 Task: Open Card Design Handoff Meeting in Board Product Roadmap Planning and Management to Workspace Creative Team and add a team member Softage.2@softage.net, a label Purple, a checklist Web Design, an attachment from your google drive, a color Purple and finally, add a card description 'Brainstorm new marketing campaign ideas' and a comment 'Given the potential impact of this task on our company revenue, let us ensure that we approach it with a focus on profitability and ROI.'. Add a start date 'Jan 06, 1900' with a due date 'Jan 13, 1900'
Action: Mouse moved to (92, 412)
Screenshot: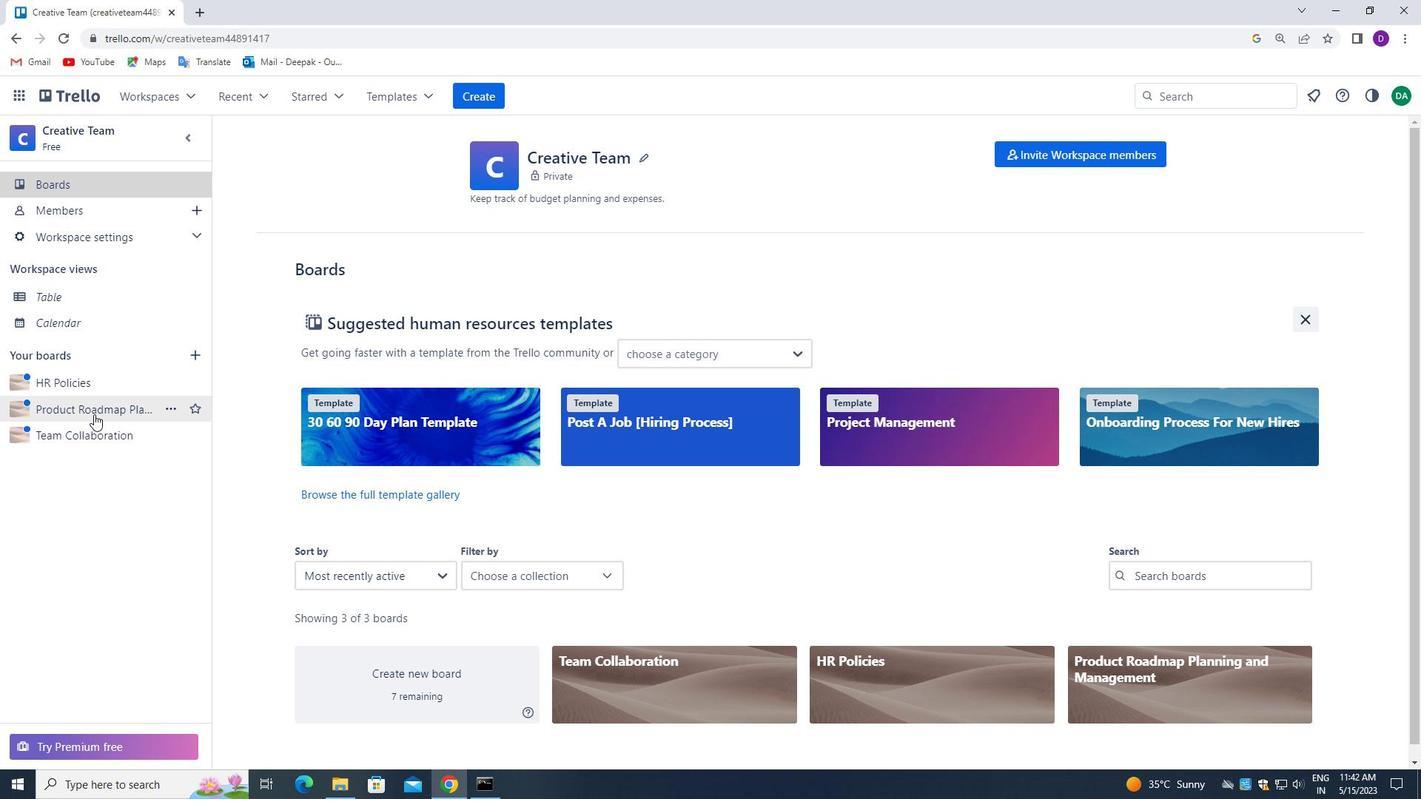 
Action: Mouse pressed left at (92, 412)
Screenshot: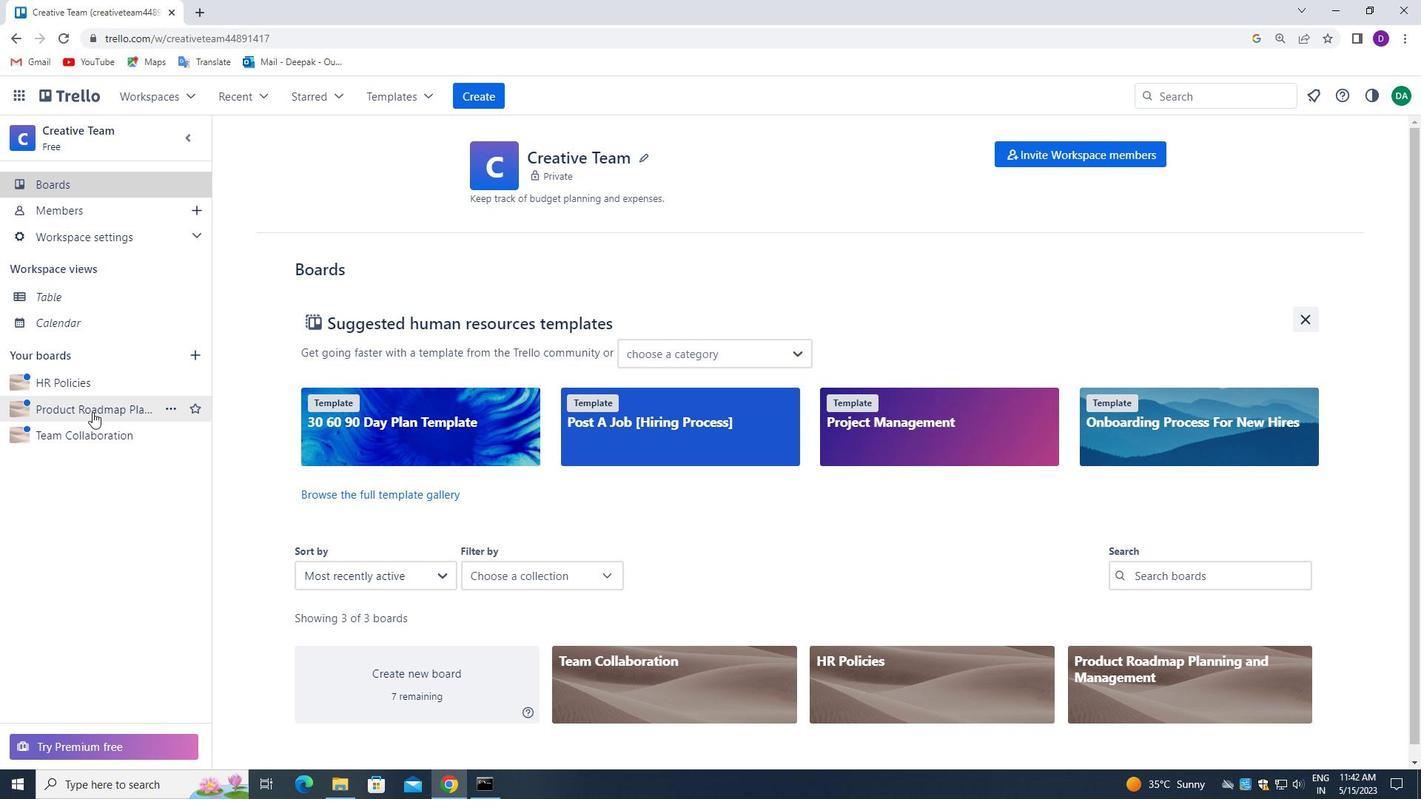 
Action: Mouse moved to (545, 227)
Screenshot: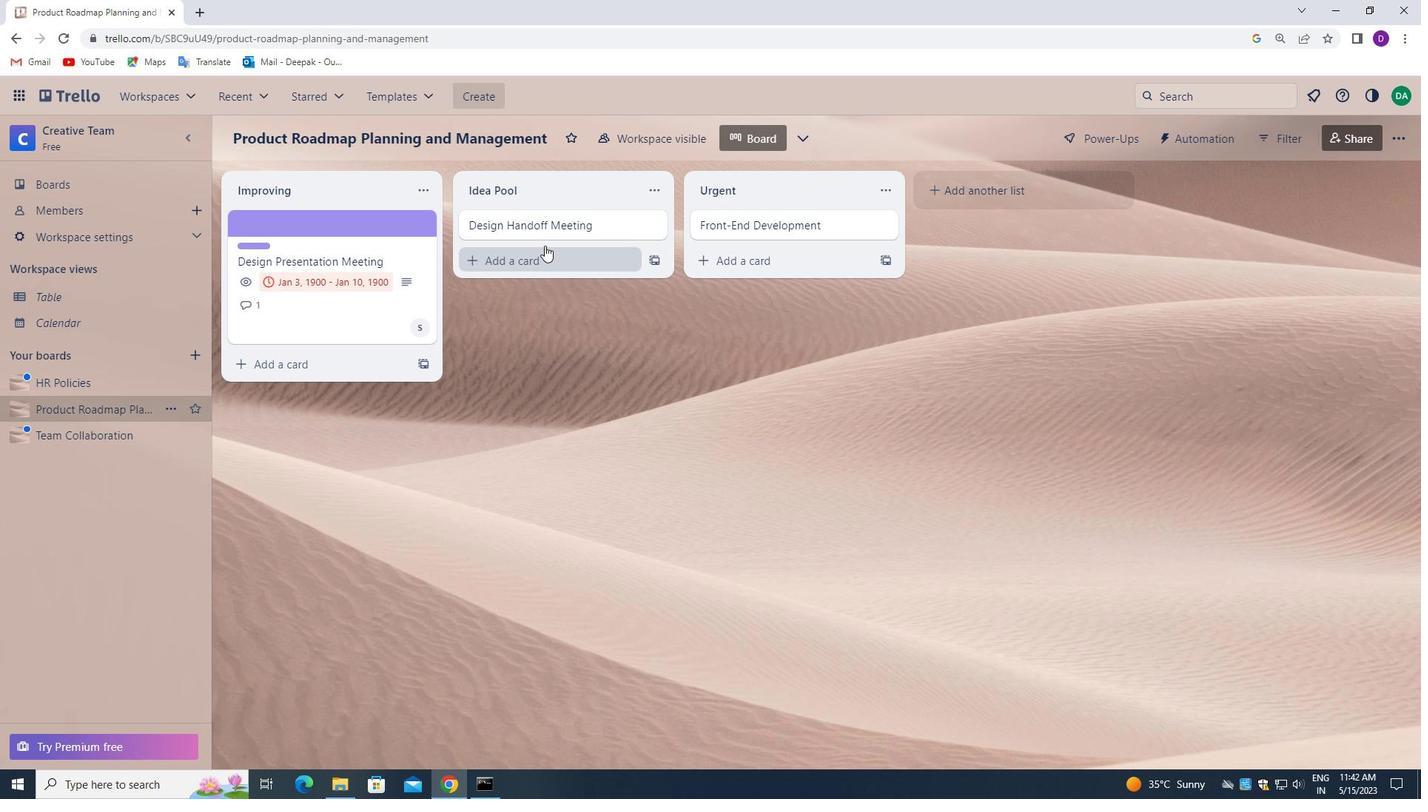 
Action: Mouse pressed left at (545, 227)
Screenshot: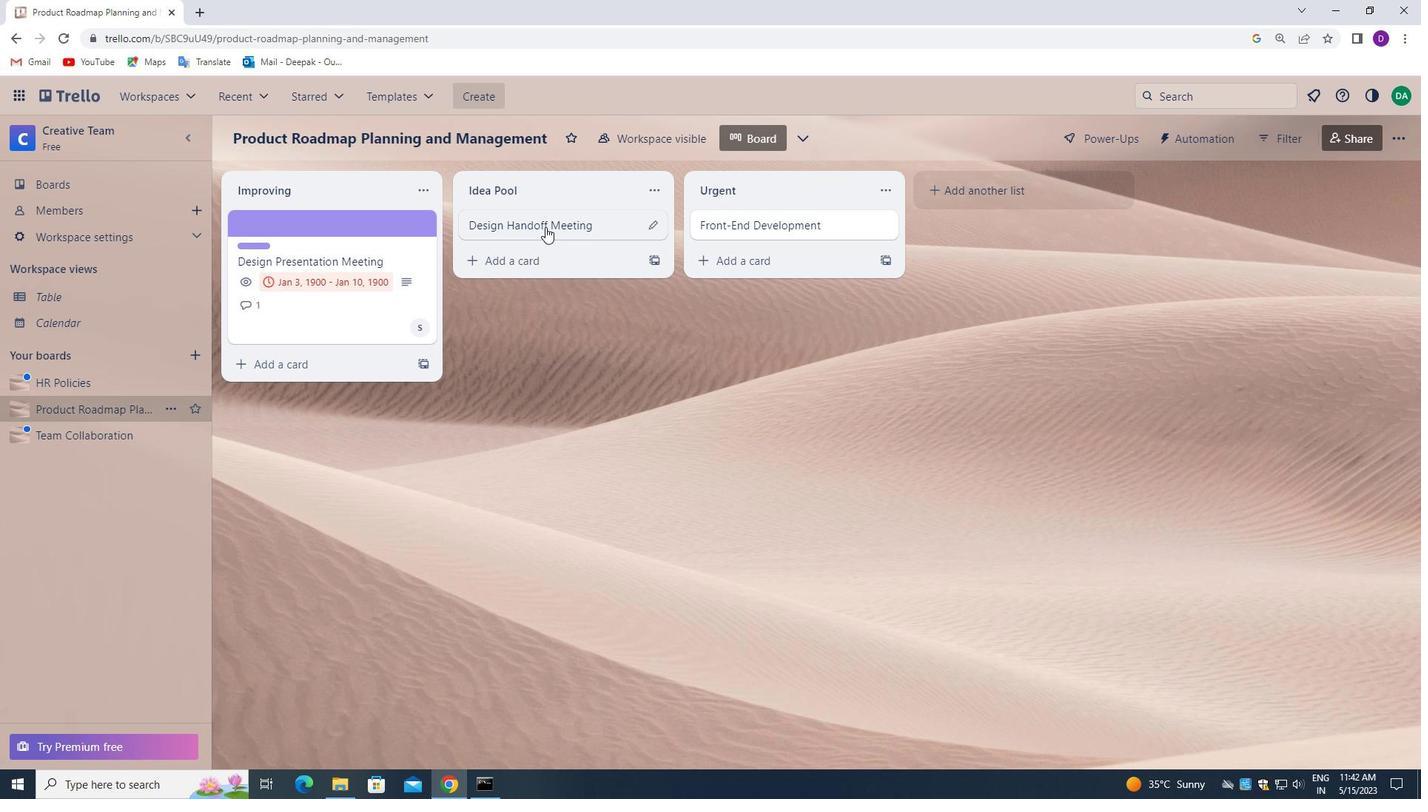 
Action: Mouse moved to (936, 281)
Screenshot: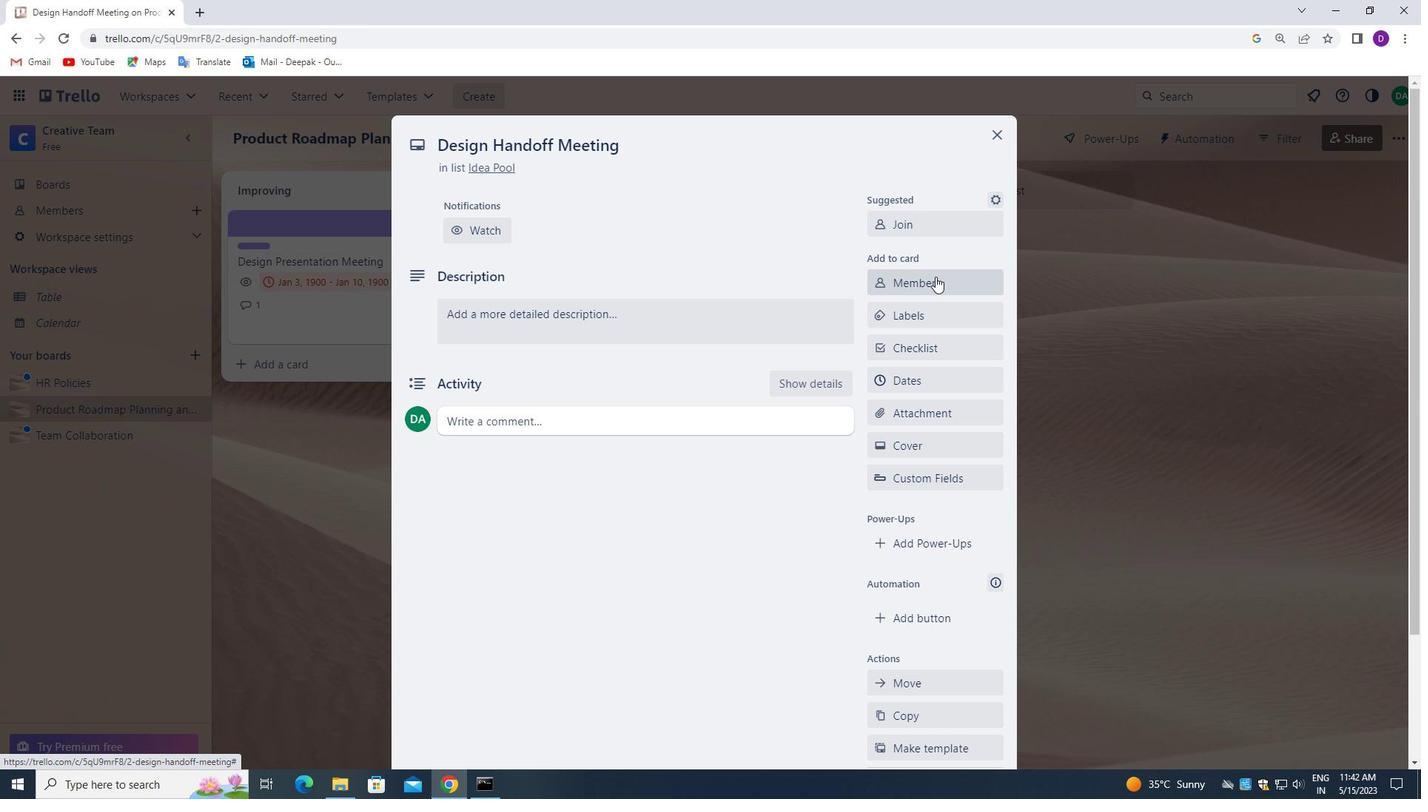 
Action: Mouse pressed left at (936, 281)
Screenshot: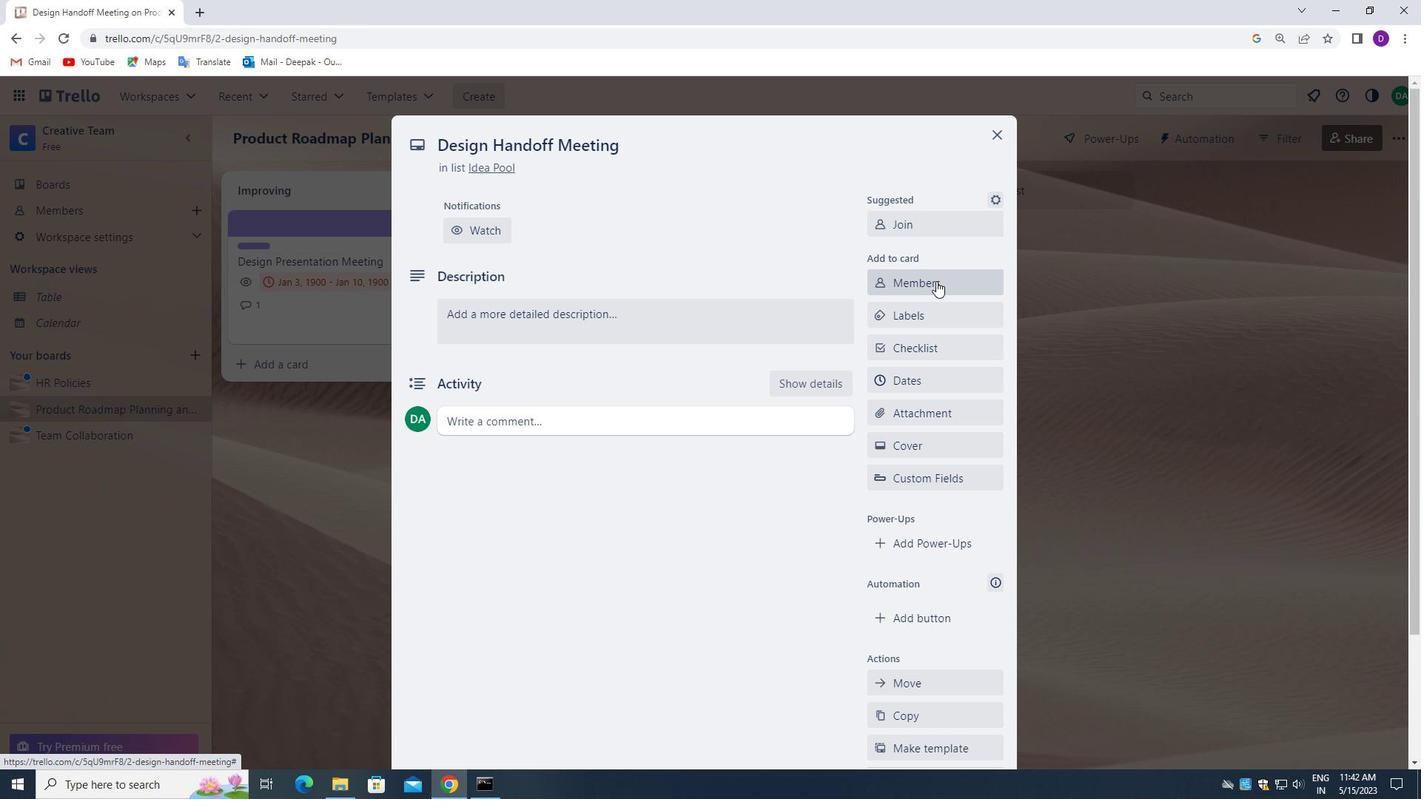 
Action: Mouse moved to (960, 359)
Screenshot: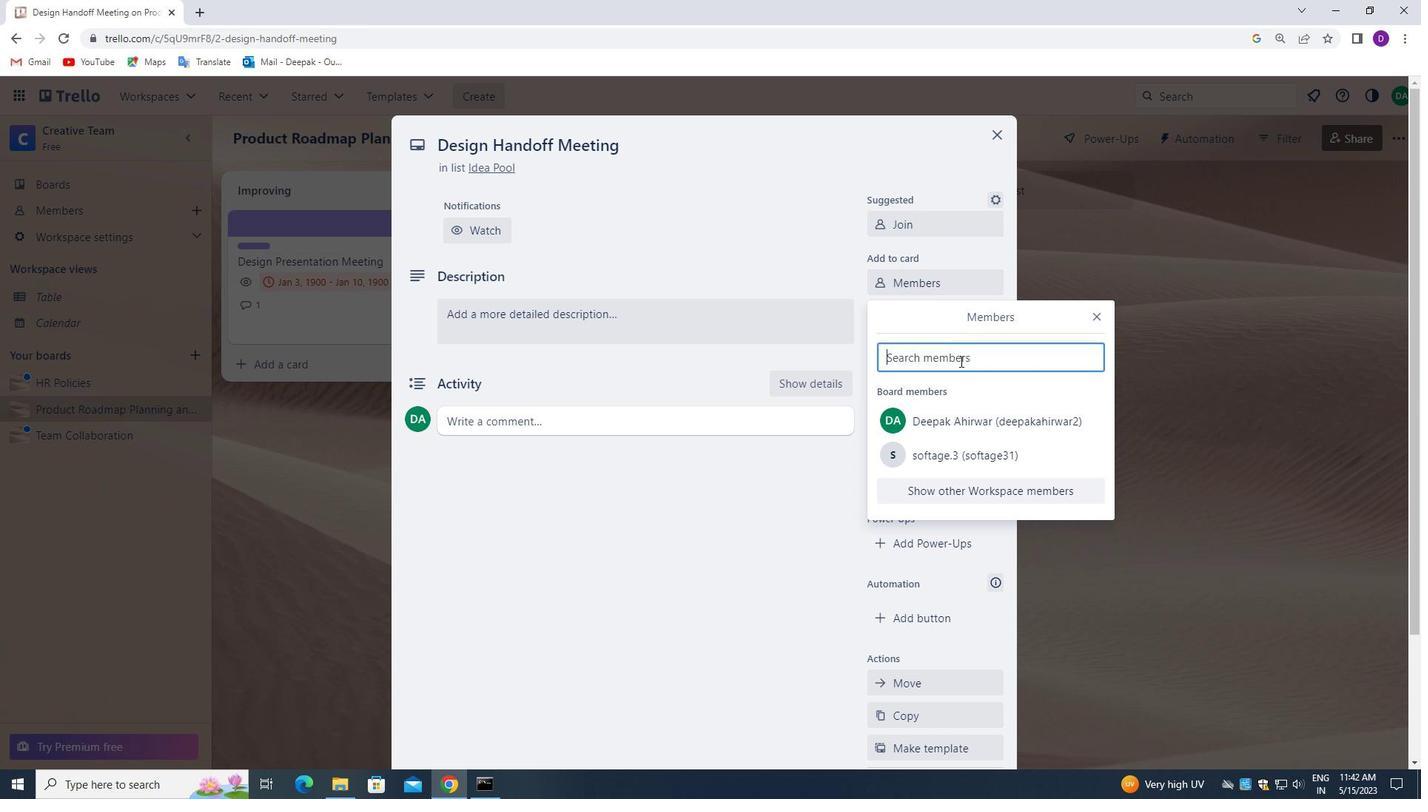 
Action: Mouse pressed left at (960, 359)
Screenshot: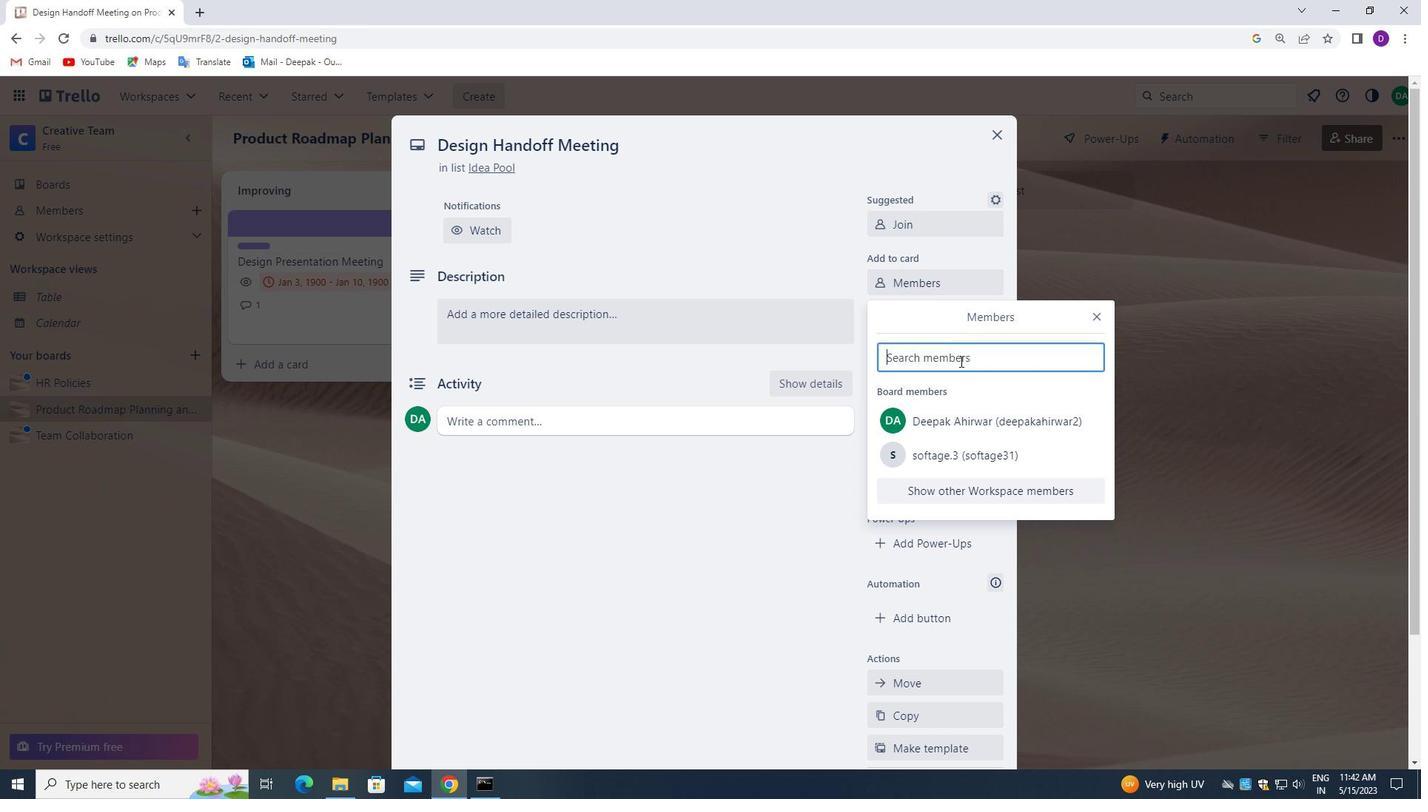 
Action: Mouse moved to (720, 510)
Screenshot: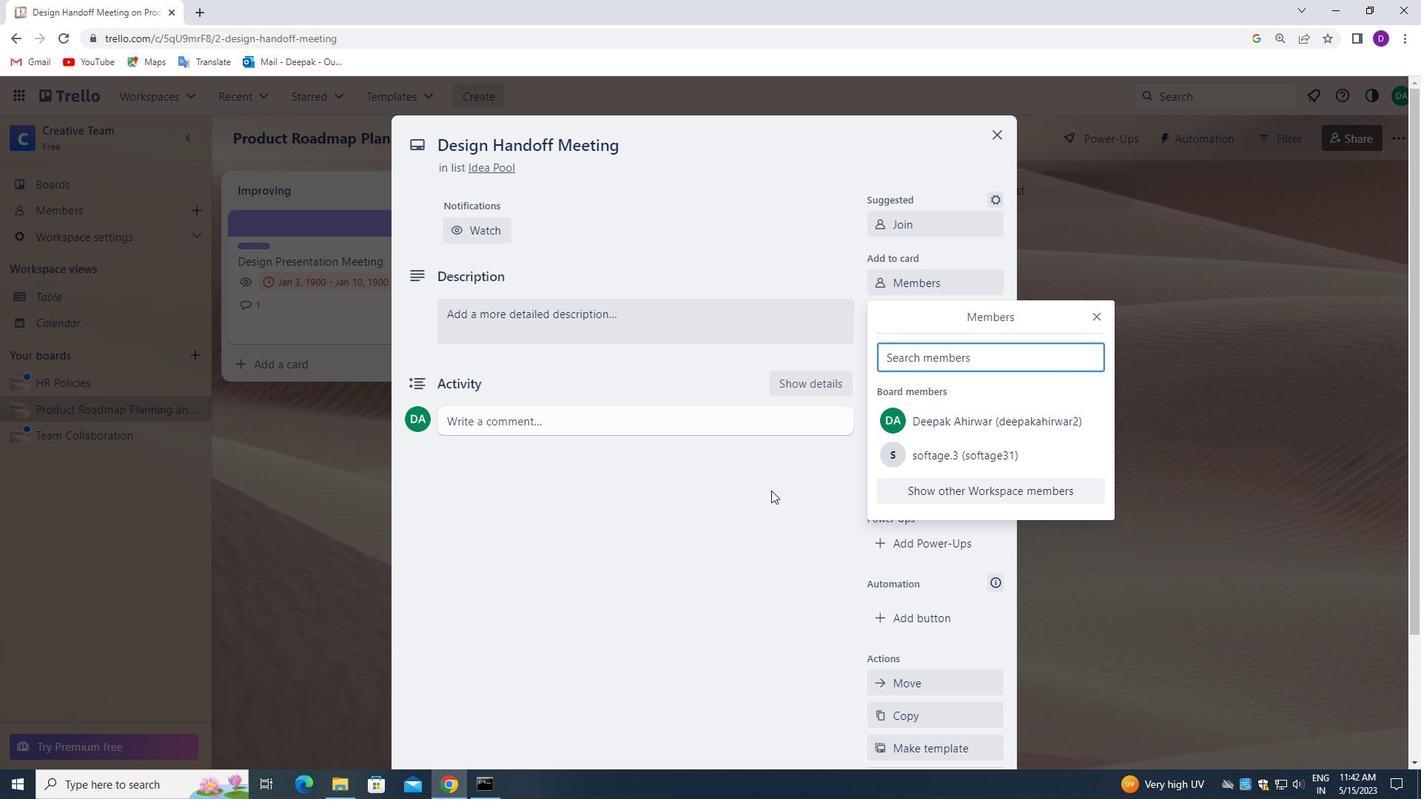 
Action: Key pressed softage.2<Key.shift>@SOFTAGE.NET
Screenshot: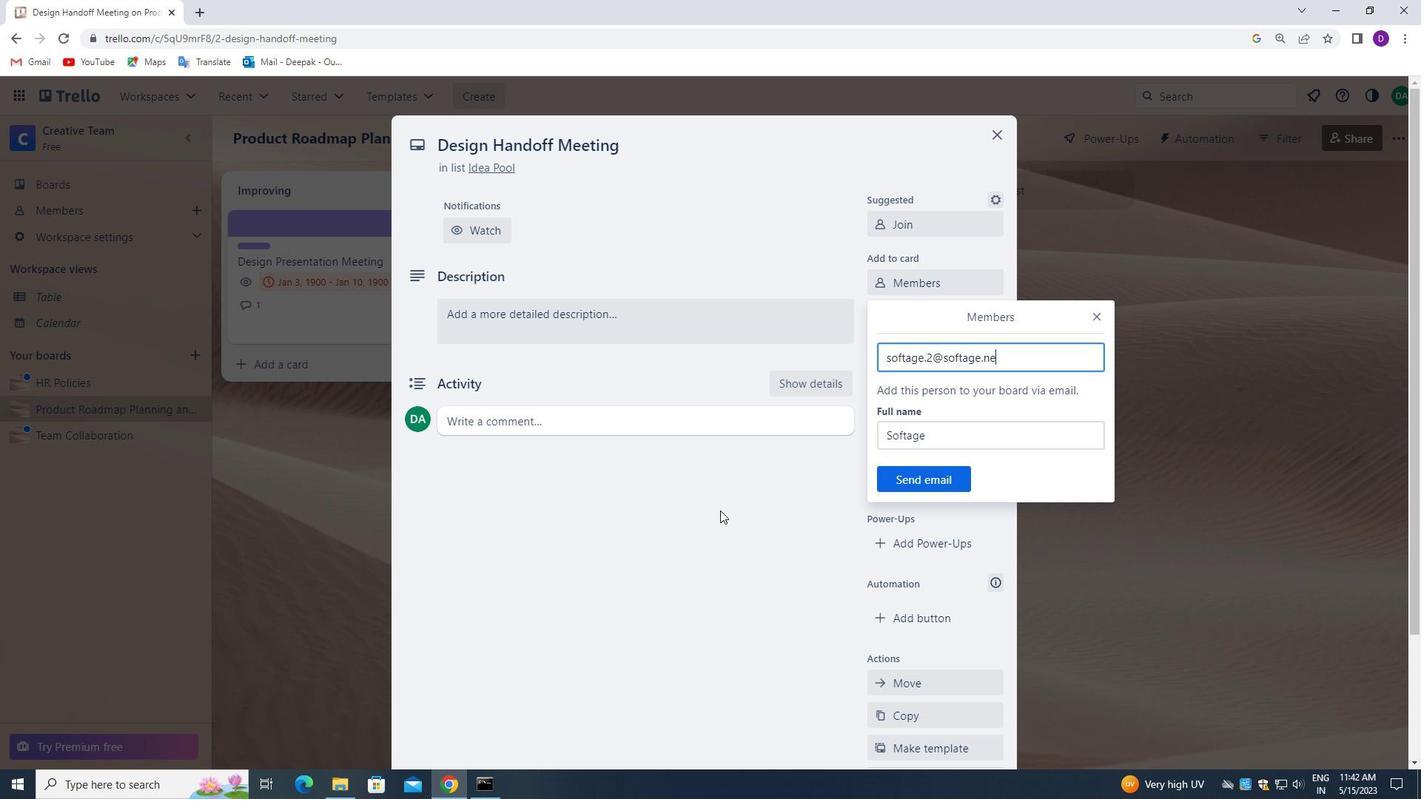 
Action: Mouse moved to (920, 481)
Screenshot: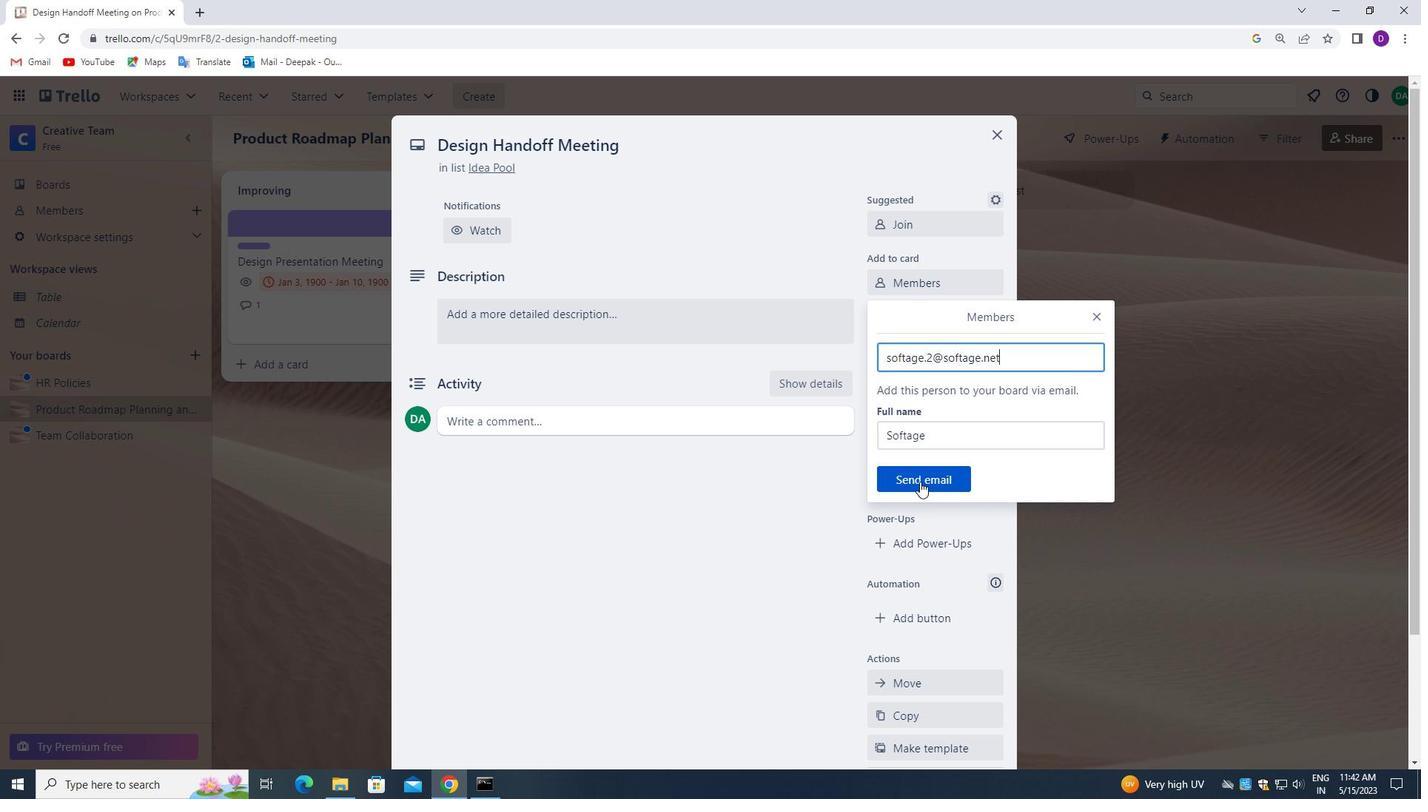 
Action: Mouse pressed left at (920, 481)
Screenshot: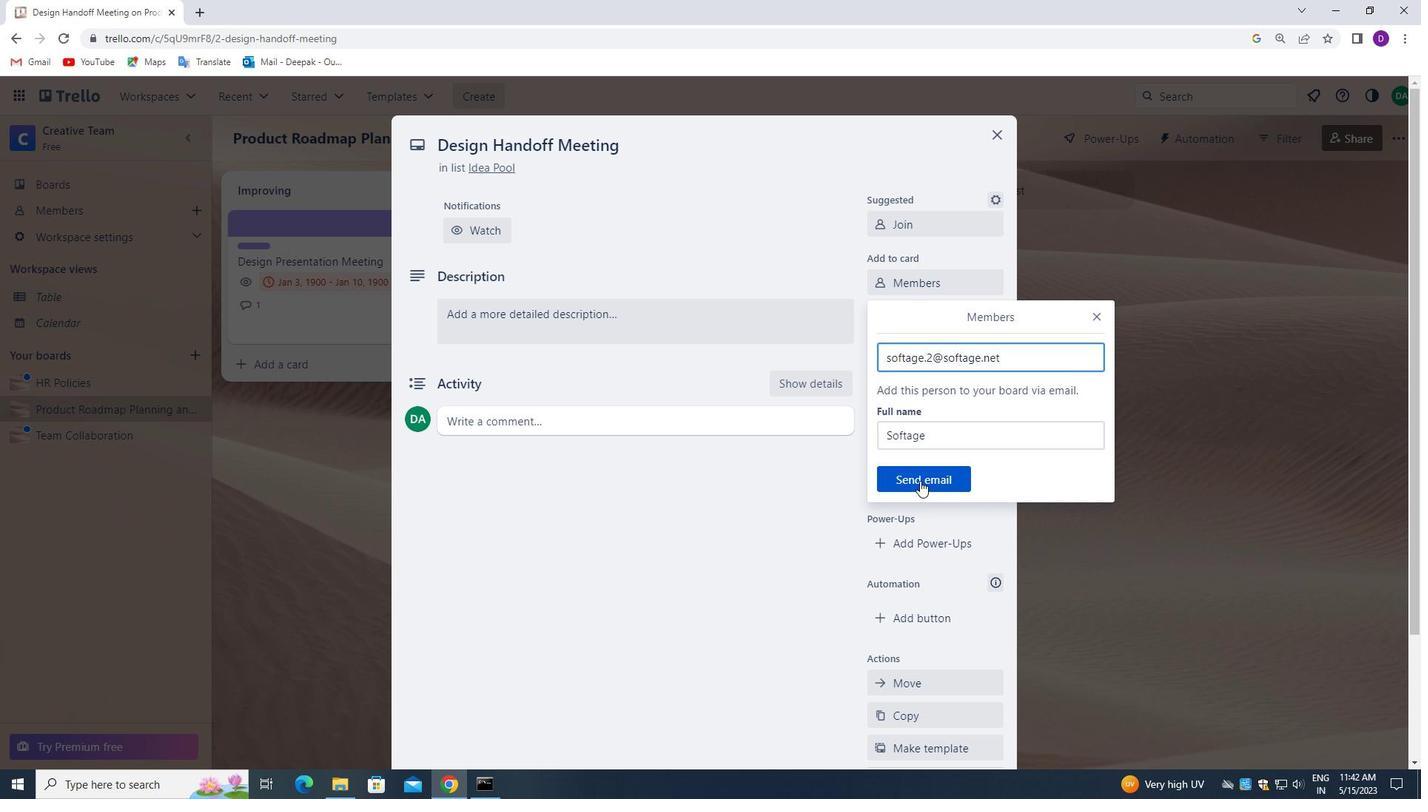 
Action: Mouse moved to (928, 312)
Screenshot: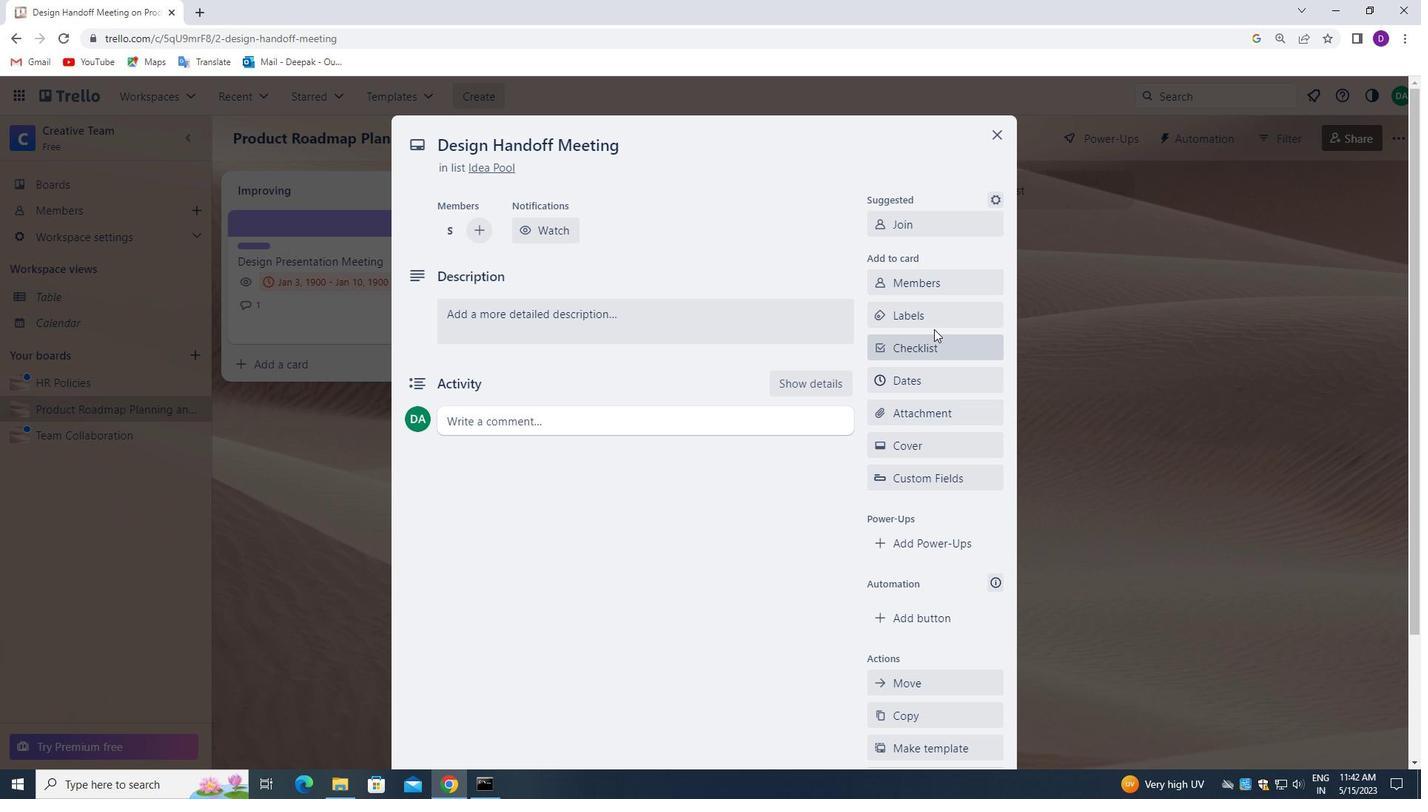 
Action: Mouse pressed left at (928, 312)
Screenshot: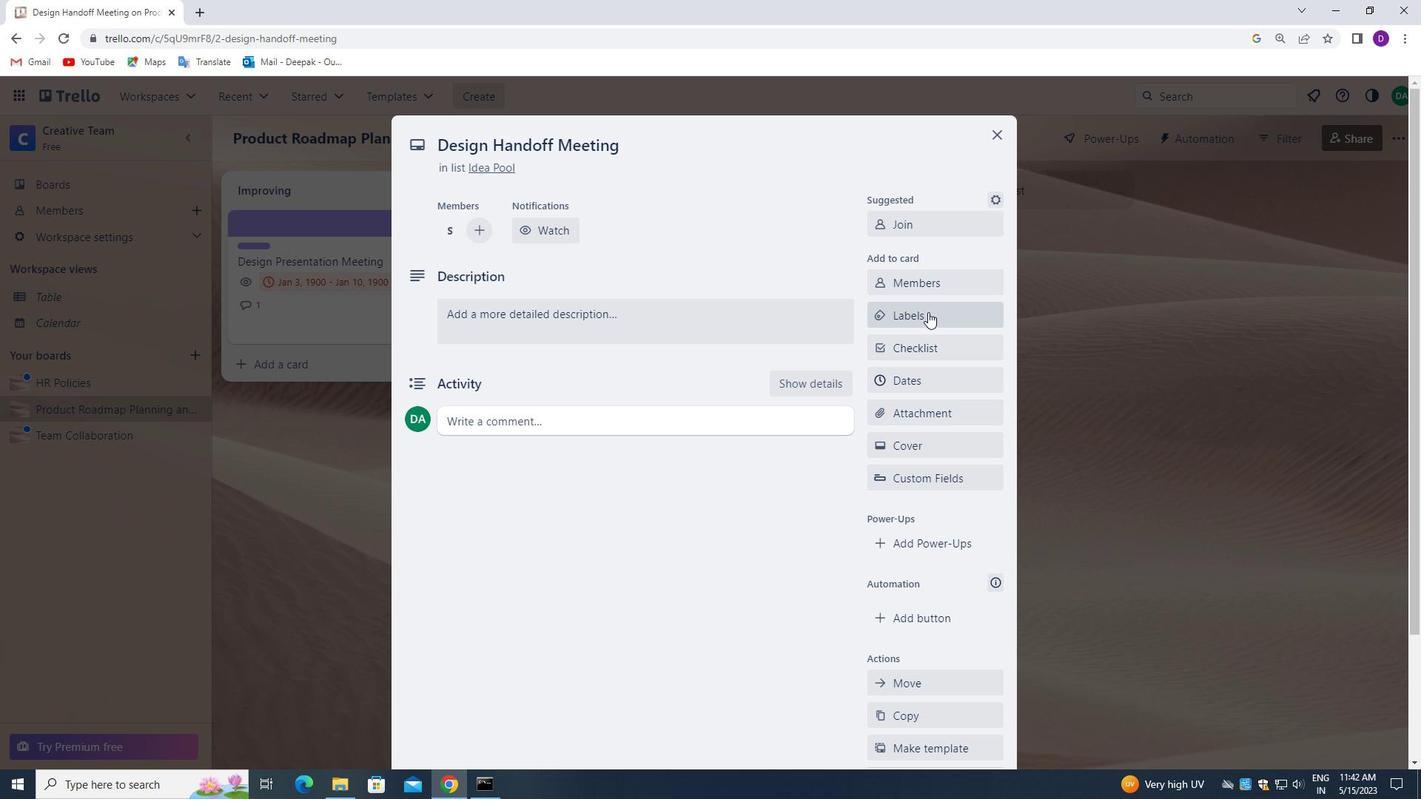 
Action: Mouse moved to (966, 554)
Screenshot: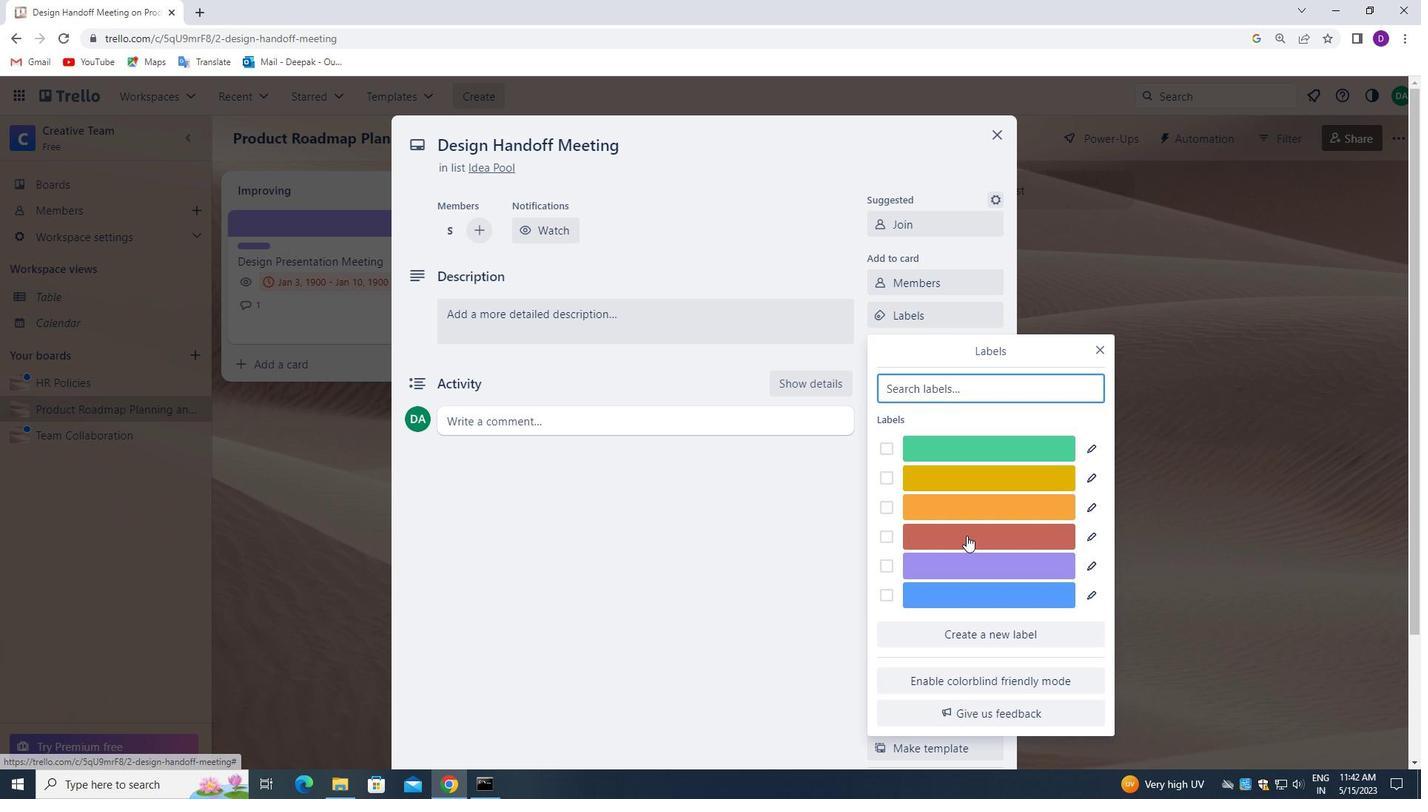 
Action: Mouse pressed left at (966, 554)
Screenshot: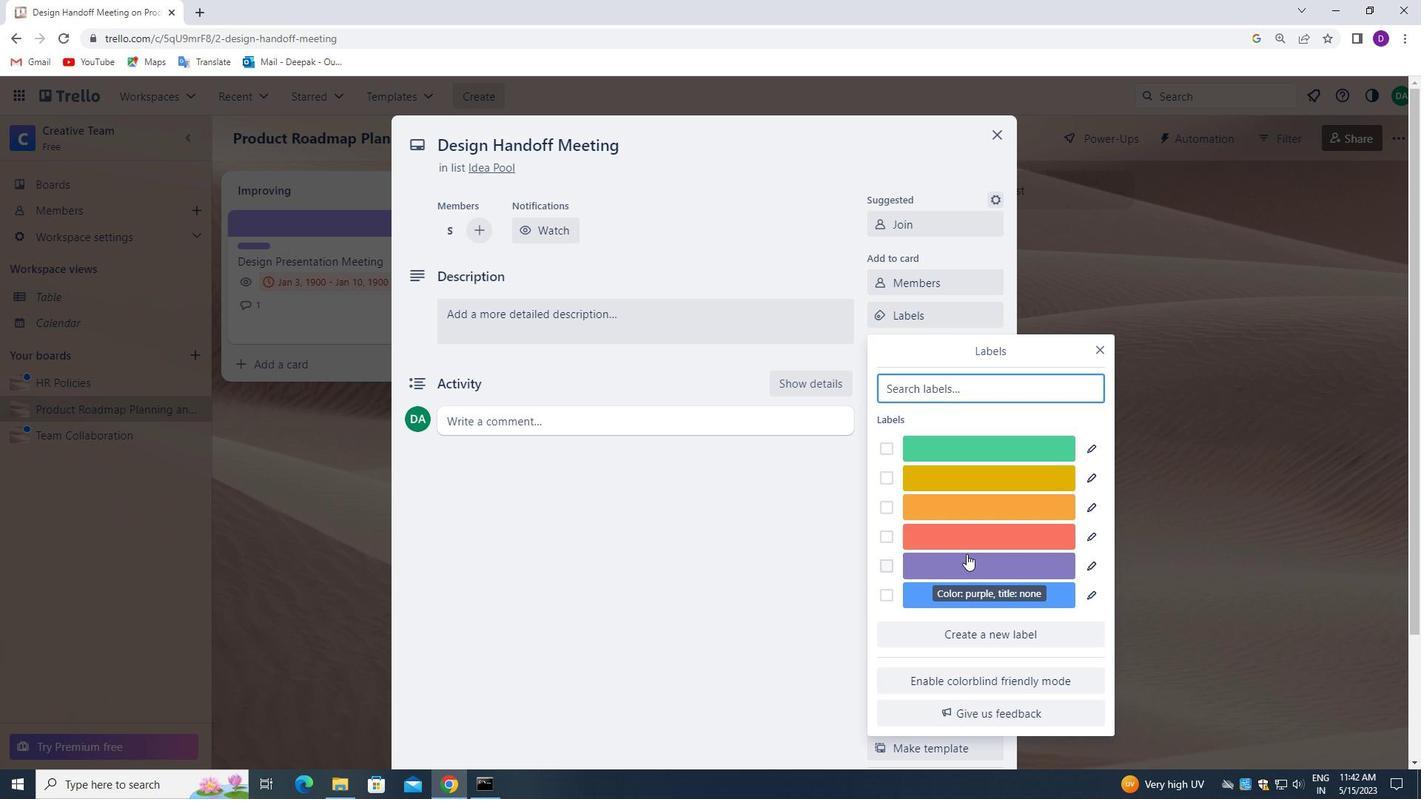 
Action: Mouse moved to (1097, 346)
Screenshot: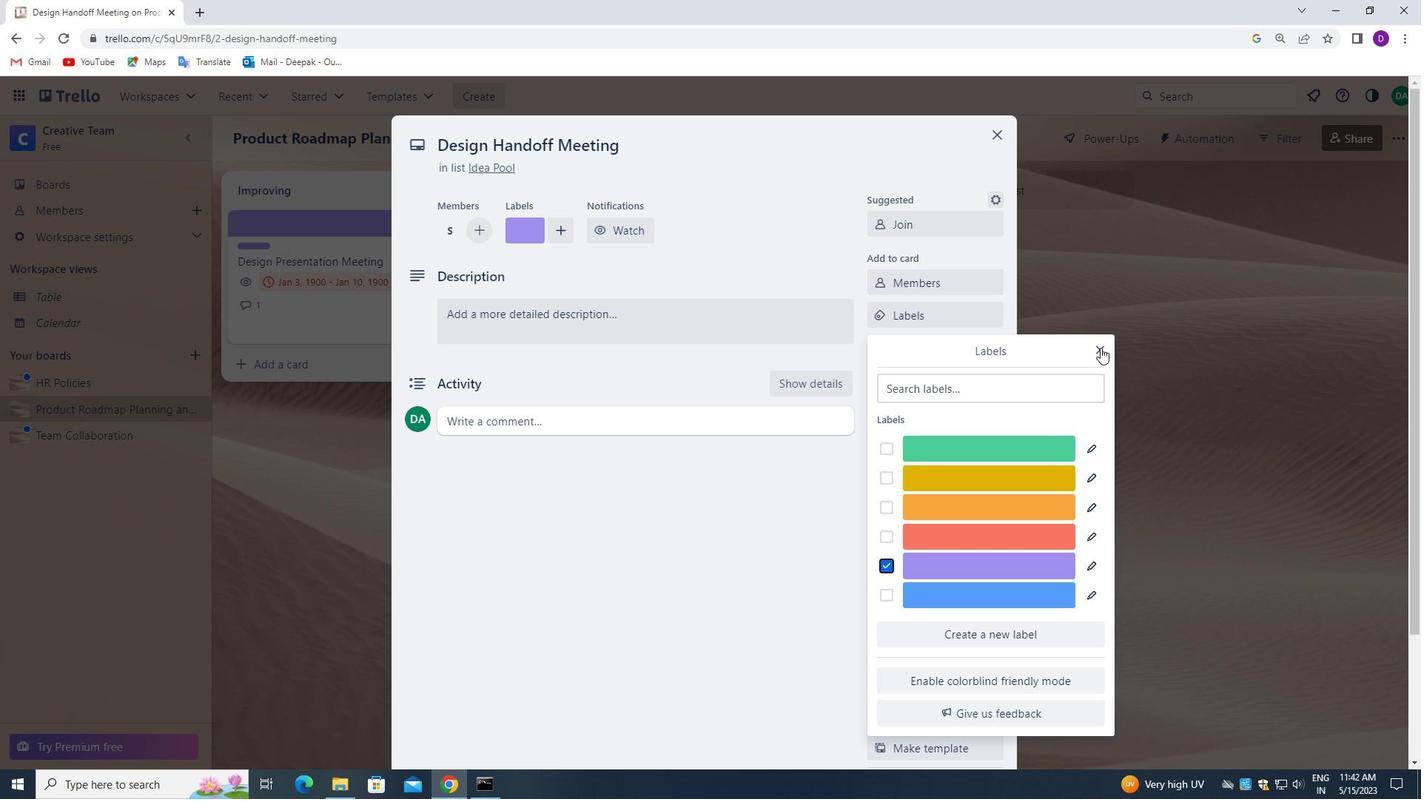 
Action: Mouse pressed left at (1097, 346)
Screenshot: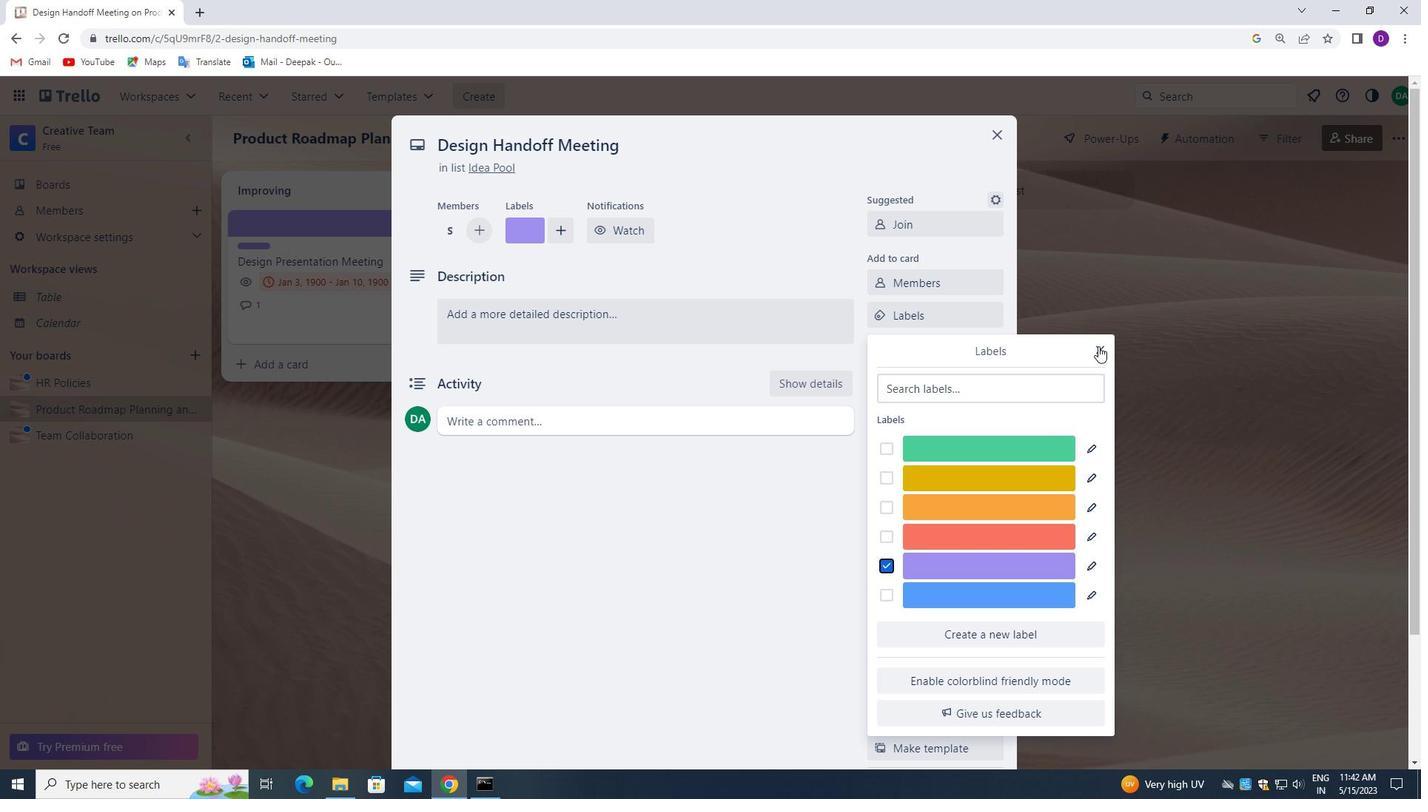 
Action: Mouse moved to (931, 342)
Screenshot: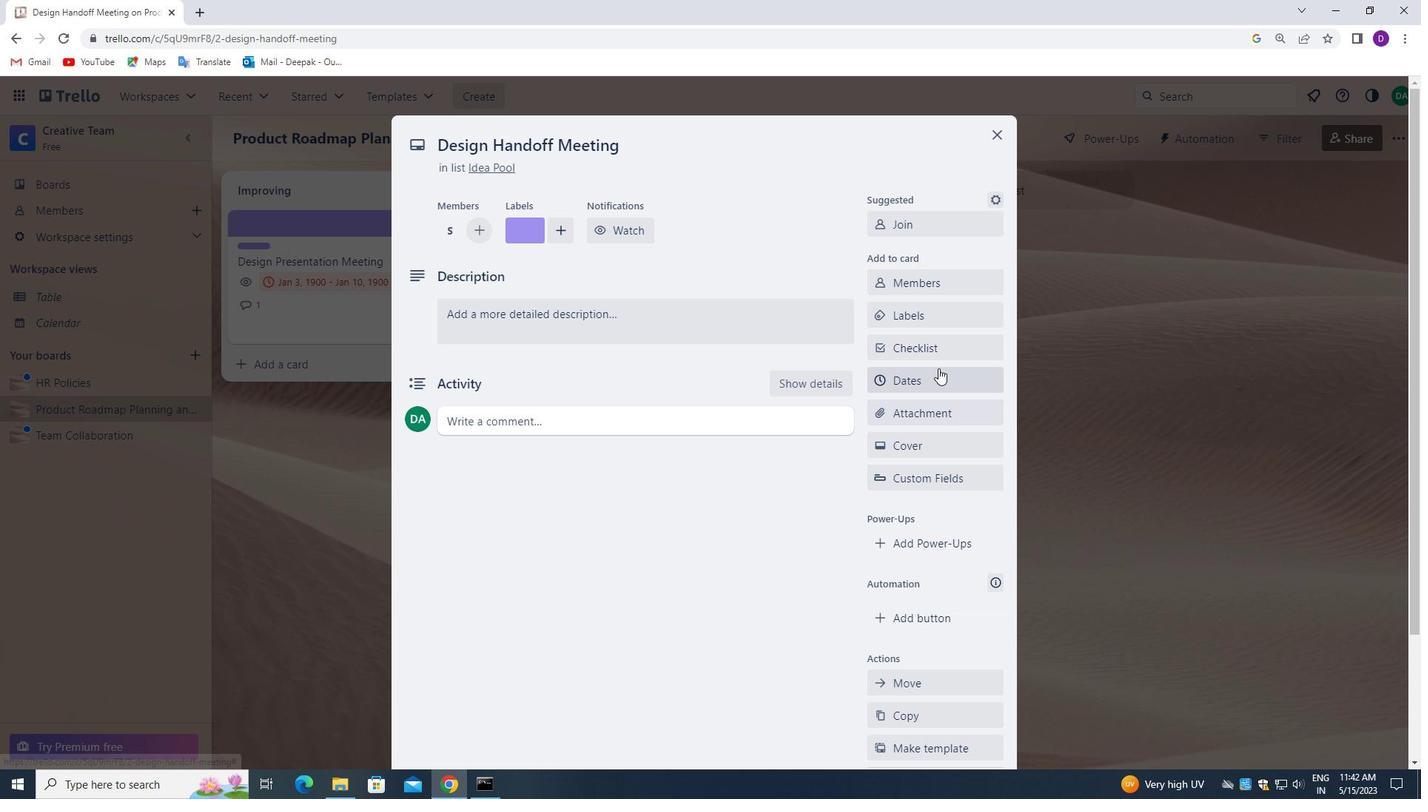 
Action: Mouse pressed left at (931, 342)
Screenshot: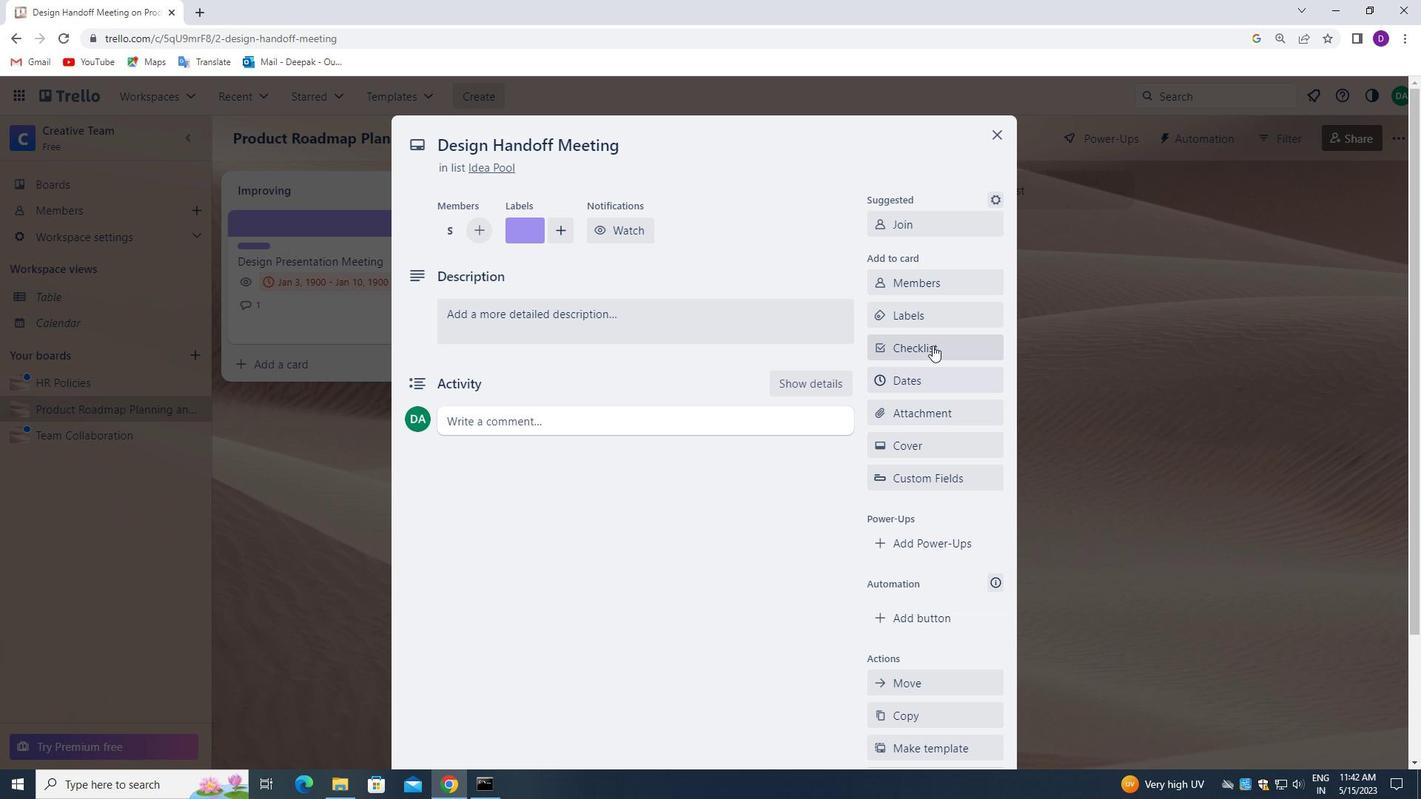 
Action: Mouse moved to (981, 433)
Screenshot: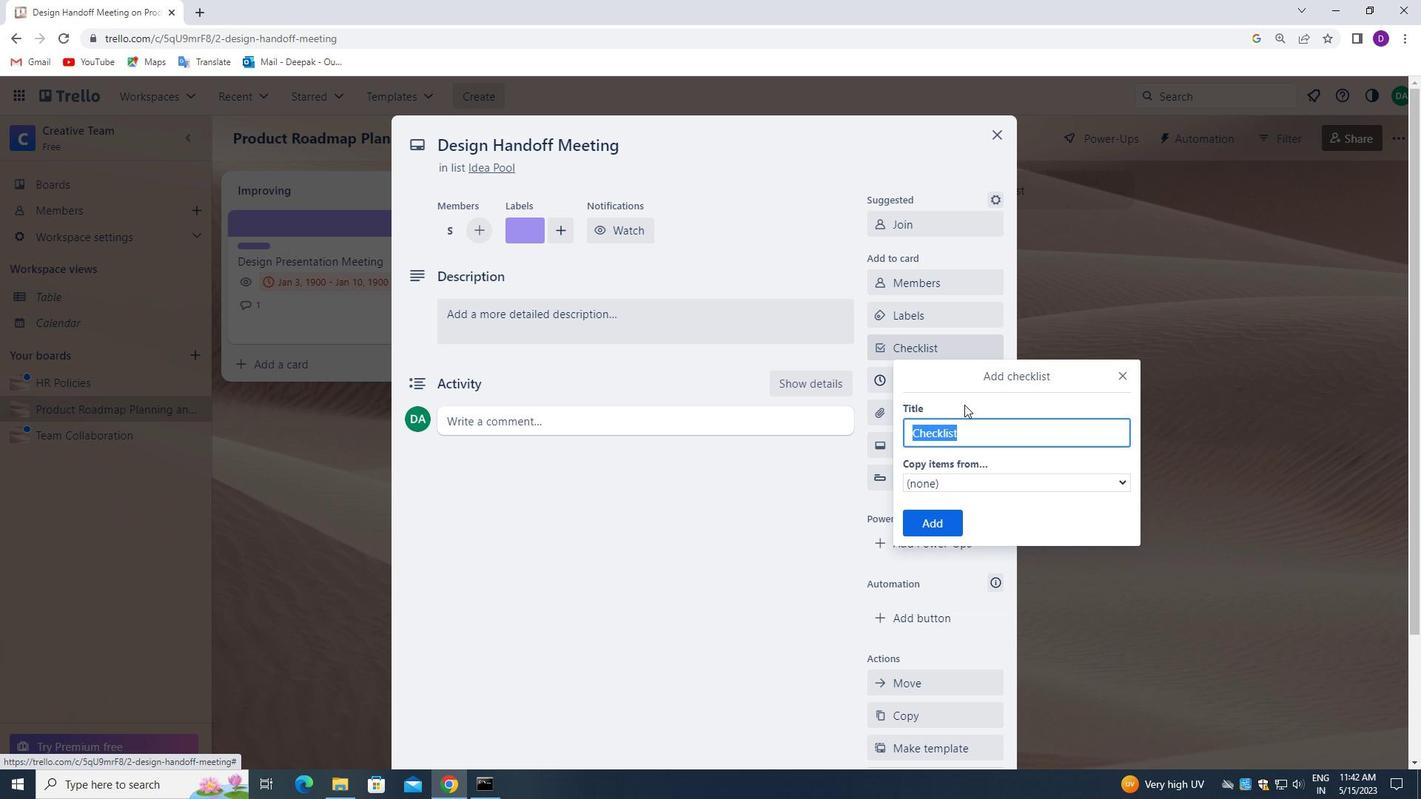 
Action: Key pressed <Key.backspace><Key.shift_r>WEC<Key.backspace>B<Key.space><Key.shift_r>DESIGN<Key.space>
Screenshot: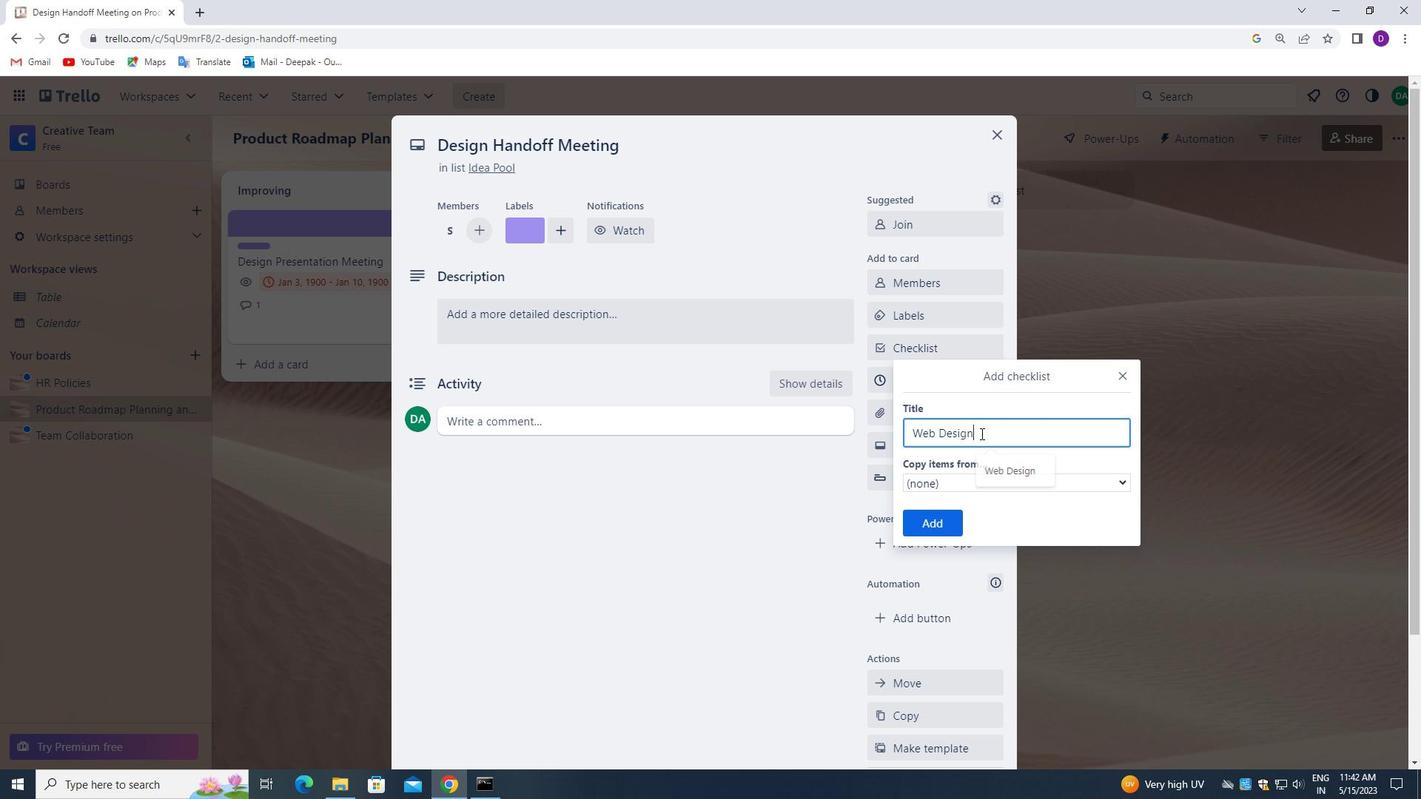 
Action: Mouse moved to (924, 525)
Screenshot: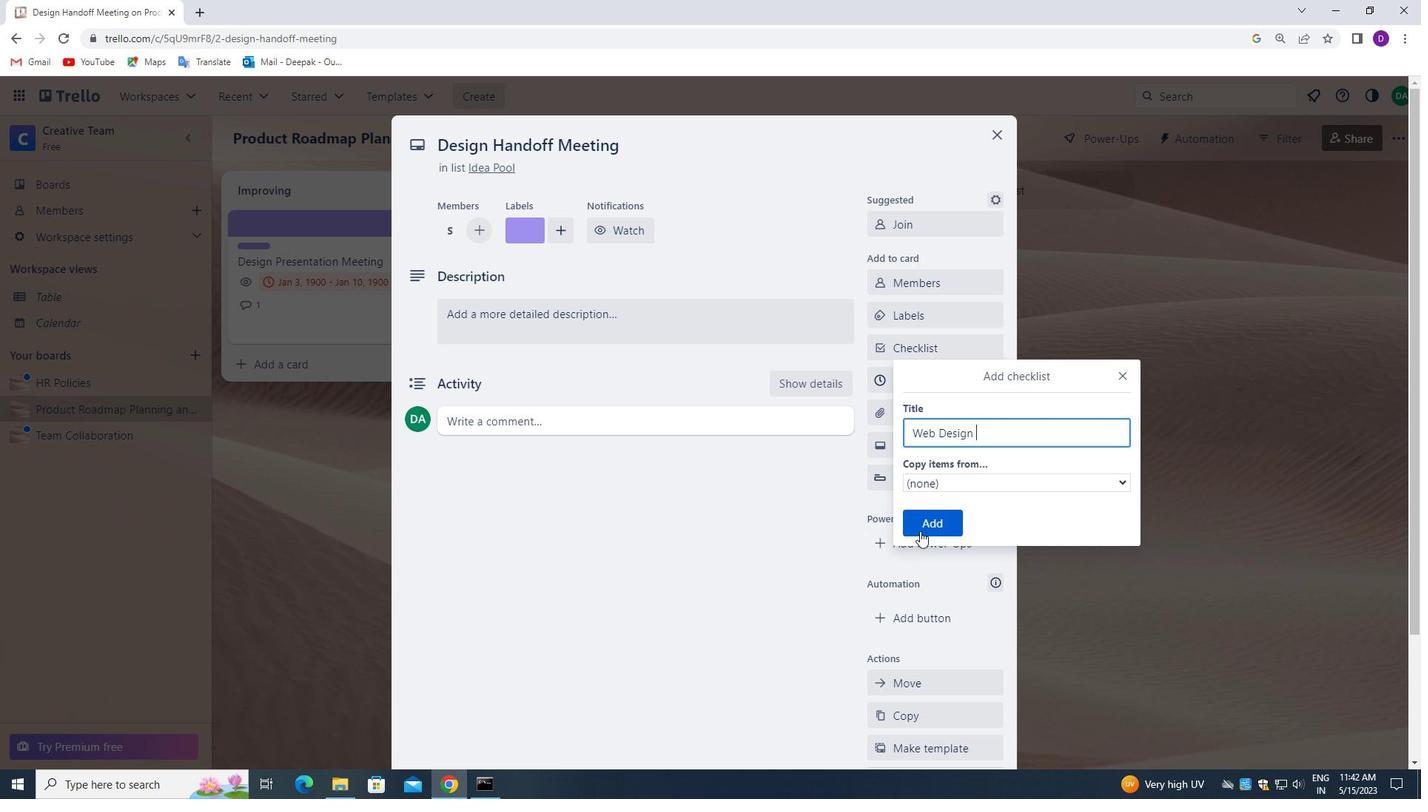 
Action: Mouse pressed left at (924, 525)
Screenshot: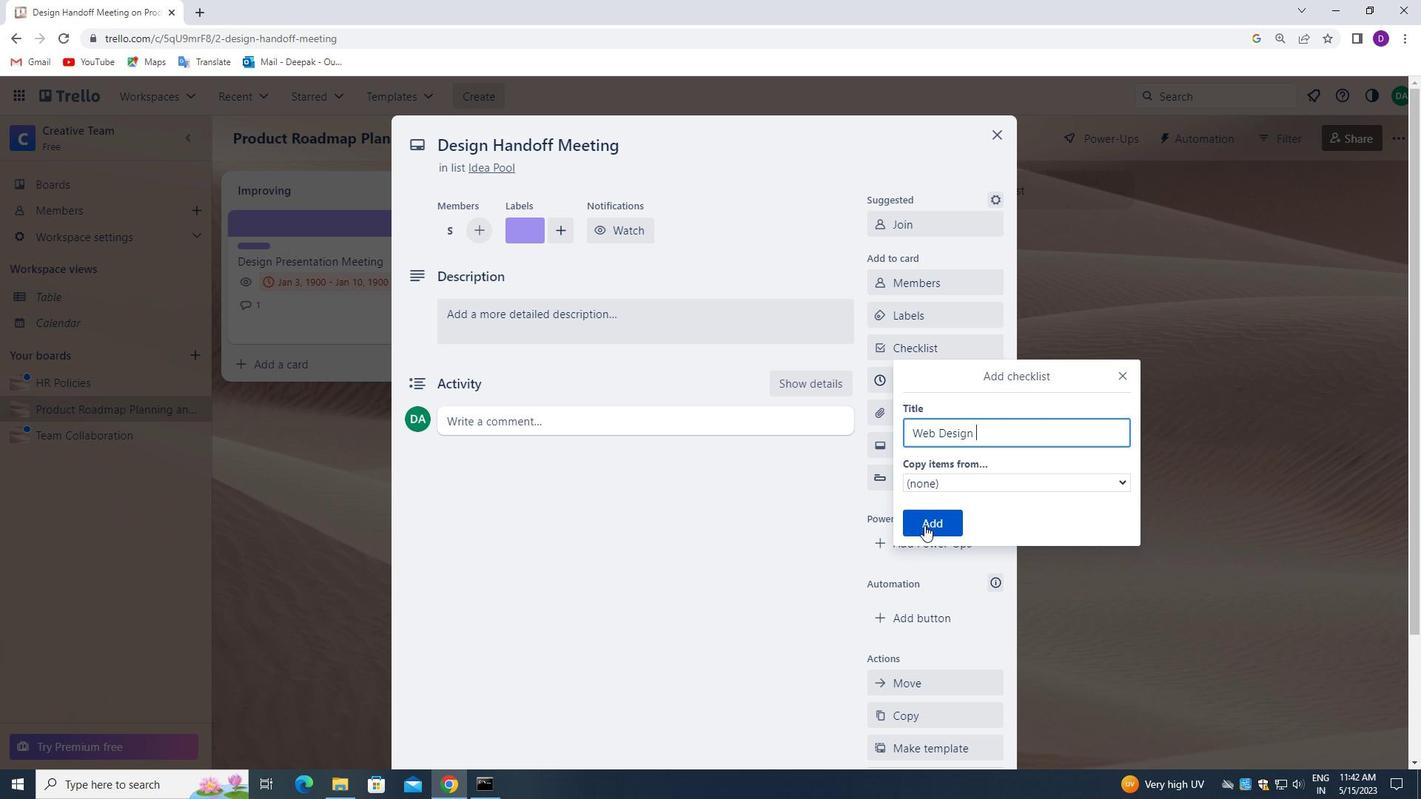 
Action: Mouse moved to (913, 419)
Screenshot: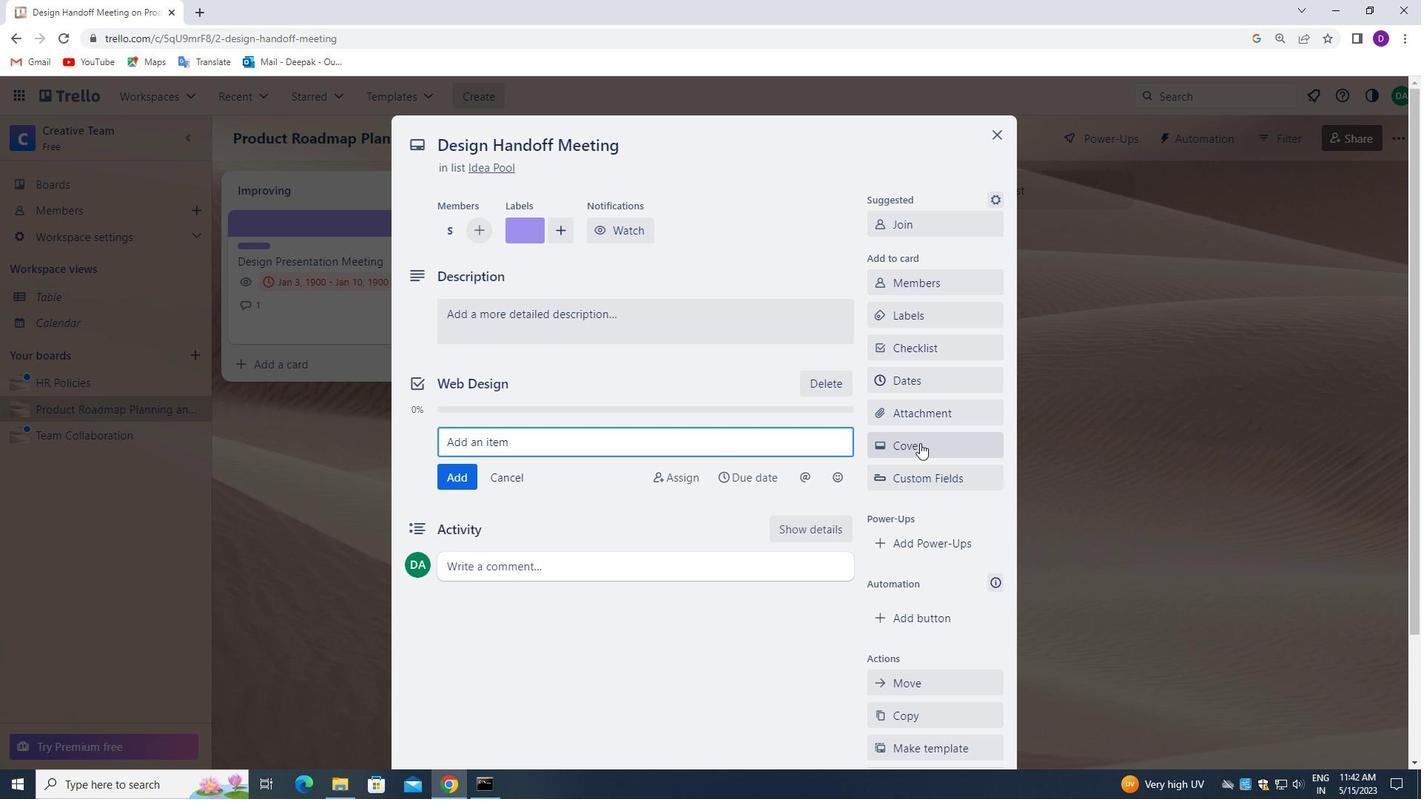 
Action: Mouse pressed left at (913, 419)
Screenshot: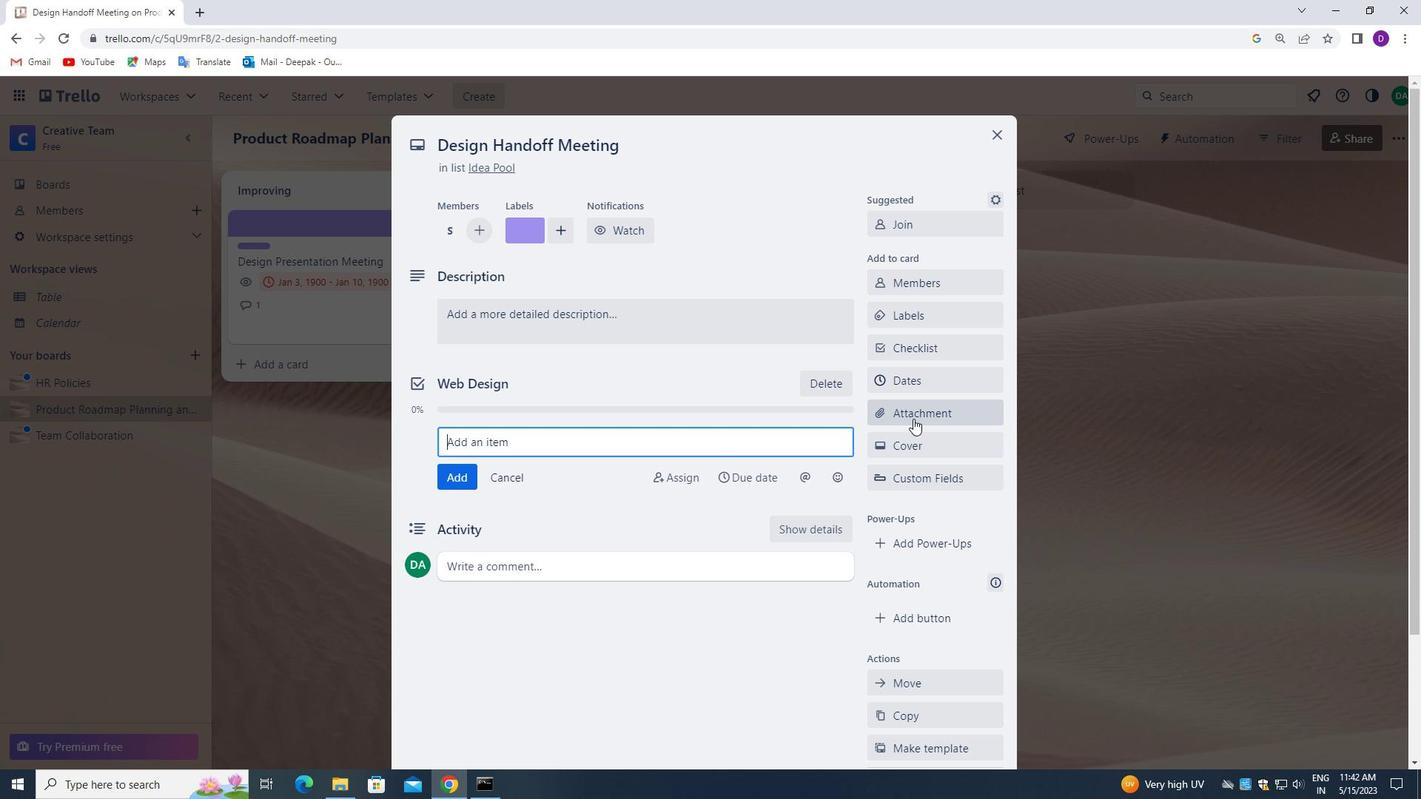 
Action: Mouse moved to (908, 222)
Screenshot: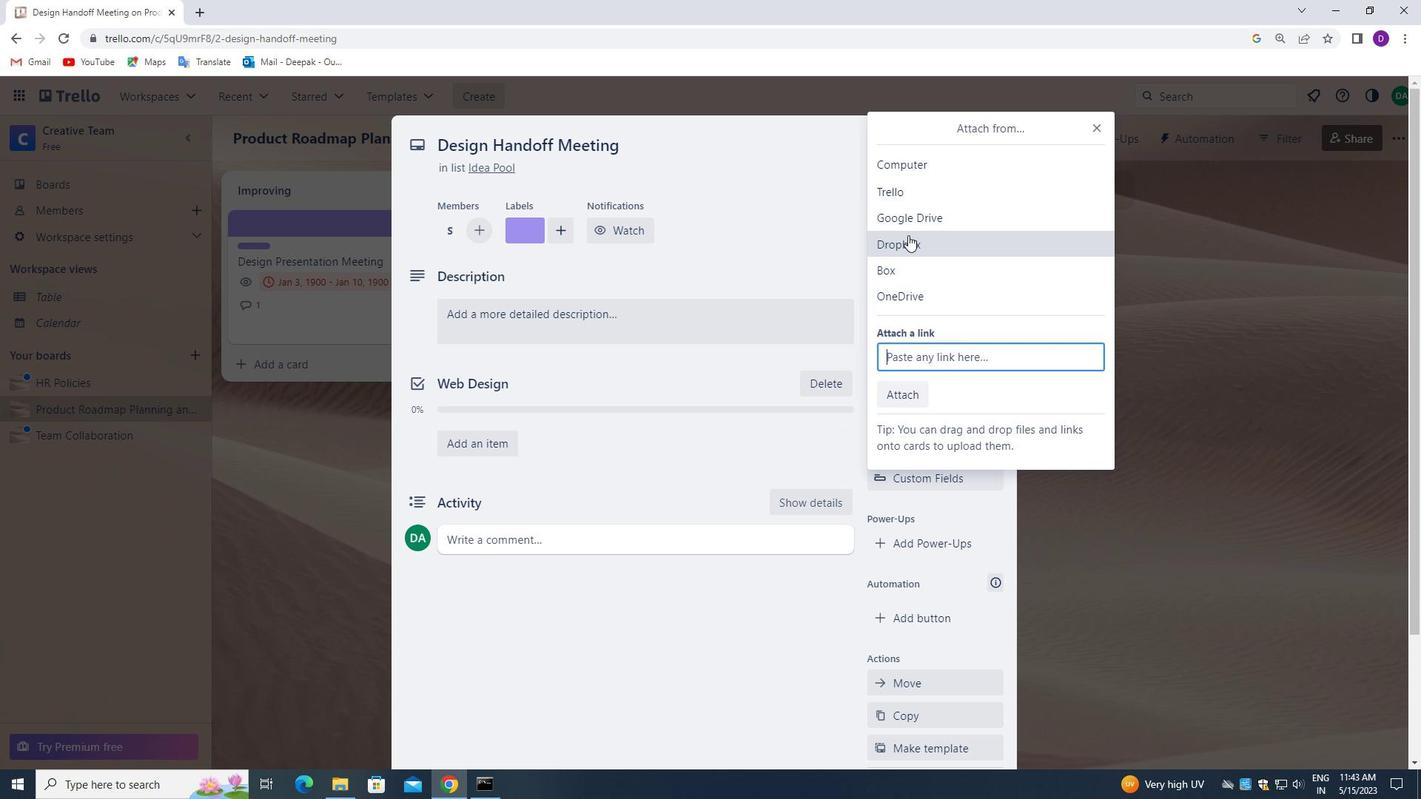 
Action: Mouse pressed left at (908, 222)
Screenshot: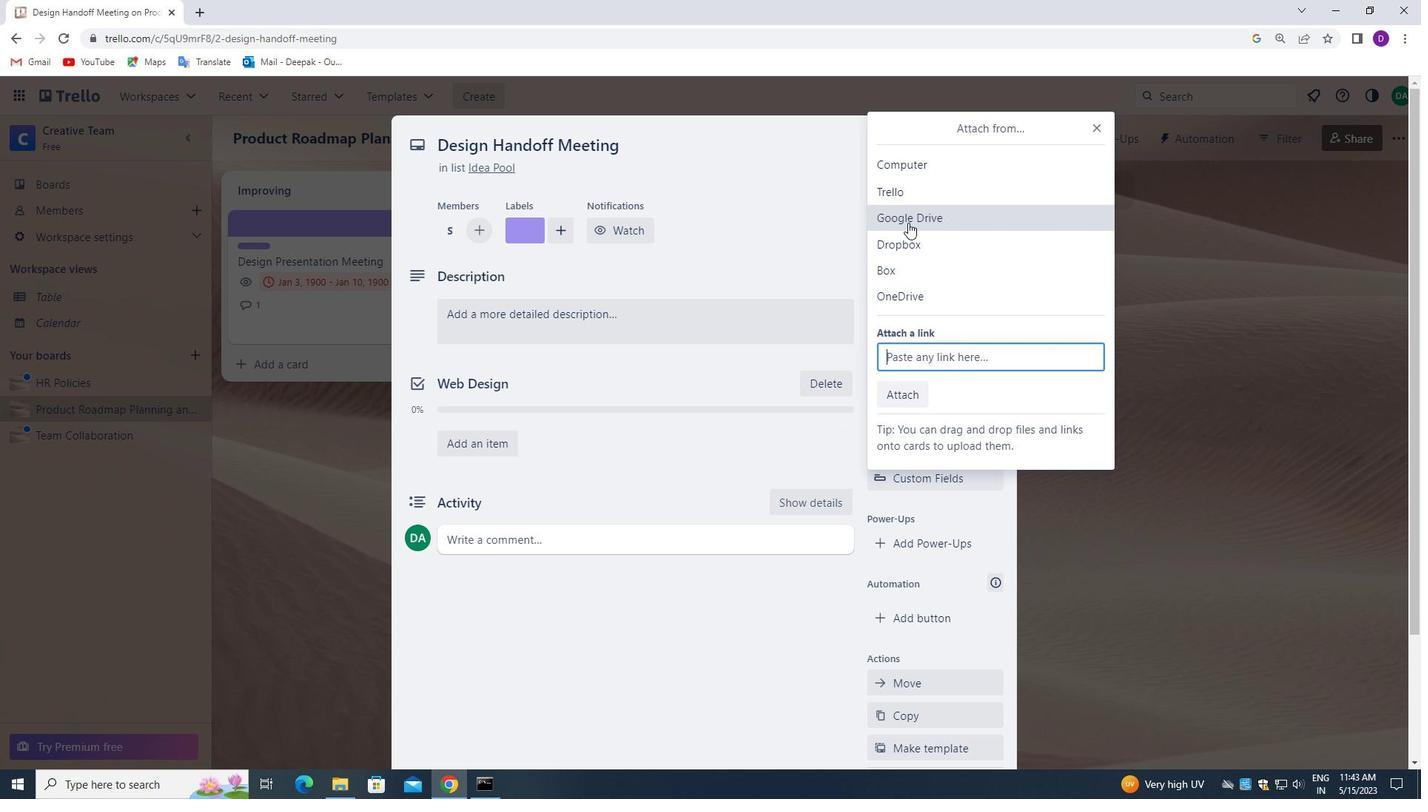 
Action: Mouse moved to (910, 399)
Screenshot: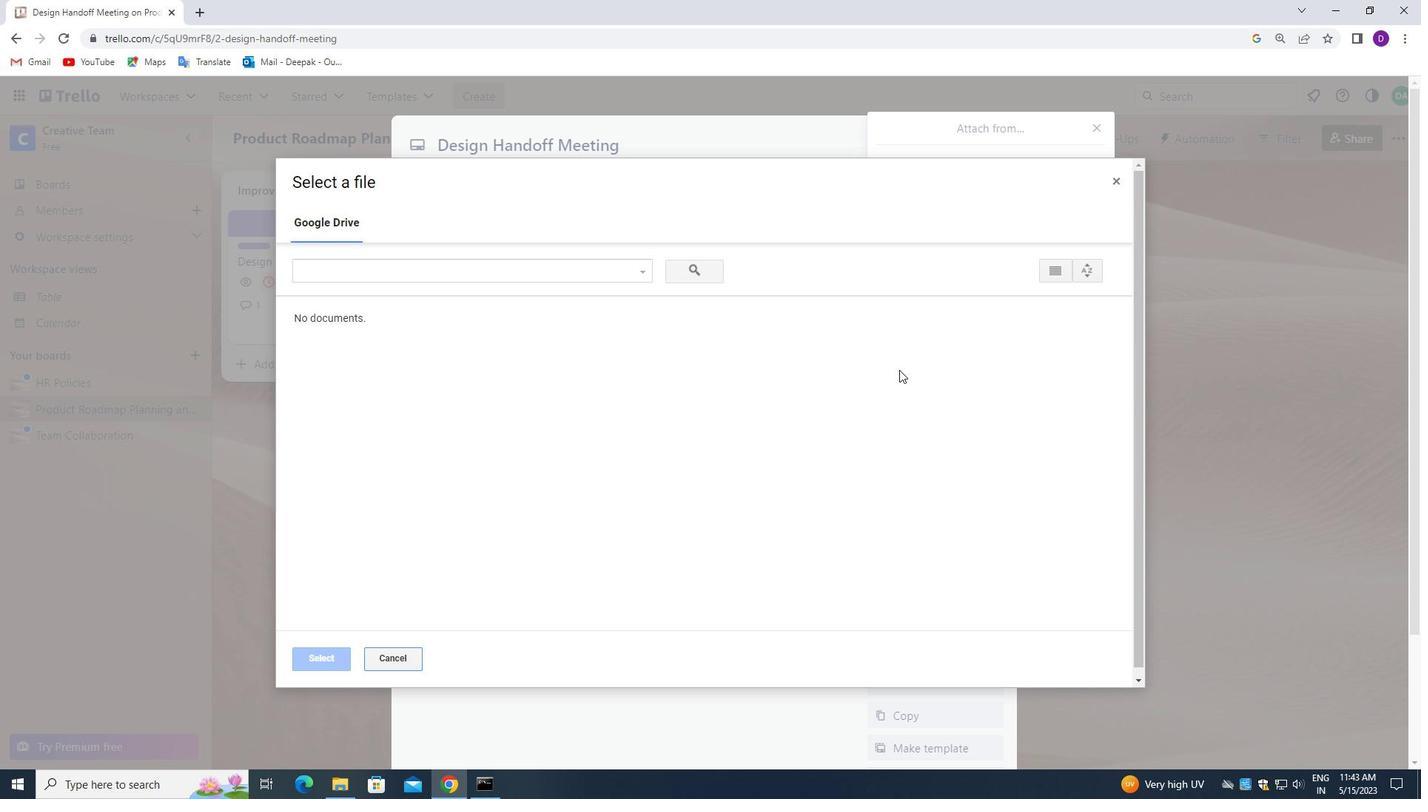 
Action: Mouse scrolled (910, 399) with delta (0, 0)
Screenshot: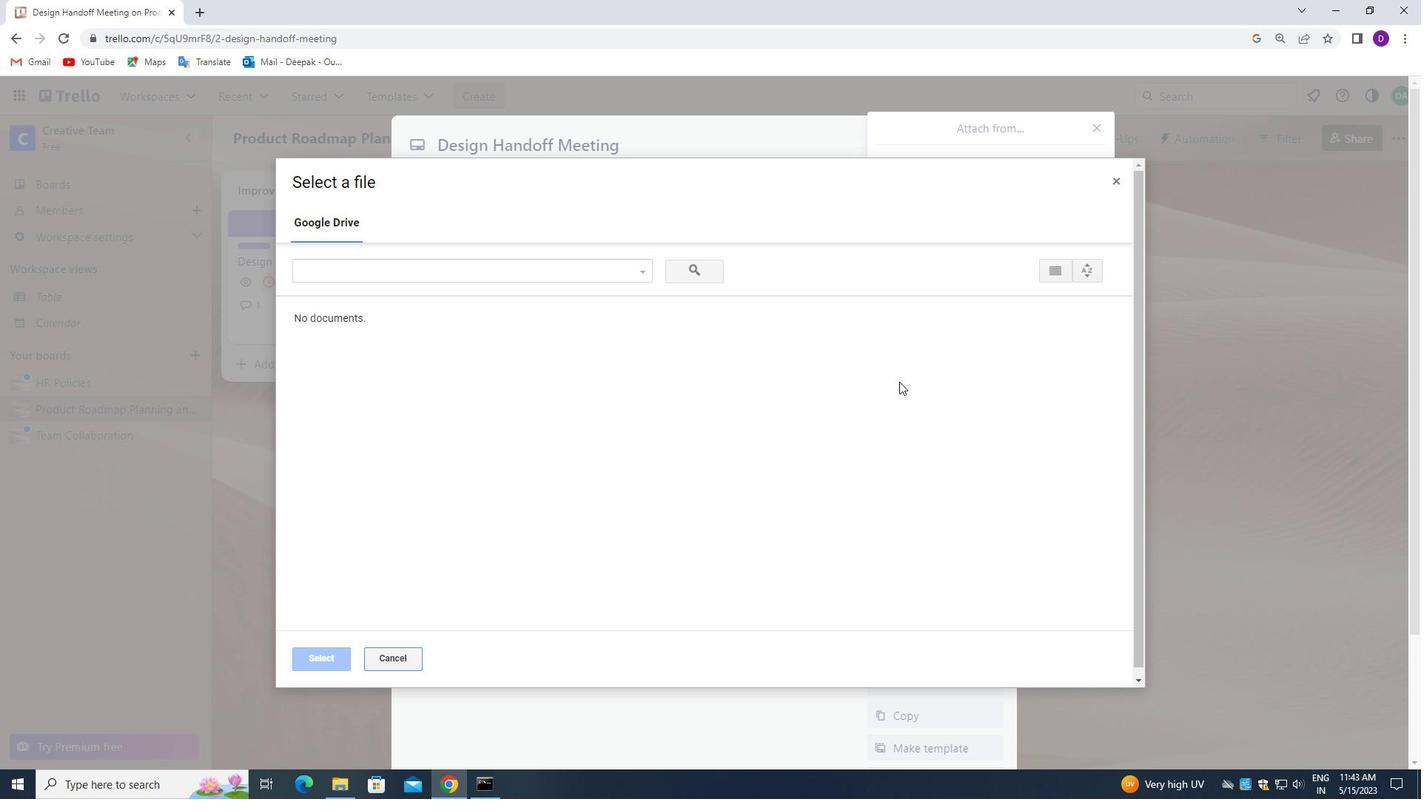 
Action: Mouse scrolled (910, 399) with delta (0, 0)
Screenshot: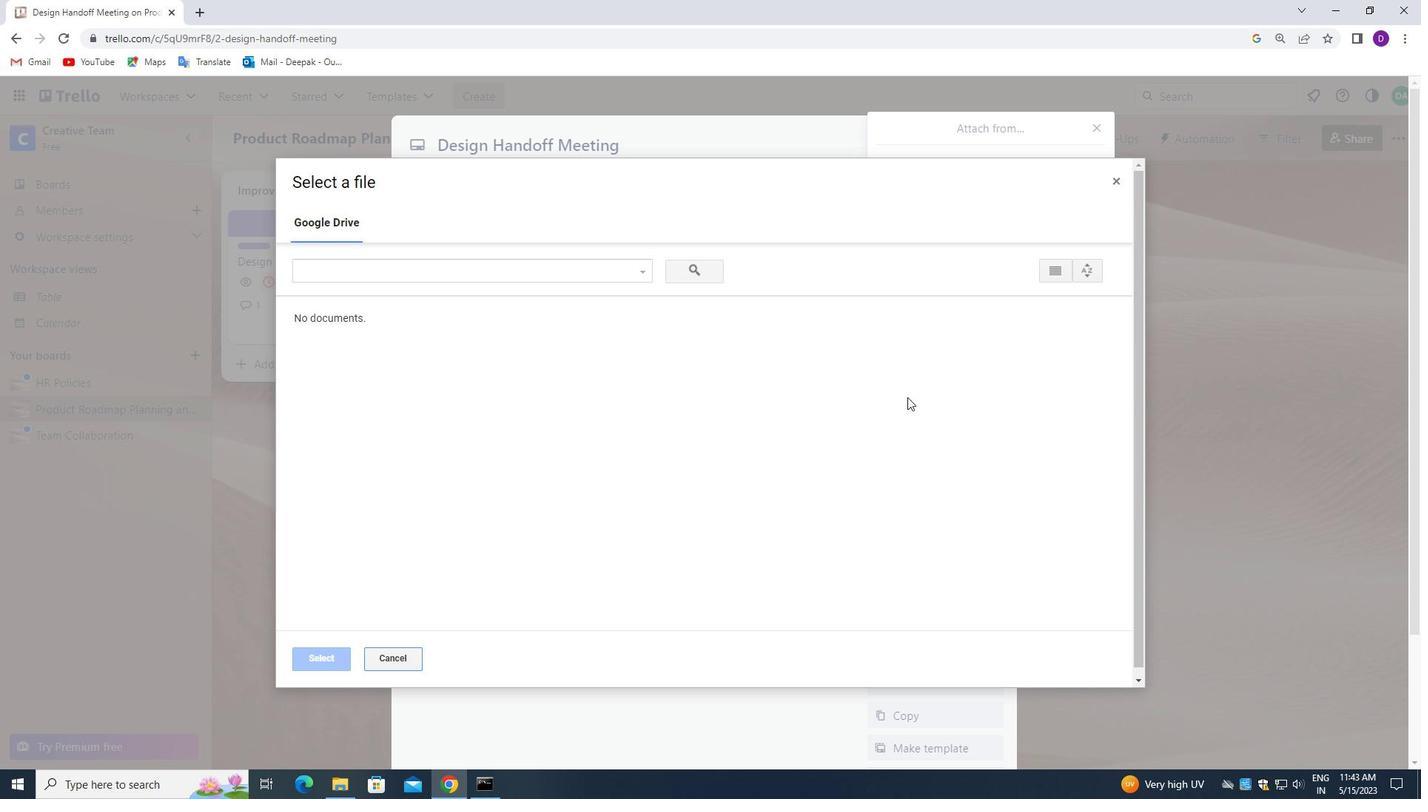 
Action: Mouse scrolled (910, 399) with delta (0, 0)
Screenshot: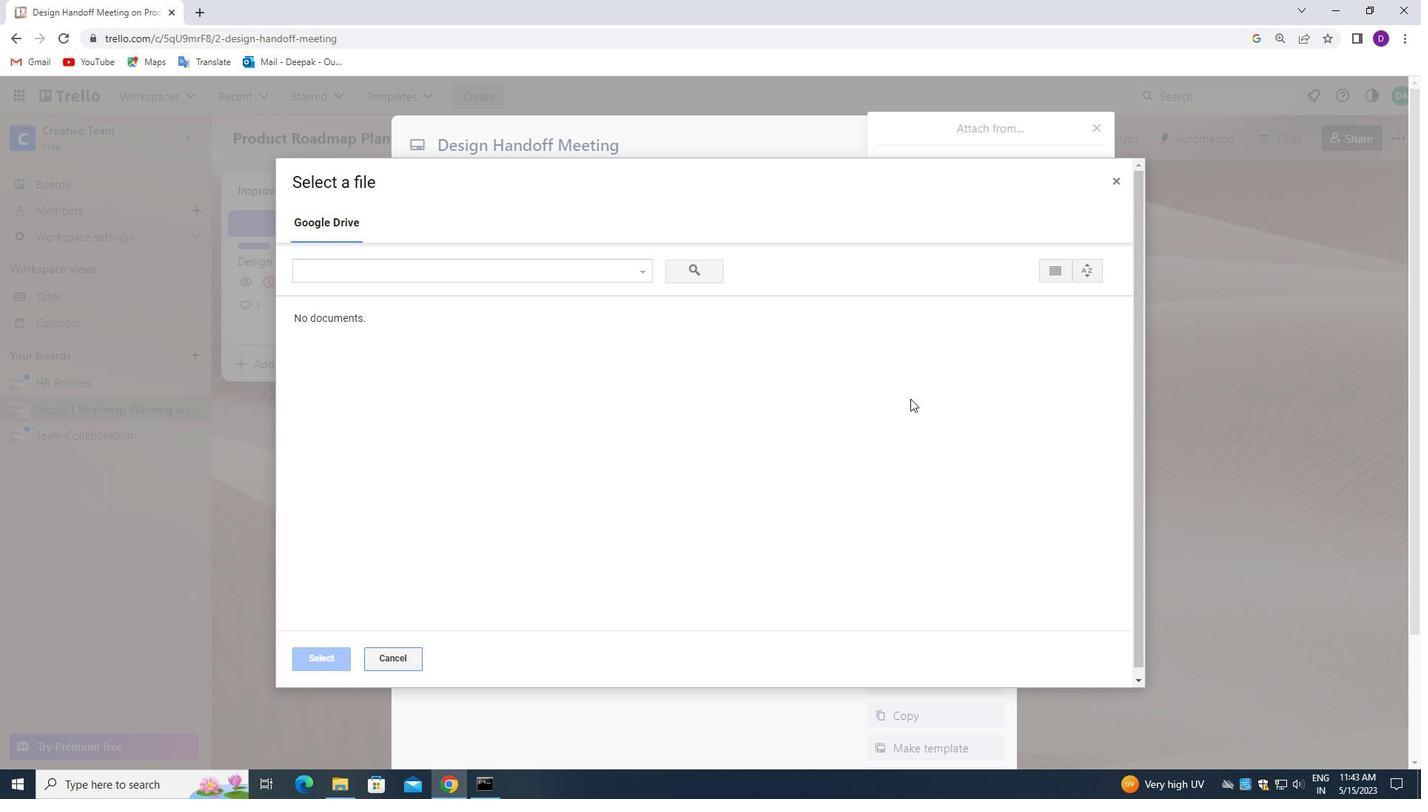 
Action: Mouse scrolled (910, 399) with delta (0, 0)
Screenshot: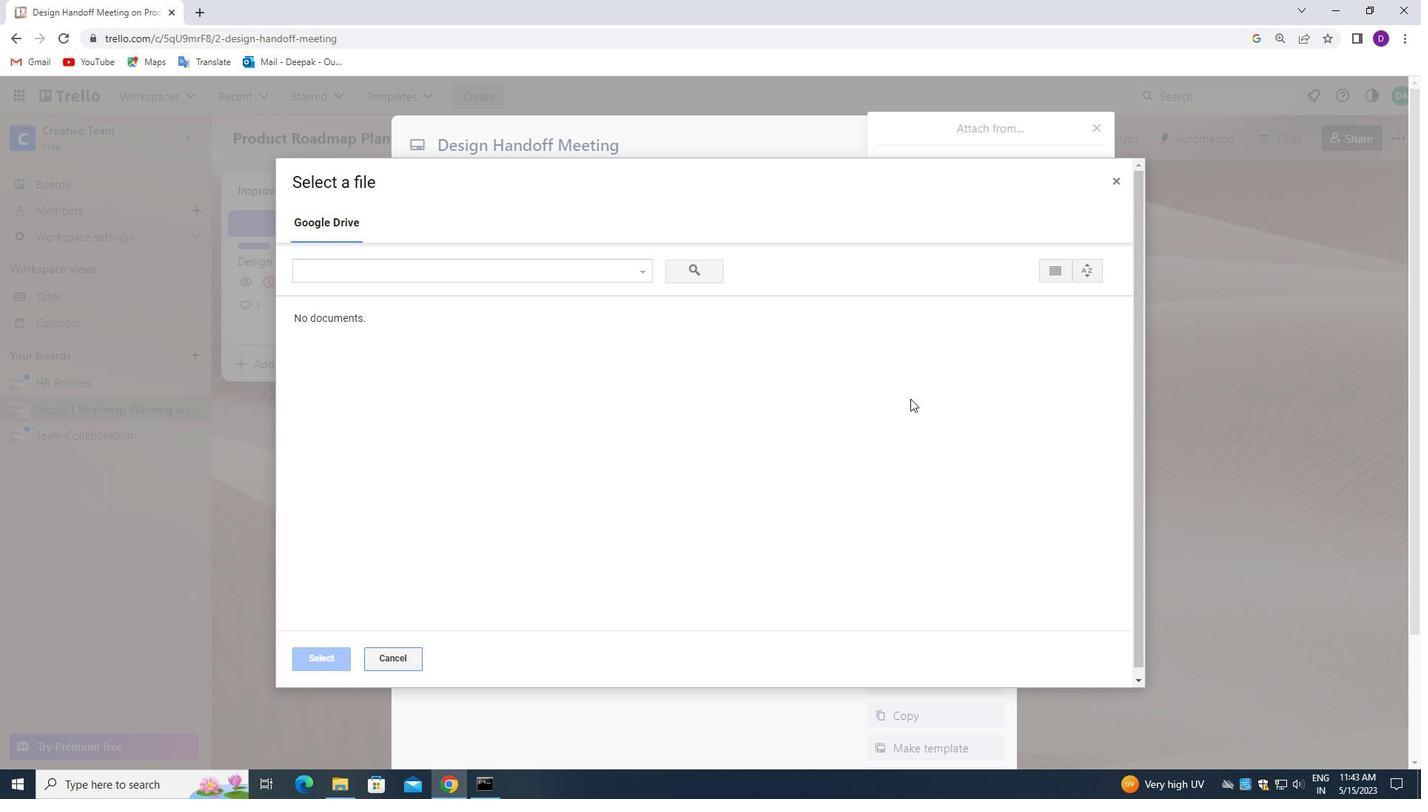 
Action: Mouse moved to (852, 394)
Screenshot: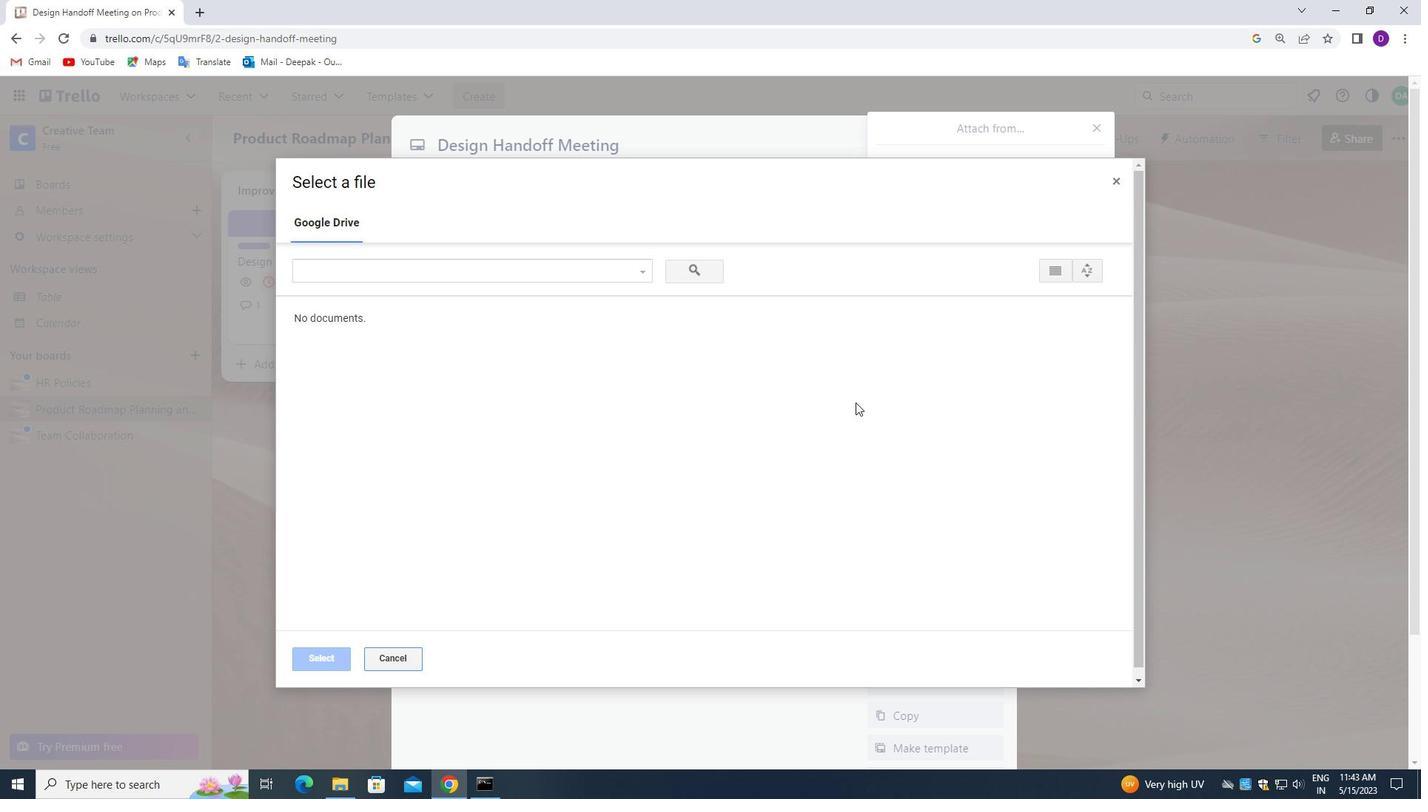 
Action: Mouse scrolled (852, 395) with delta (0, 0)
Screenshot: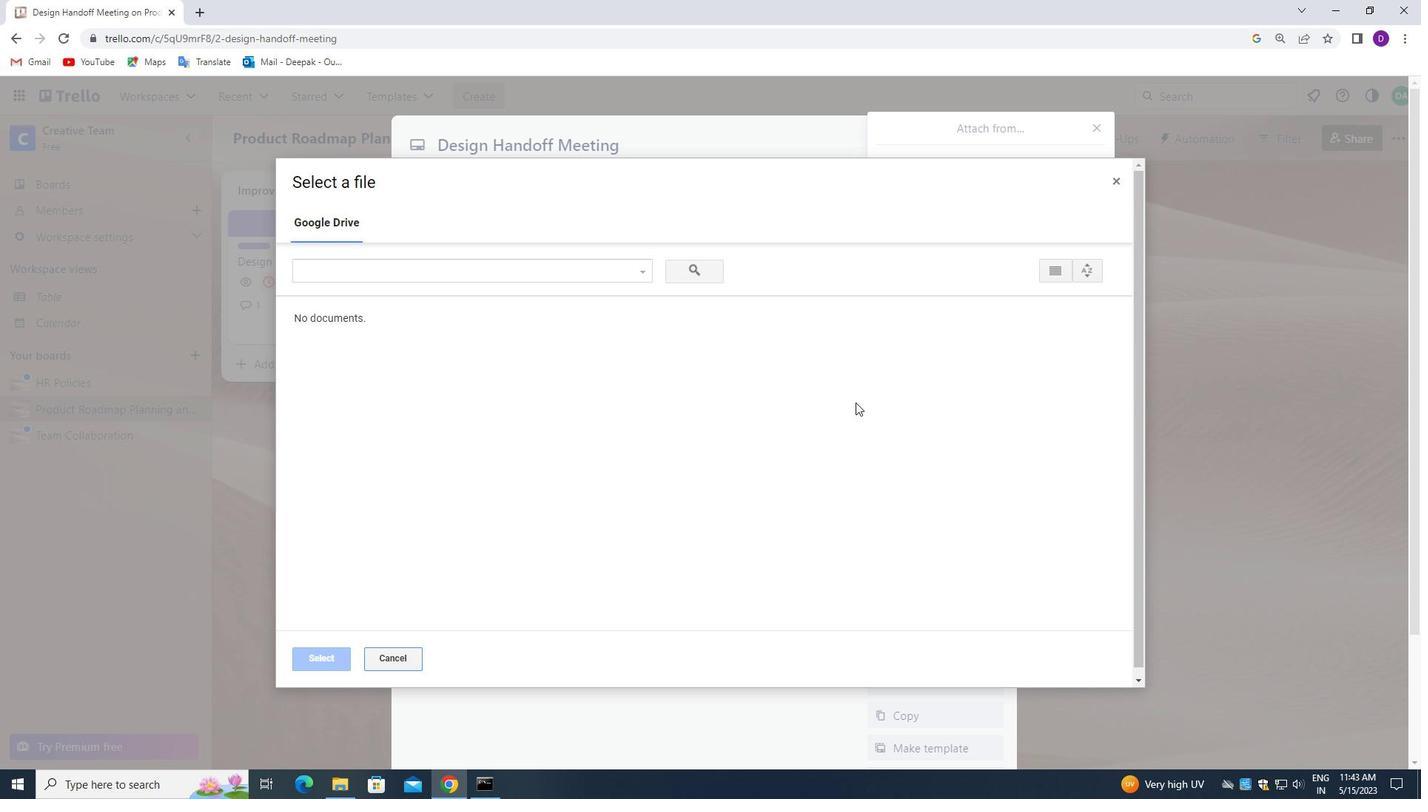 
Action: Mouse scrolled (852, 395) with delta (0, 0)
Screenshot: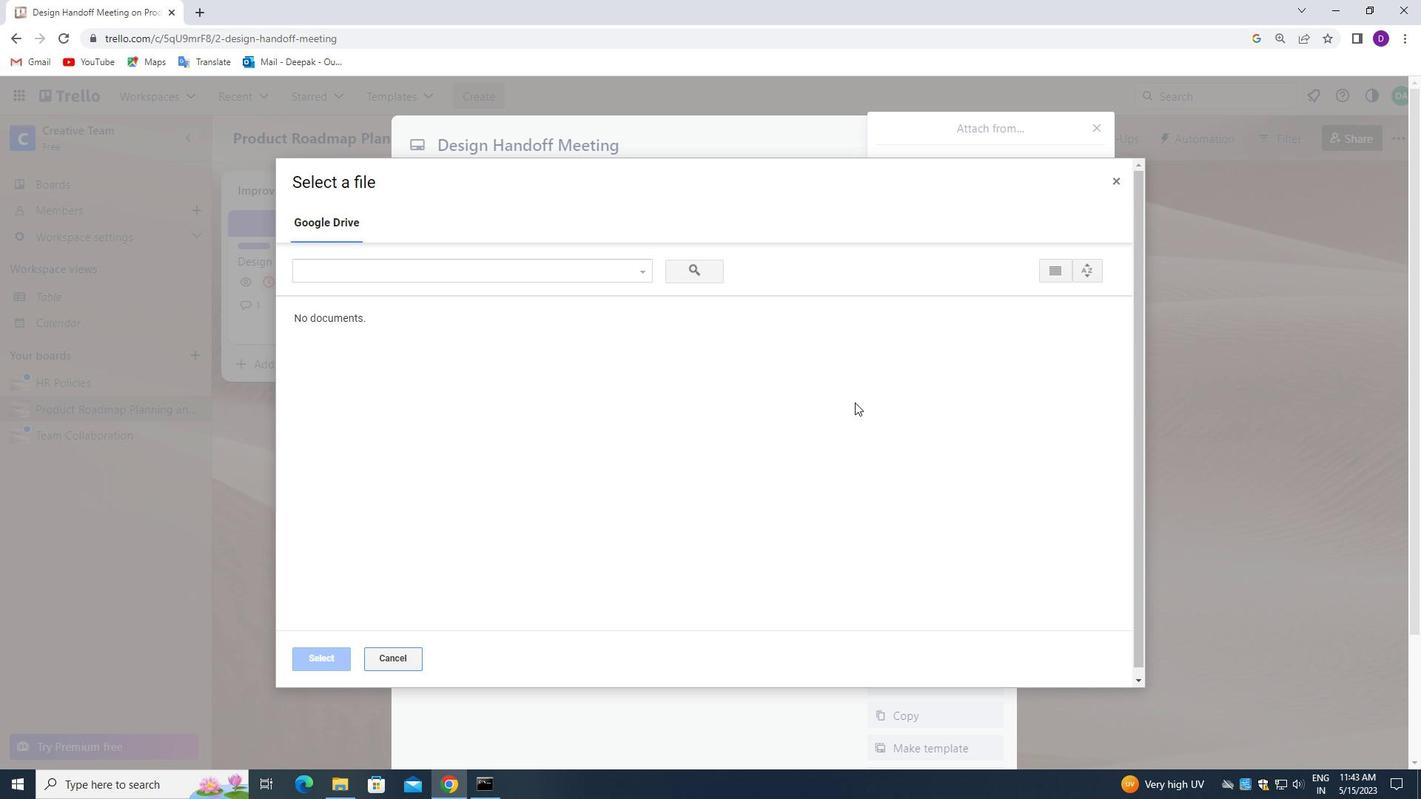 
Action: Mouse scrolled (852, 395) with delta (0, 0)
Screenshot: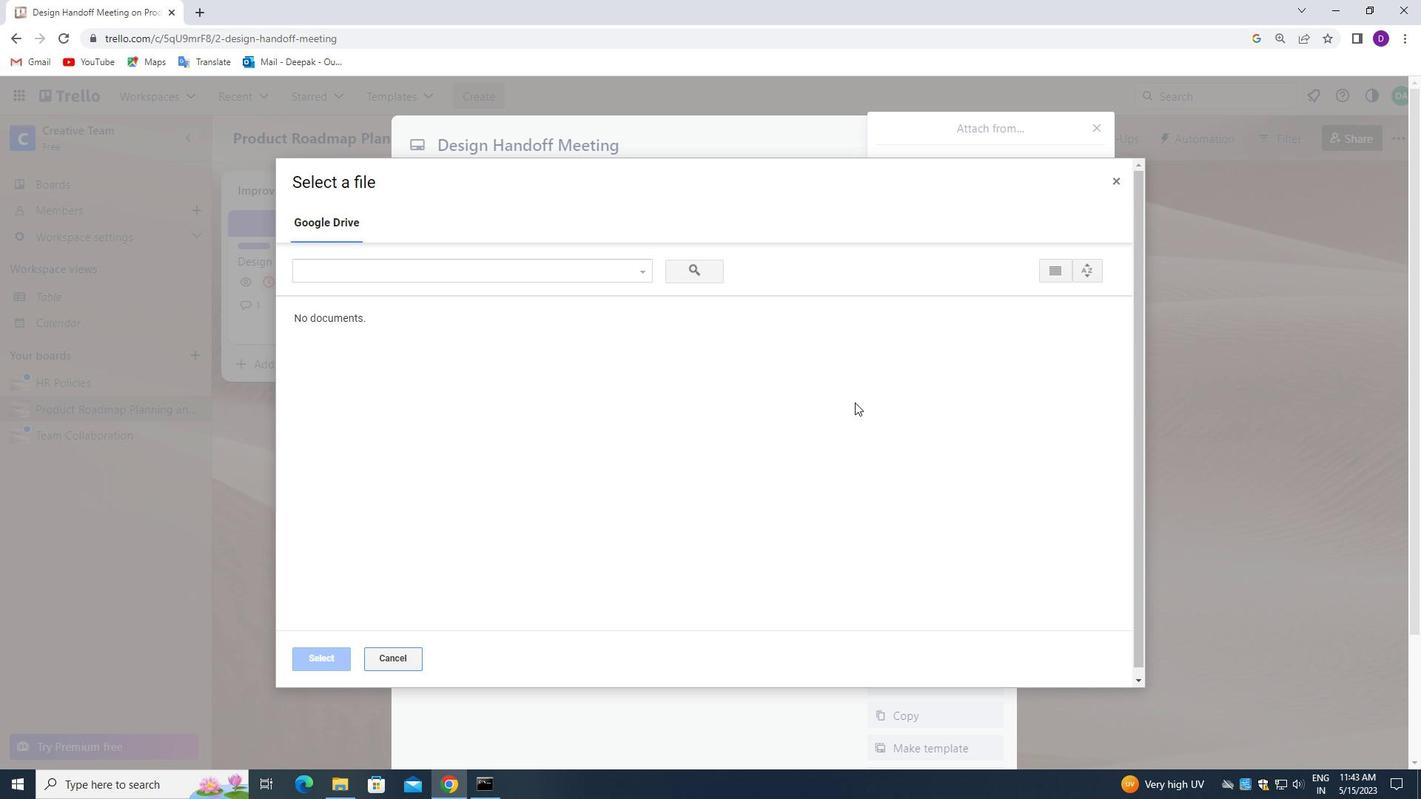 
Action: Mouse scrolled (852, 395) with delta (0, 0)
Screenshot: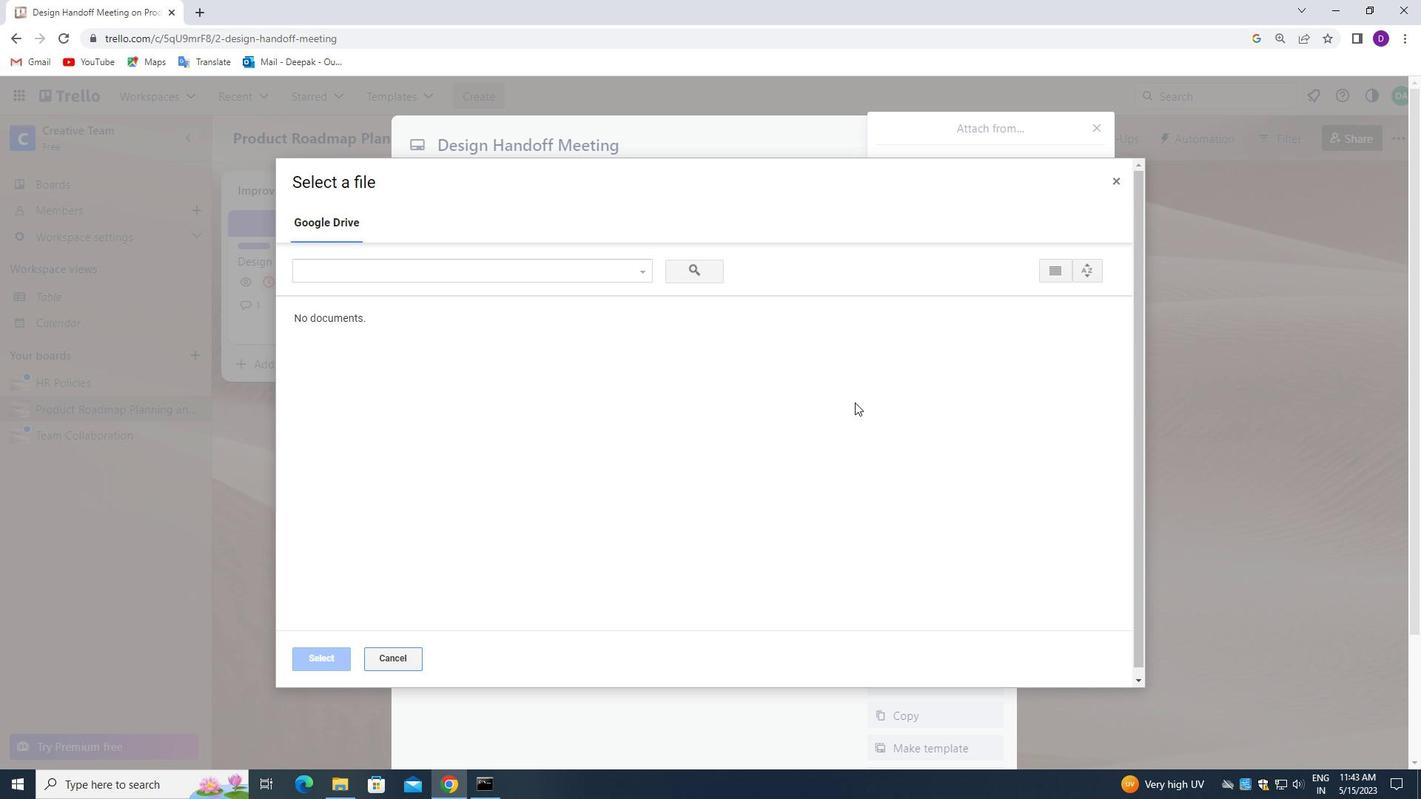 
Action: Mouse scrolled (852, 395) with delta (0, 0)
Screenshot: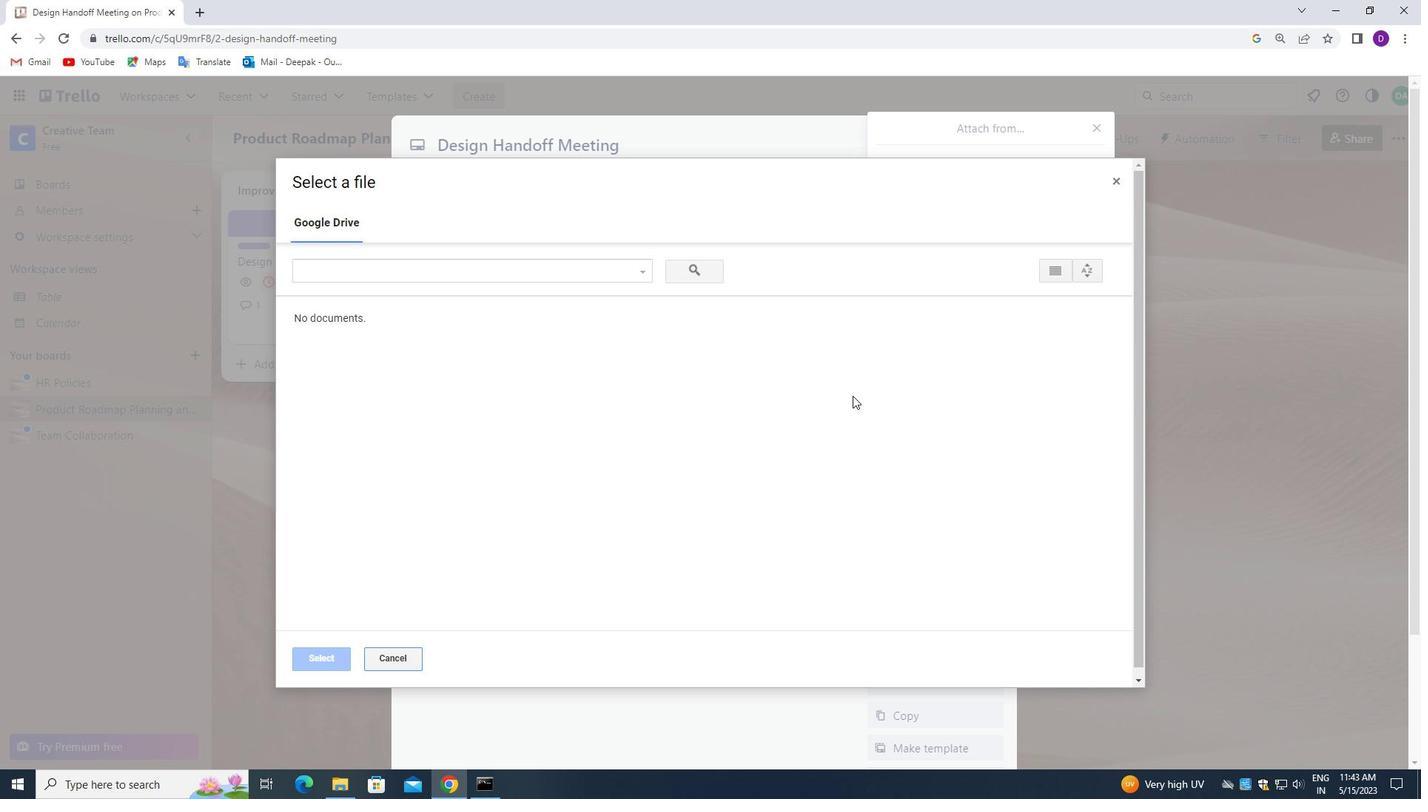 
Action: Mouse moved to (847, 379)
Screenshot: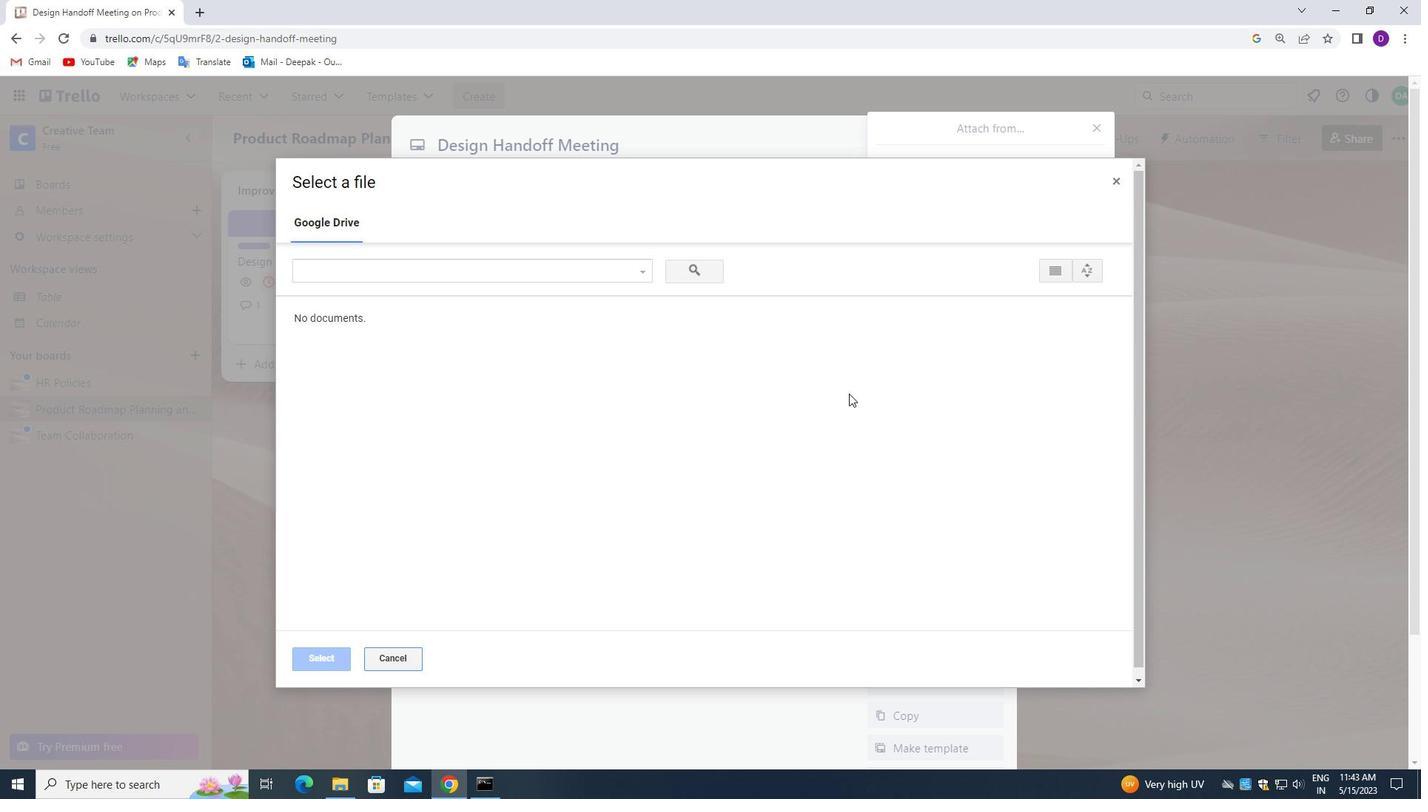 
Action: Mouse scrolled (847, 378) with delta (0, 0)
Screenshot: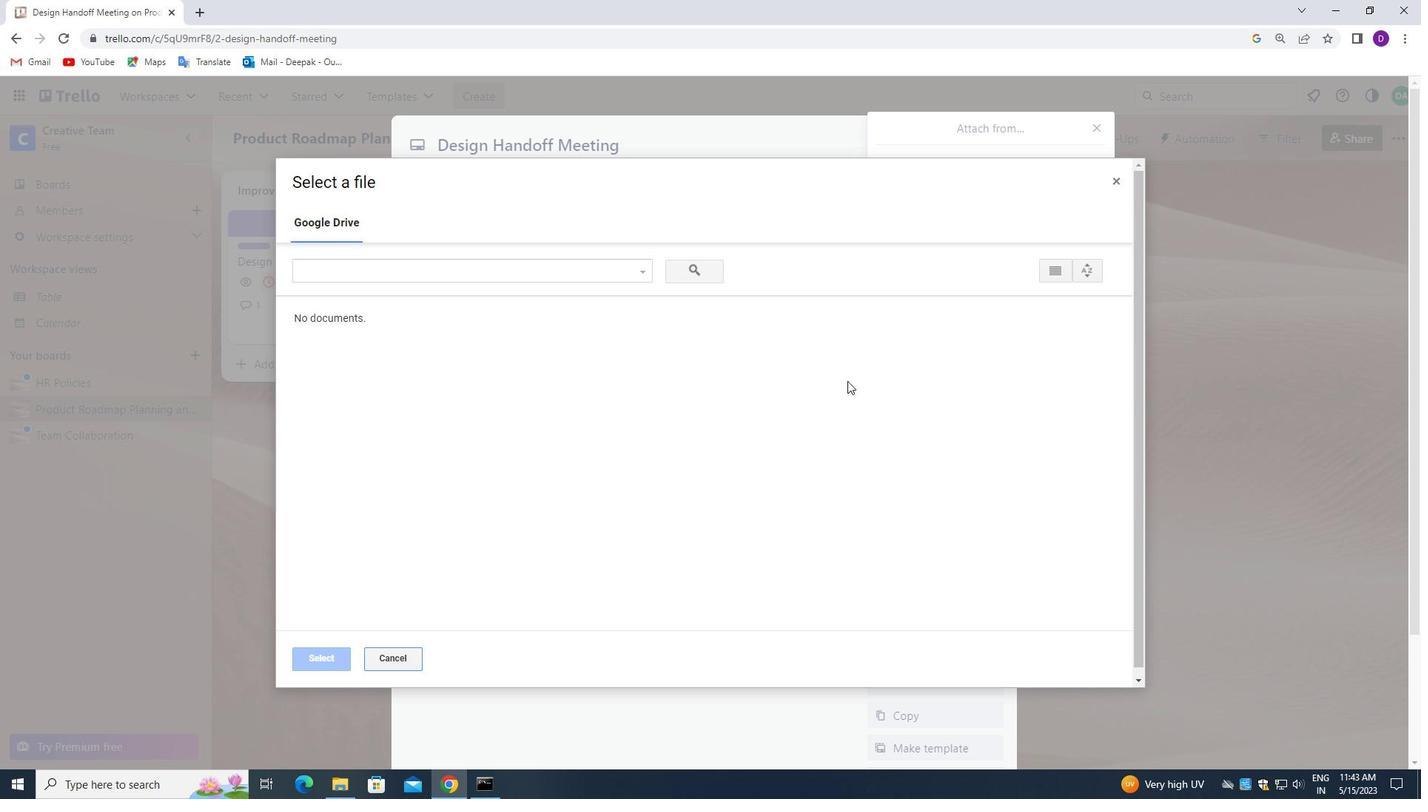 
Action: Mouse moved to (847, 376)
Screenshot: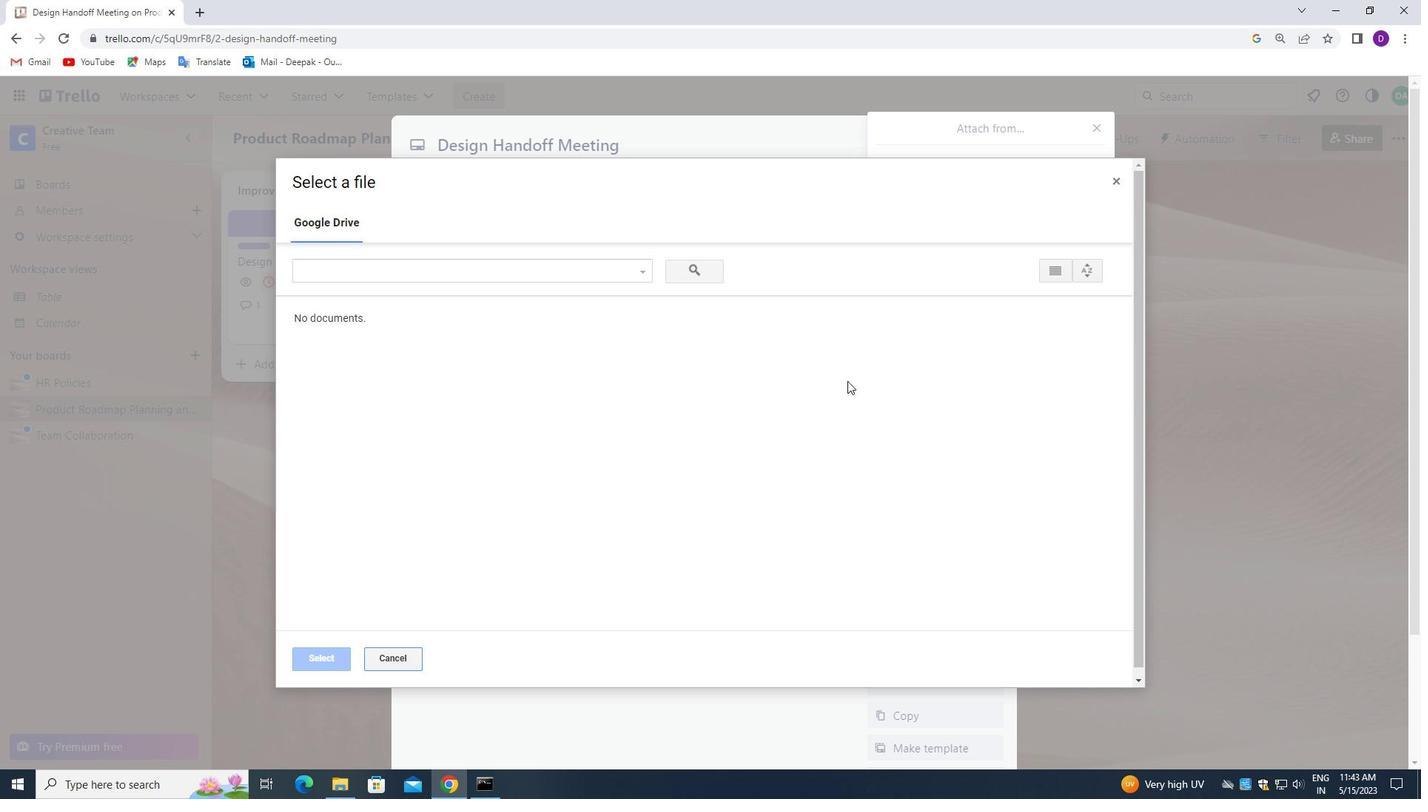 
Action: Mouse scrolled (847, 376) with delta (0, 0)
Screenshot: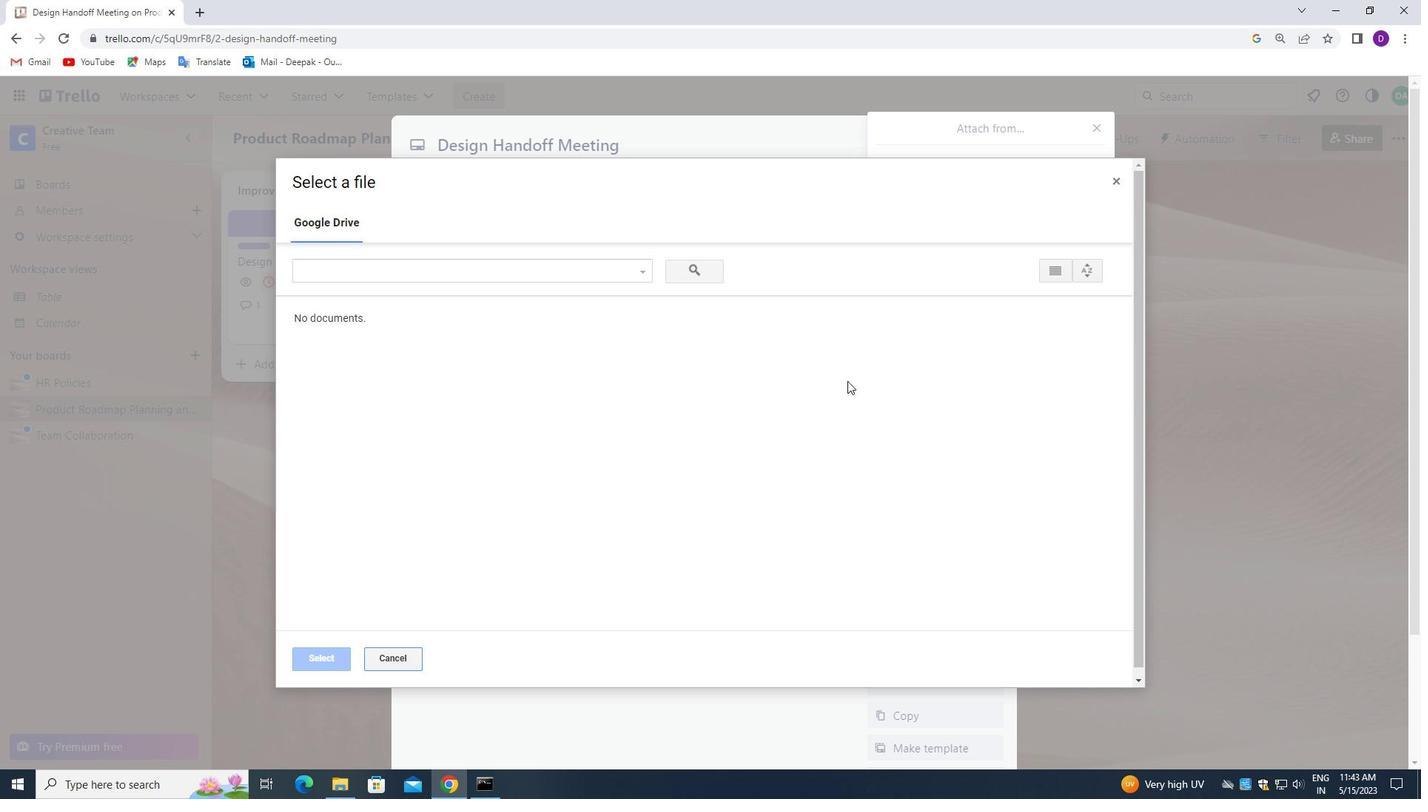 
Action: Mouse moved to (847, 373)
Screenshot: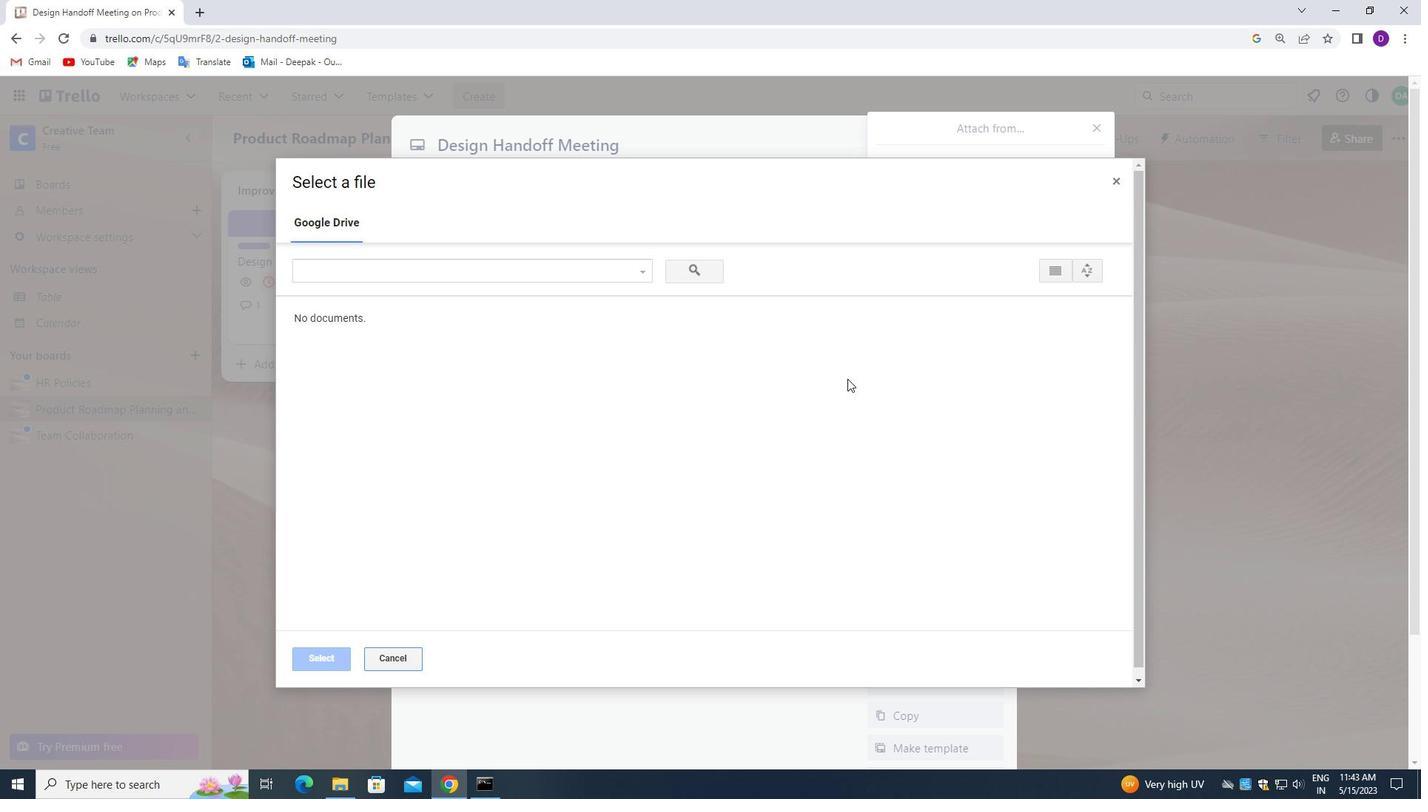 
Action: Mouse scrolled (847, 373) with delta (0, 0)
Screenshot: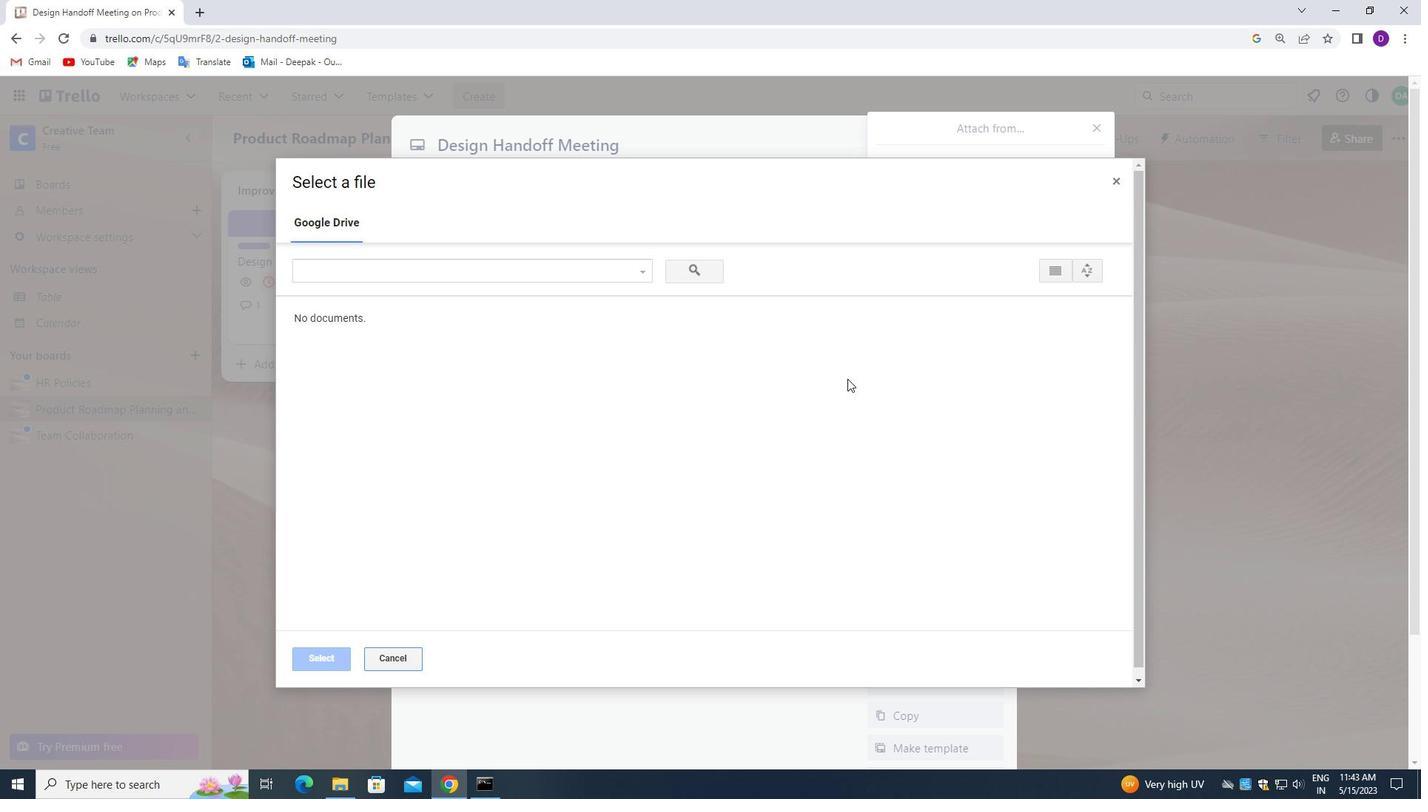 
Action: Mouse moved to (847, 373)
Screenshot: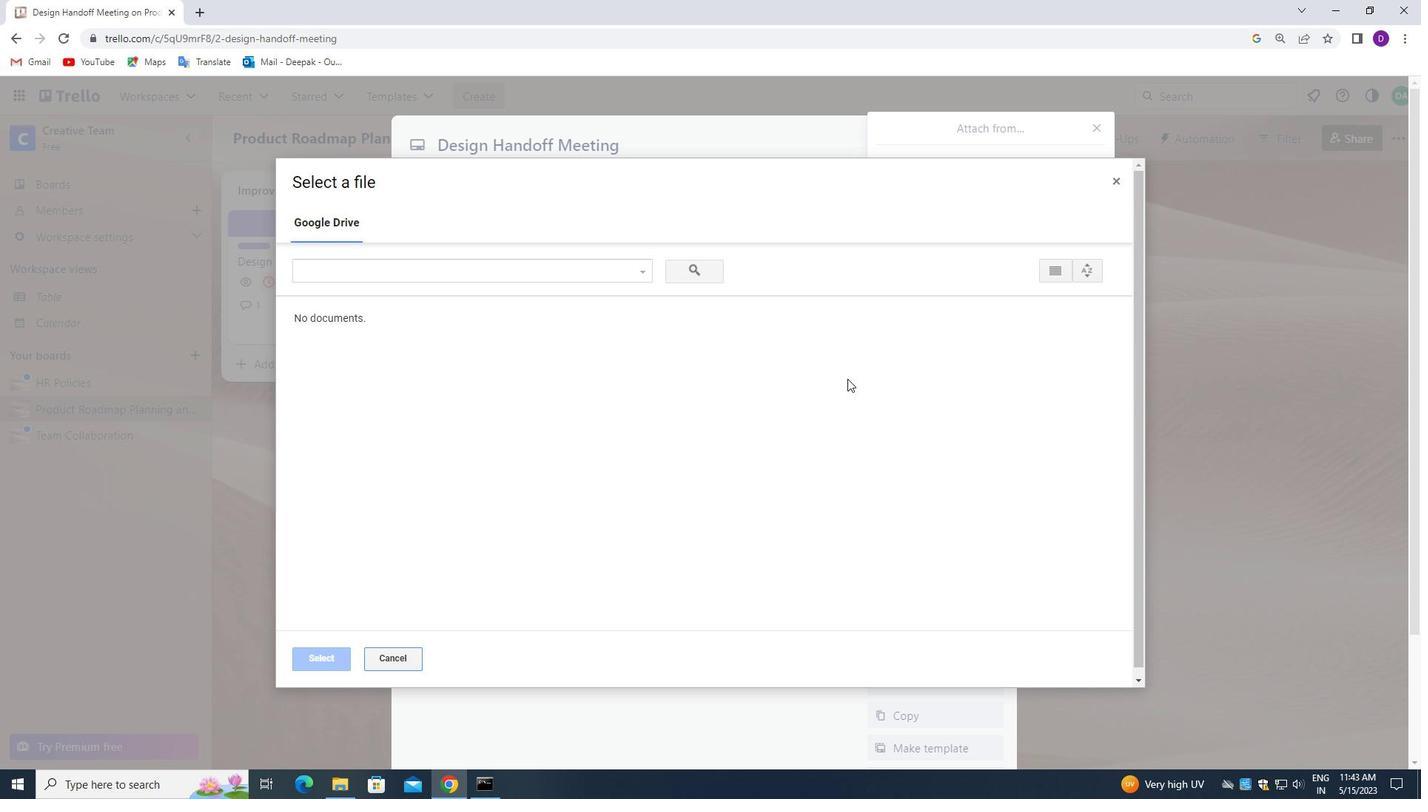 
Action: Mouse scrolled (847, 372) with delta (0, 0)
Screenshot: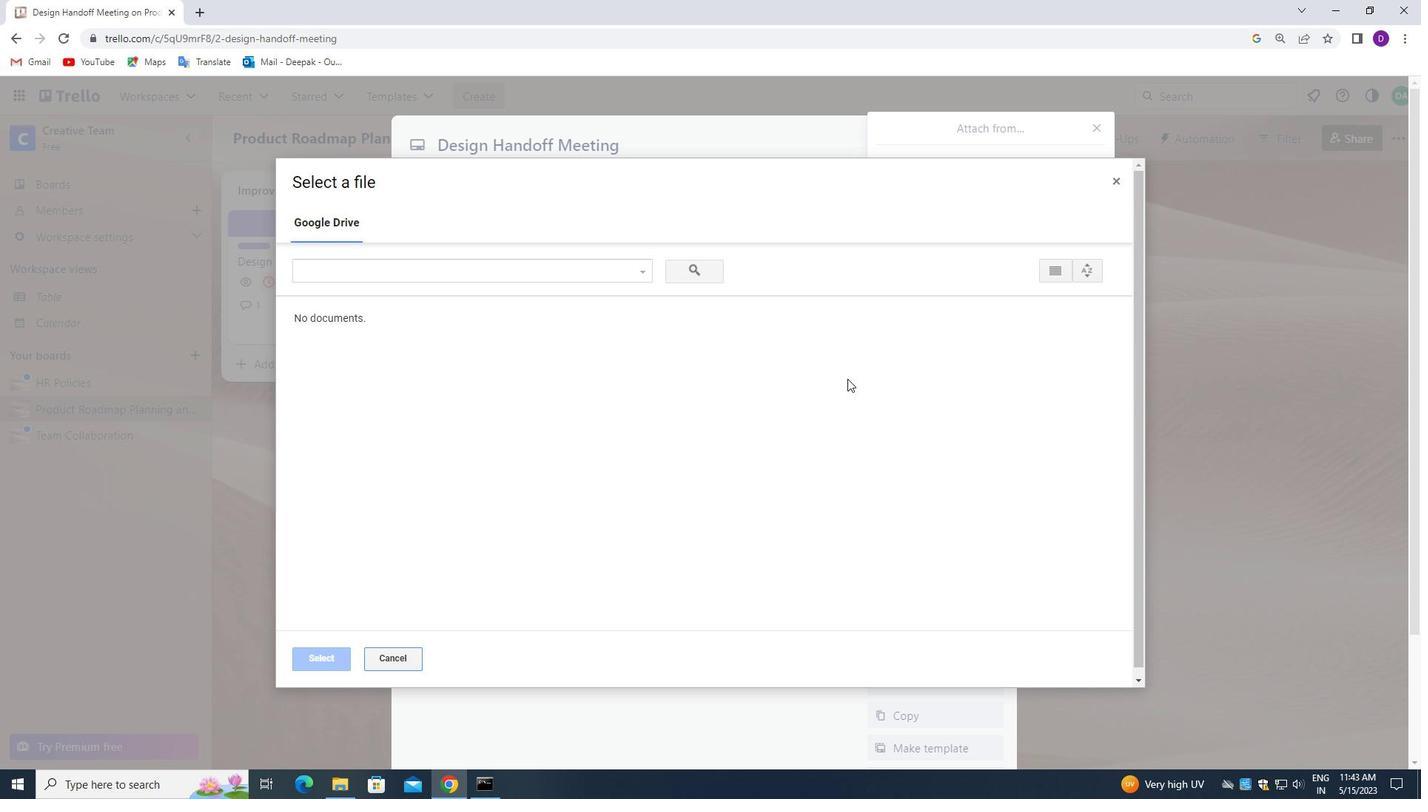 
Action: Mouse moved to (842, 354)
Screenshot: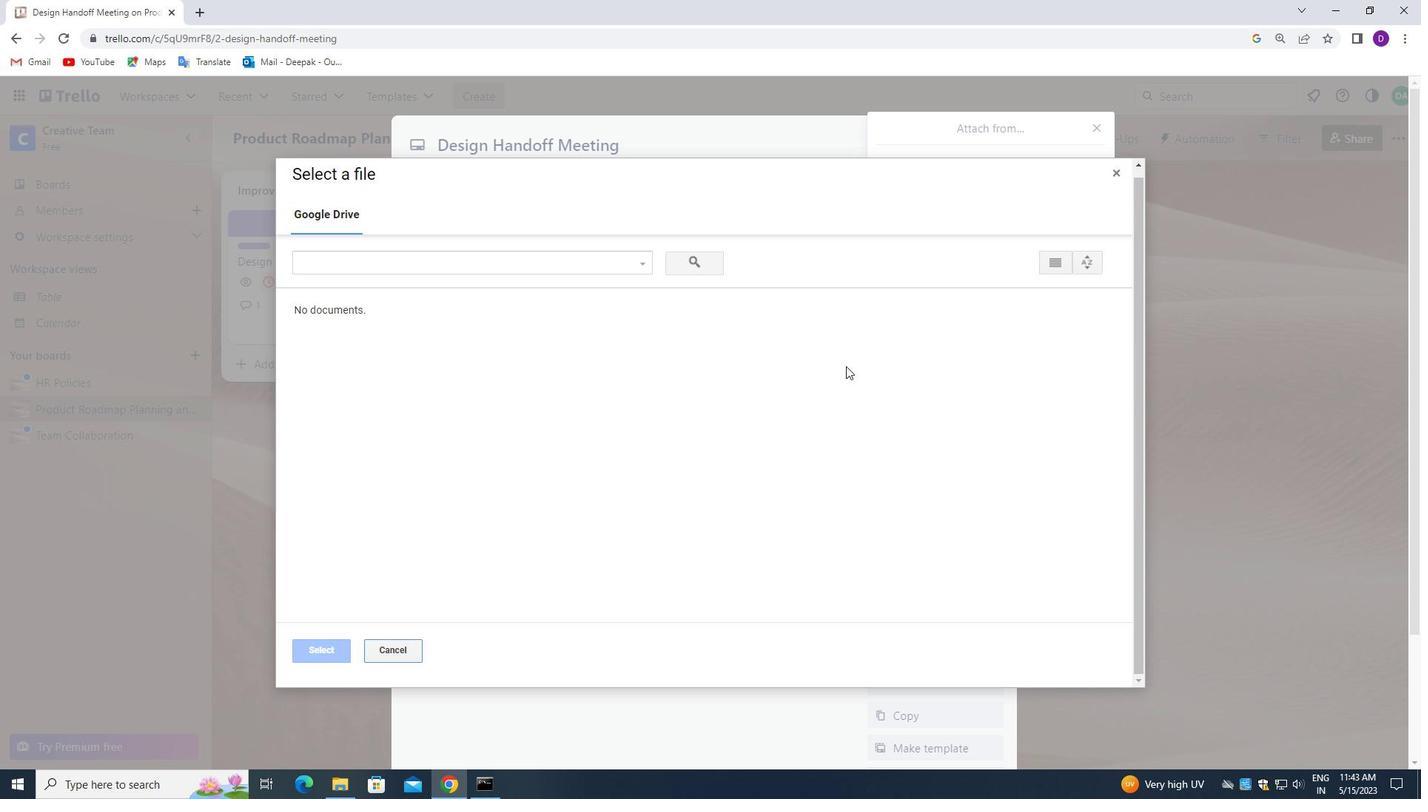 
Action: Mouse scrolled (842, 355) with delta (0, 0)
Screenshot: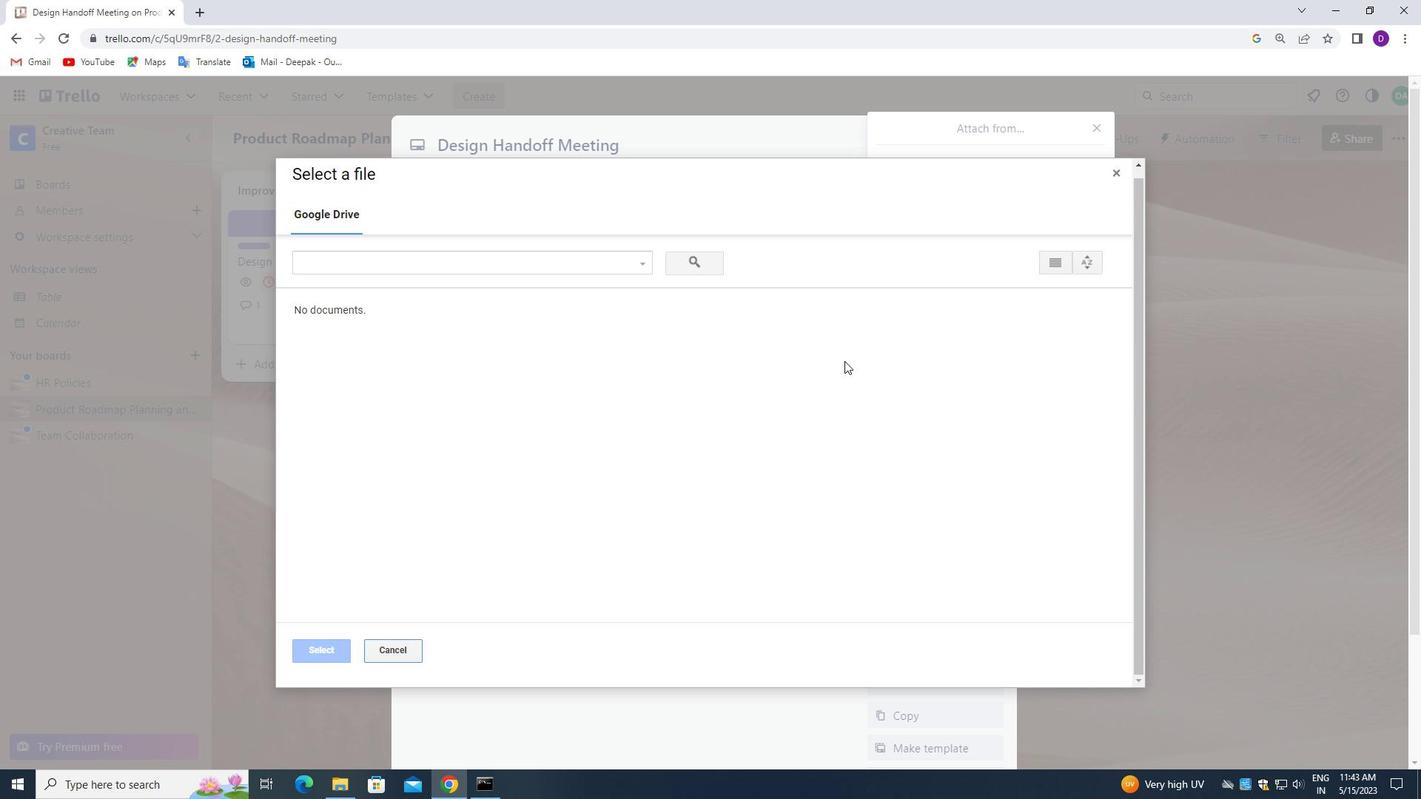 
Action: Mouse scrolled (842, 355) with delta (0, 0)
Screenshot: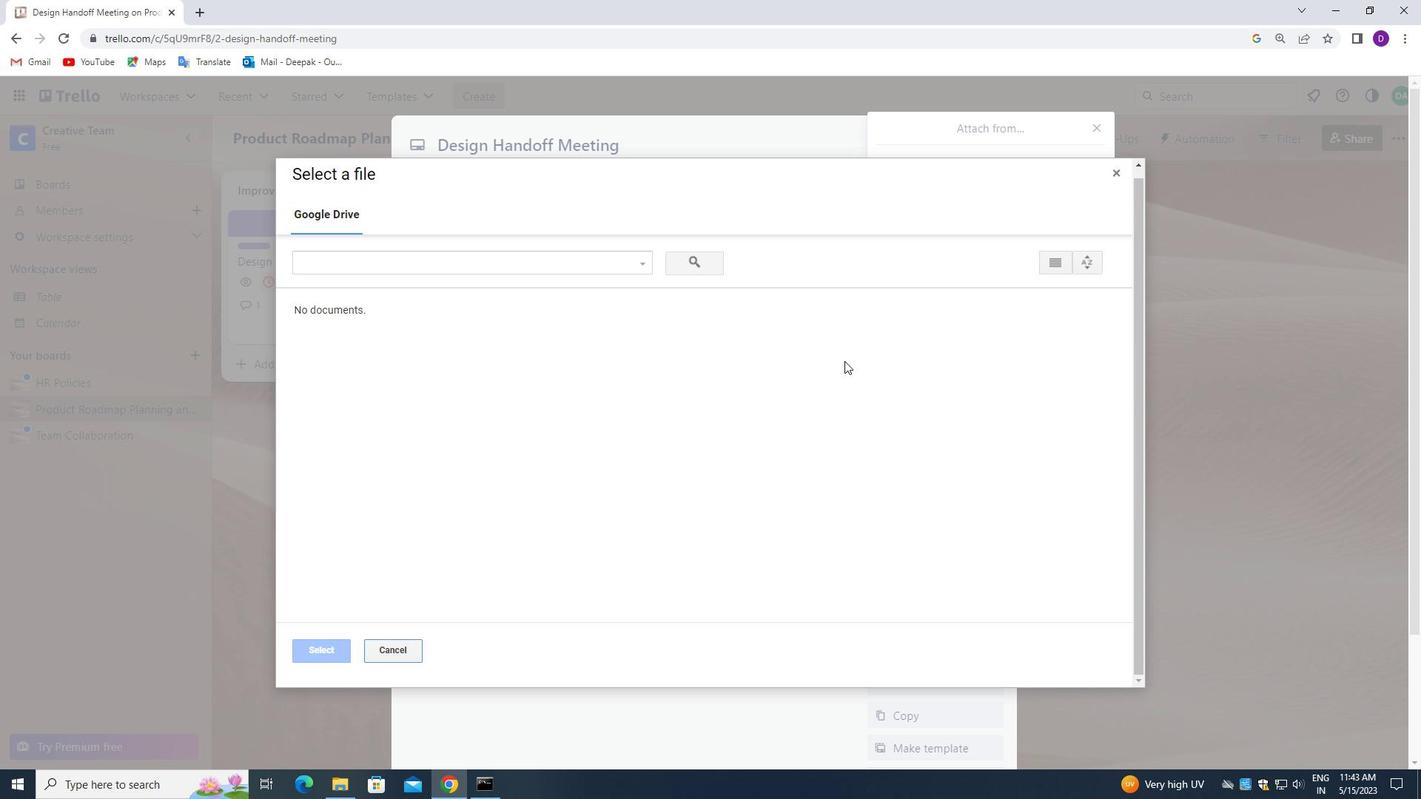 
Action: Mouse scrolled (842, 355) with delta (0, 0)
Screenshot: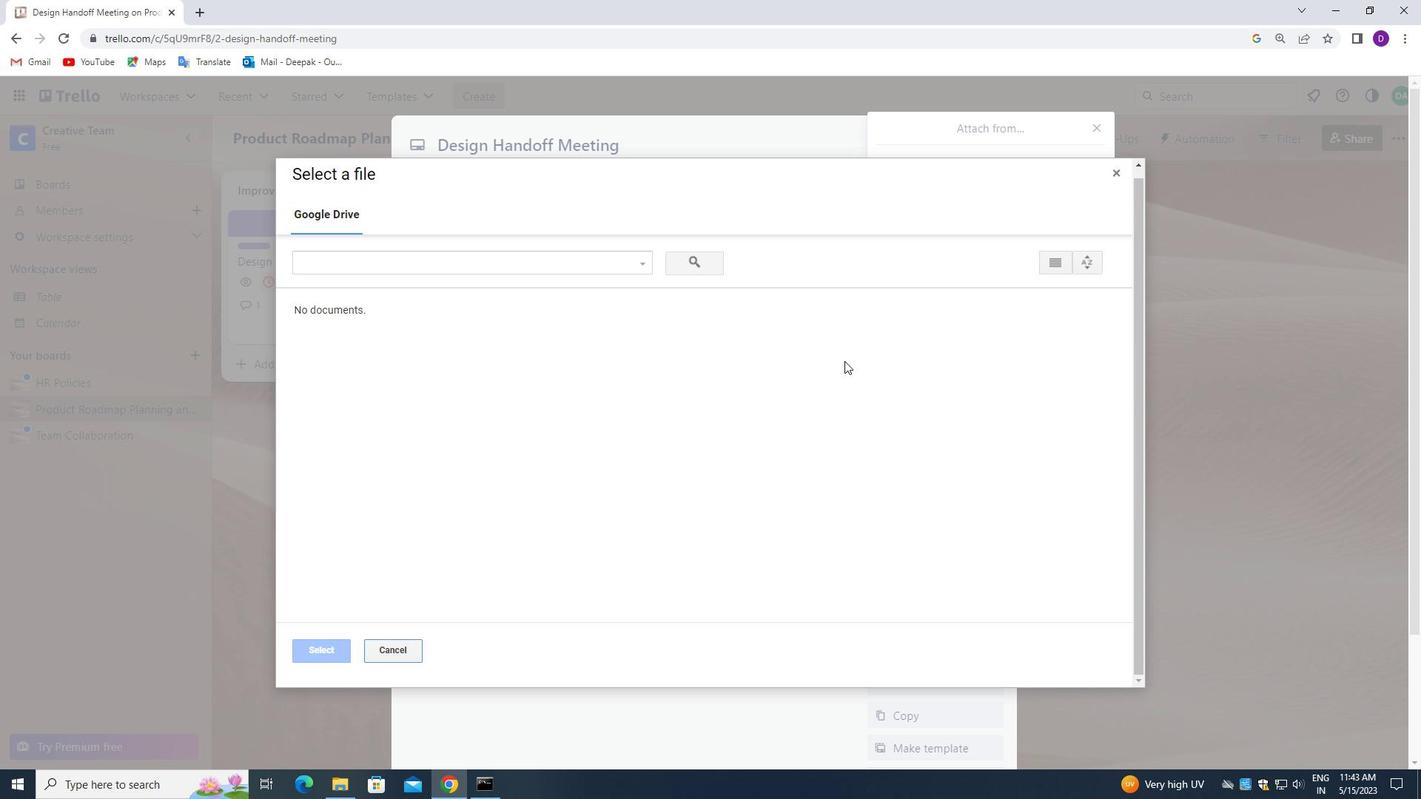 
Action: Mouse scrolled (842, 355) with delta (0, 0)
Screenshot: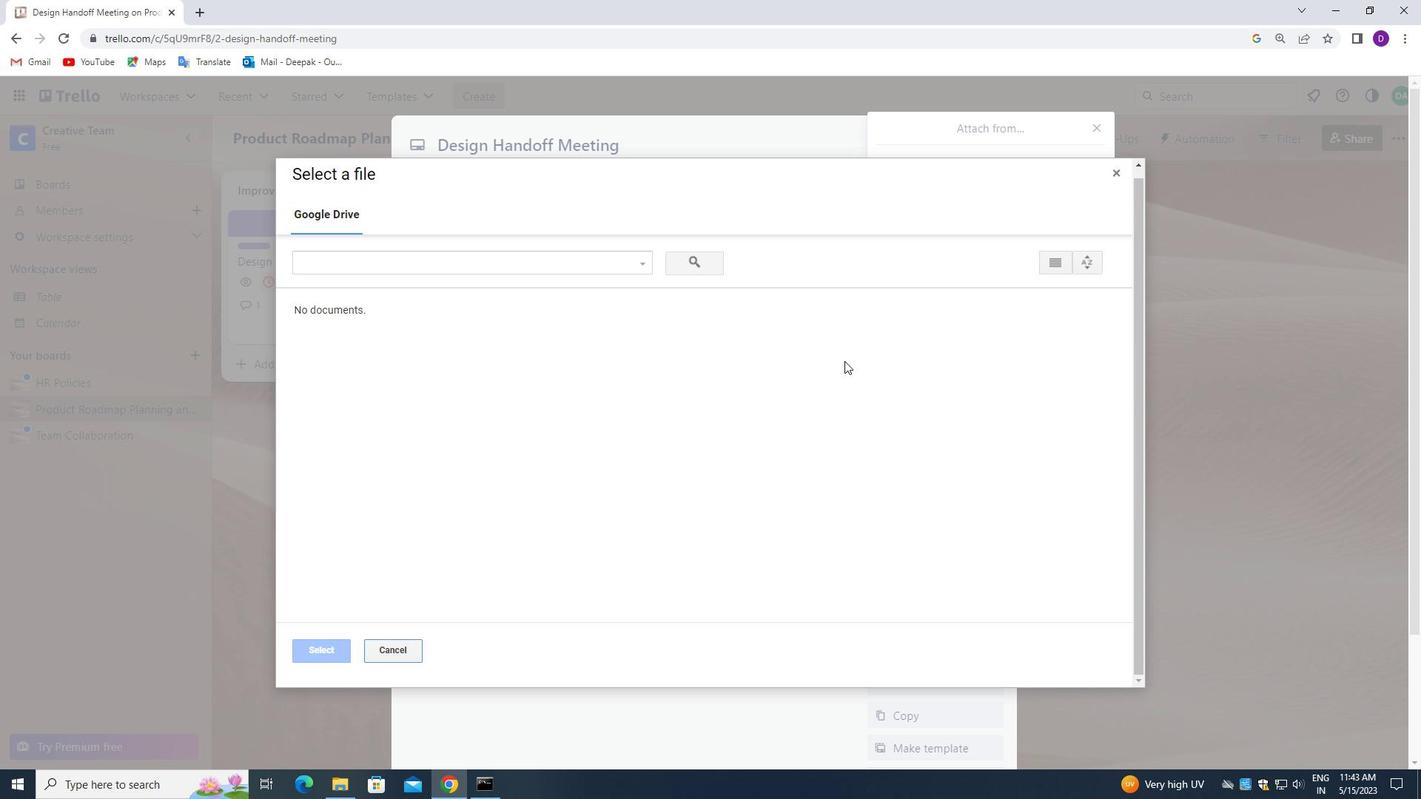 
Action: Mouse scrolled (842, 355) with delta (0, 0)
Screenshot: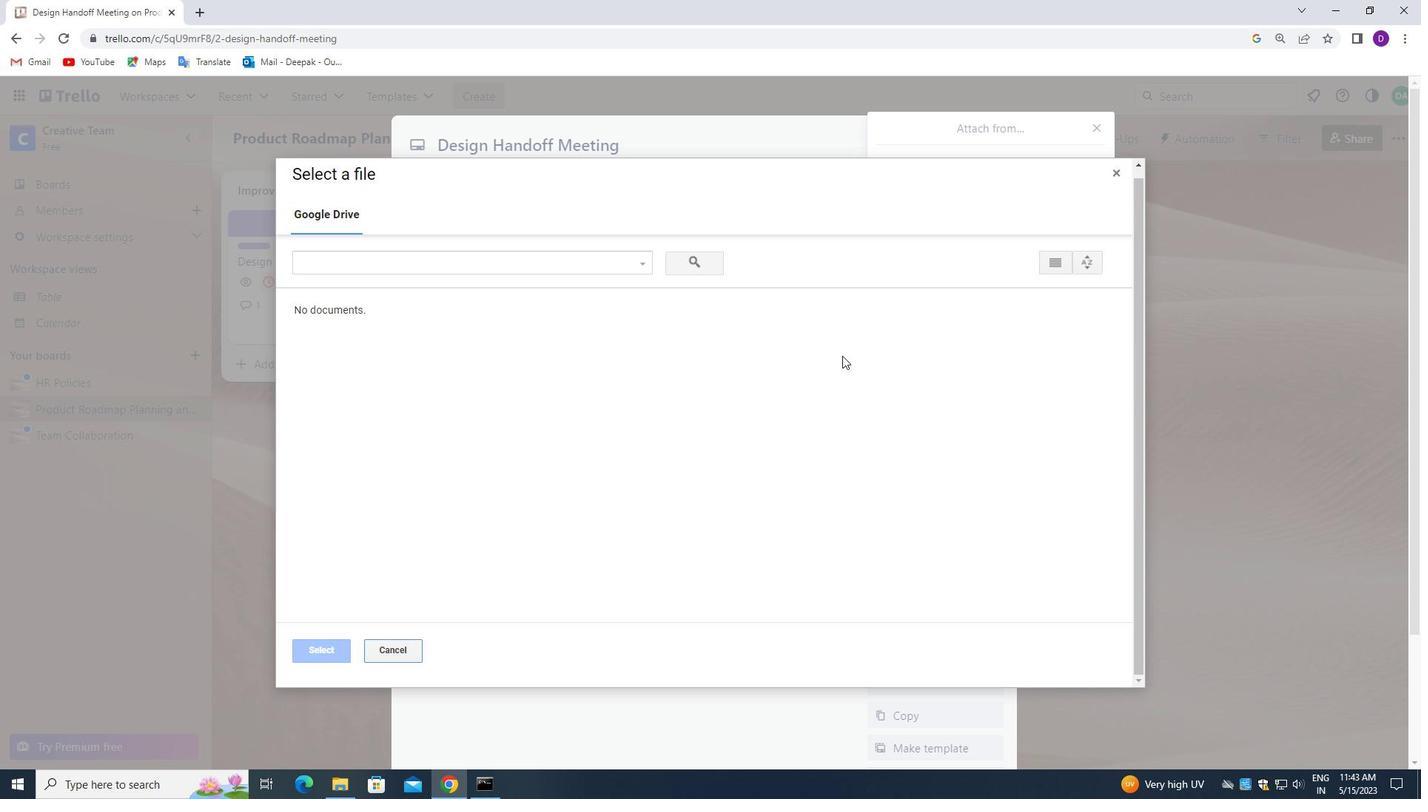 
Action: Mouse moved to (1117, 180)
Screenshot: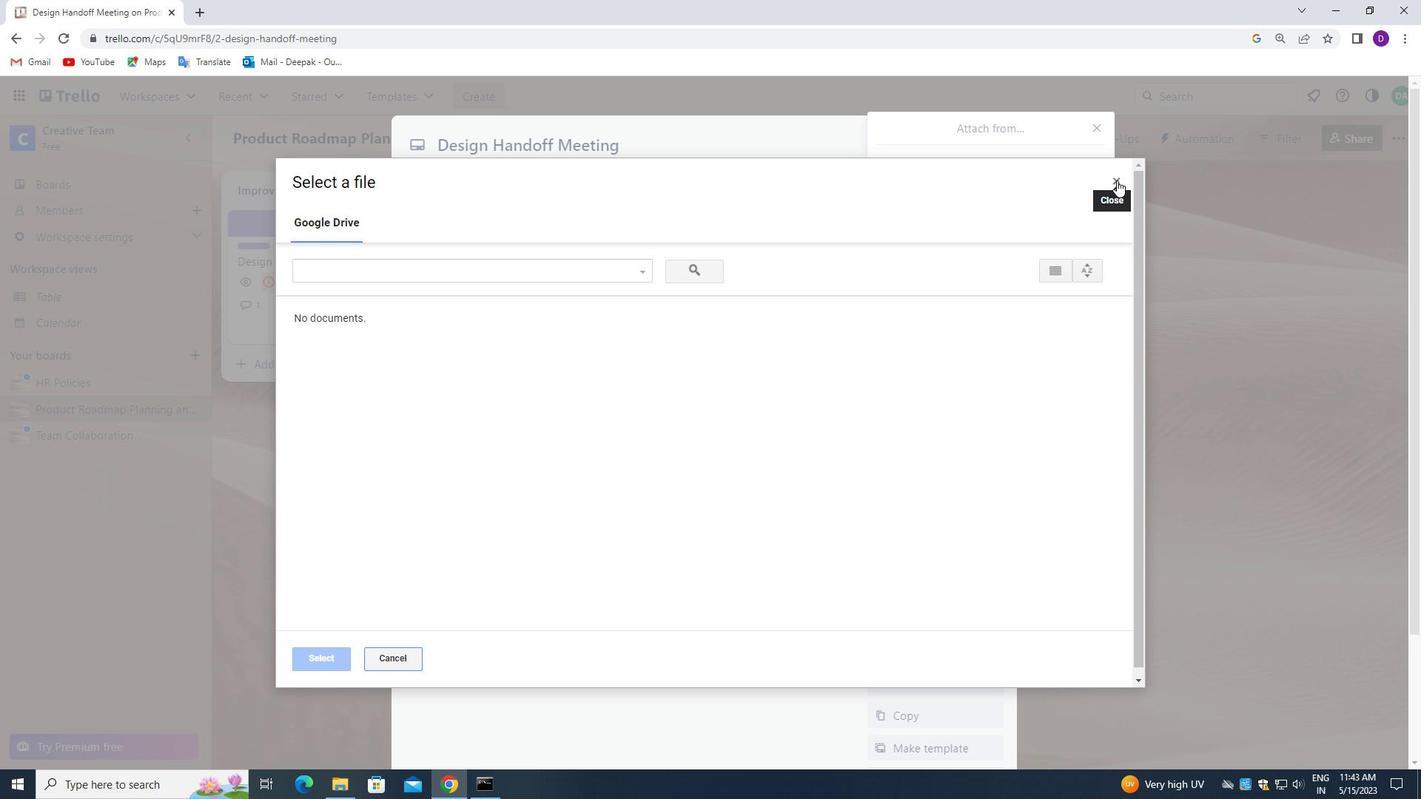 
Action: Mouse pressed left at (1117, 180)
Screenshot: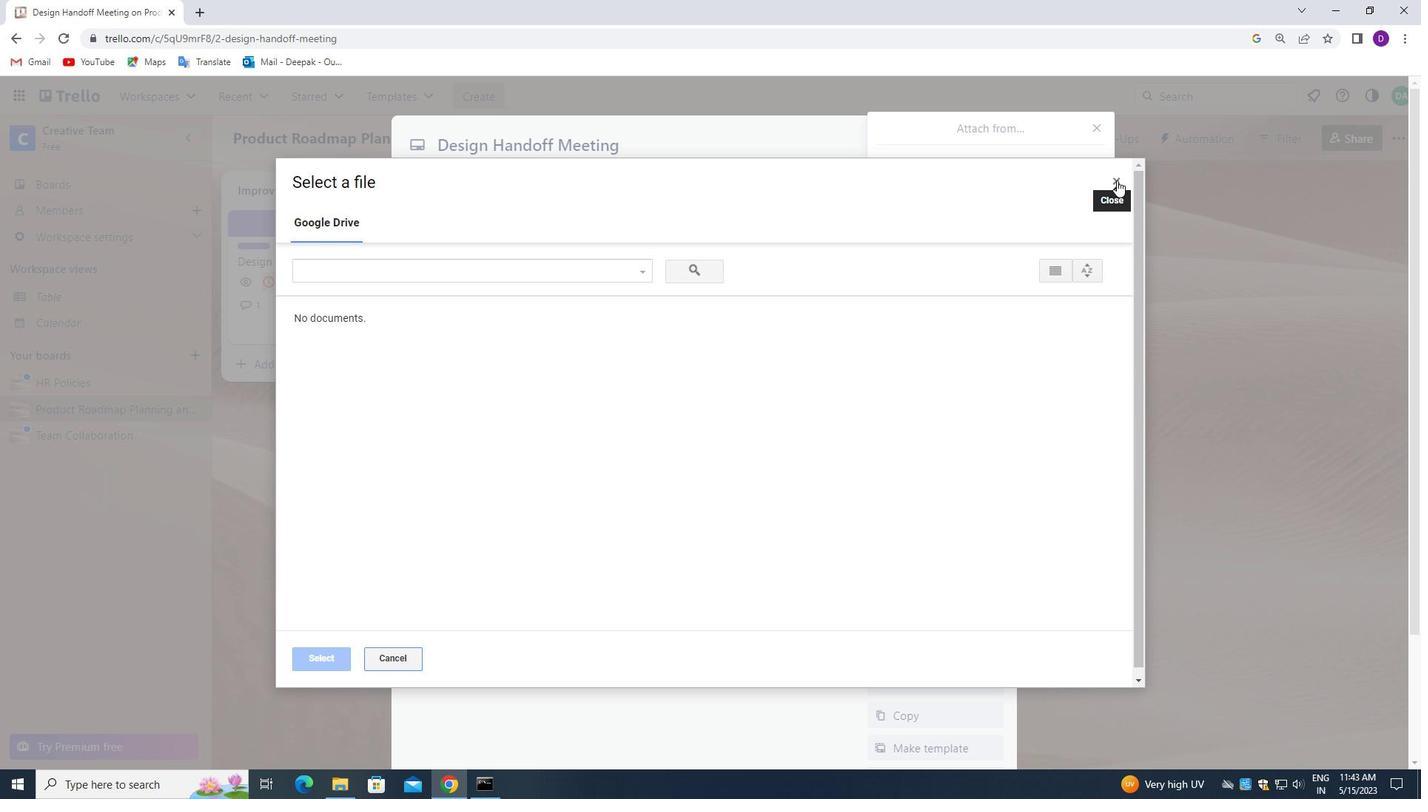 
Action: Mouse moved to (1097, 125)
Screenshot: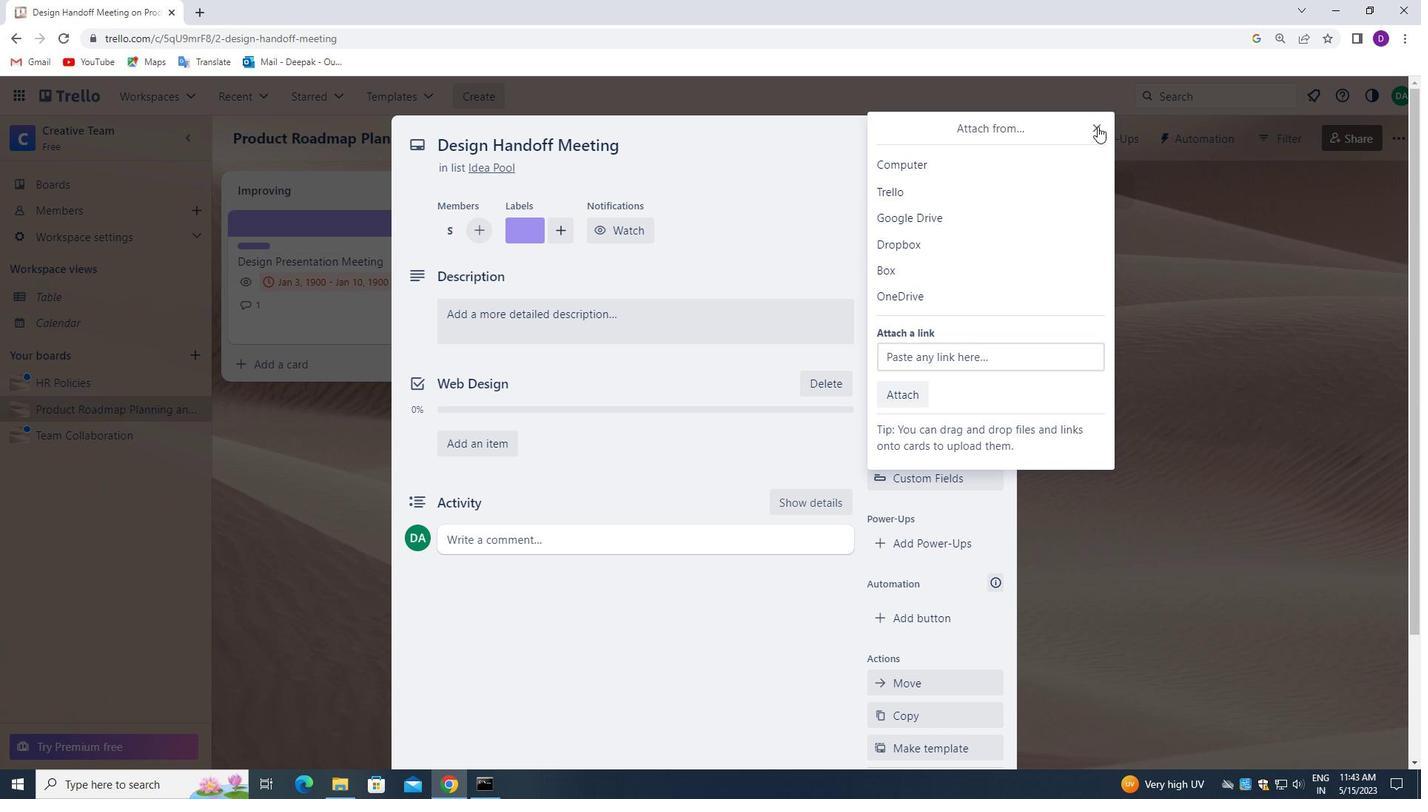 
Action: Mouse pressed left at (1097, 125)
Screenshot: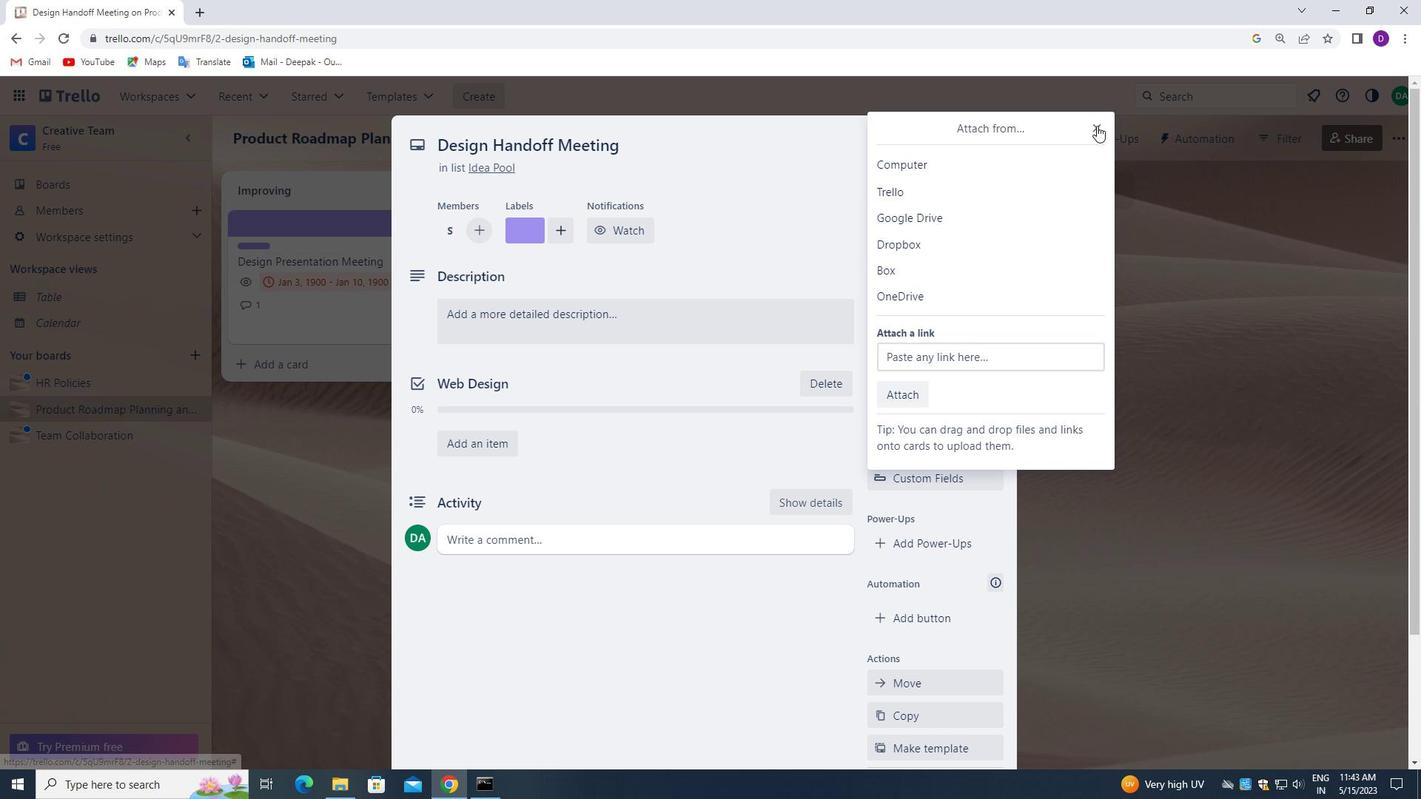 
Action: Mouse moved to (953, 445)
Screenshot: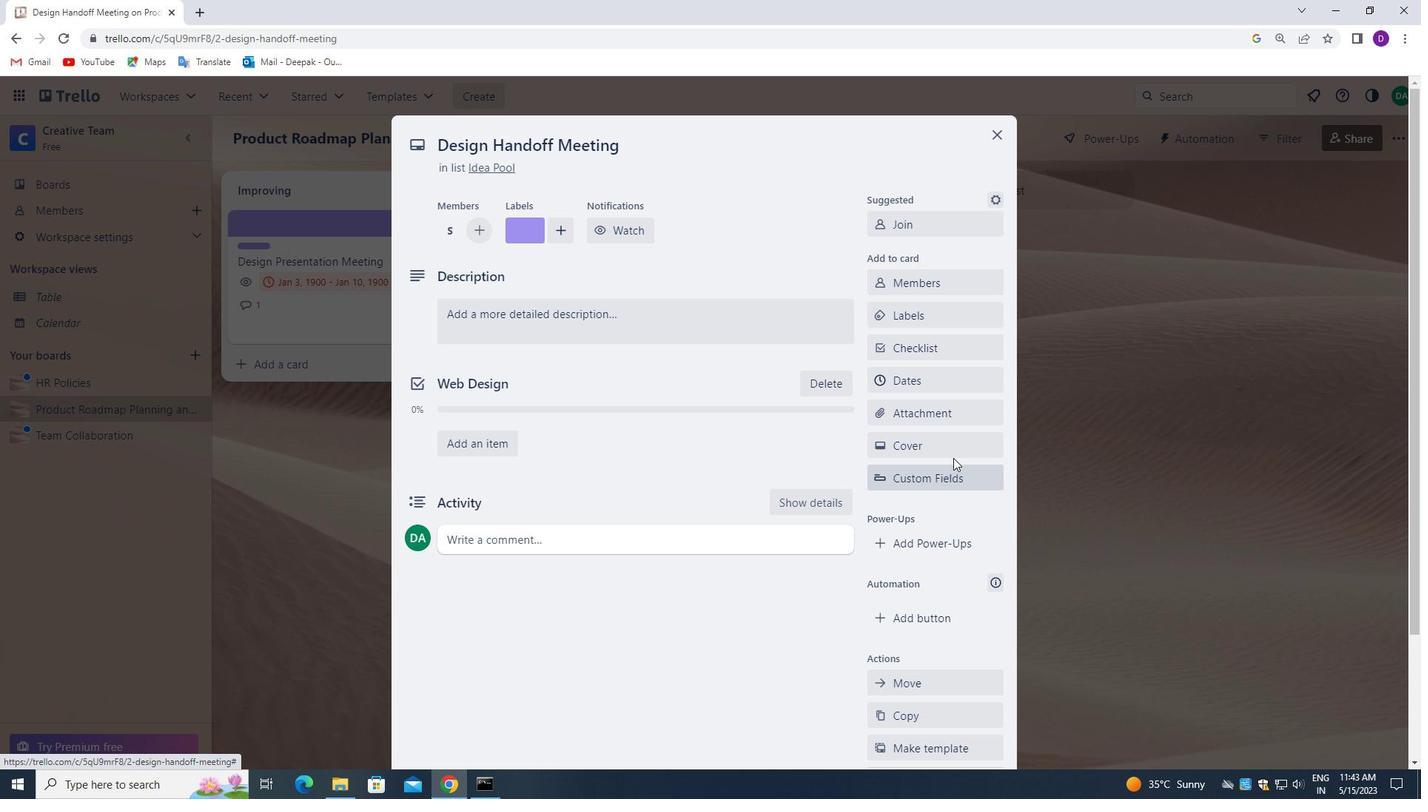 
Action: Mouse pressed left at (953, 445)
Screenshot: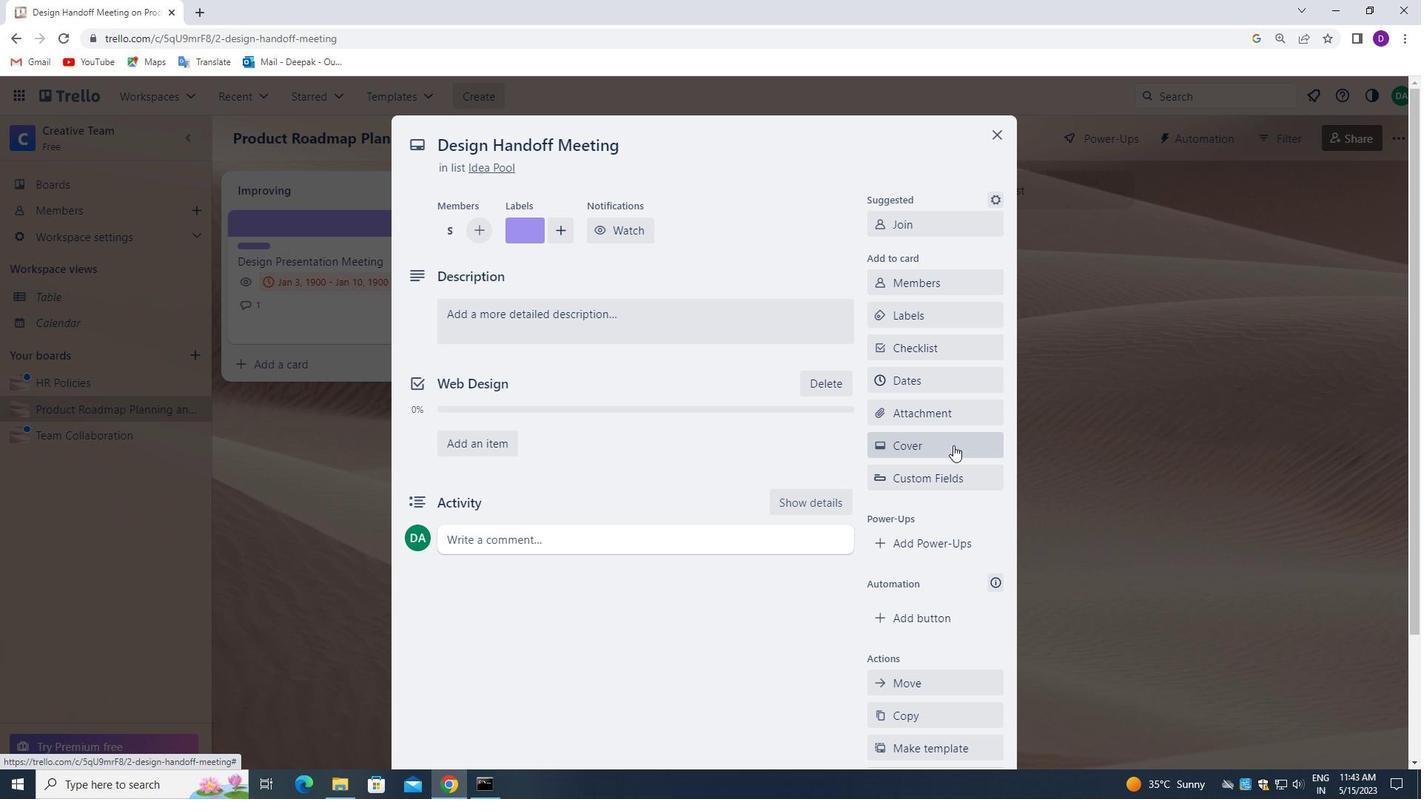 
Action: Mouse moved to (1080, 446)
Screenshot: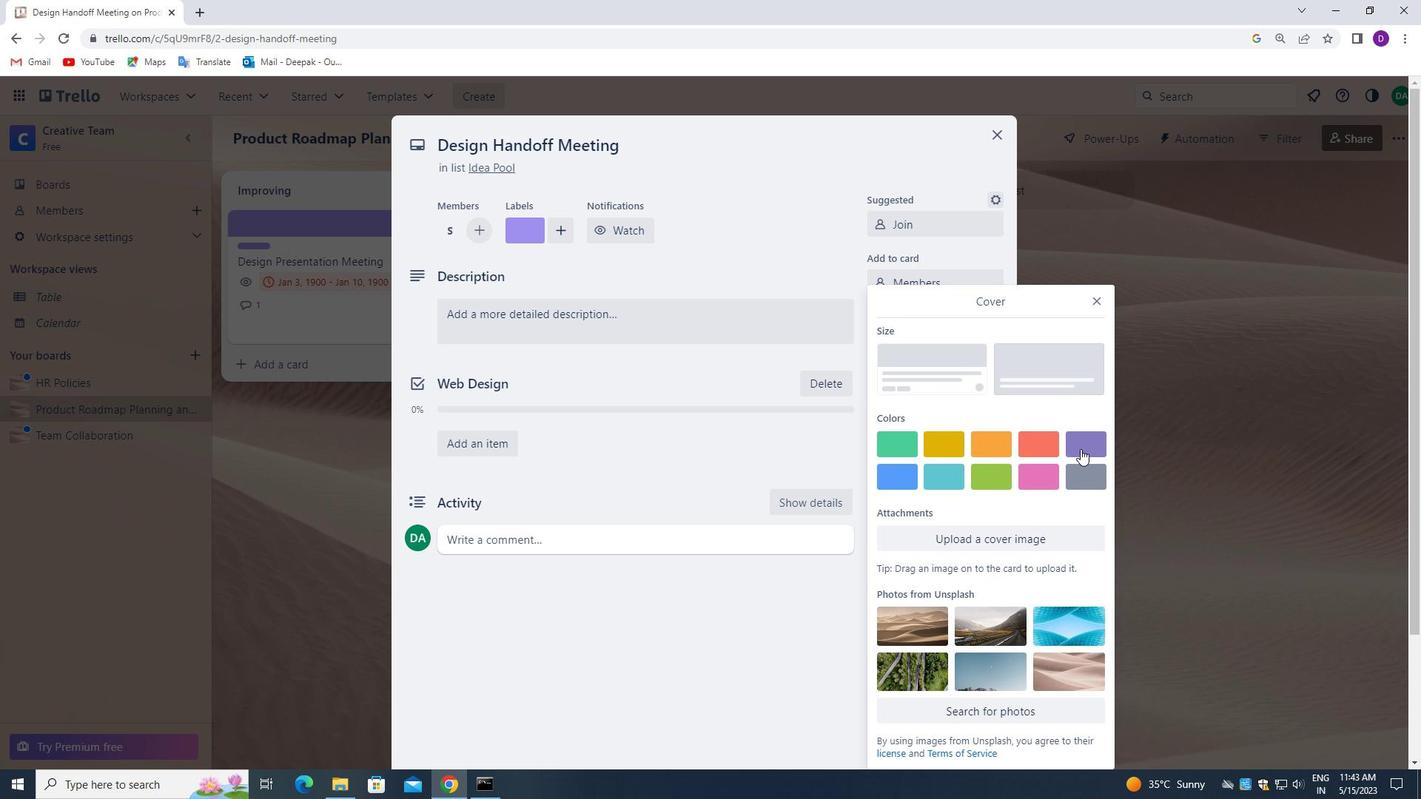 
Action: Mouse pressed left at (1080, 446)
Screenshot: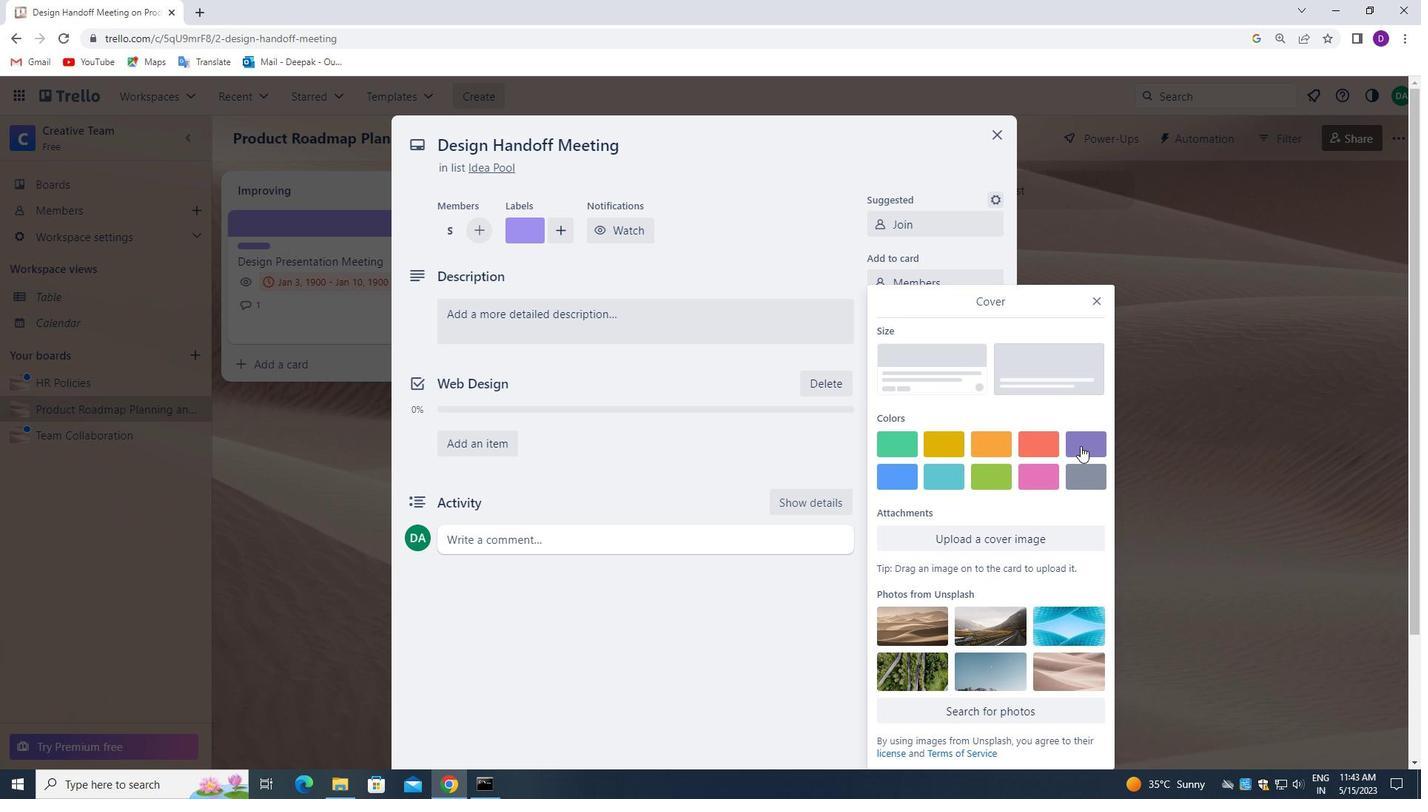 
Action: Mouse moved to (982, 470)
Screenshot: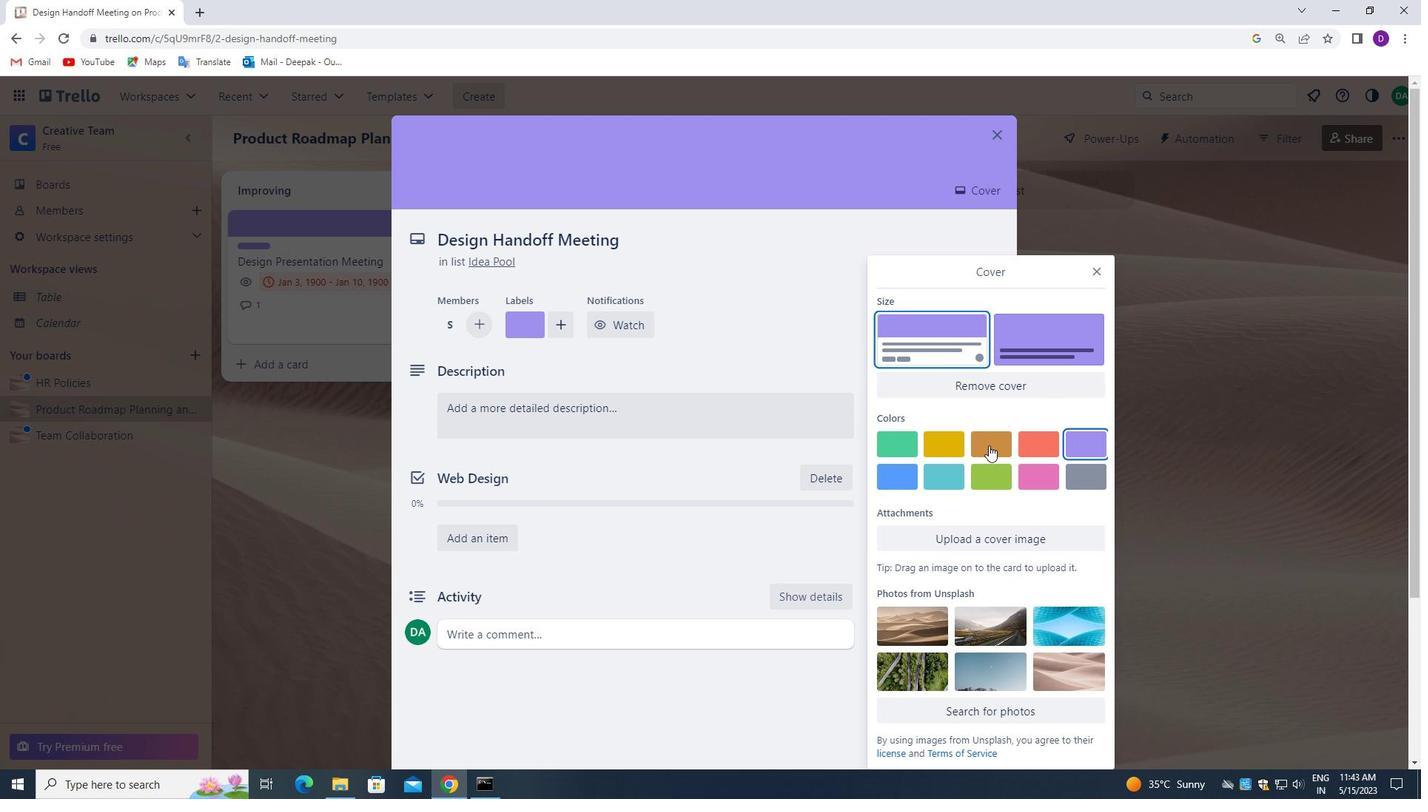 
Action: Mouse scrolled (982, 470) with delta (0, 0)
Screenshot: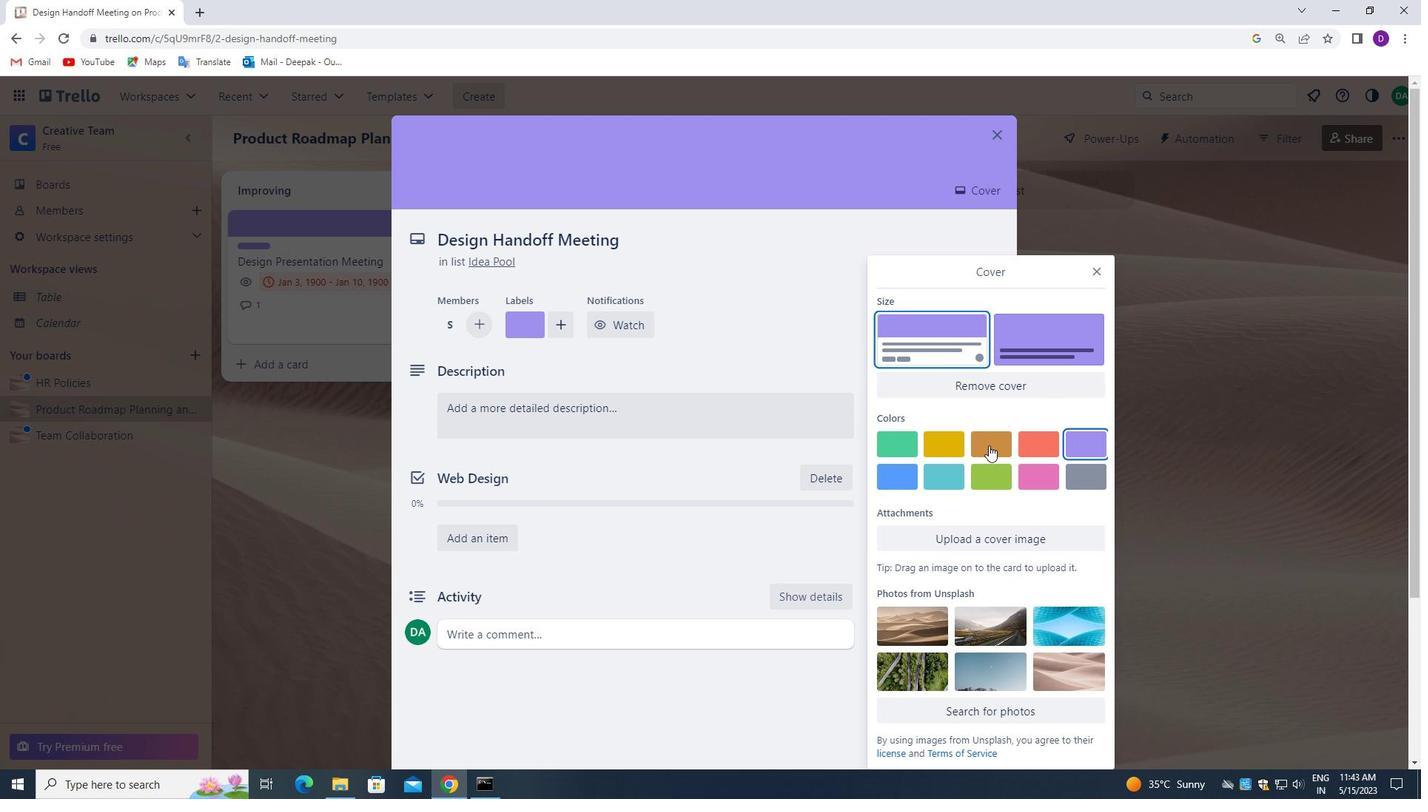 
Action: Mouse moved to (982, 474)
Screenshot: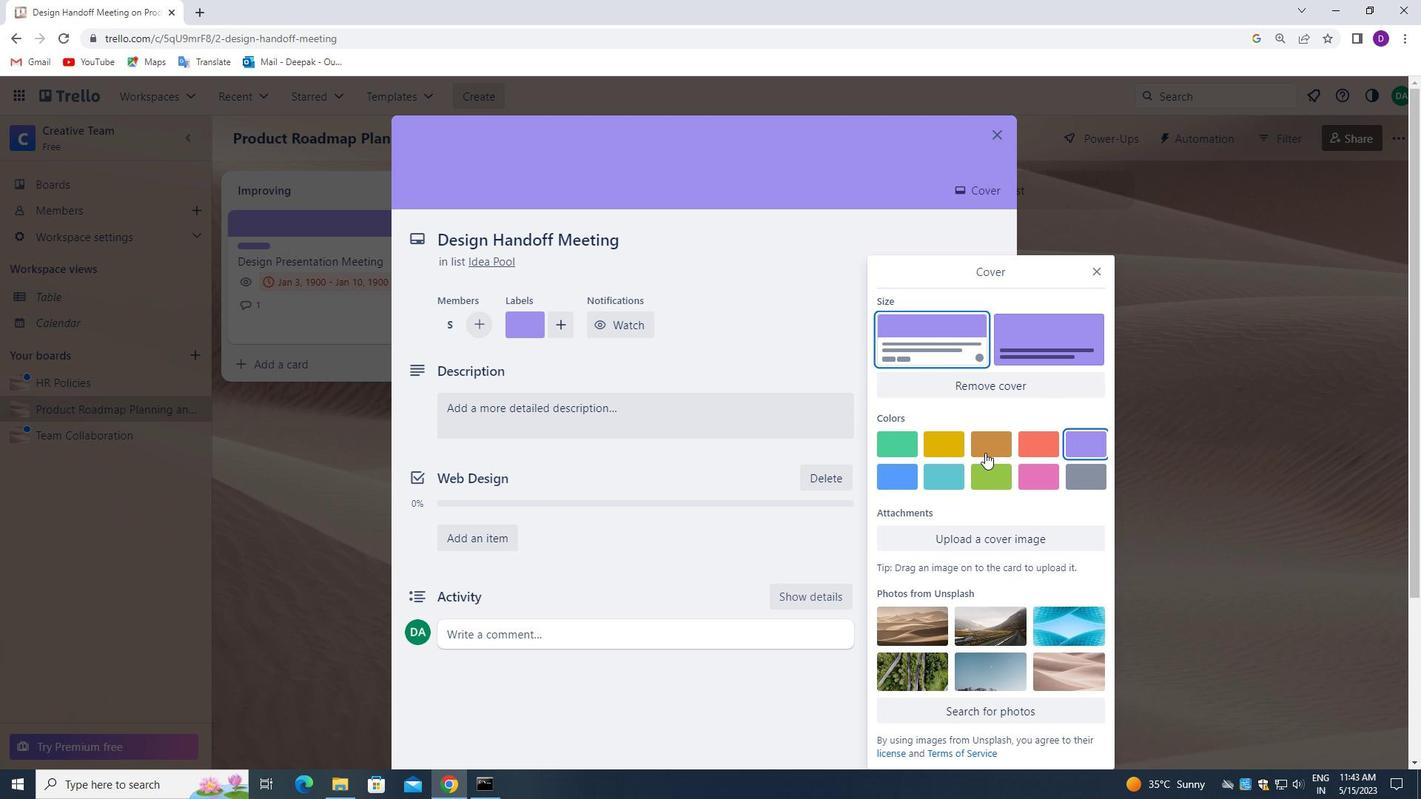 
Action: Mouse scrolled (982, 473) with delta (0, 0)
Screenshot: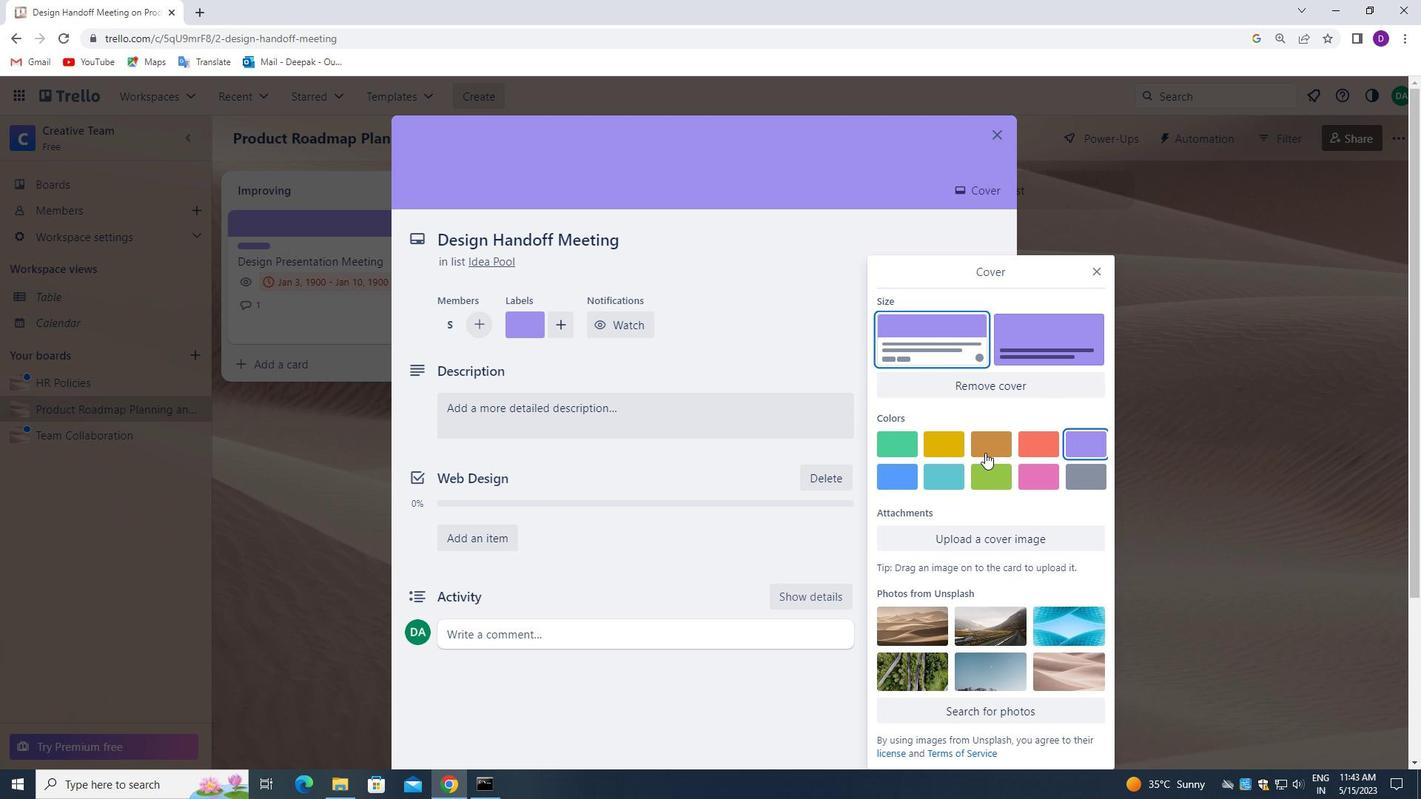 
Action: Mouse scrolled (982, 473) with delta (0, 0)
Screenshot: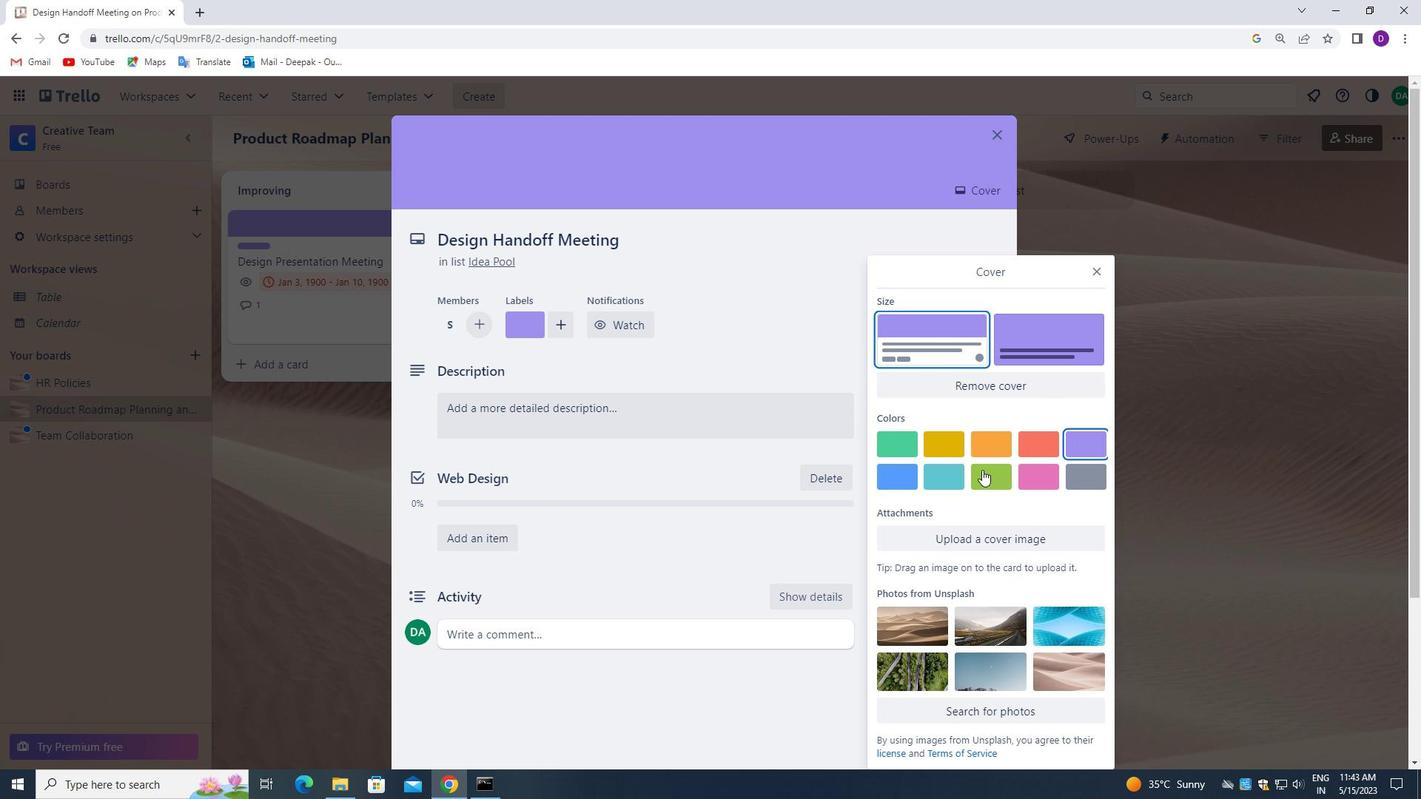 
Action: Mouse moved to (988, 466)
Screenshot: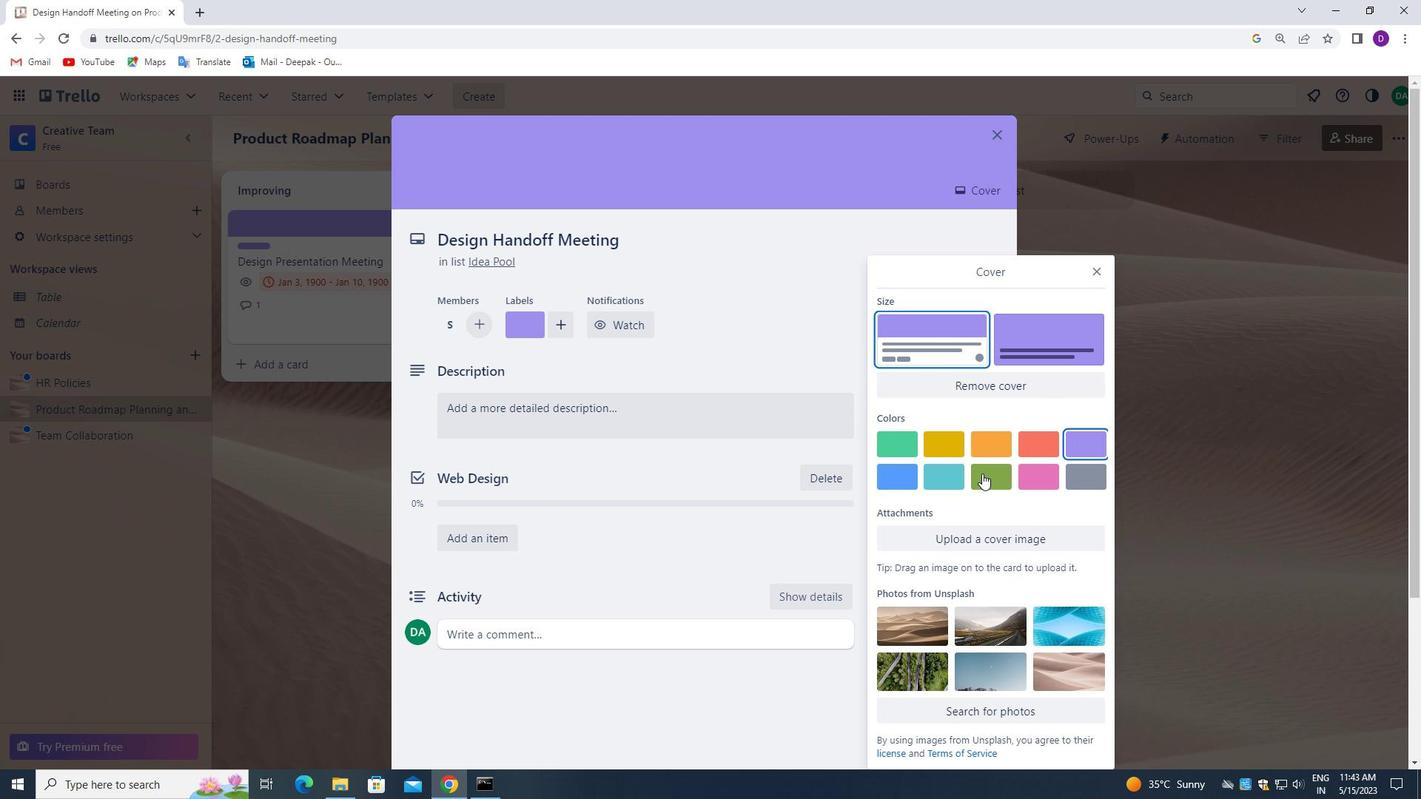 
Action: Mouse scrolled (988, 467) with delta (0, 0)
Screenshot: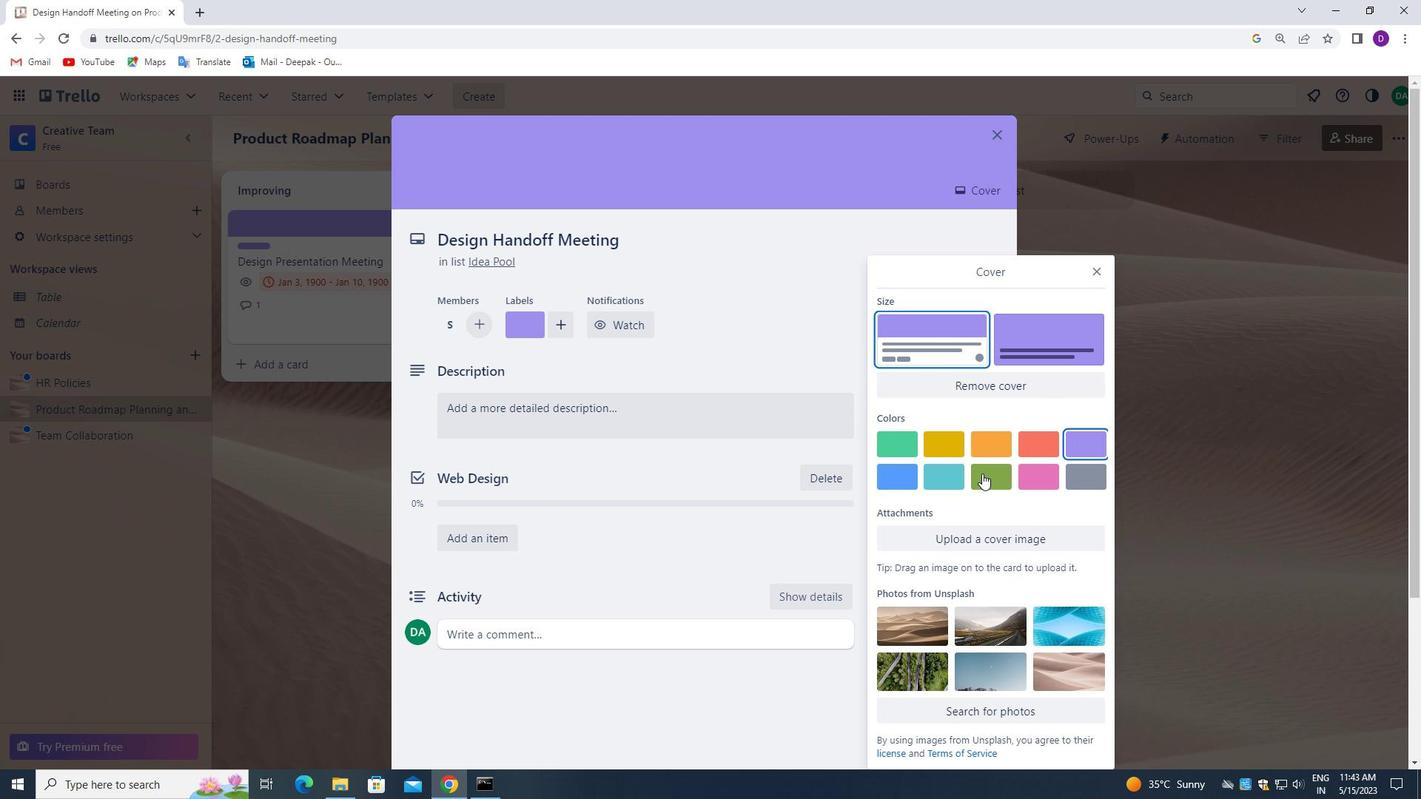 
Action: Mouse moved to (991, 462)
Screenshot: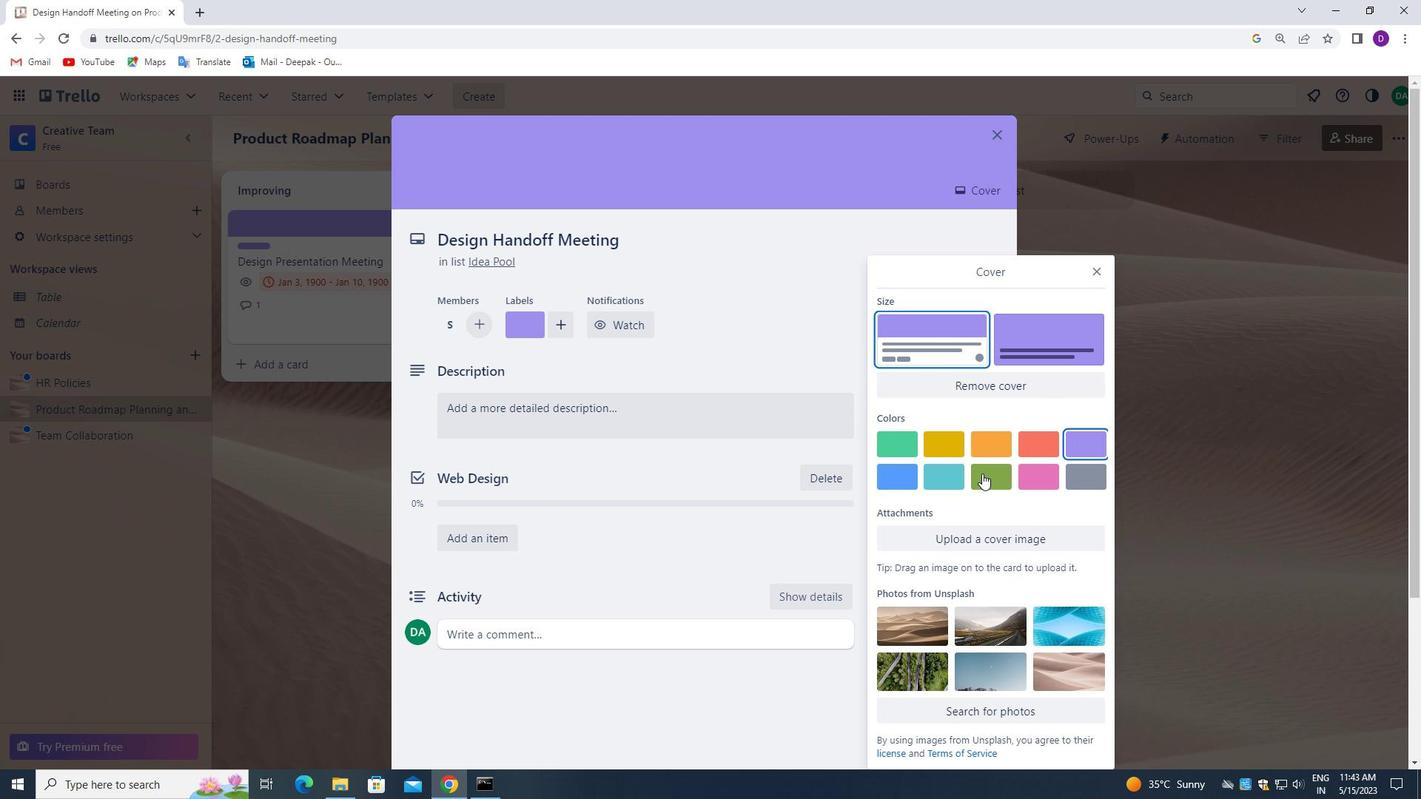 
Action: Mouse scrolled (991, 463) with delta (0, 0)
Screenshot: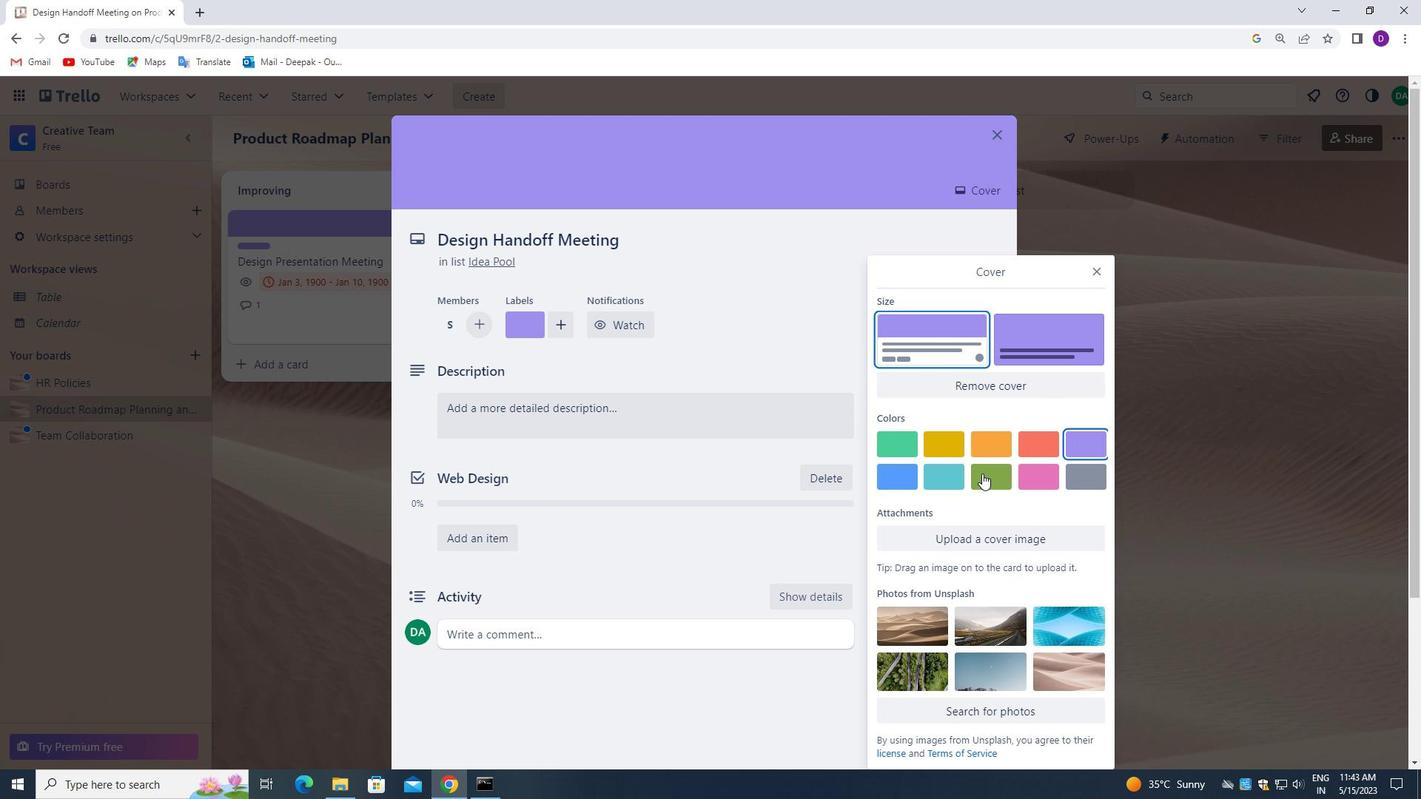 
Action: Mouse moved to (996, 455)
Screenshot: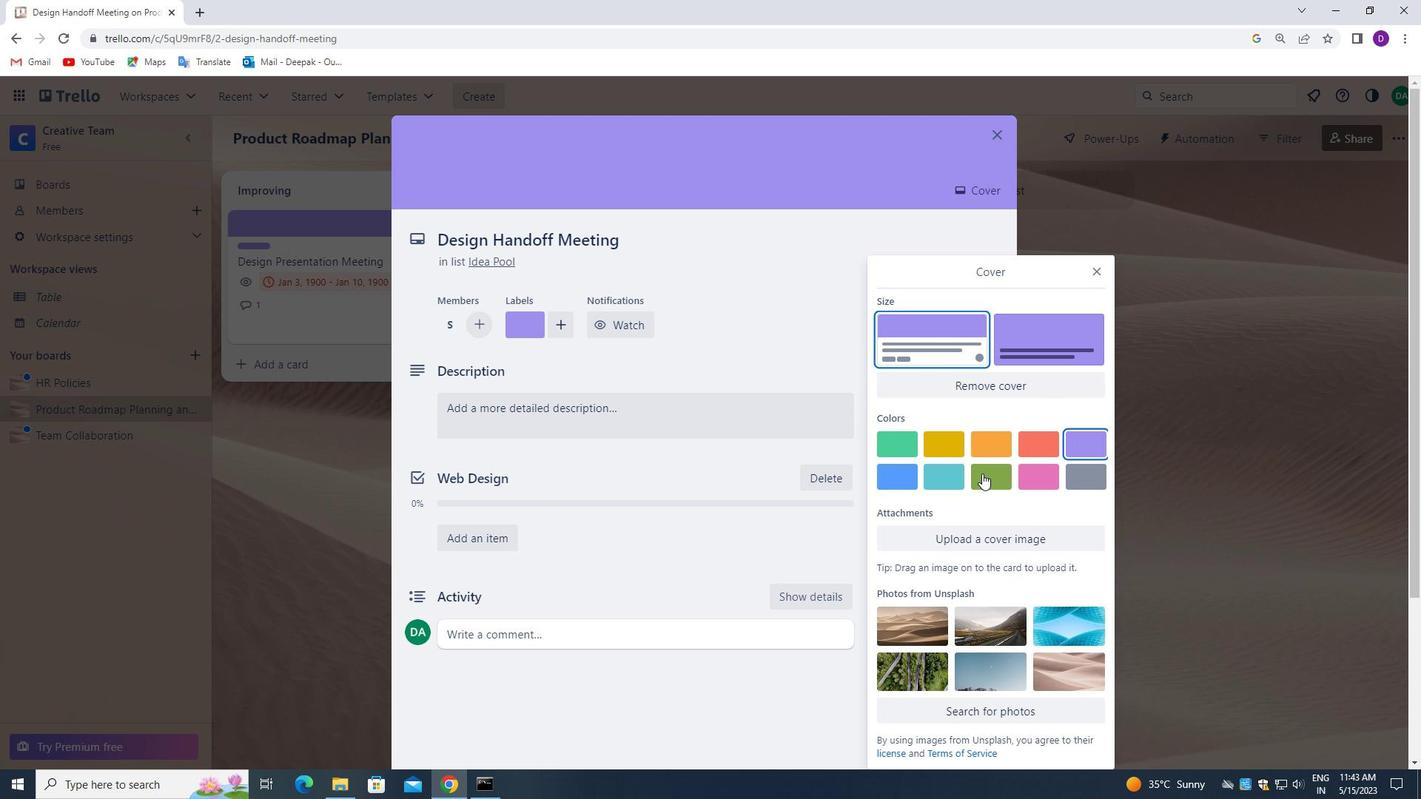 
Action: Mouse scrolled (996, 456) with delta (0, 0)
Screenshot: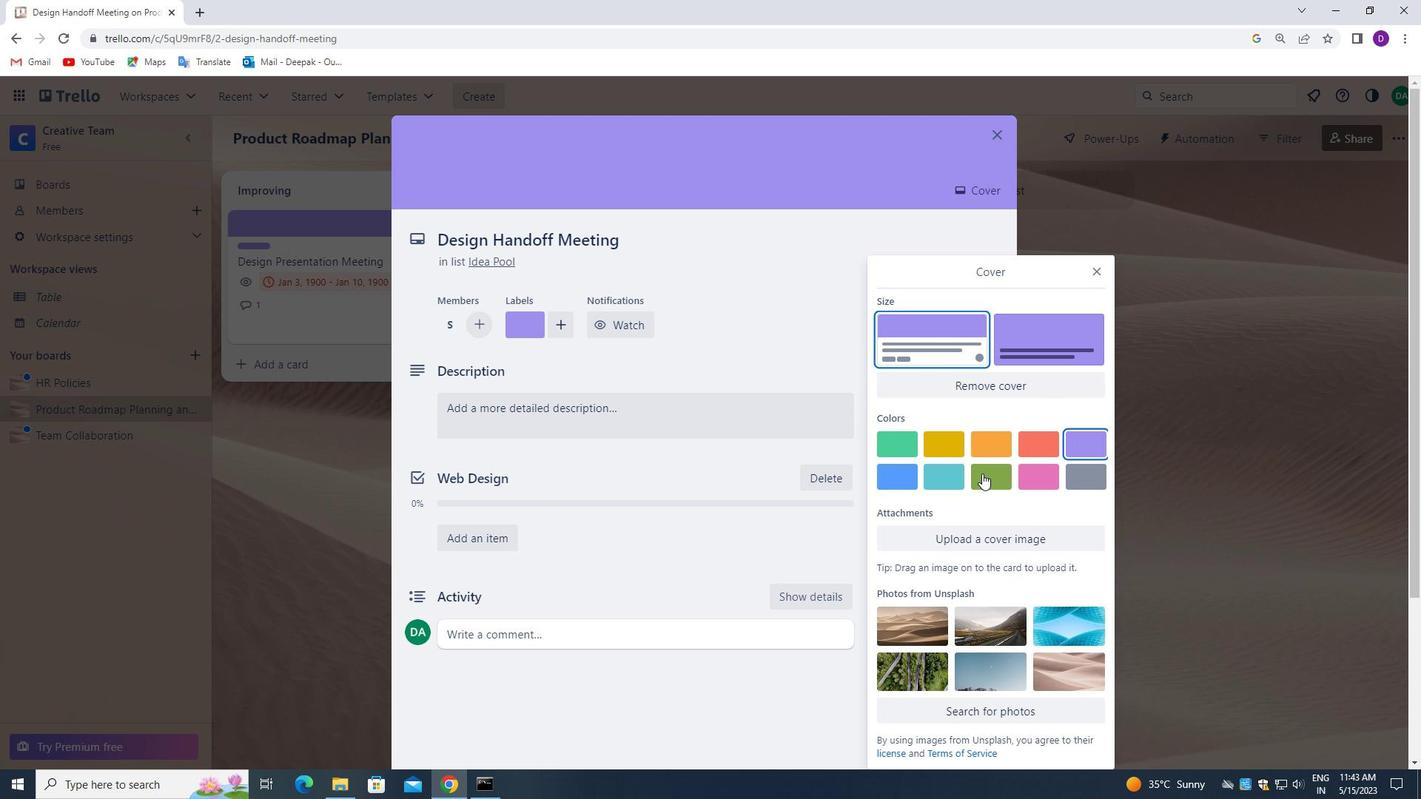 
Action: Mouse moved to (999, 450)
Screenshot: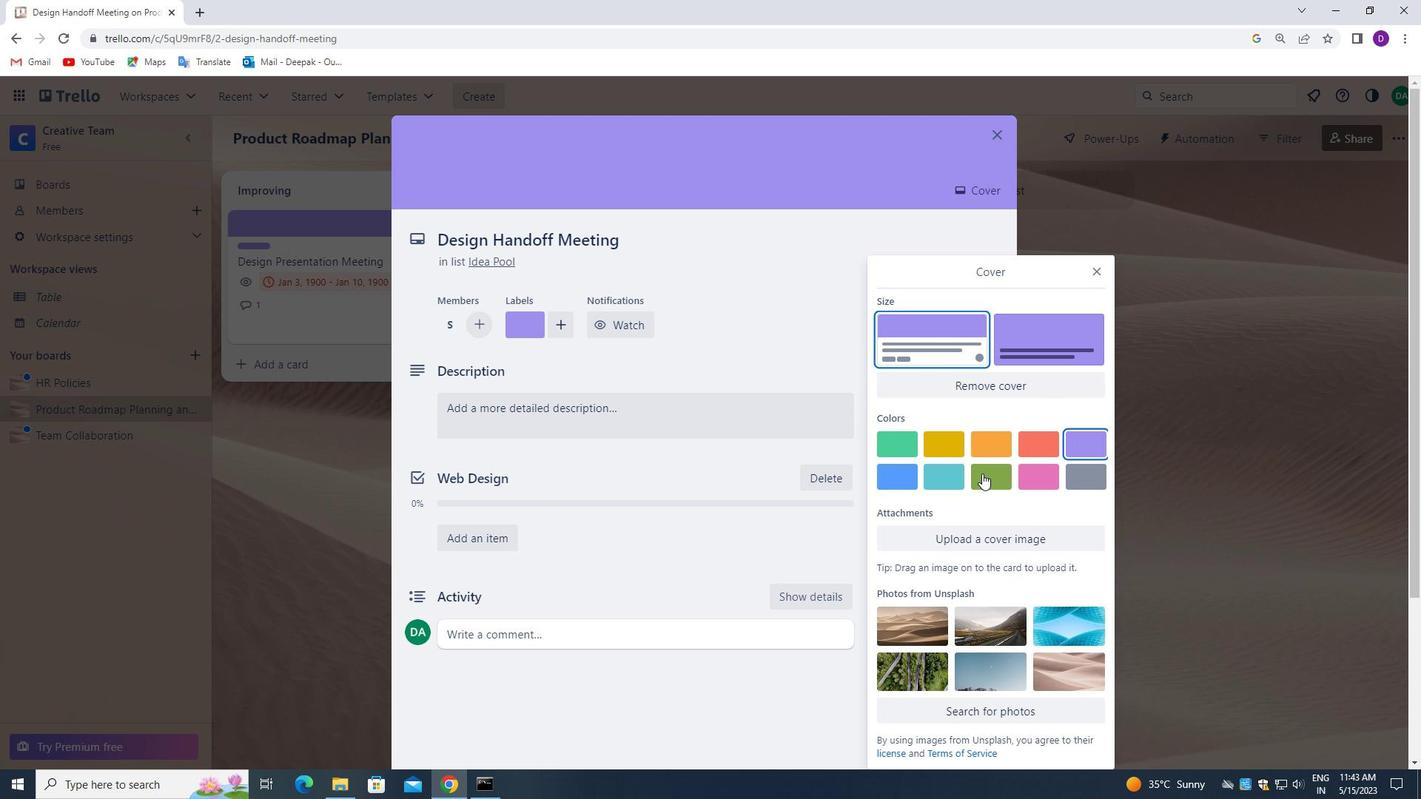 
Action: Mouse scrolled (999, 451) with delta (0, 0)
Screenshot: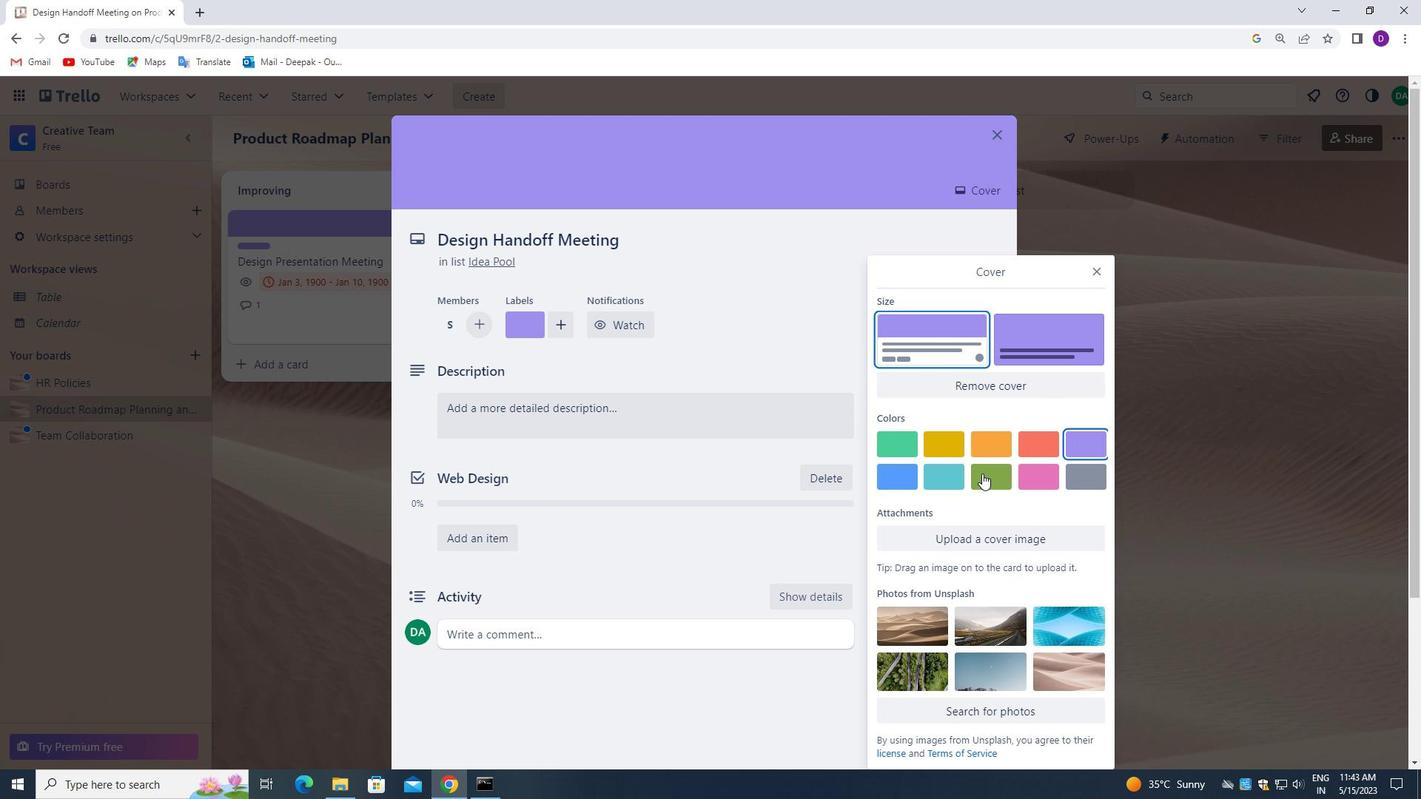 
Action: Mouse moved to (1097, 270)
Screenshot: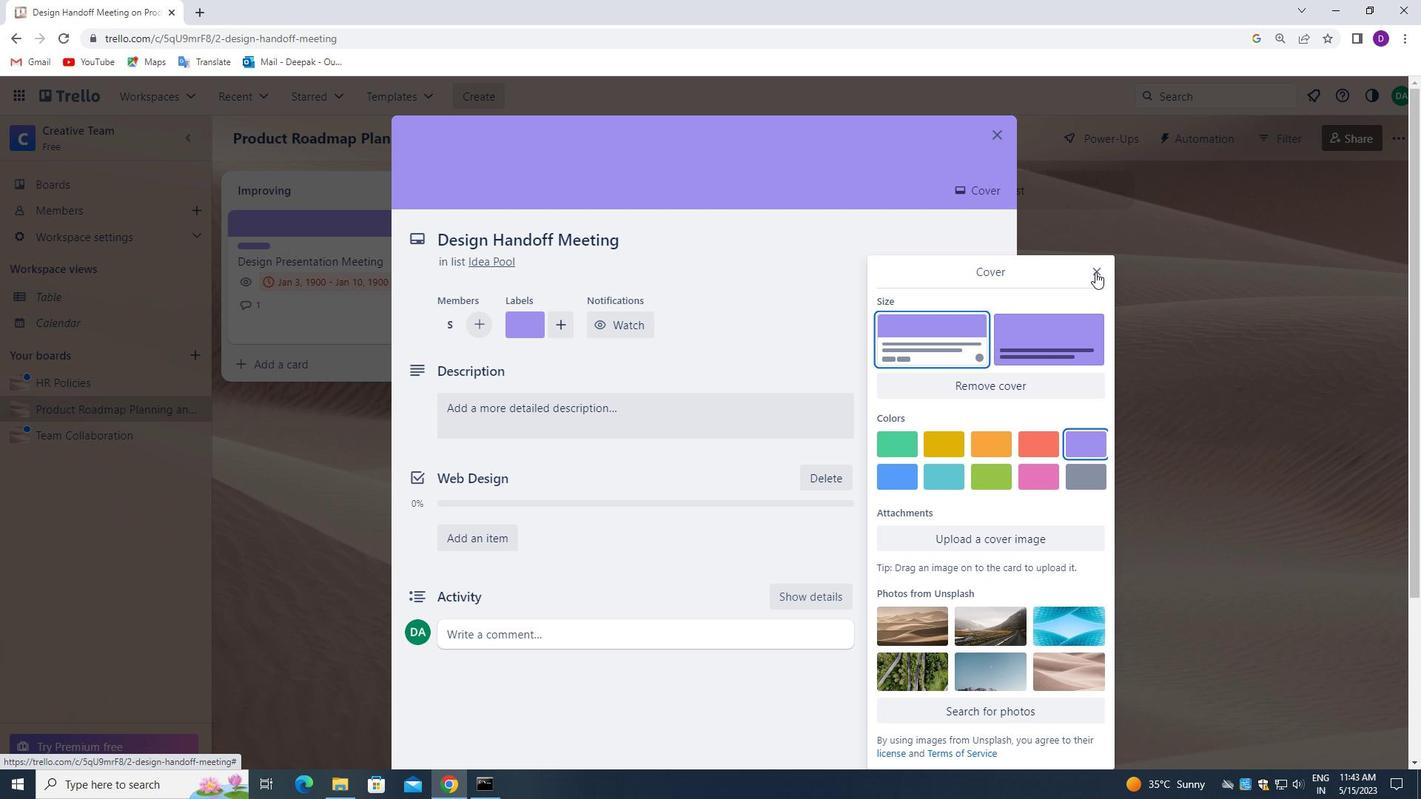 
Action: Mouse pressed left at (1097, 270)
Screenshot: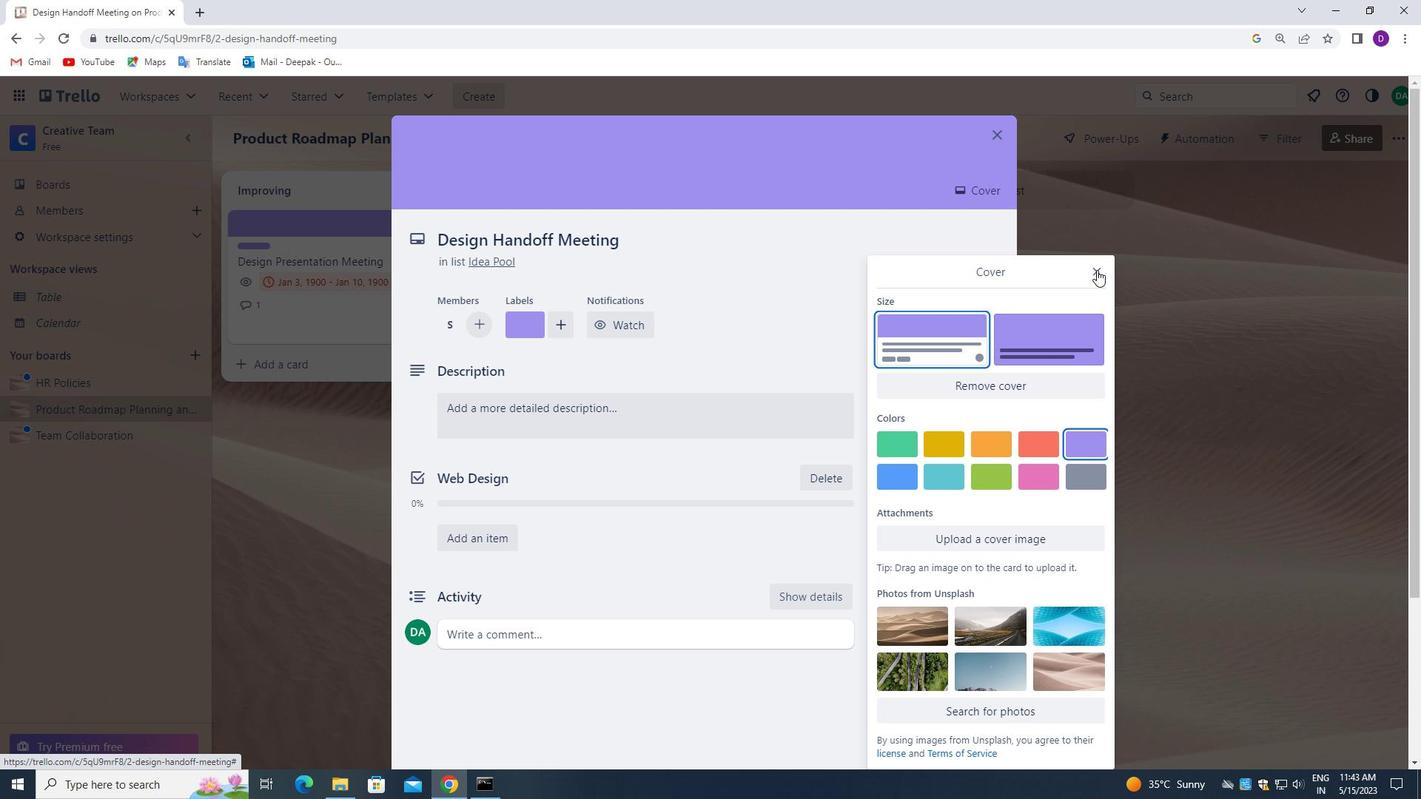 
Action: Mouse moved to (527, 415)
Screenshot: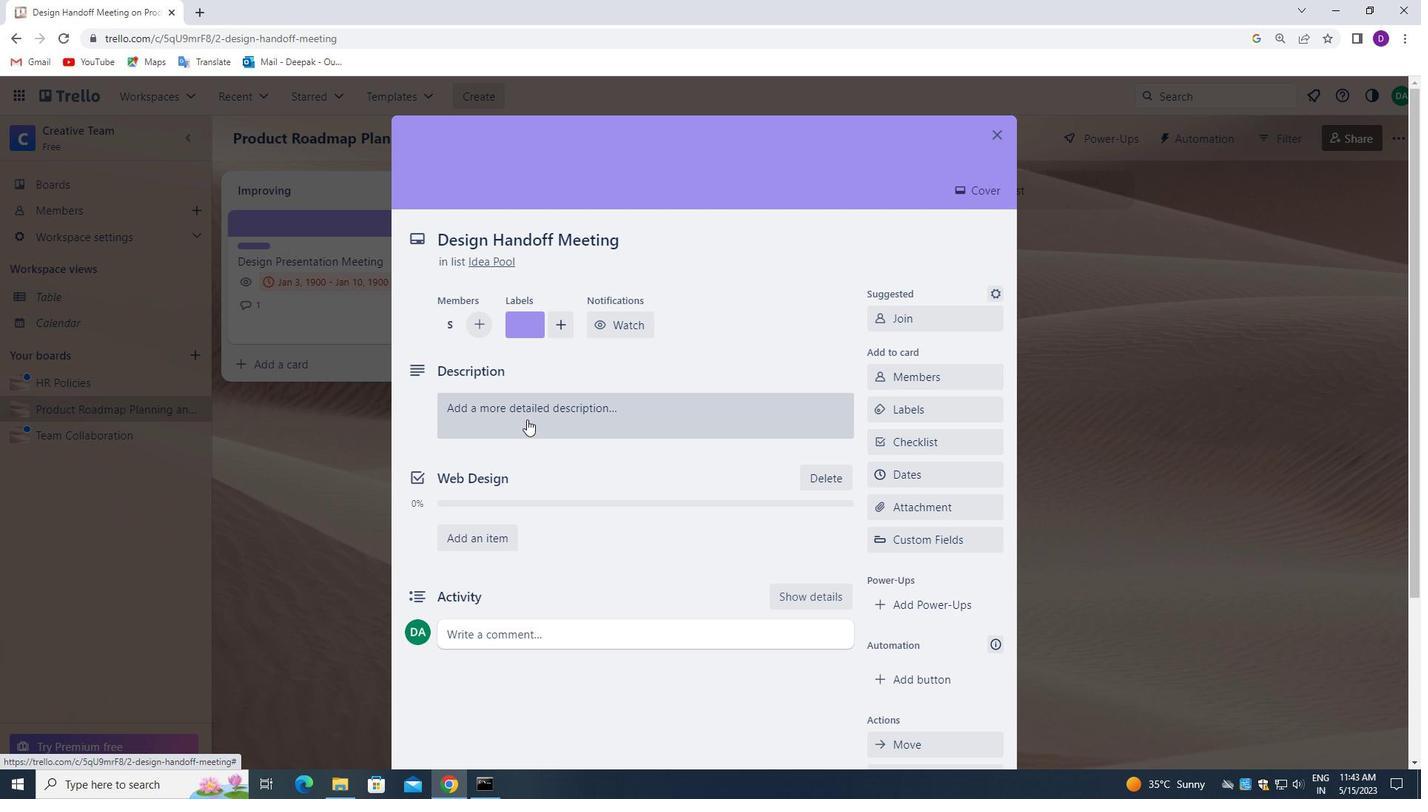 
Action: Mouse pressed left at (527, 415)
Screenshot: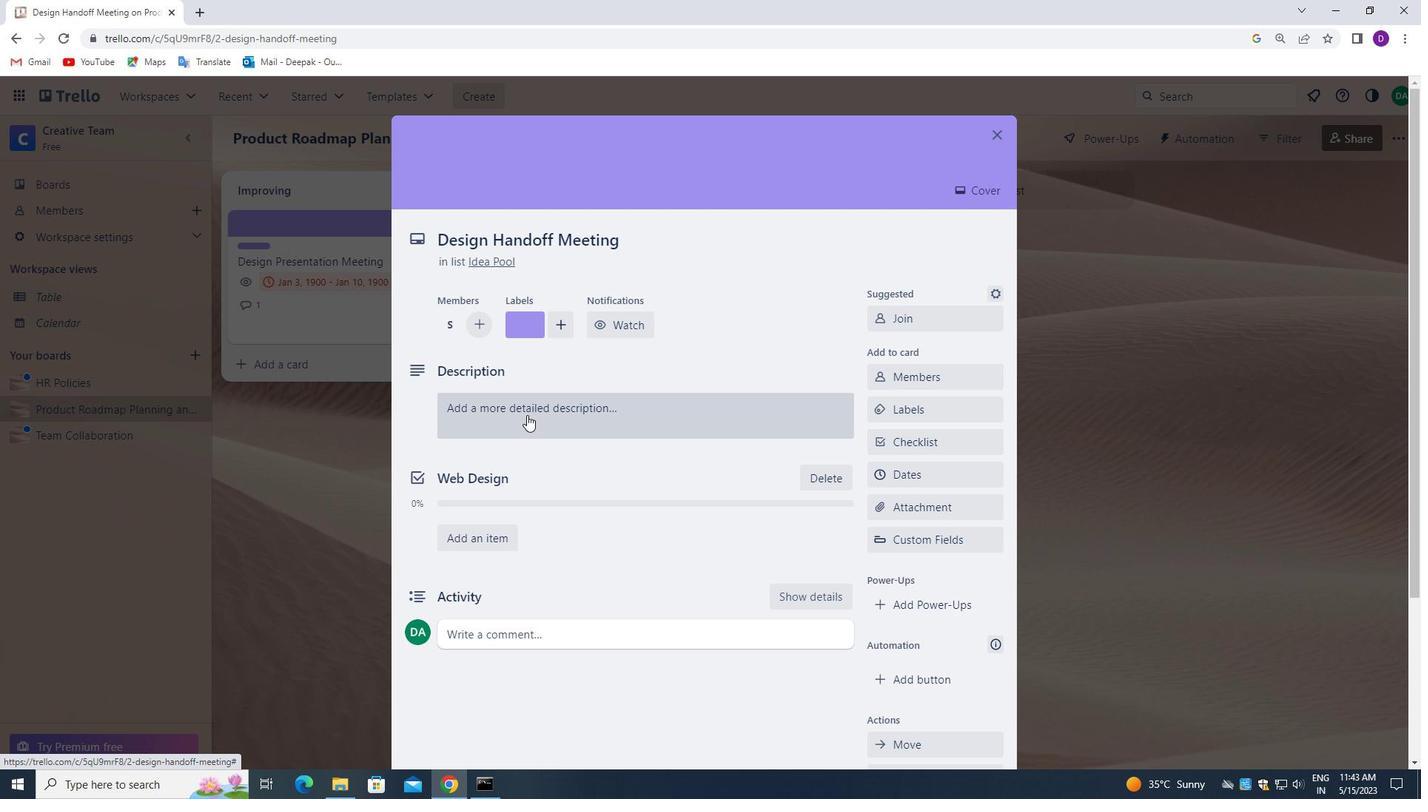 
Action: Mouse moved to (500, 472)
Screenshot: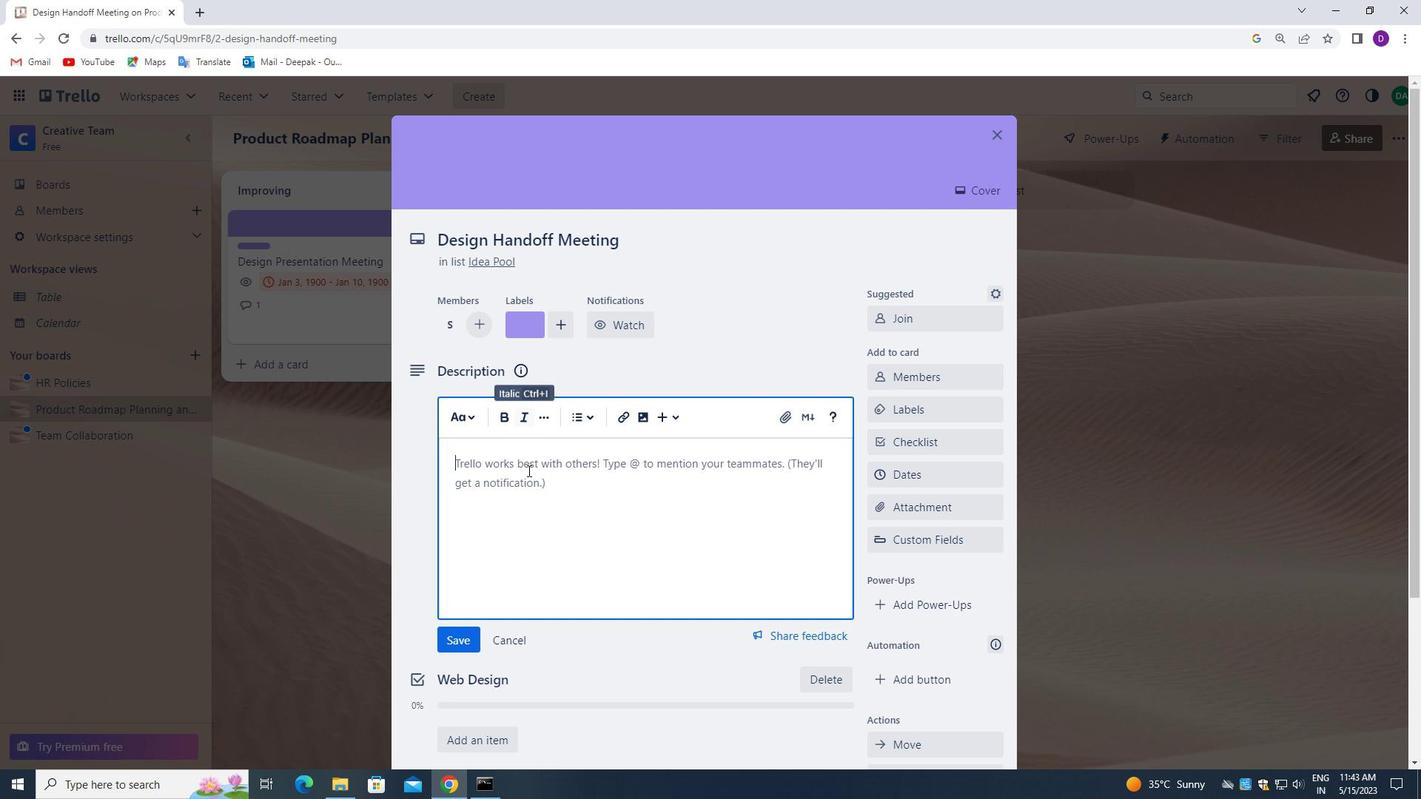 
Action: Mouse pressed left at (500, 472)
Screenshot: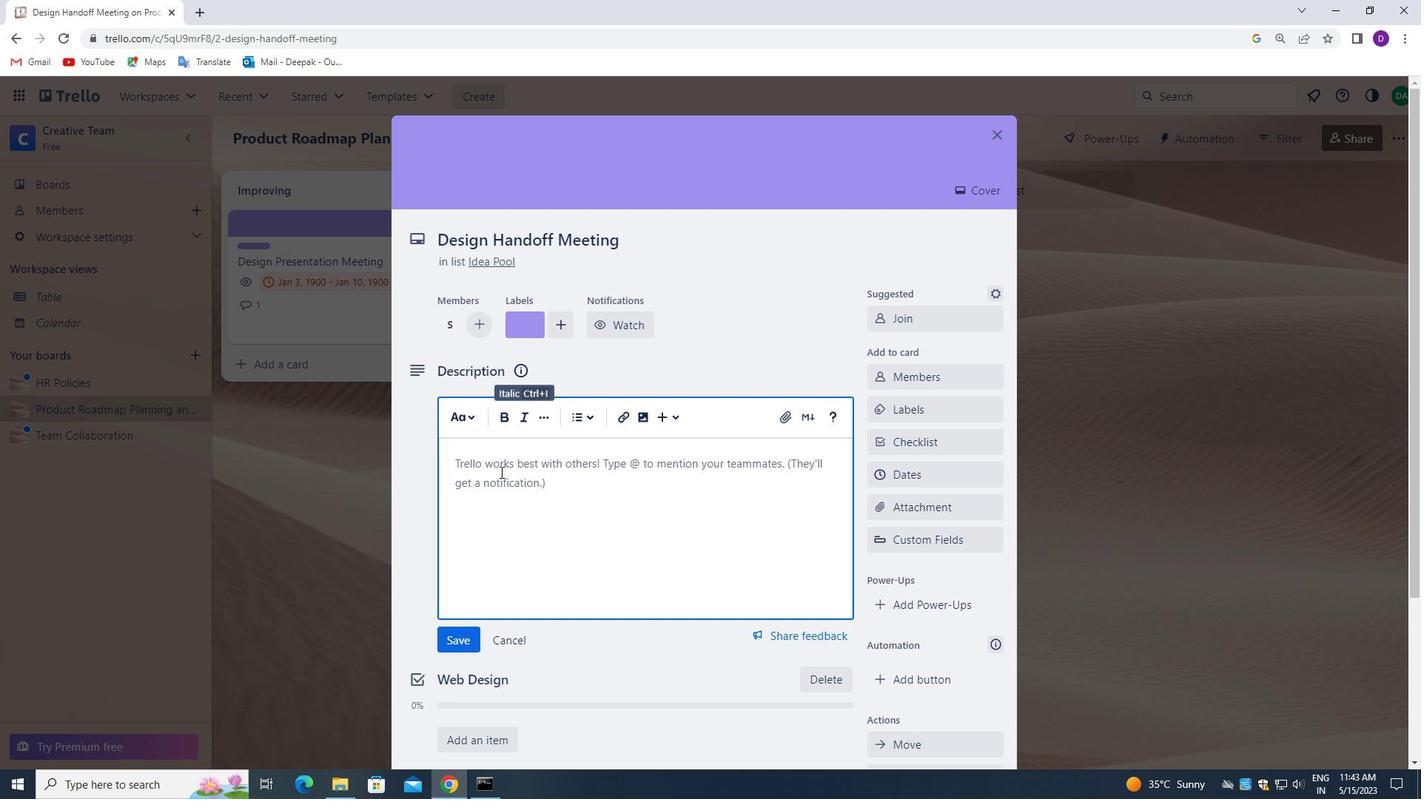 
Action: Mouse moved to (250, 433)
Screenshot: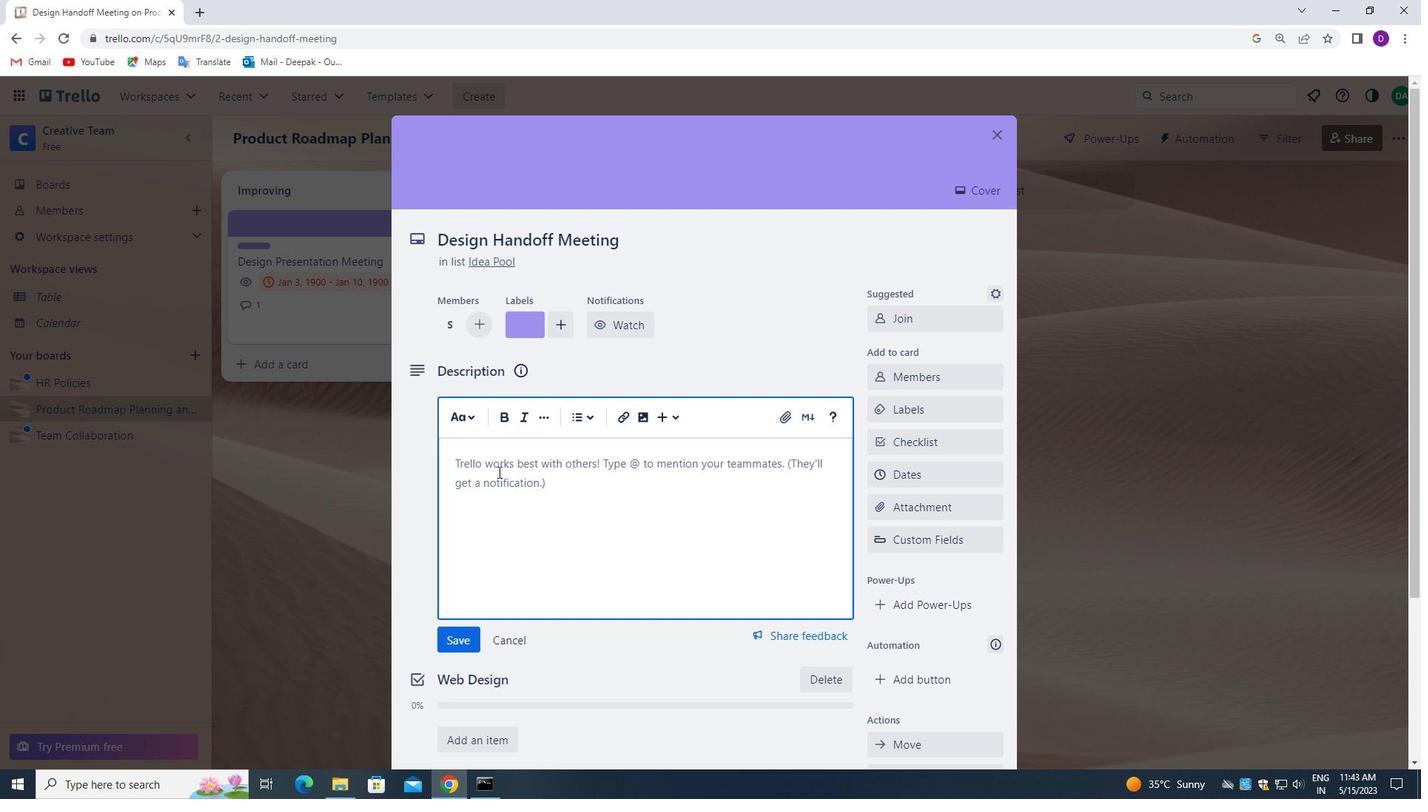 
Action: Key pressed <Key.shift_r>BRAINSTORM<Key.space>NEW<Key.space>MARKETING<Key.space>CAMPAIGN<Key.space>IDEAS.
Screenshot: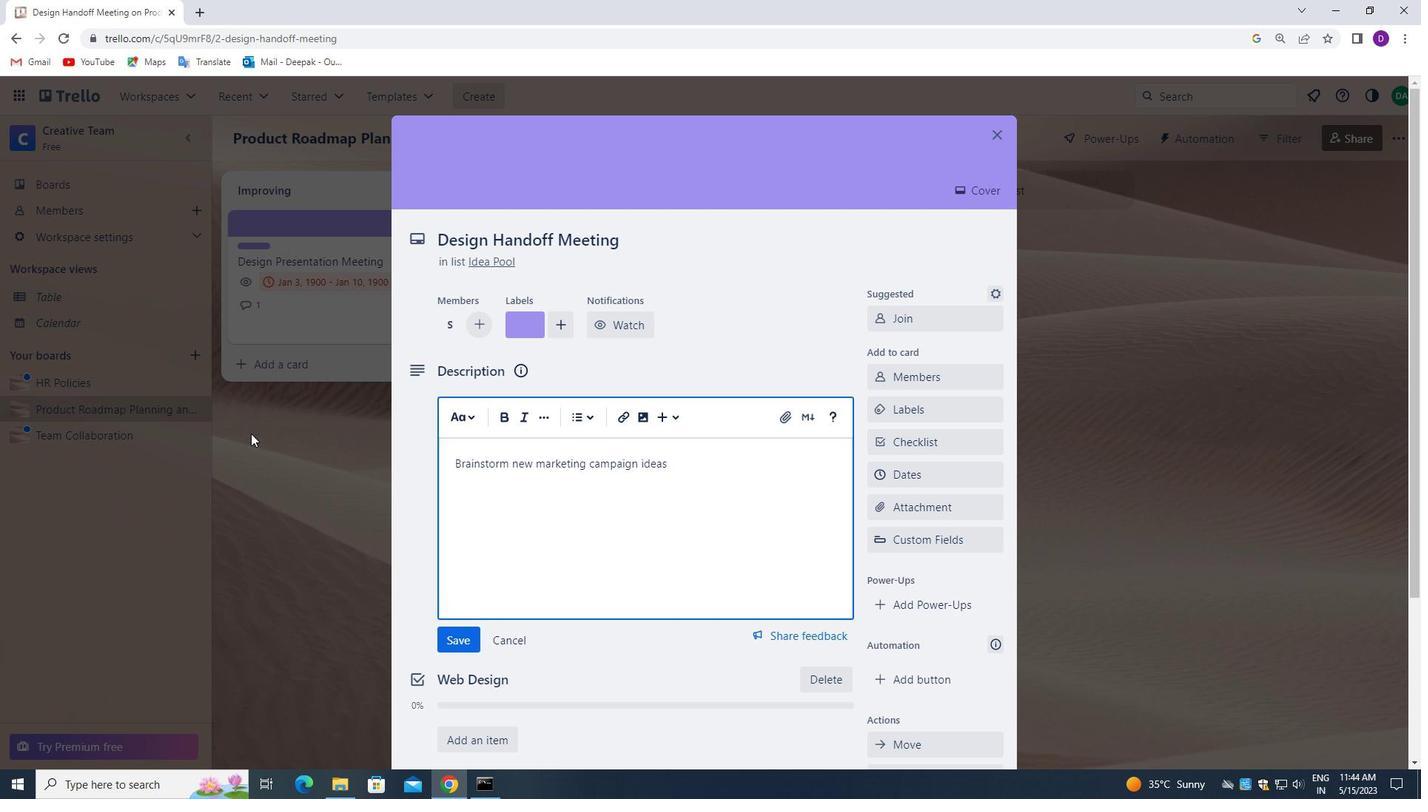 
Action: Mouse moved to (459, 641)
Screenshot: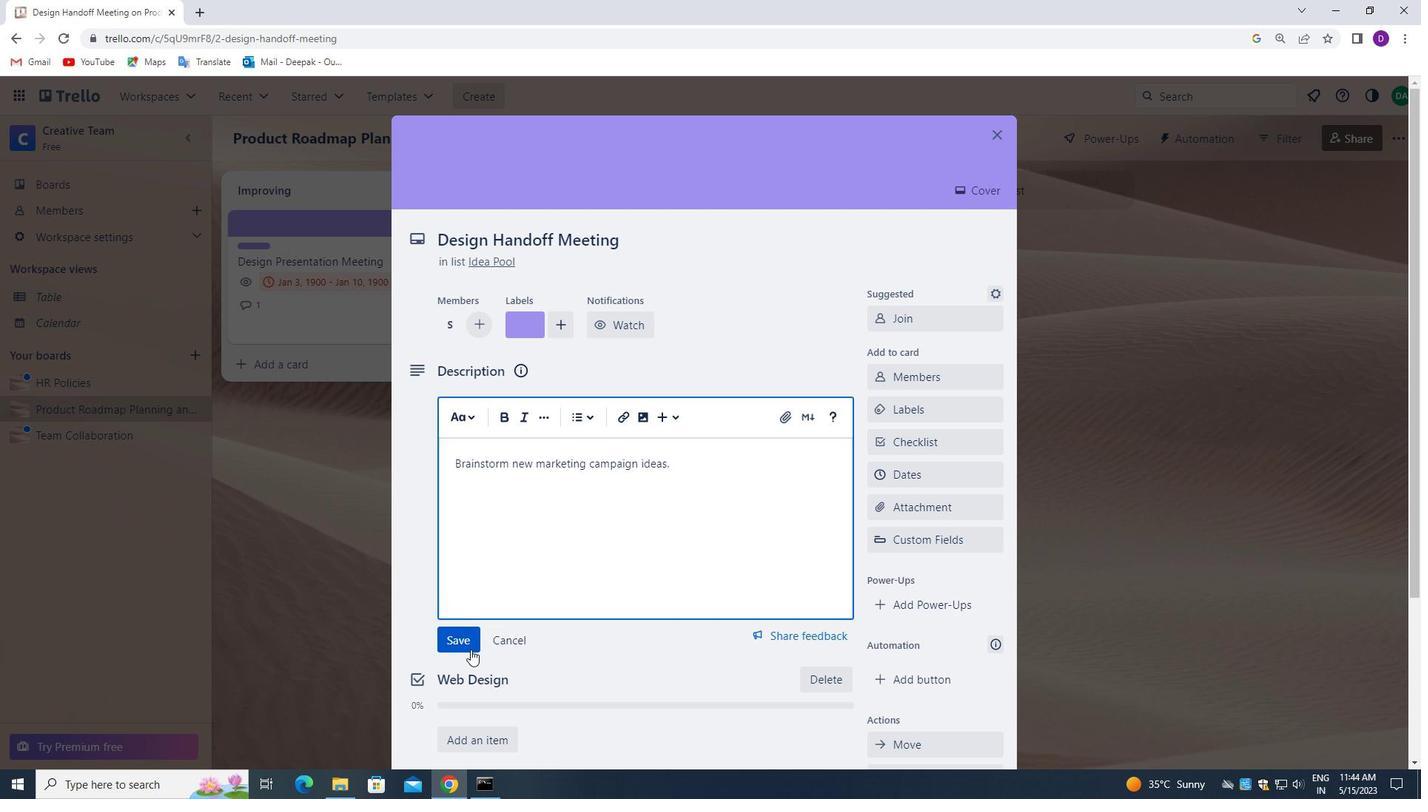 
Action: Mouse pressed left at (459, 641)
Screenshot: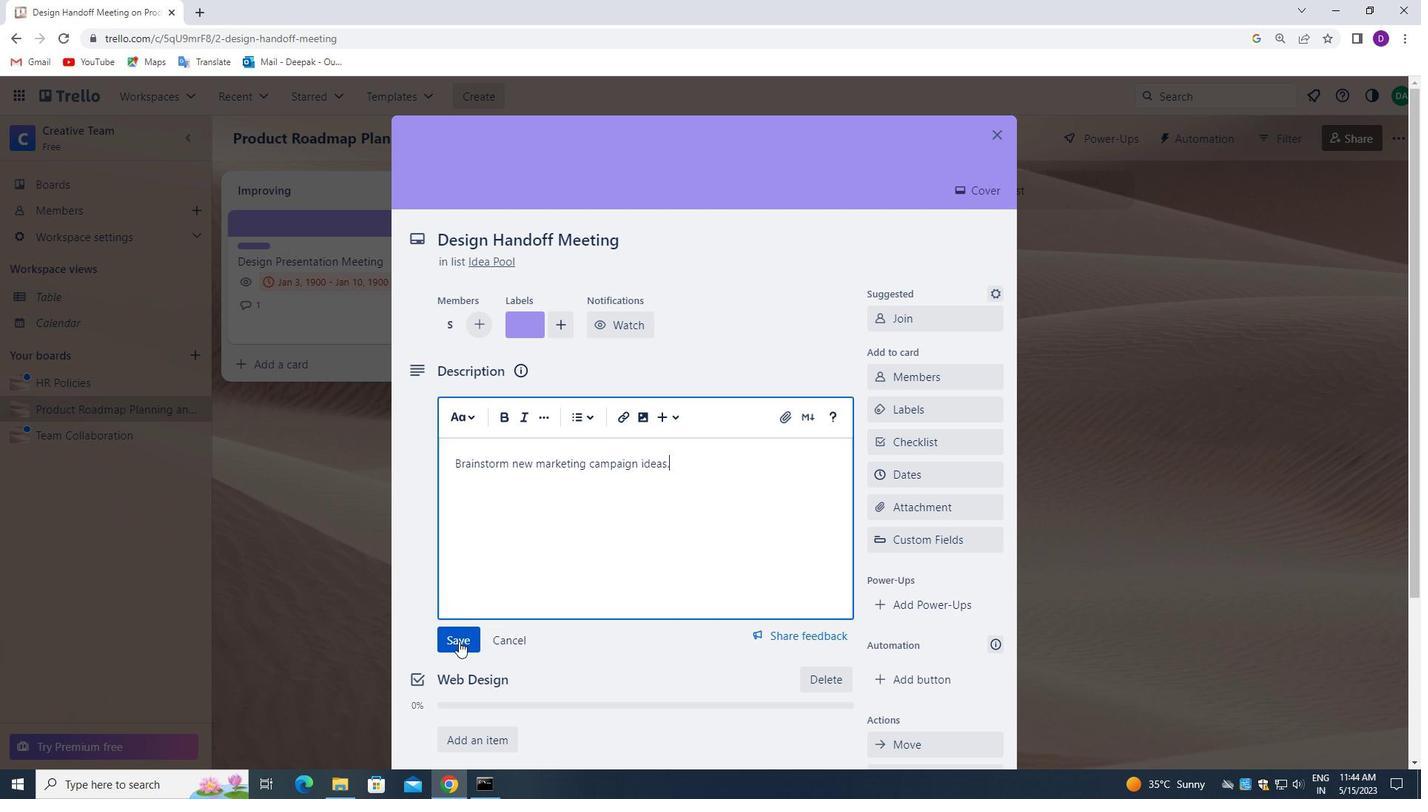
Action: Mouse moved to (582, 521)
Screenshot: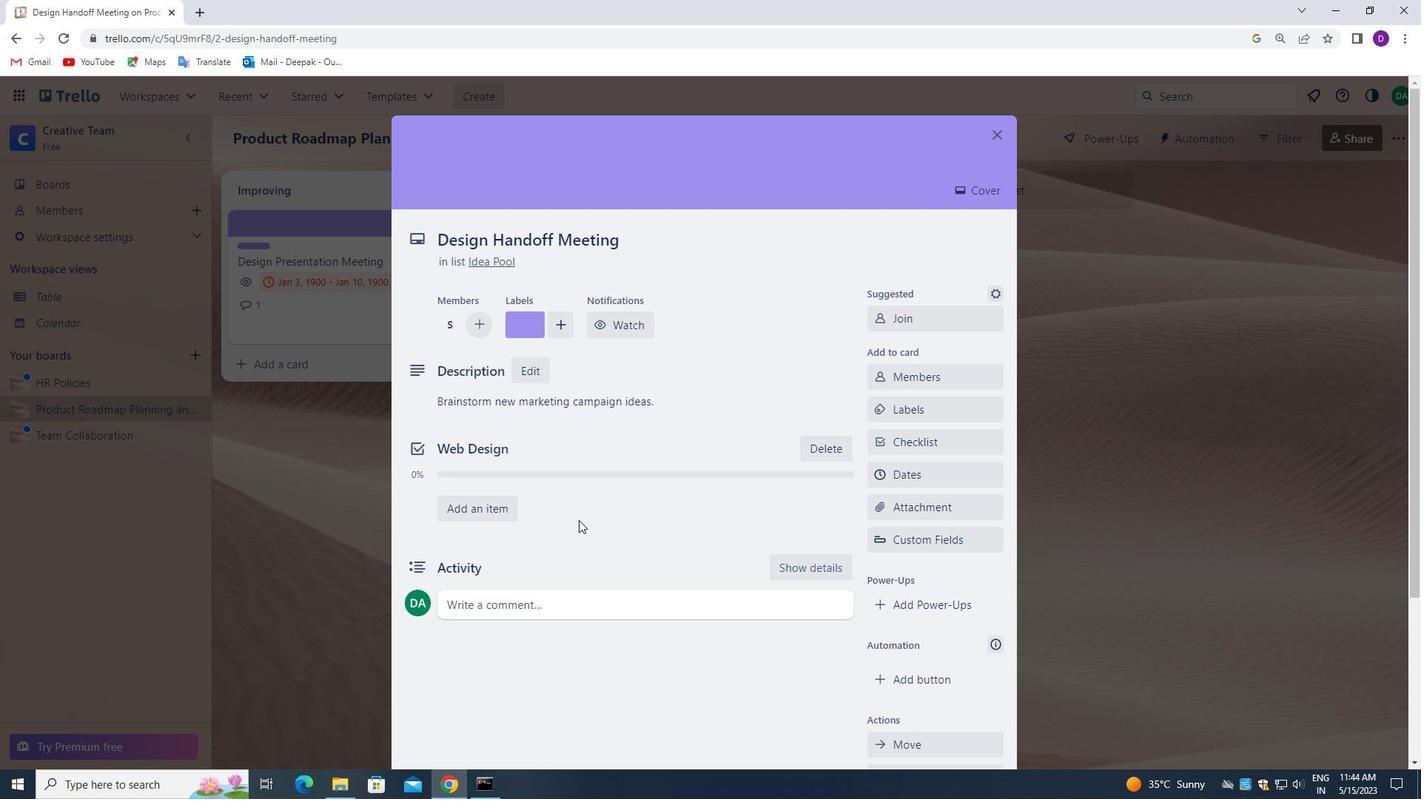 
Action: Mouse scrolled (582, 520) with delta (0, 0)
Screenshot: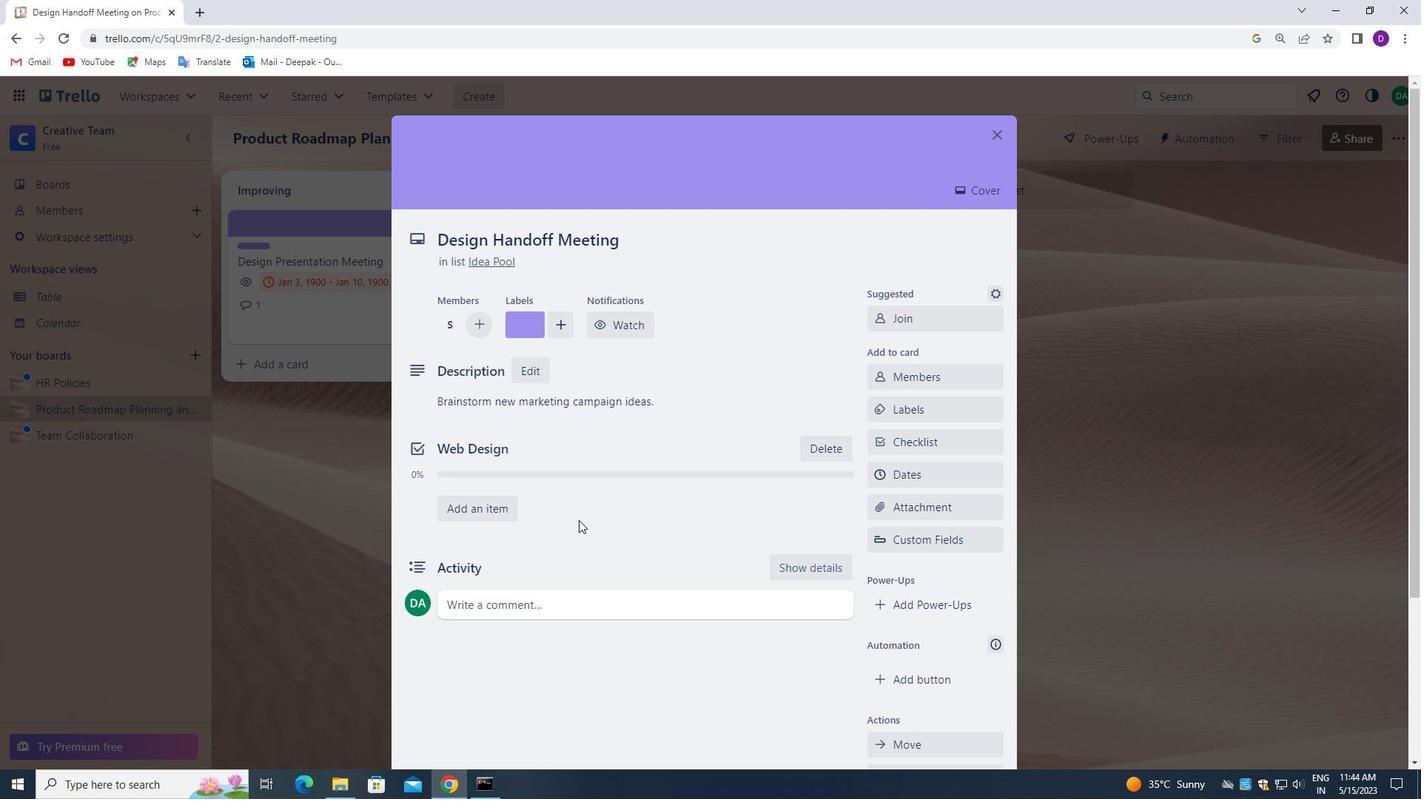 
Action: Mouse moved to (548, 530)
Screenshot: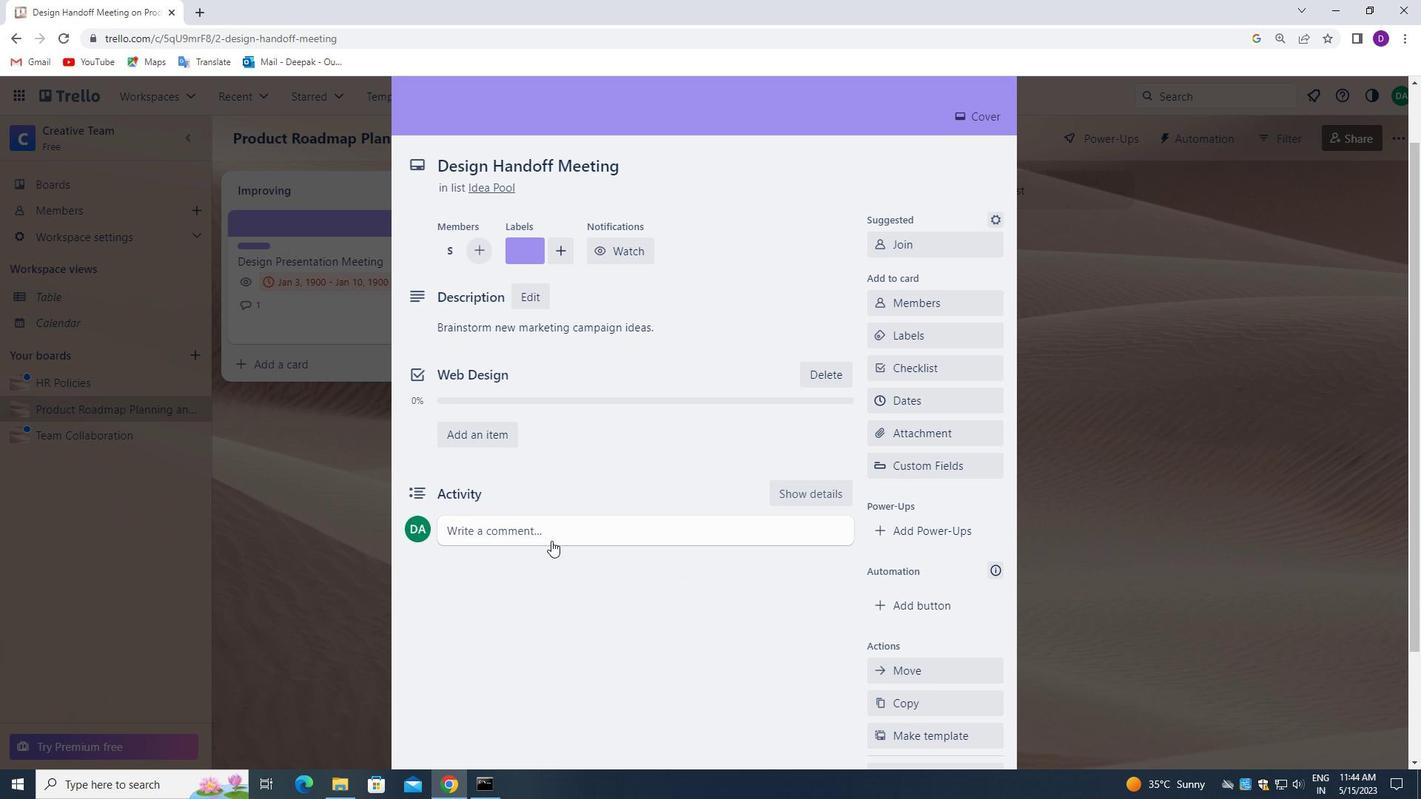 
Action: Mouse pressed left at (548, 530)
Screenshot: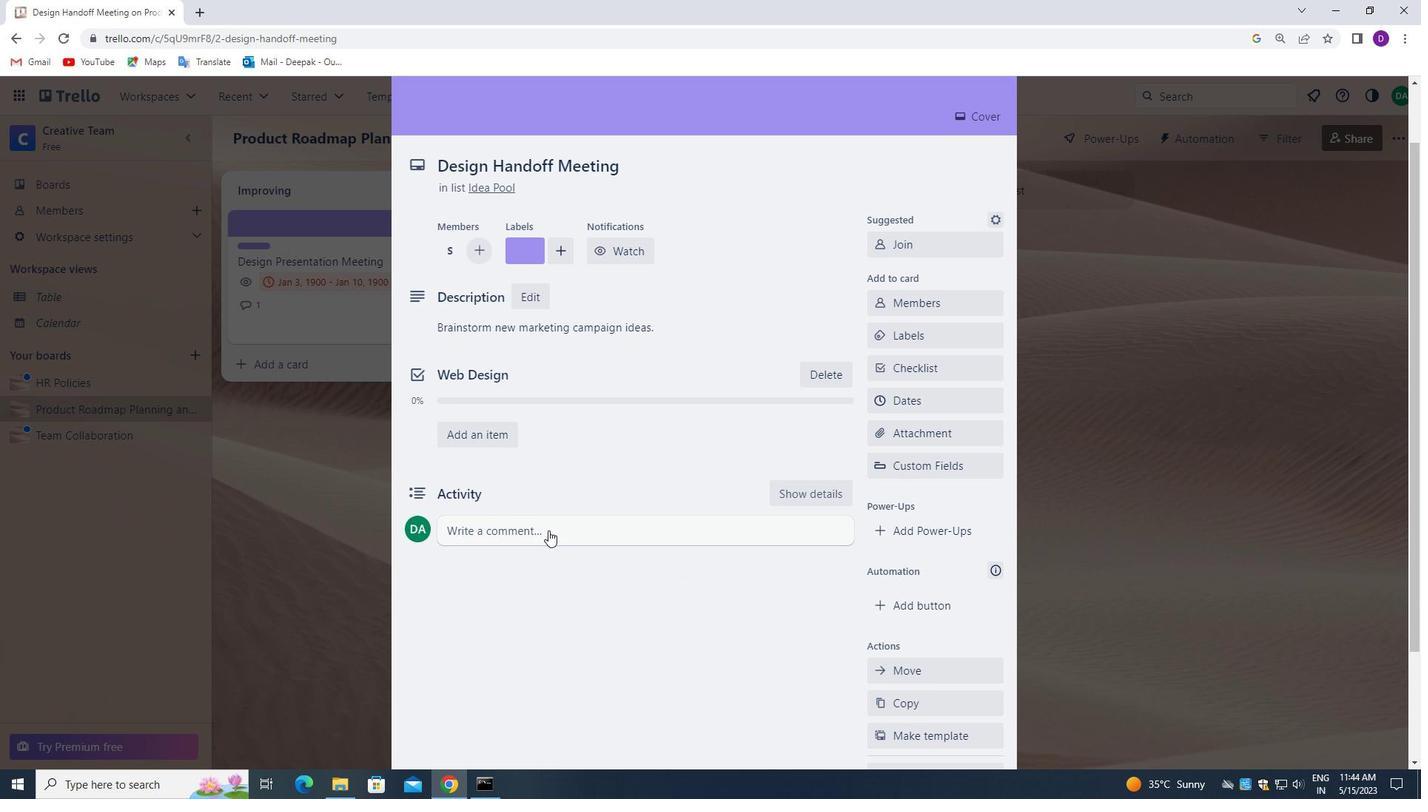 
Action: Mouse moved to (483, 582)
Screenshot: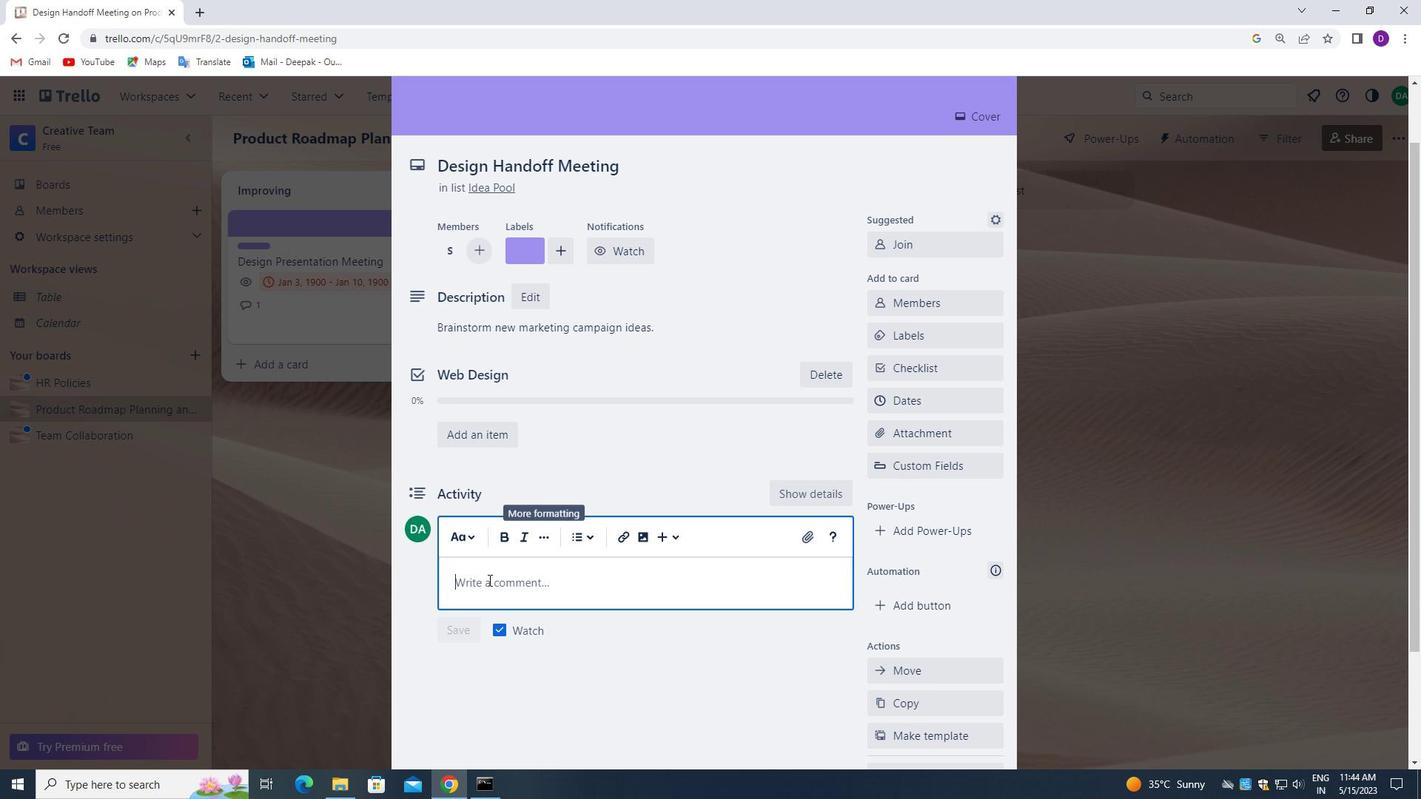 
Action: Mouse pressed left at (483, 582)
Screenshot: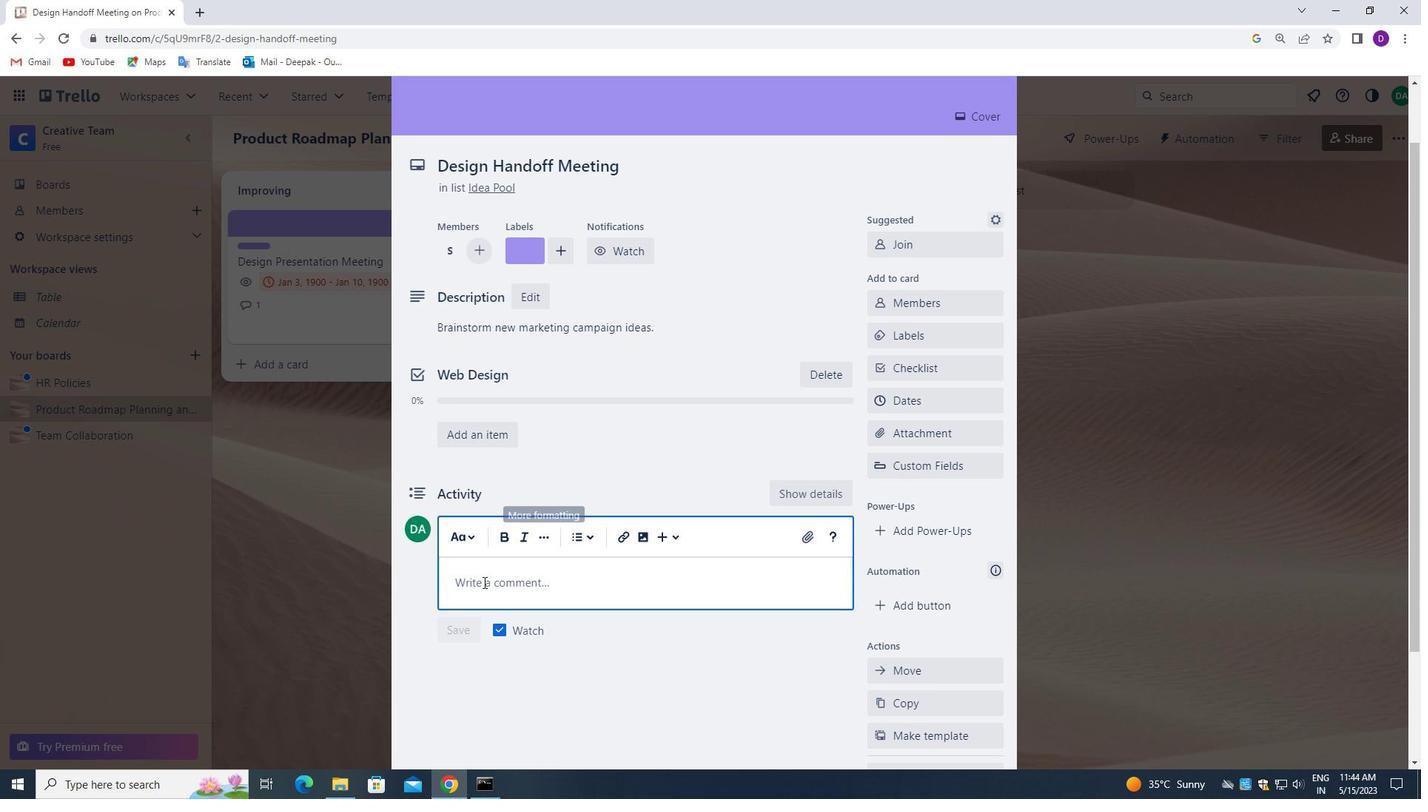 
Action: Mouse moved to (383, 589)
Screenshot: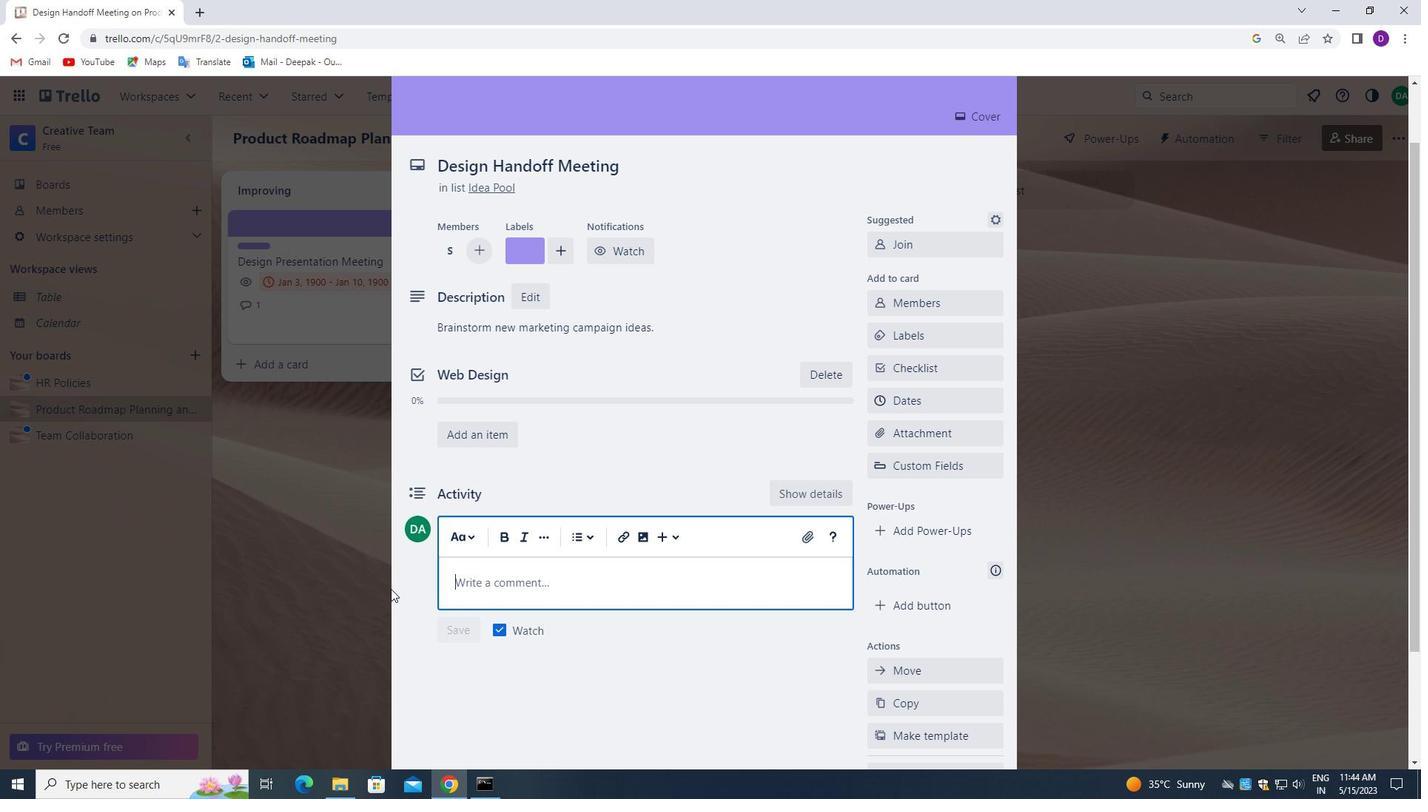 
Action: Key pressed <Key.shift_r>C<Key.backspace><Key.shift_r>GIVEN<Key.space>THE<Key.space>POTENTIAL<Key.space>IMPAC<Key.space><Key.backspace>T<Key.space>O<Key.space>THIS<Key.space>
Screenshot: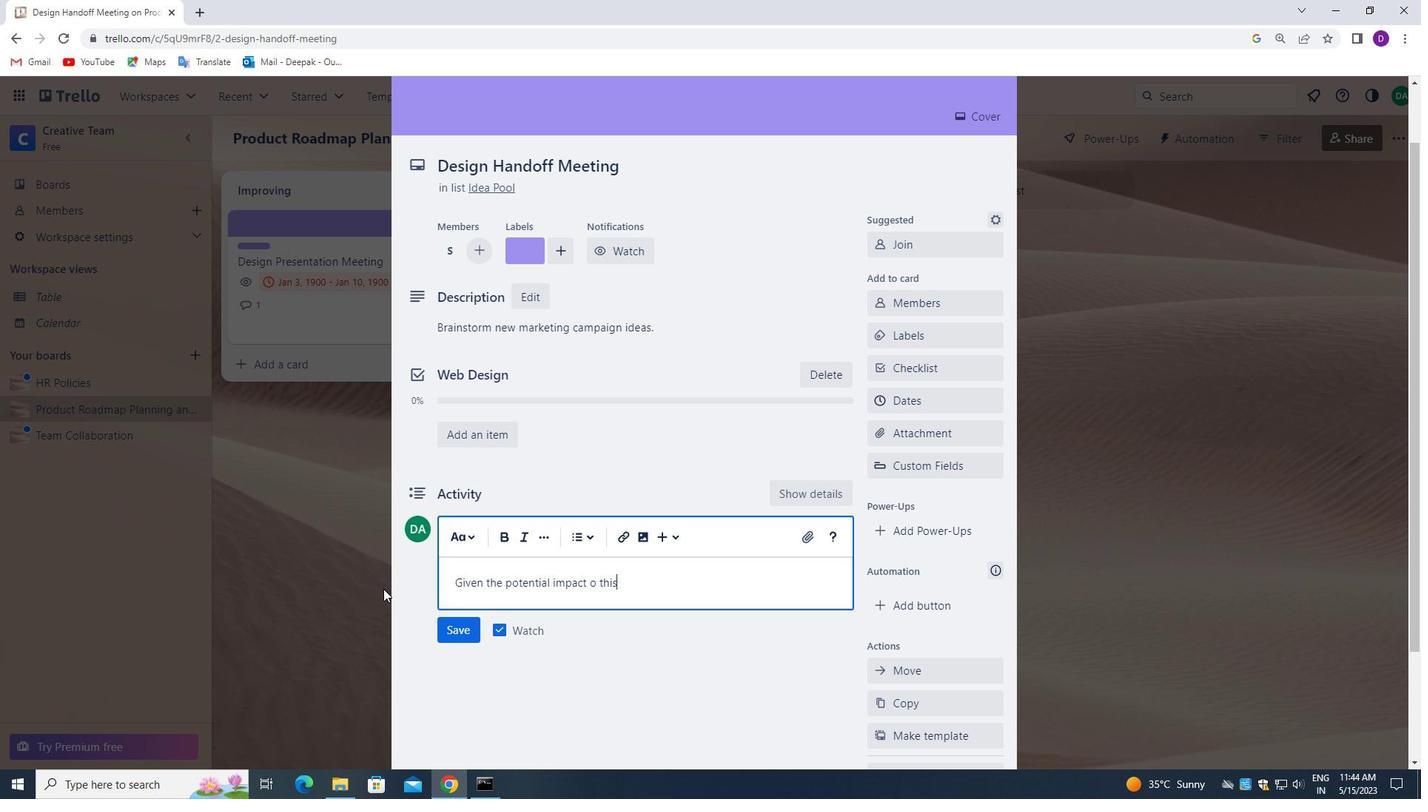 
Action: Mouse moved to (382, 588)
Screenshot: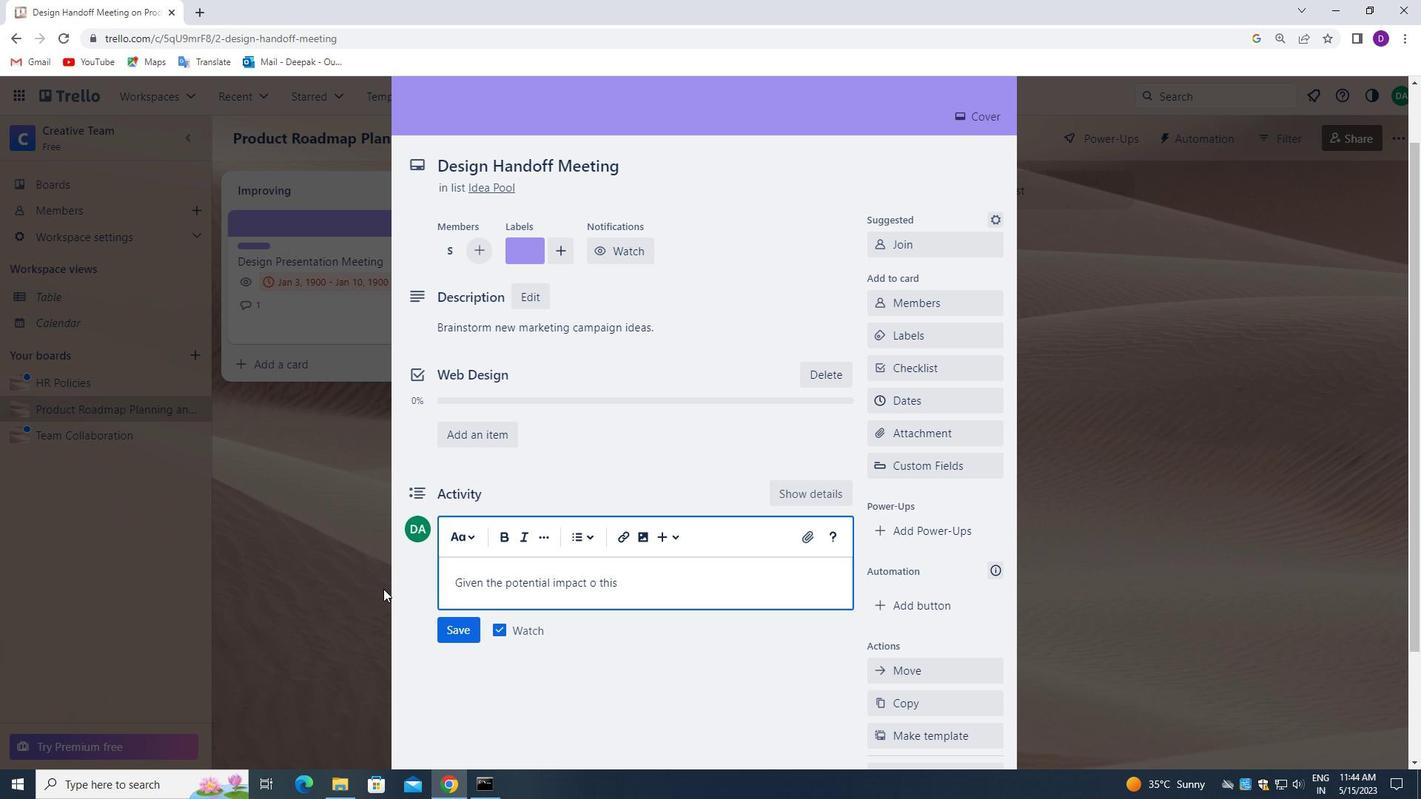 
Action: Key pressed TASK<Key.space>ON<Key.space>OUR<Key.space>COMPANY<Key.space>REVENUE<Key.space><Key.backspace>,<Key.space>LET<Key.space>US<Key.space>ENSURE<Key.space>THAT<Key.space>WE<Key.space>APPROACH<Key.space>IT<Key.space>WITH<Key.space>A<Key.space>FOCUS<Key.space>ON<Key.space>PROFITABILITY<Key.space>AND<Key.space><Key.shift_r>R<Key.shift>OI.
Screenshot: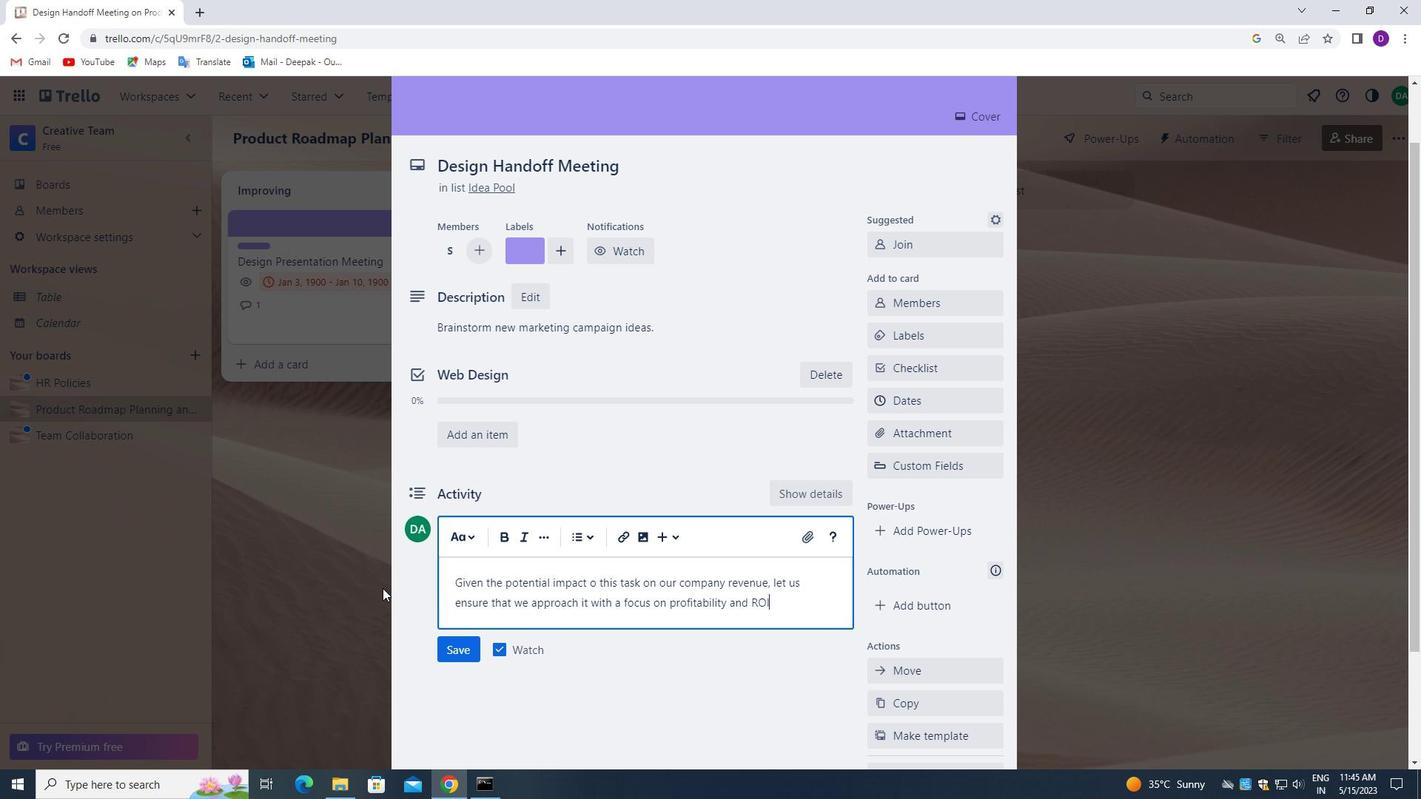
Action: Mouse moved to (457, 646)
Screenshot: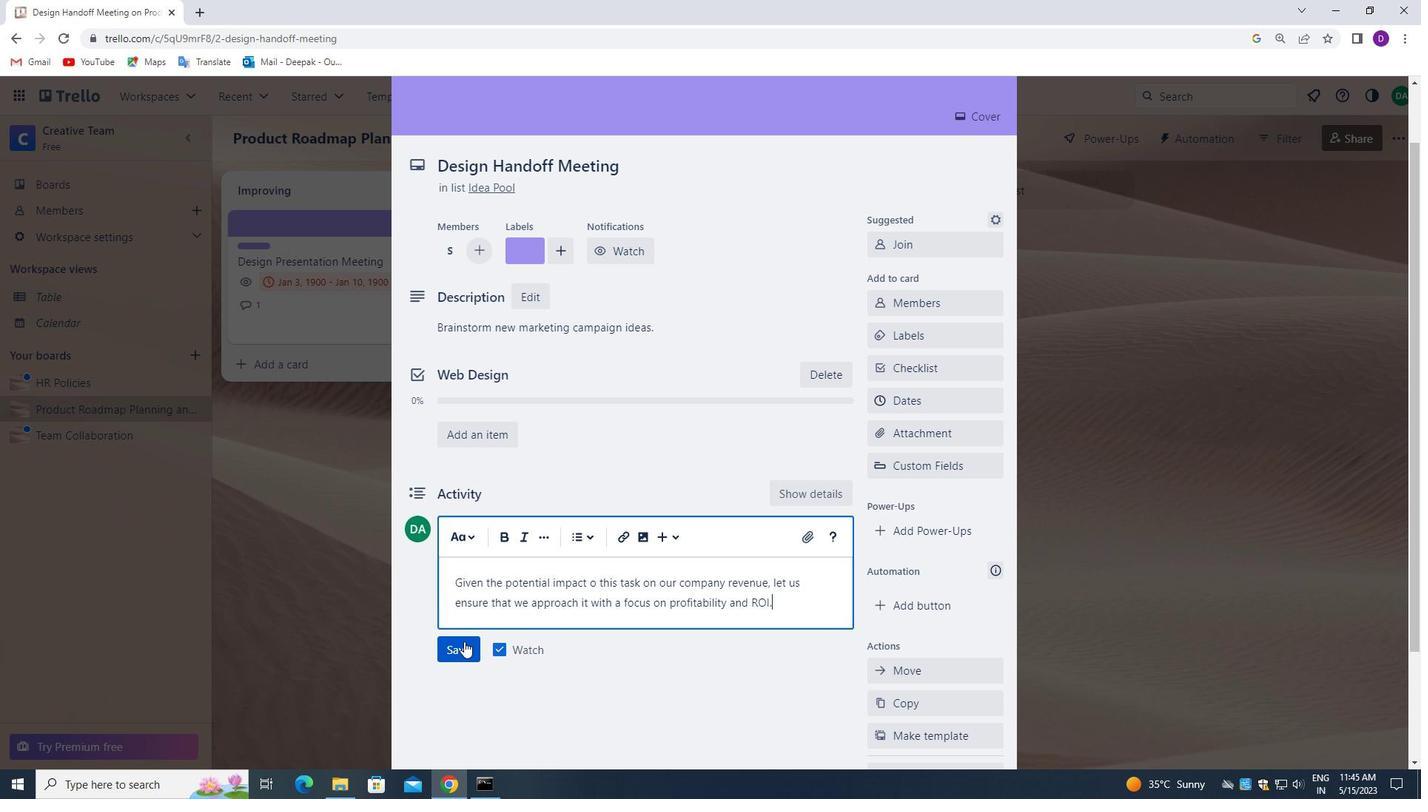 
Action: Mouse pressed left at (457, 646)
Screenshot: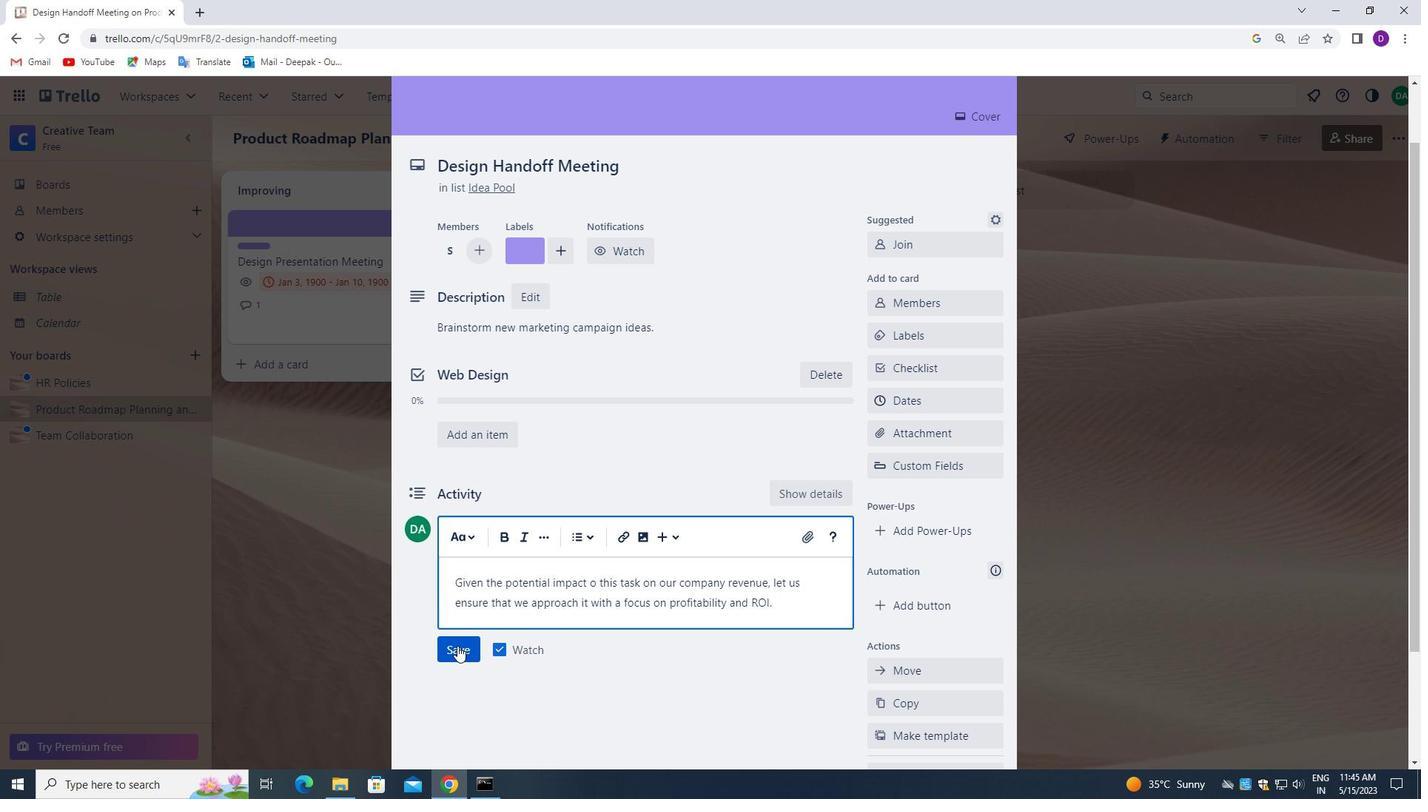 
Action: Mouse moved to (750, 447)
Screenshot: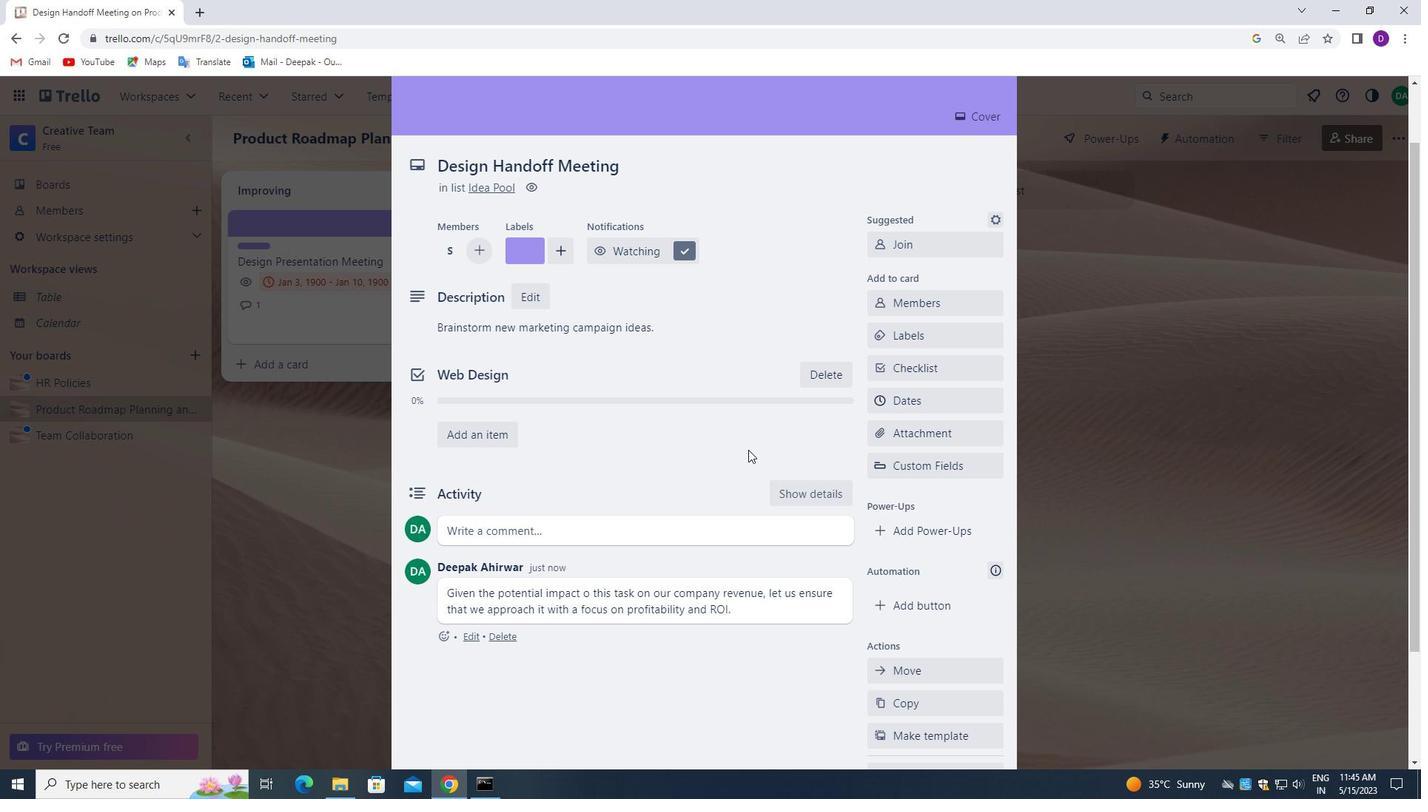 
Action: Mouse scrolled (750, 448) with delta (0, 0)
Screenshot: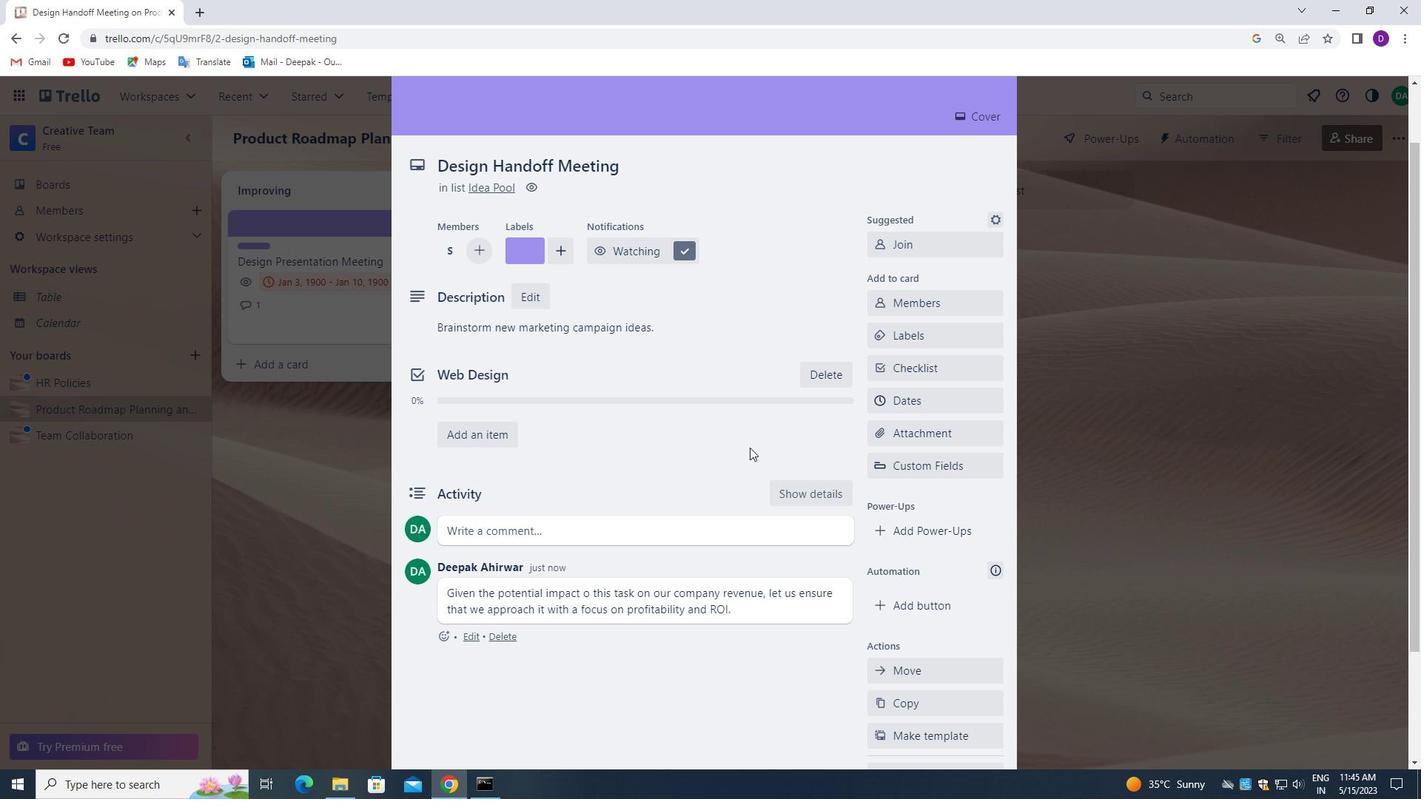
Action: Mouse scrolled (750, 448) with delta (0, 0)
Screenshot: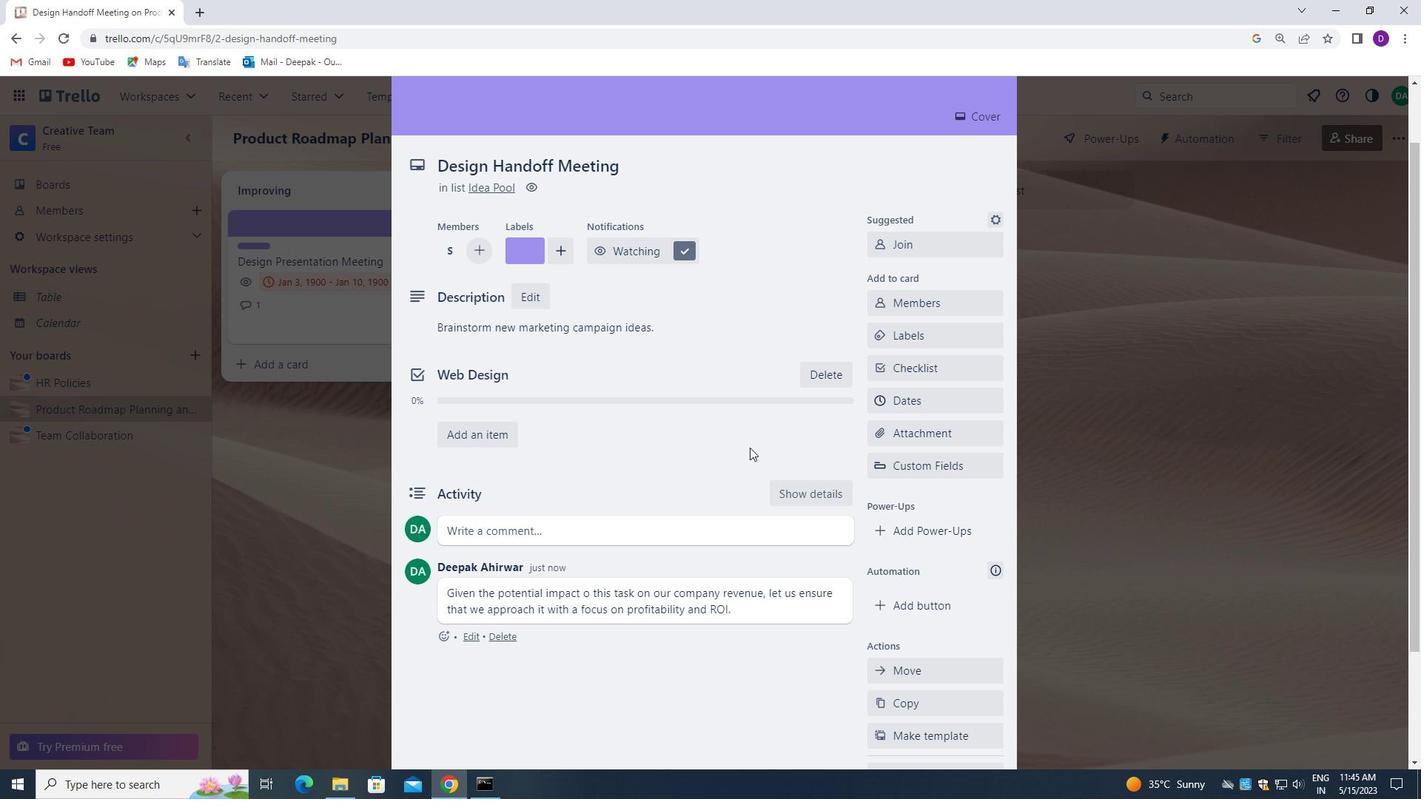 
Action: Mouse scrolled (750, 448) with delta (0, 0)
Screenshot: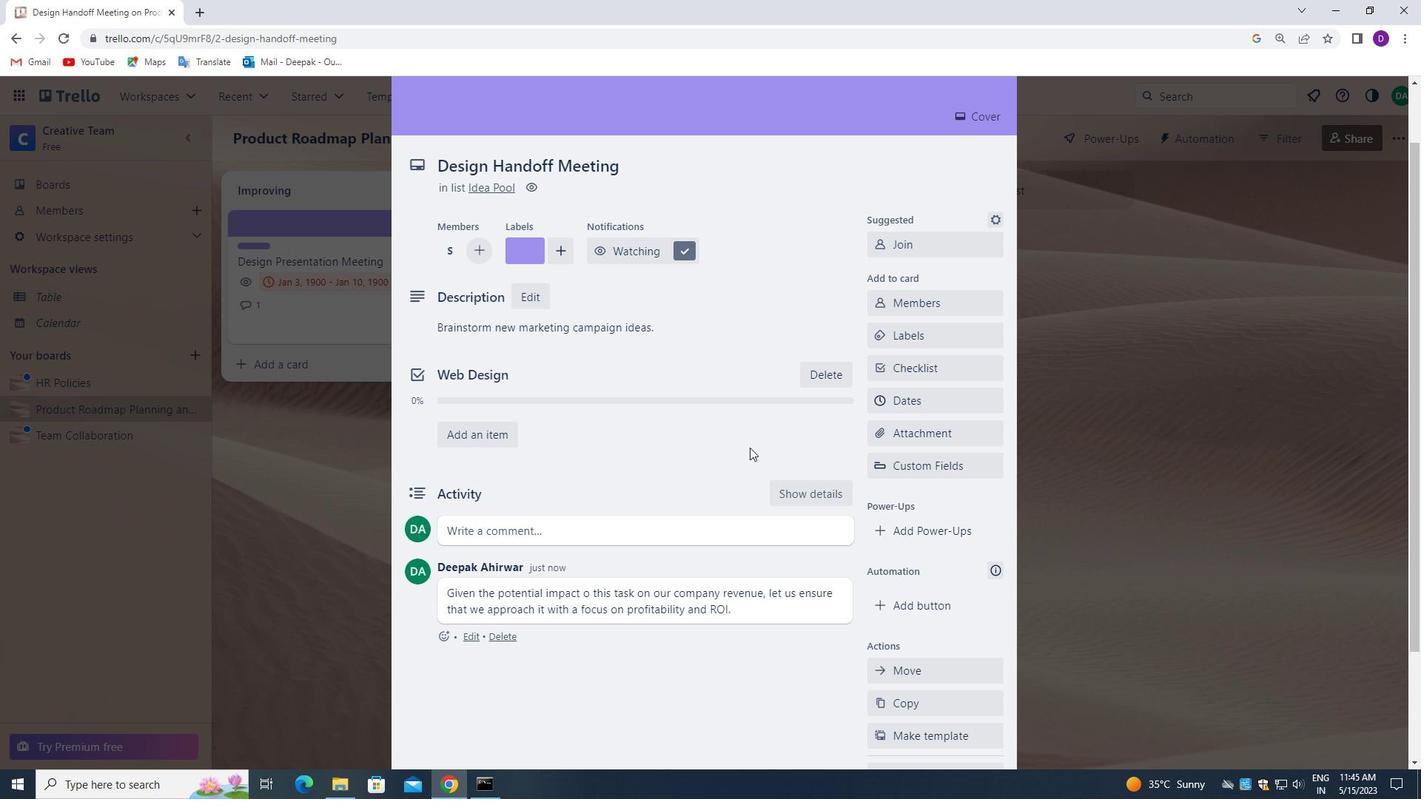 
Action: Mouse moved to (673, 475)
Screenshot: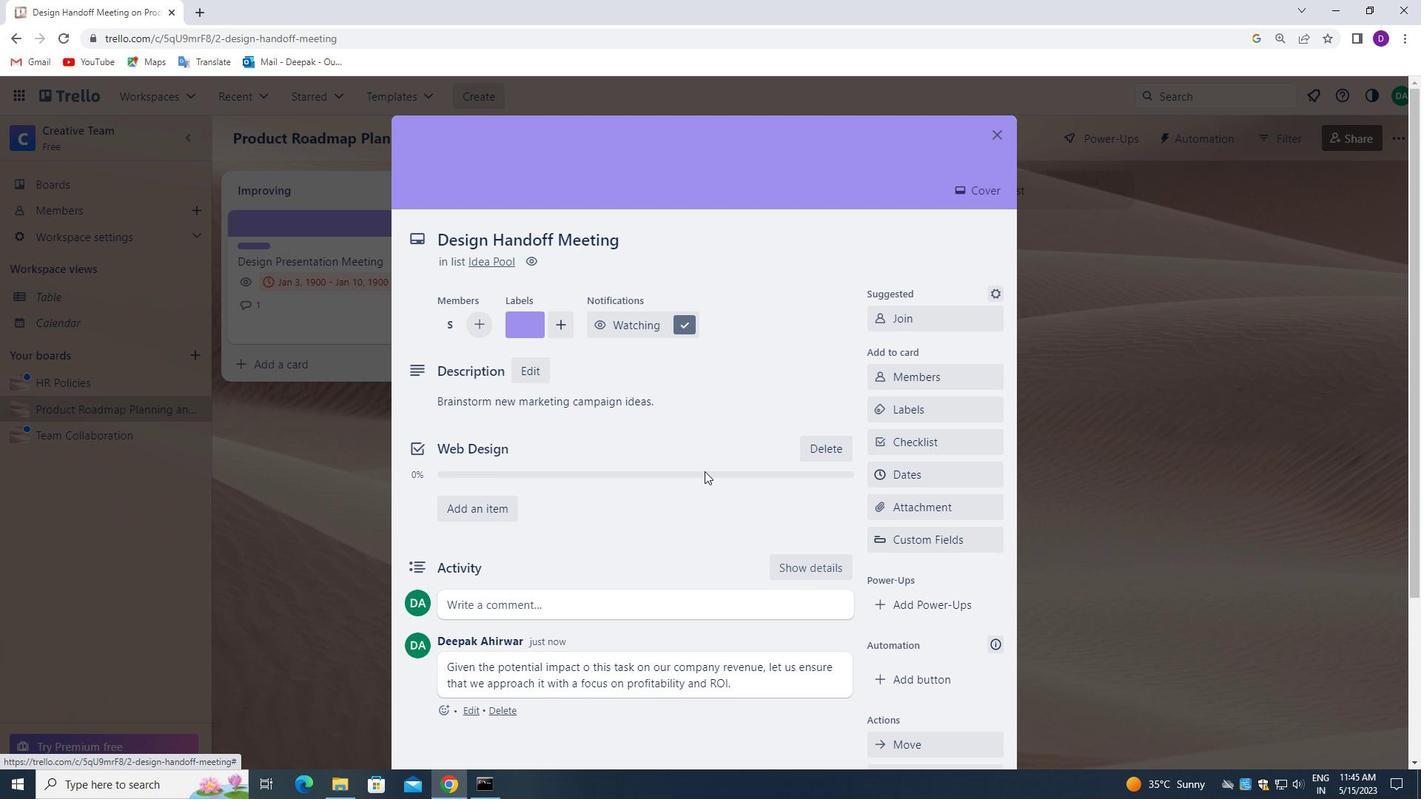 
Action: Mouse scrolled (673, 474) with delta (0, 0)
Screenshot: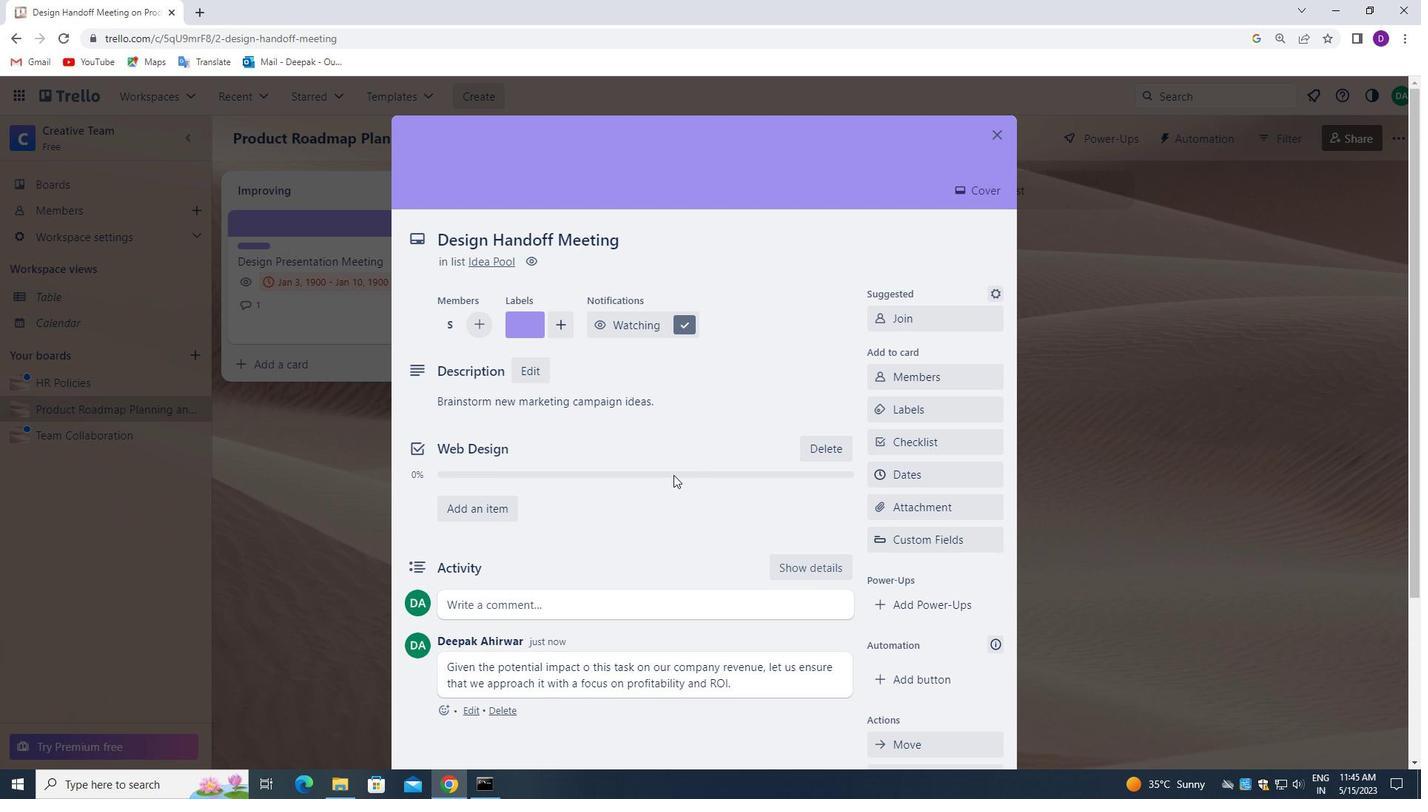 
Action: Mouse moved to (921, 403)
Screenshot: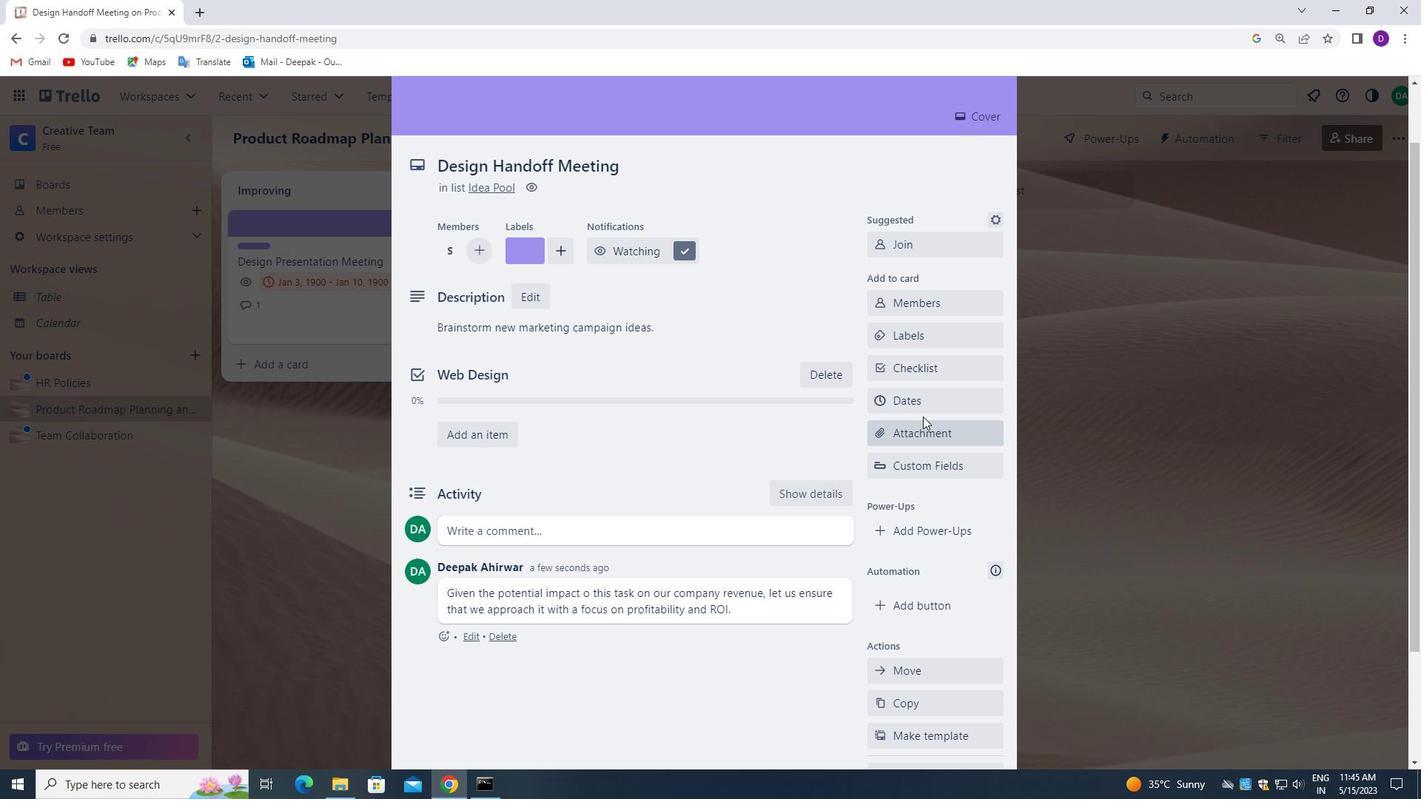 
Action: Mouse pressed left at (921, 403)
Screenshot: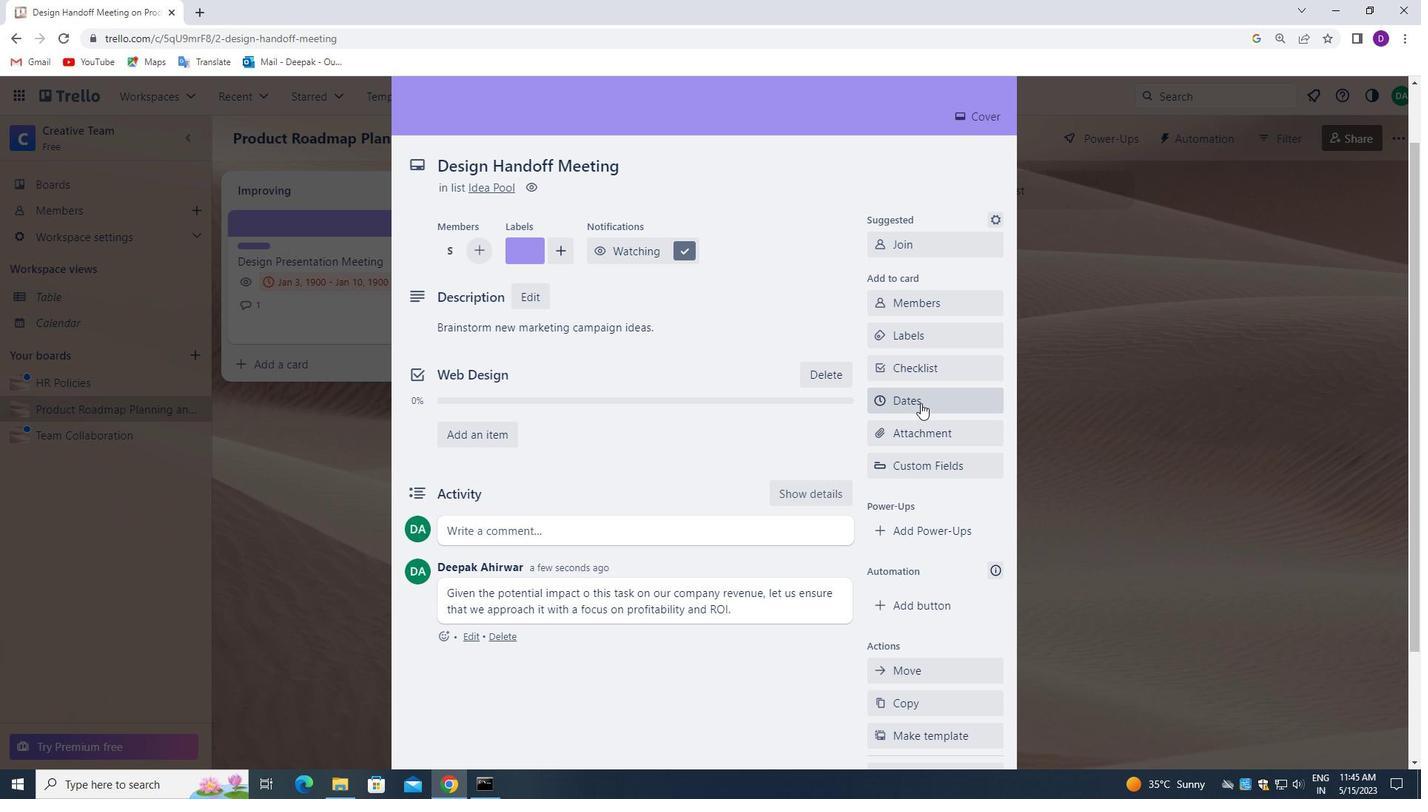 
Action: Mouse moved to (883, 435)
Screenshot: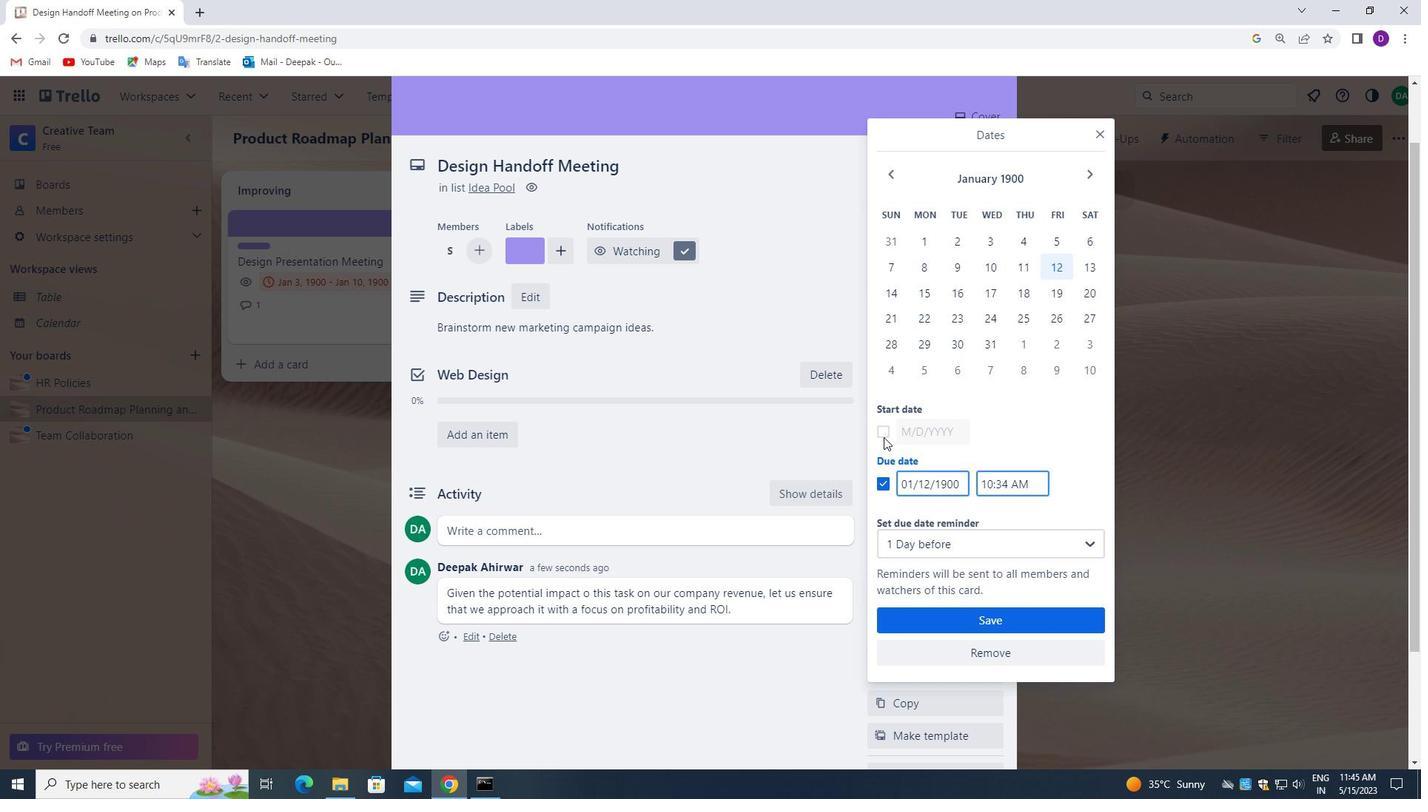 
Action: Mouse pressed left at (883, 435)
Screenshot: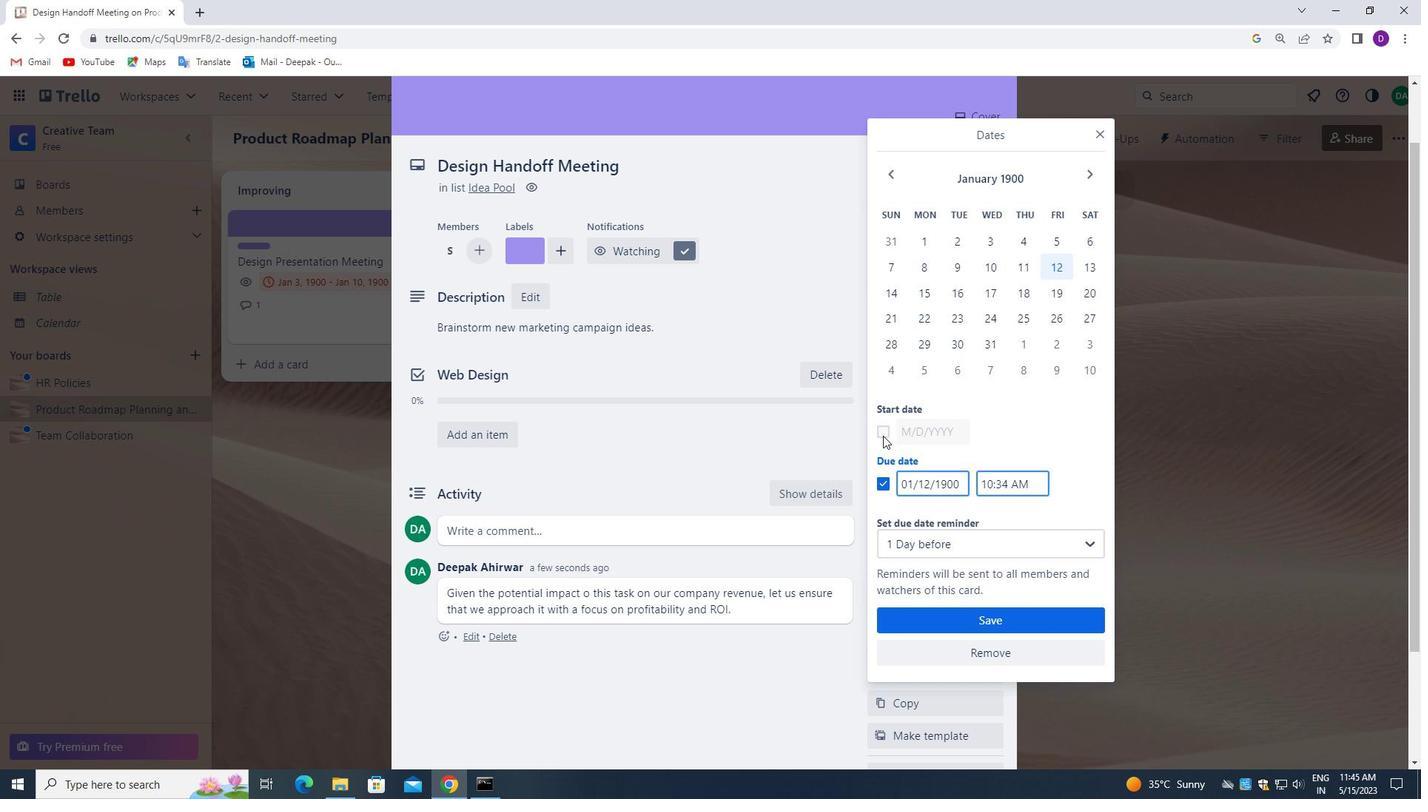 
Action: Mouse moved to (963, 428)
Screenshot: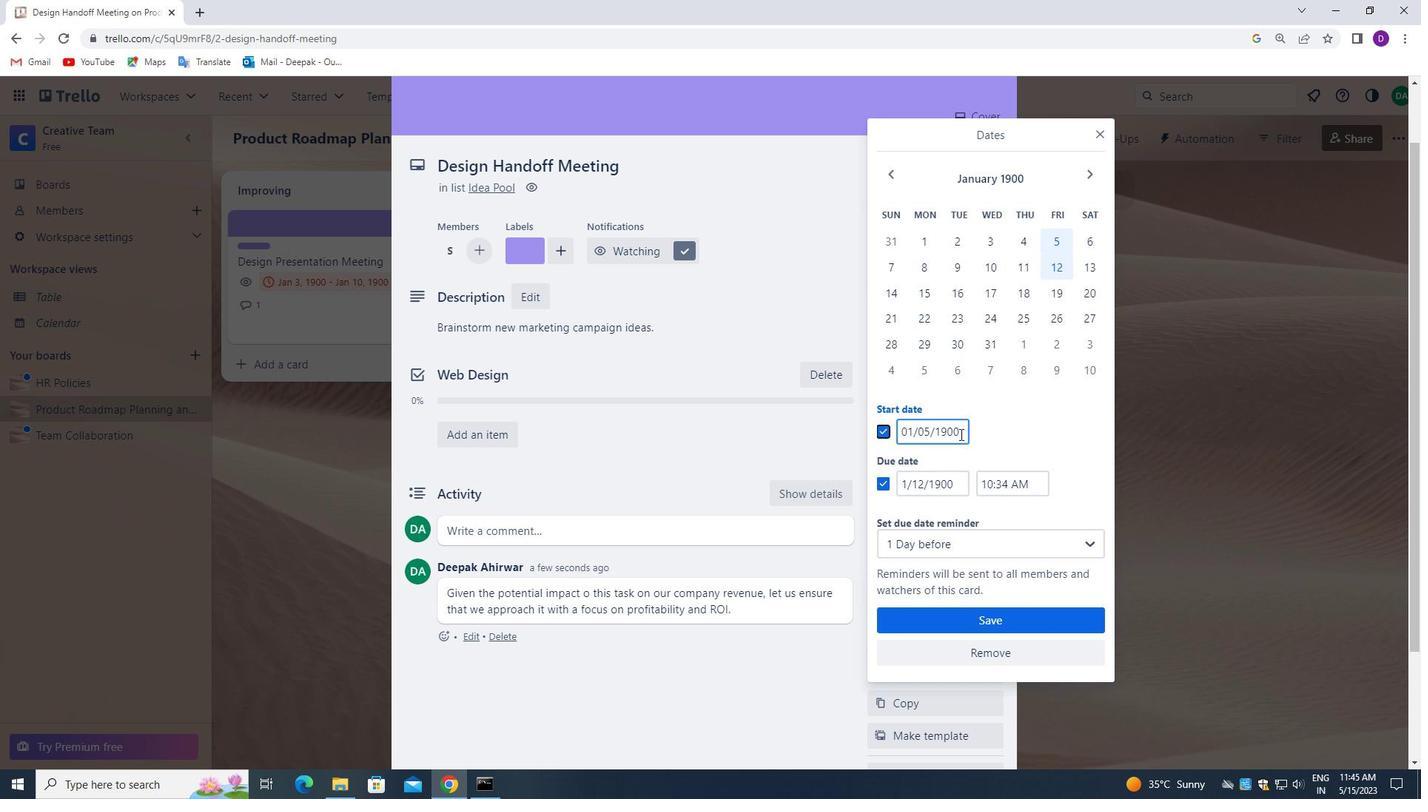 
Action: Mouse pressed left at (963, 428)
Screenshot: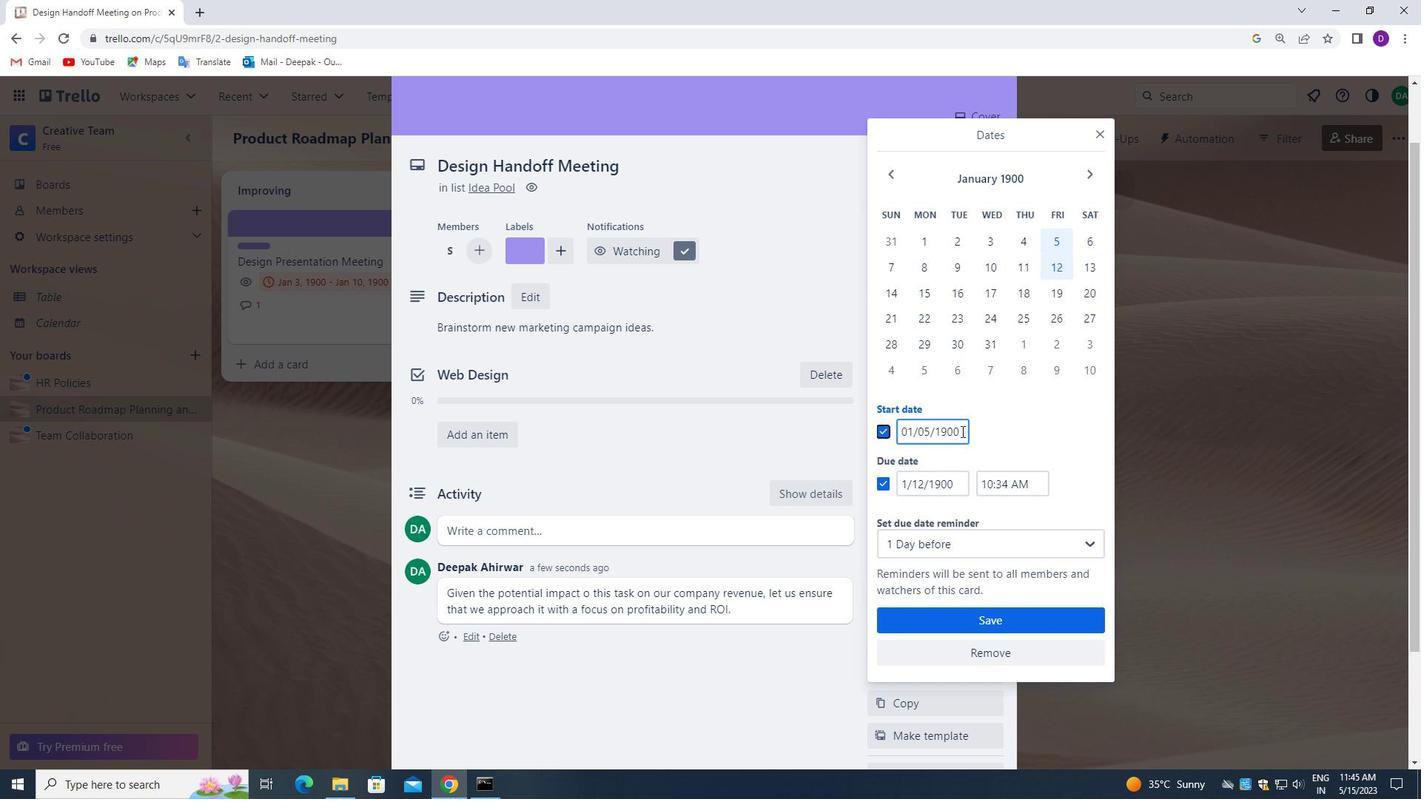 
Action: Mouse moved to (1028, 441)
Screenshot: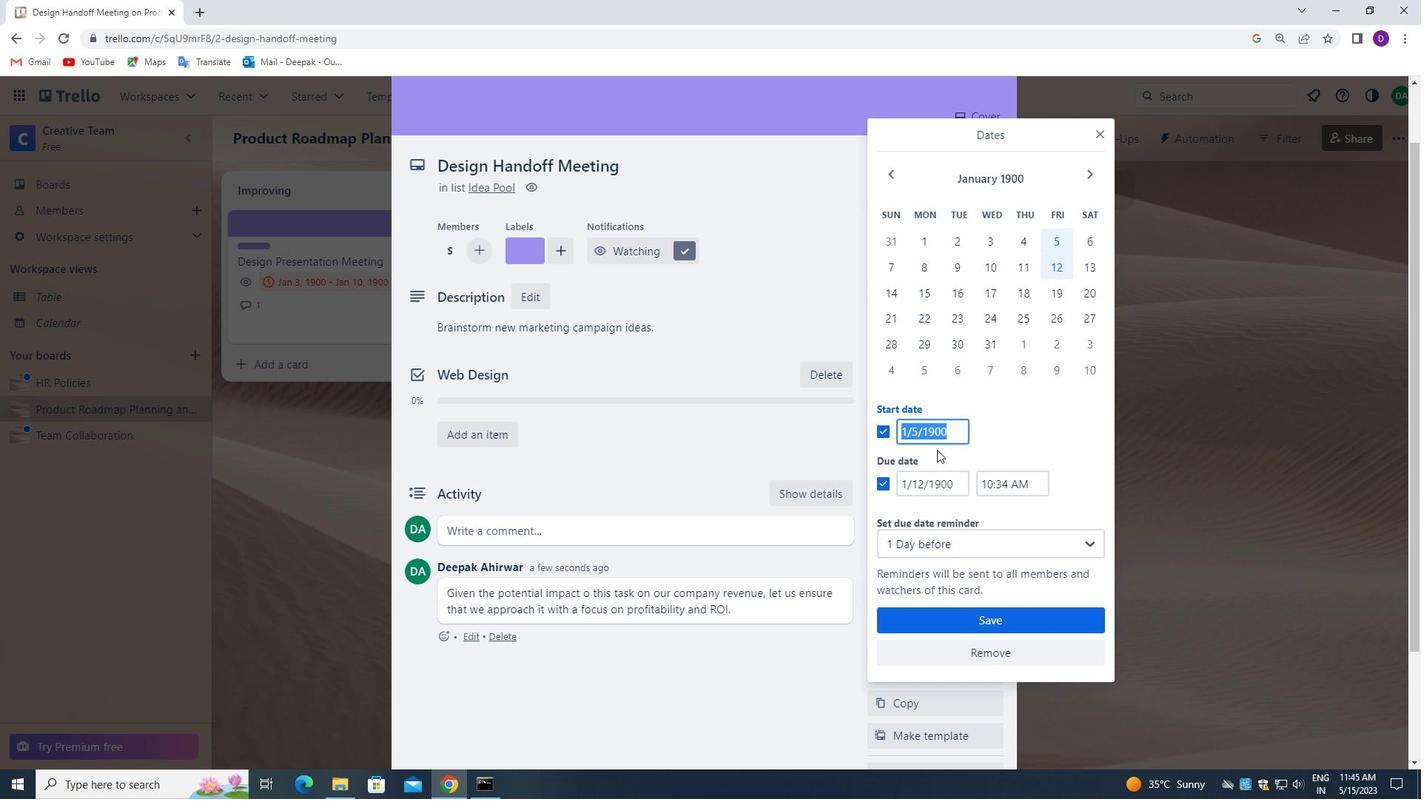 
Action: Key pressed <Key.backspace>01/1<Key.backspace>06/1900
Screenshot: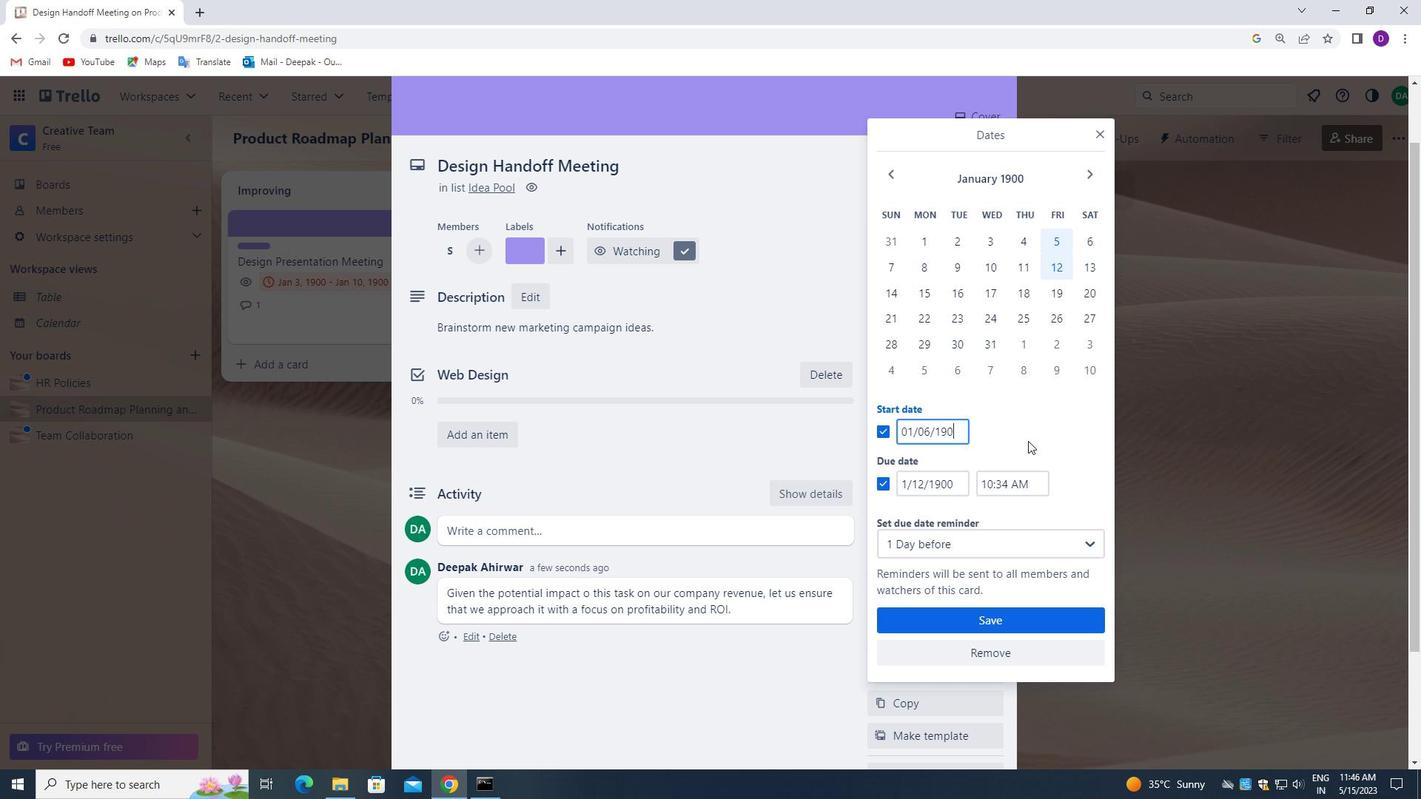 
Action: Mouse moved to (960, 481)
Screenshot: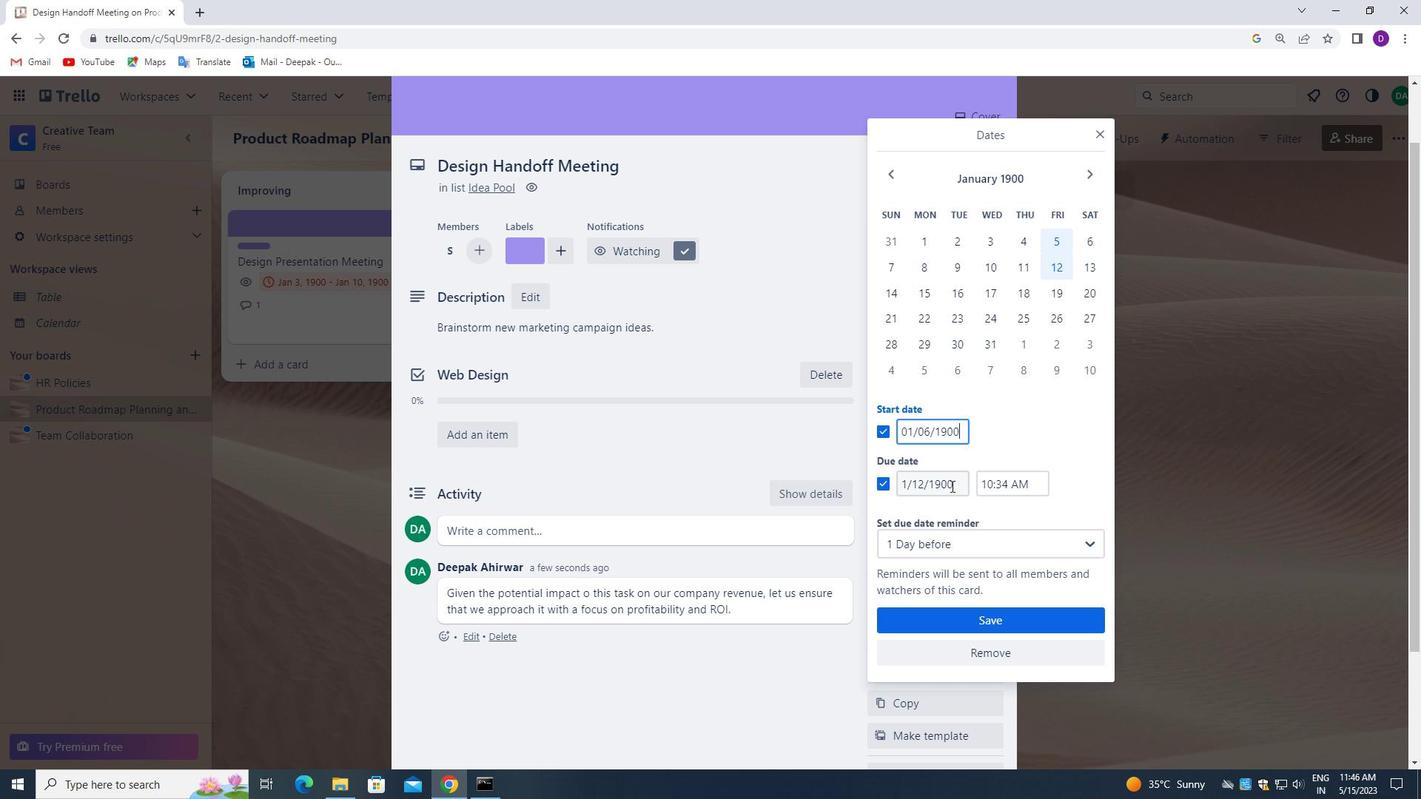 
Action: Mouse pressed left at (960, 481)
Screenshot: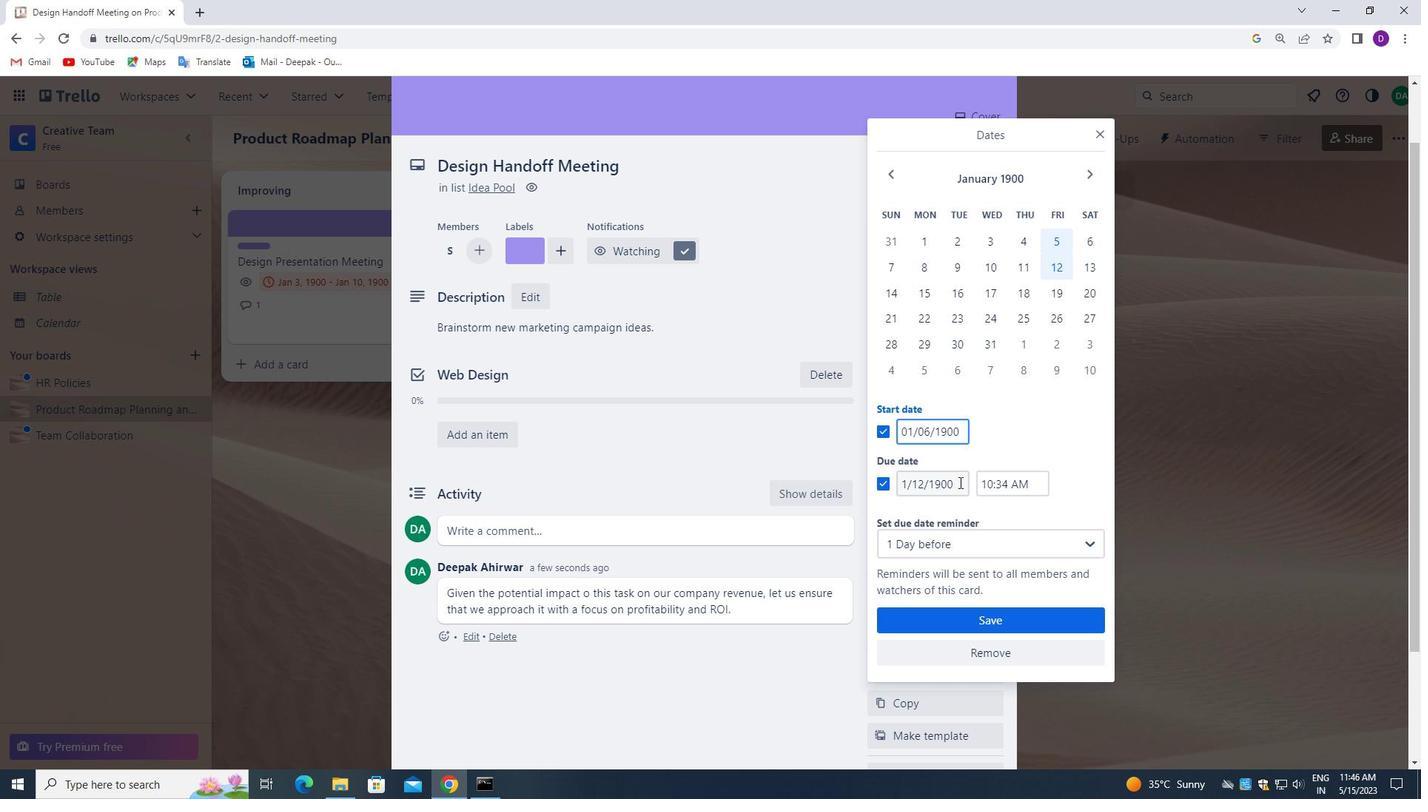 
Action: Mouse pressed left at (960, 481)
Screenshot: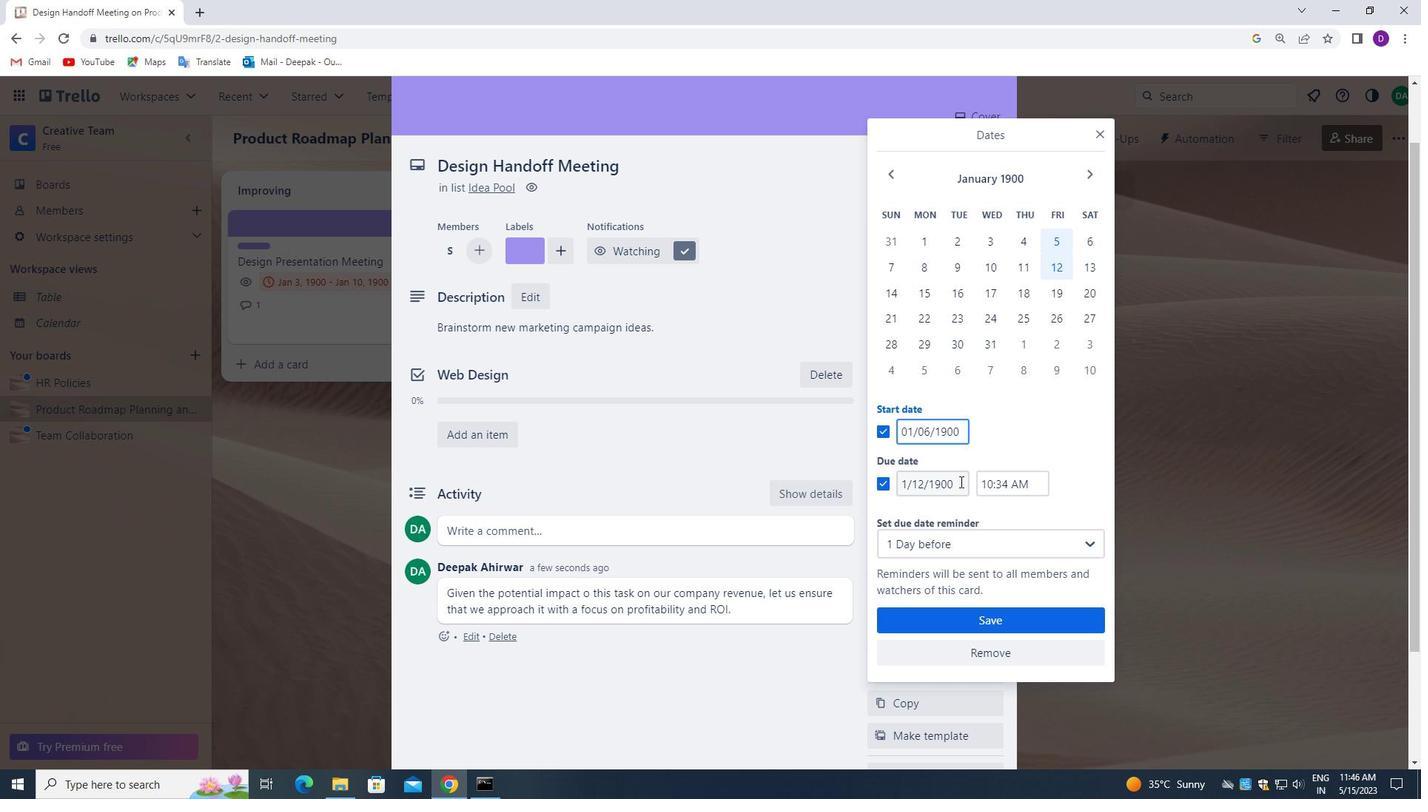 
Action: Mouse pressed left at (960, 481)
Screenshot: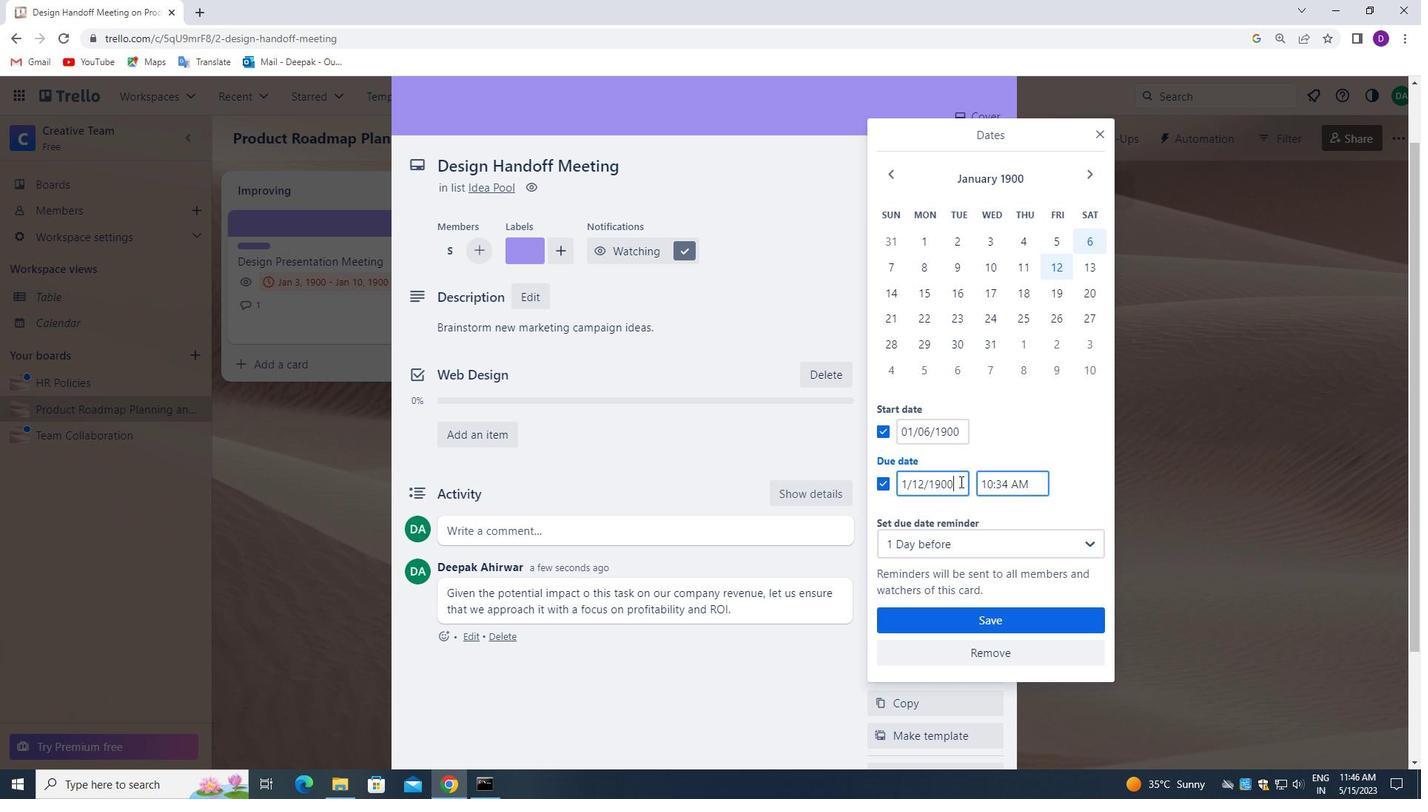 
Action: Key pressed 01/13/1900
Screenshot: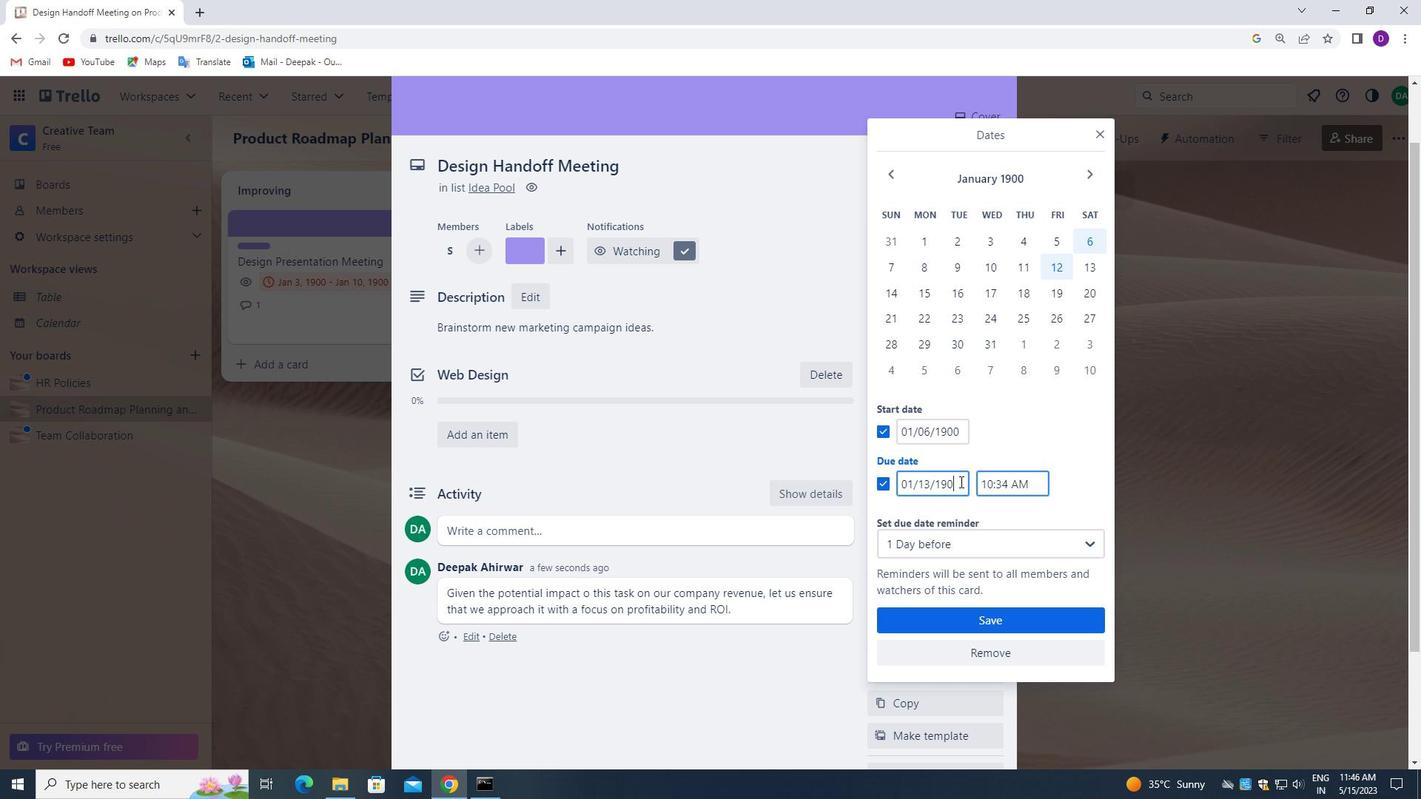 
Action: Mouse moved to (1004, 616)
Screenshot: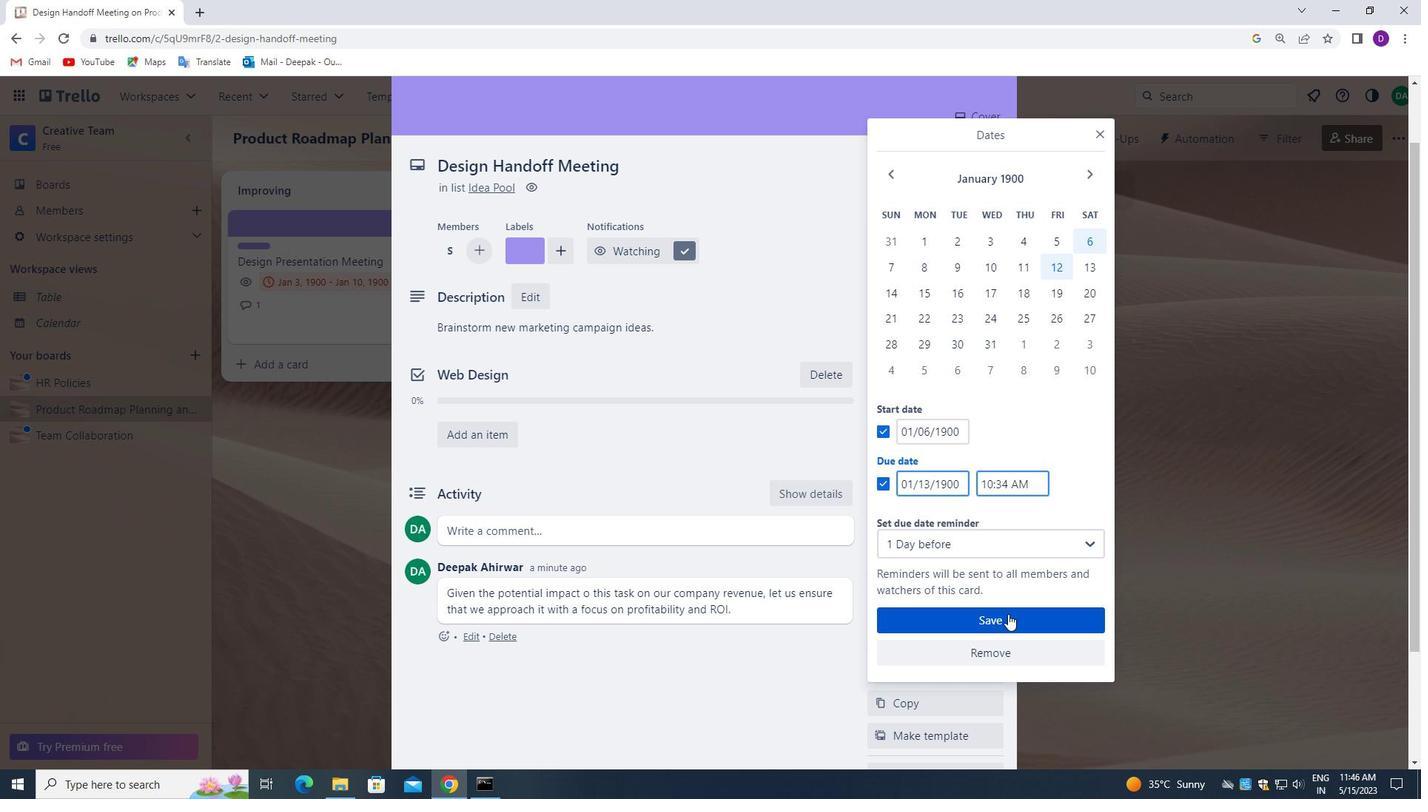 
Action: Mouse pressed left at (1004, 616)
Screenshot: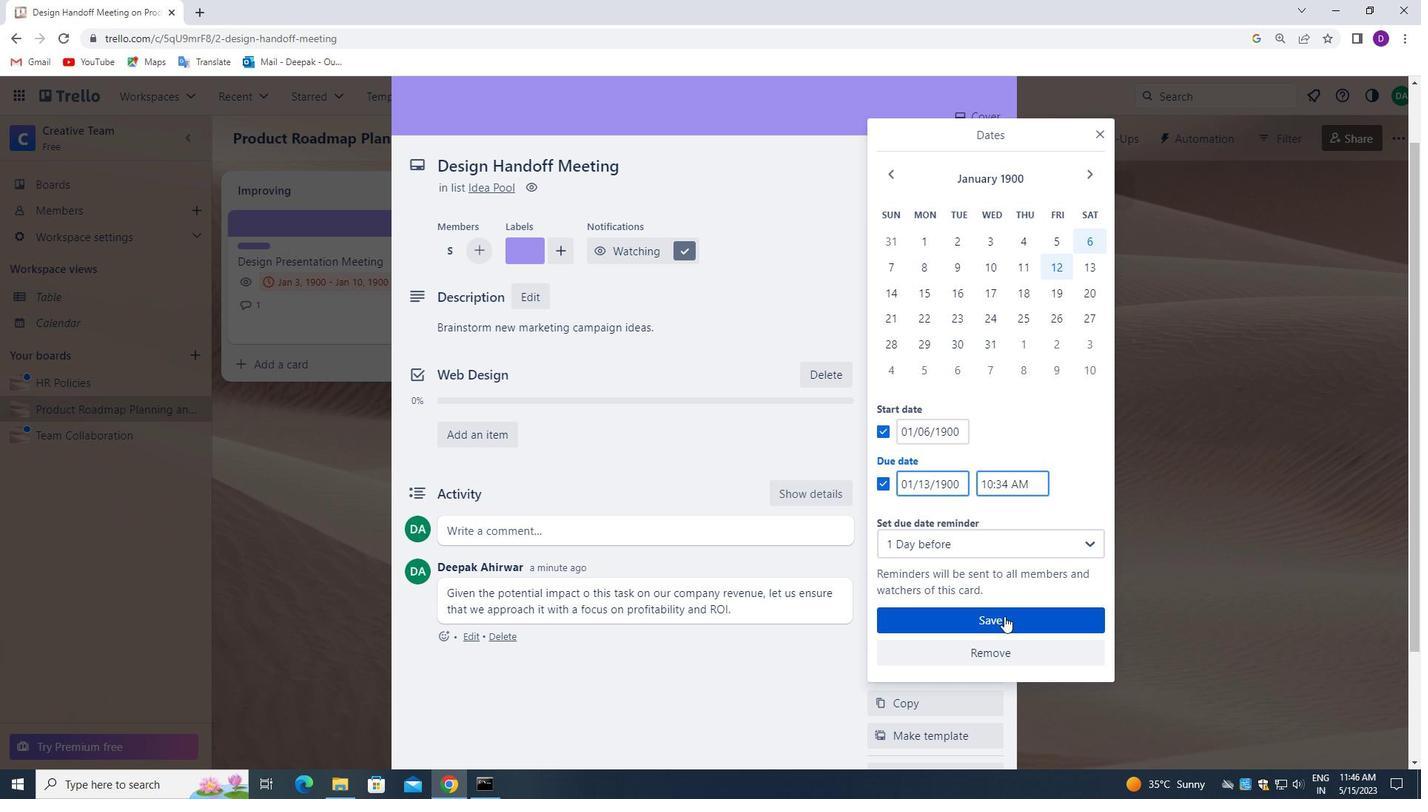 
Action: Mouse moved to (653, 479)
Screenshot: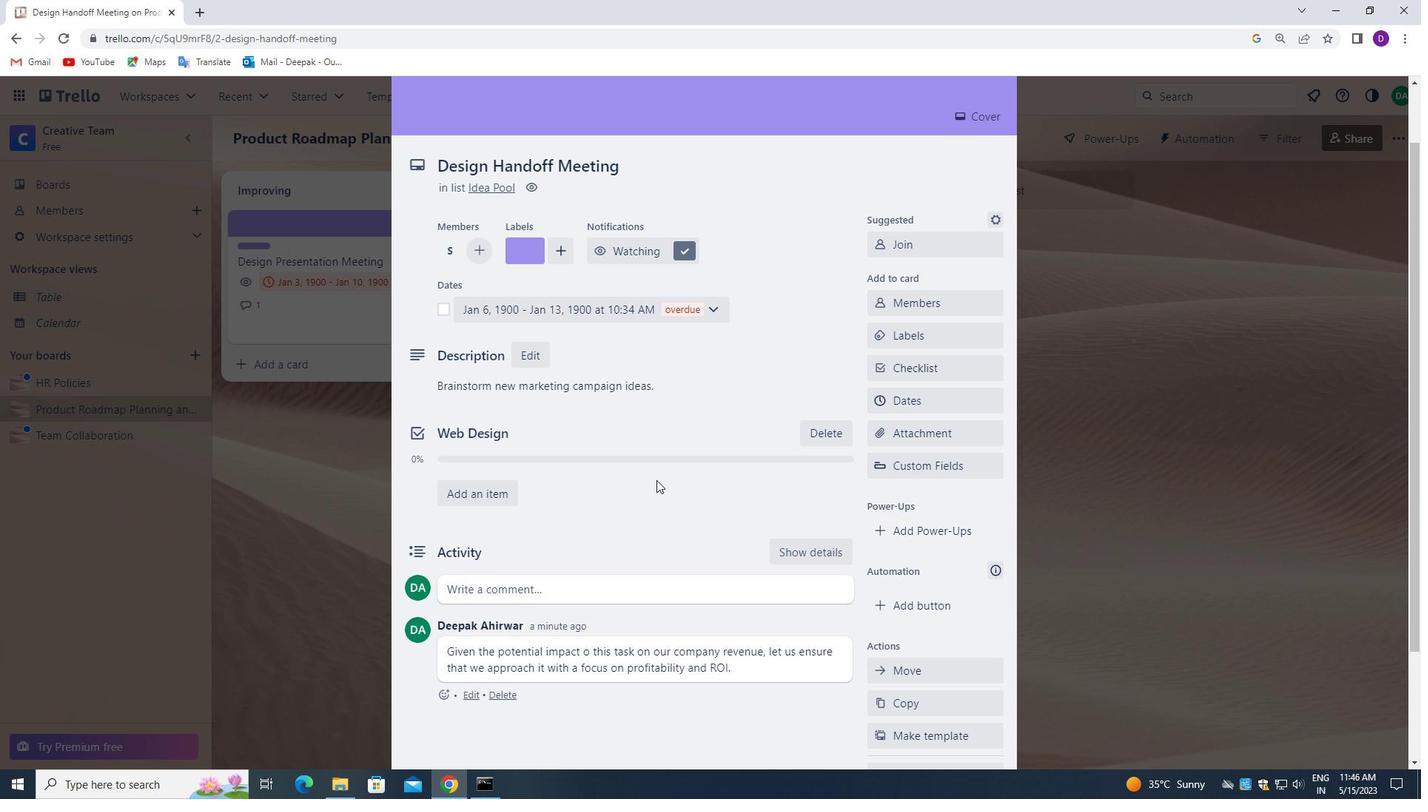 
Action: Mouse scrolled (653, 479) with delta (0, 0)
Screenshot: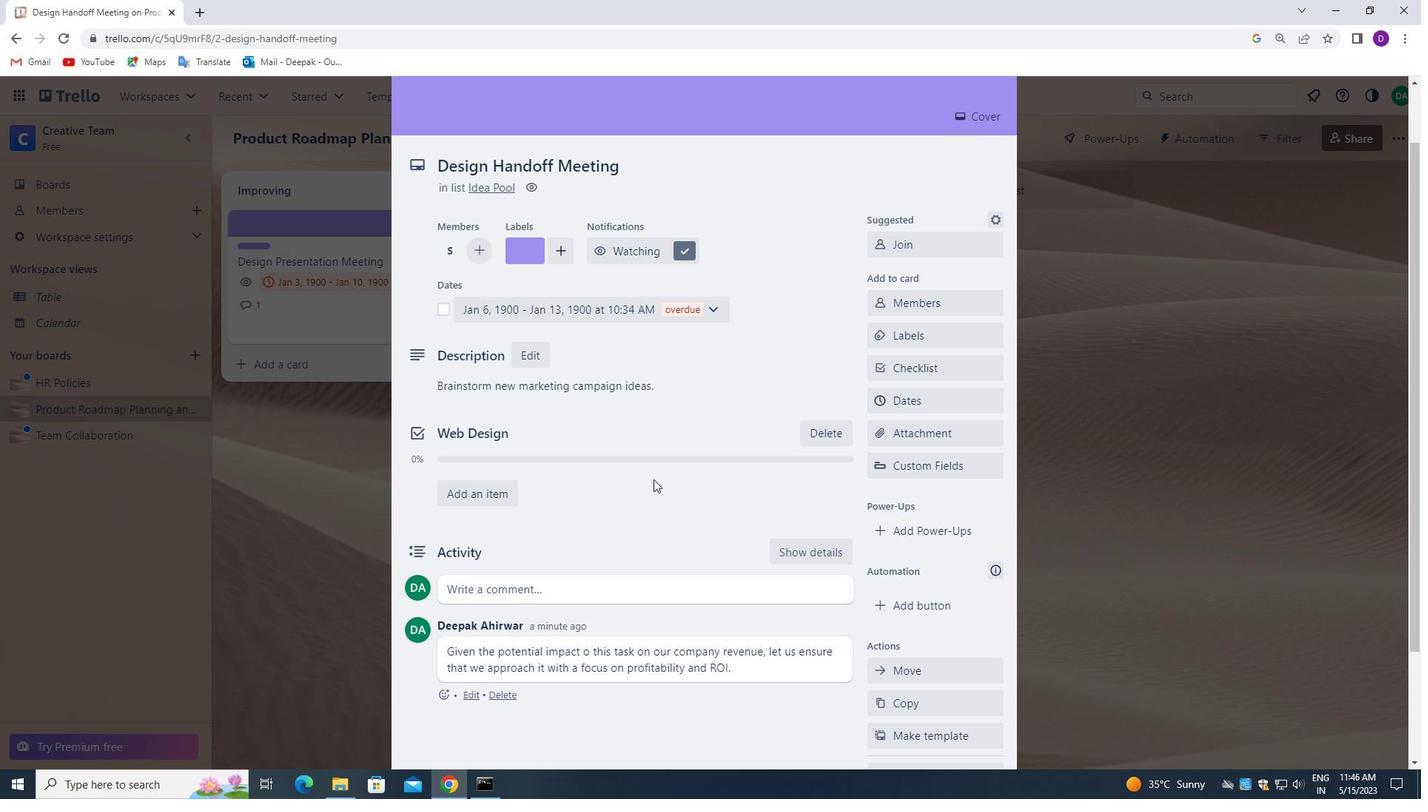 
Action: Mouse scrolled (653, 479) with delta (0, 0)
Screenshot: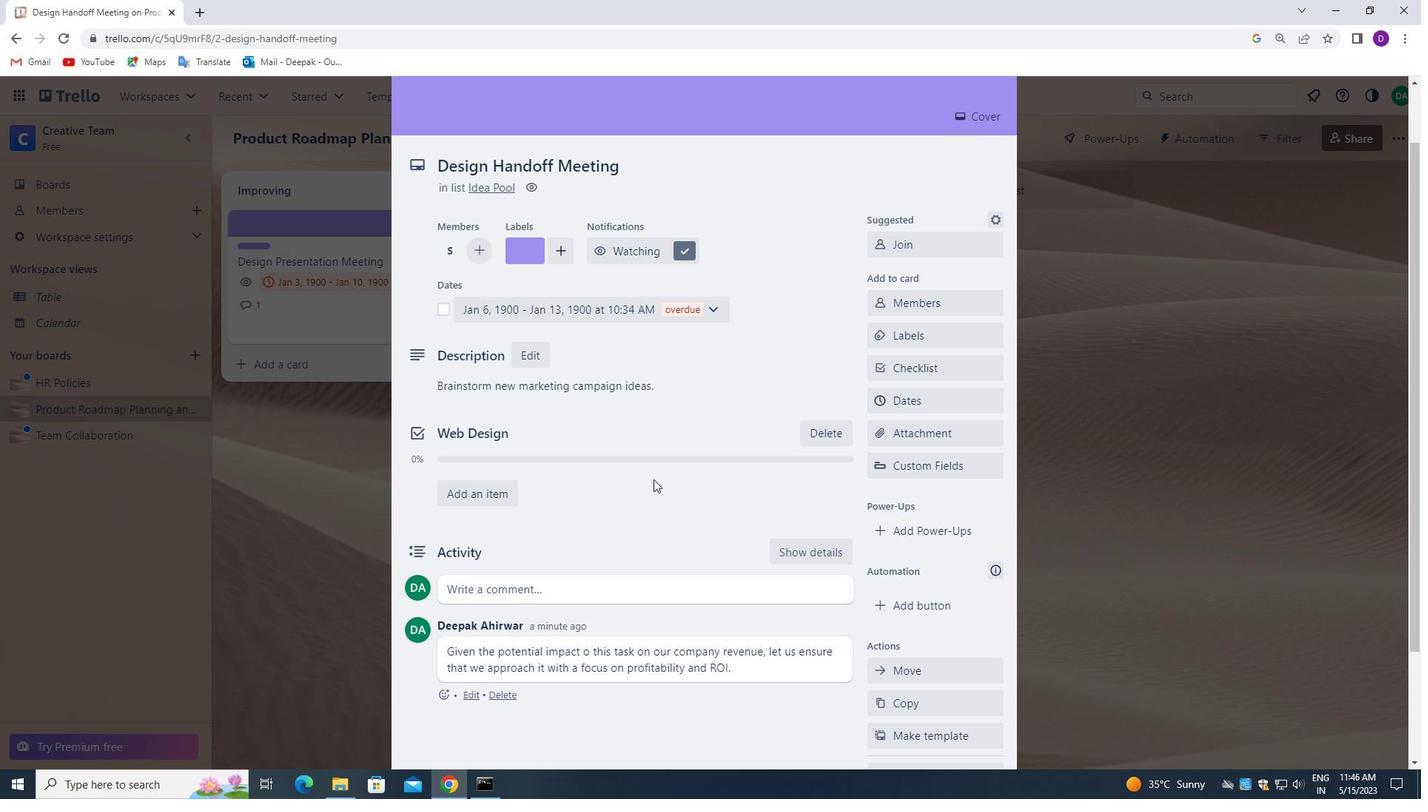 
Action: Mouse moved to (653, 479)
Screenshot: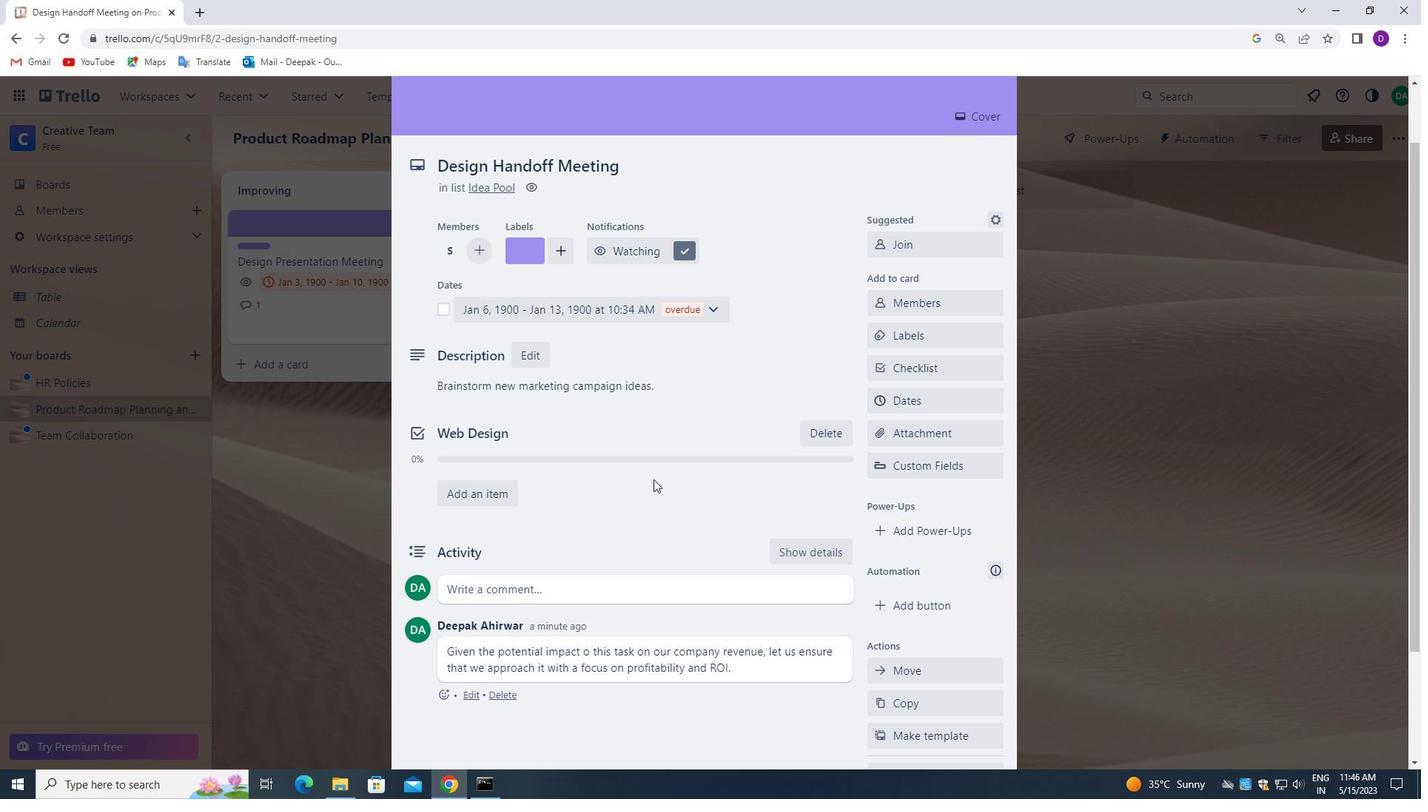 
Action: Mouse scrolled (653, 479) with delta (0, 0)
Screenshot: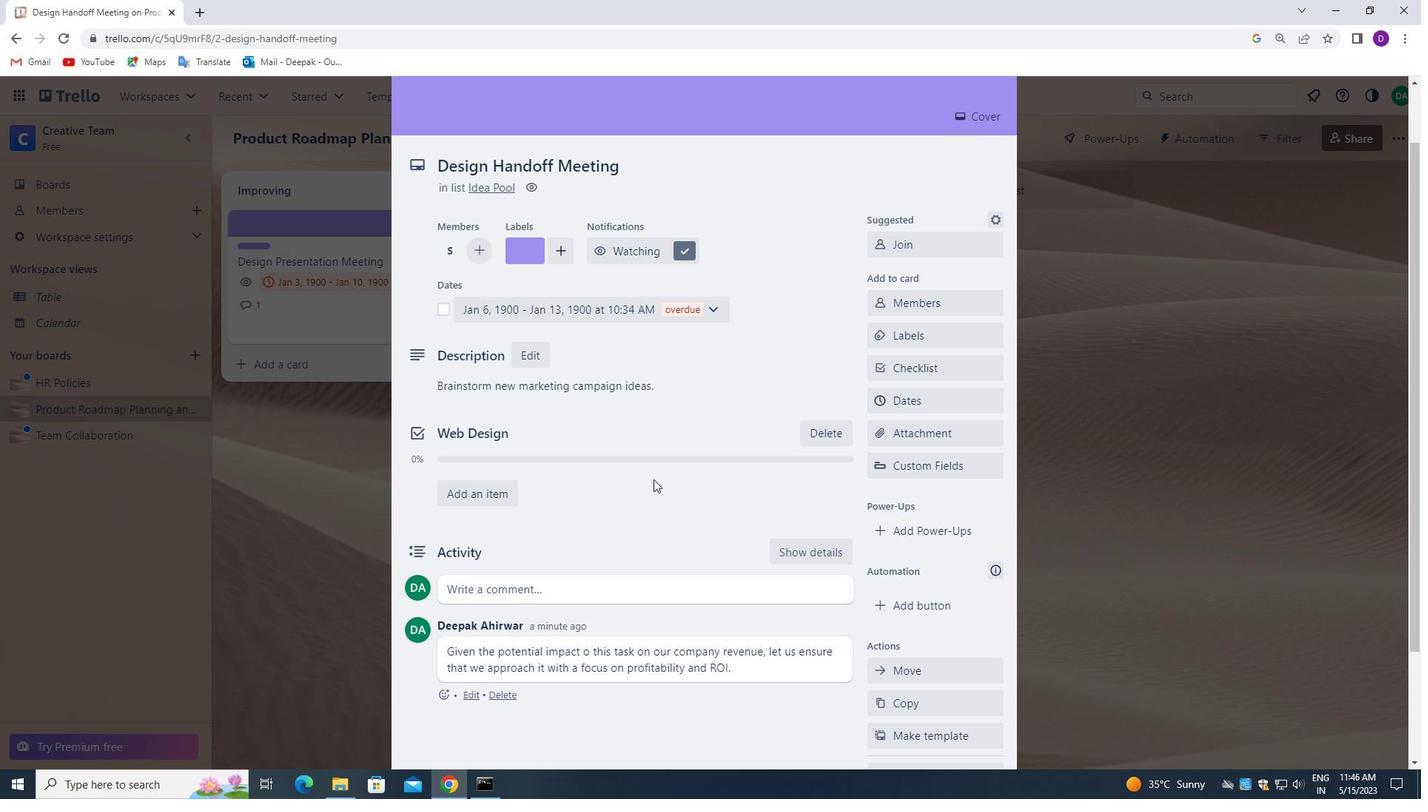 
Action: Mouse moved to (653, 481)
Screenshot: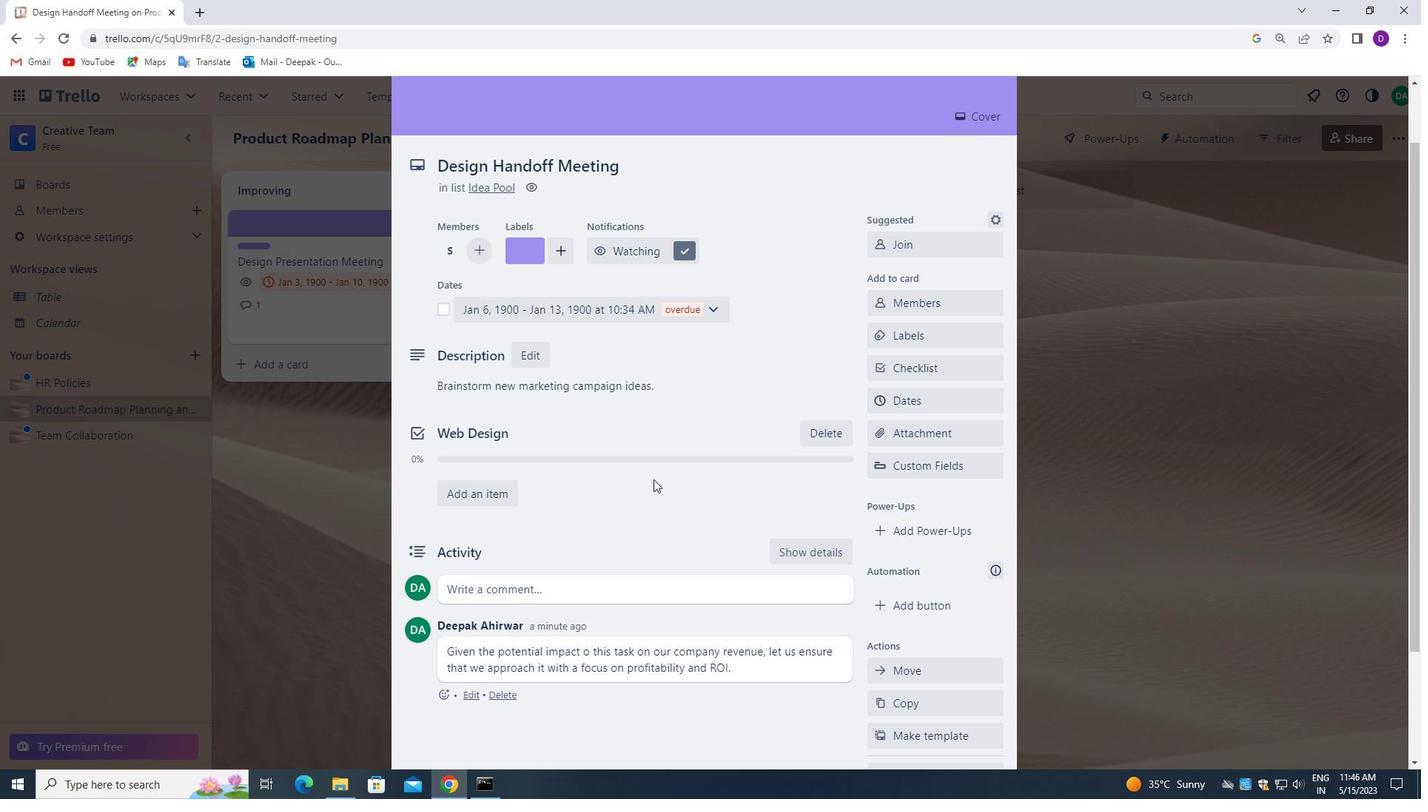 
Action: Mouse scrolled (653, 480) with delta (0, 0)
Screenshot: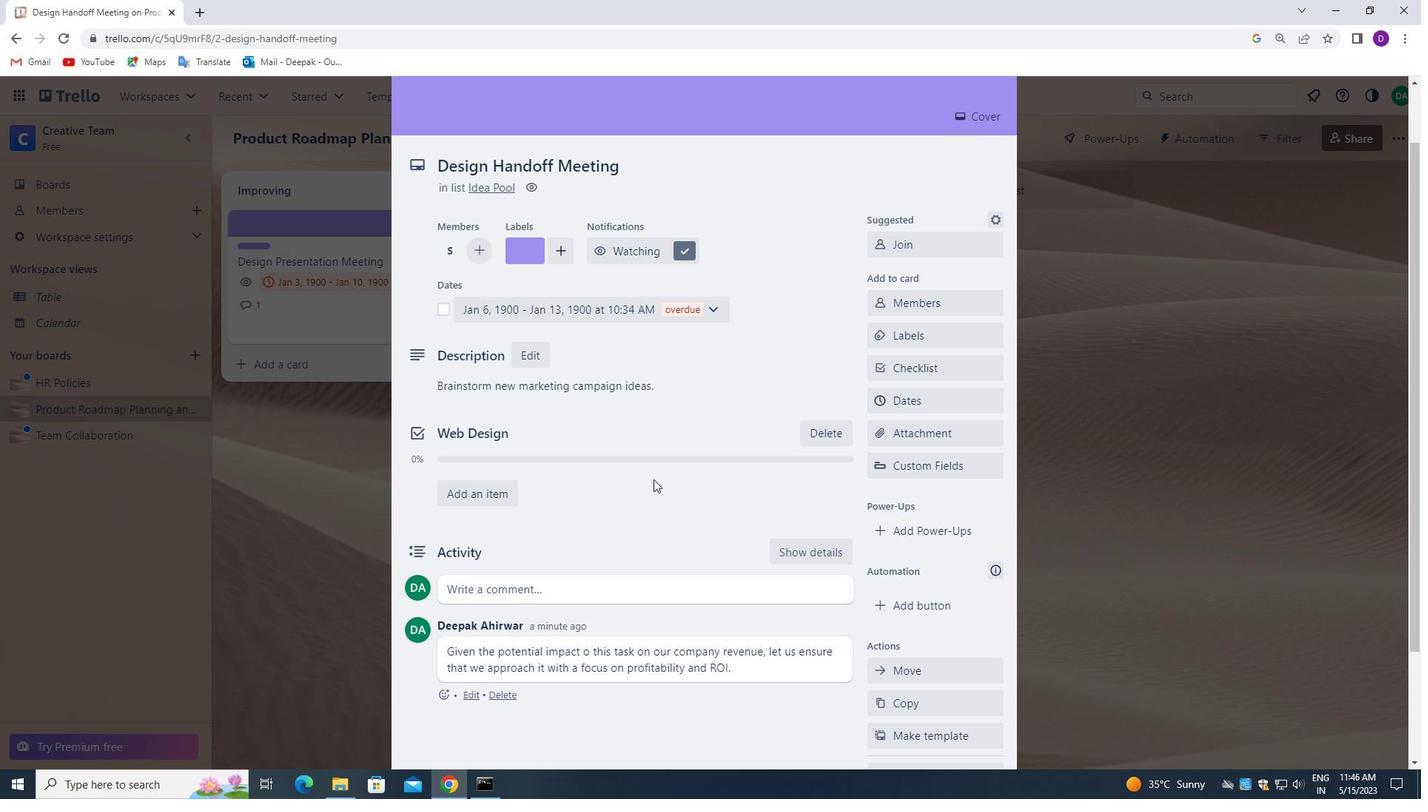 
Action: Mouse moved to (675, 490)
Screenshot: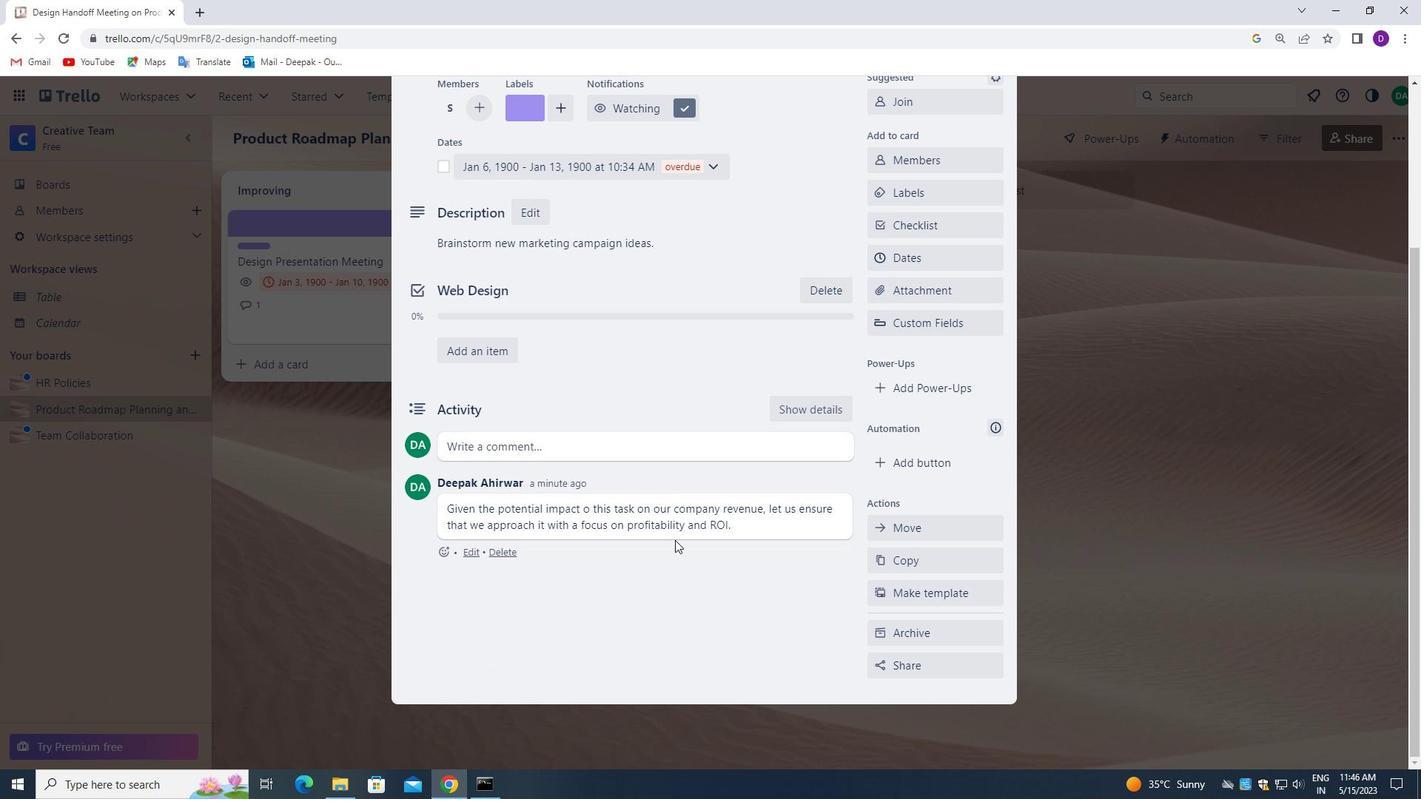 
Action: Mouse scrolled (675, 491) with delta (0, 0)
Screenshot: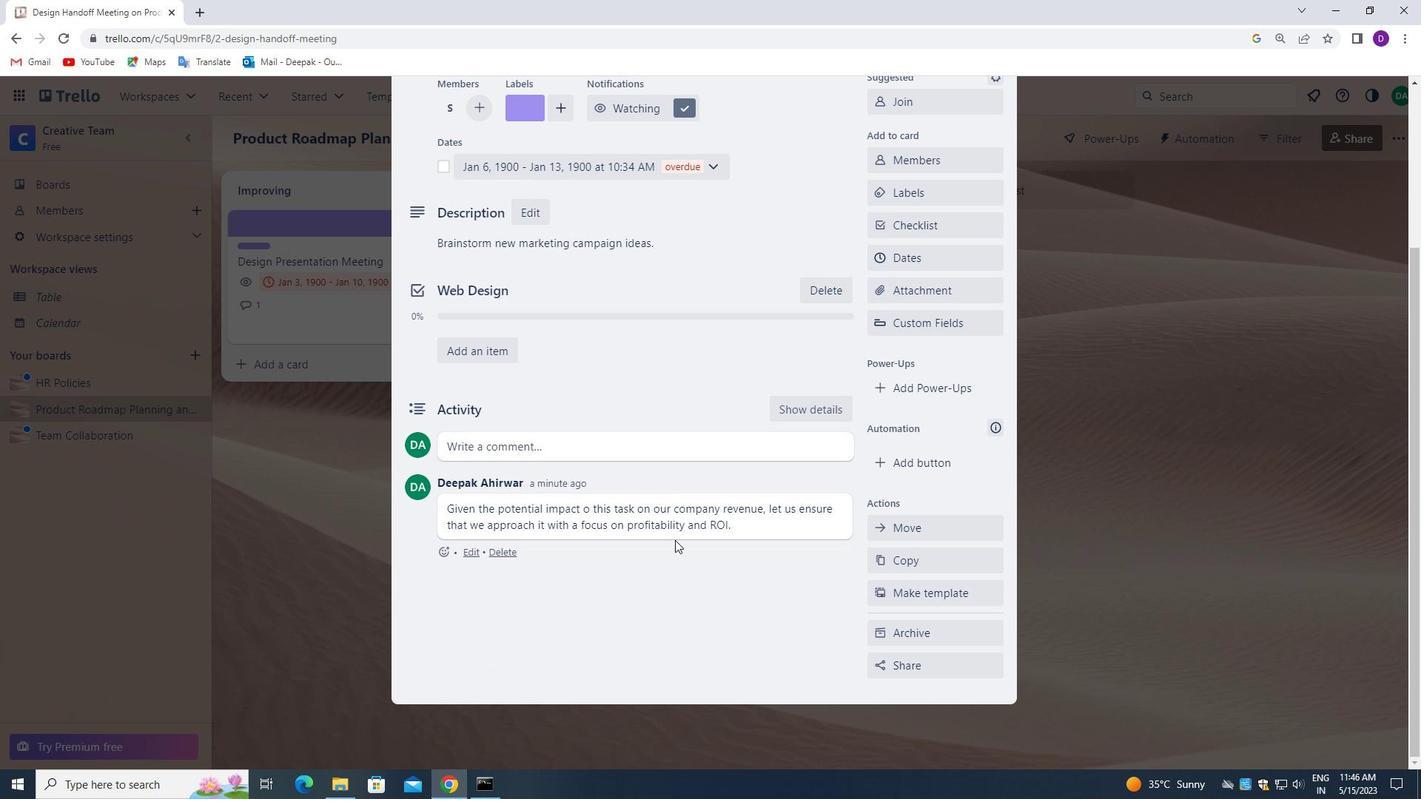 
Action: Mouse moved to (670, 467)
Screenshot: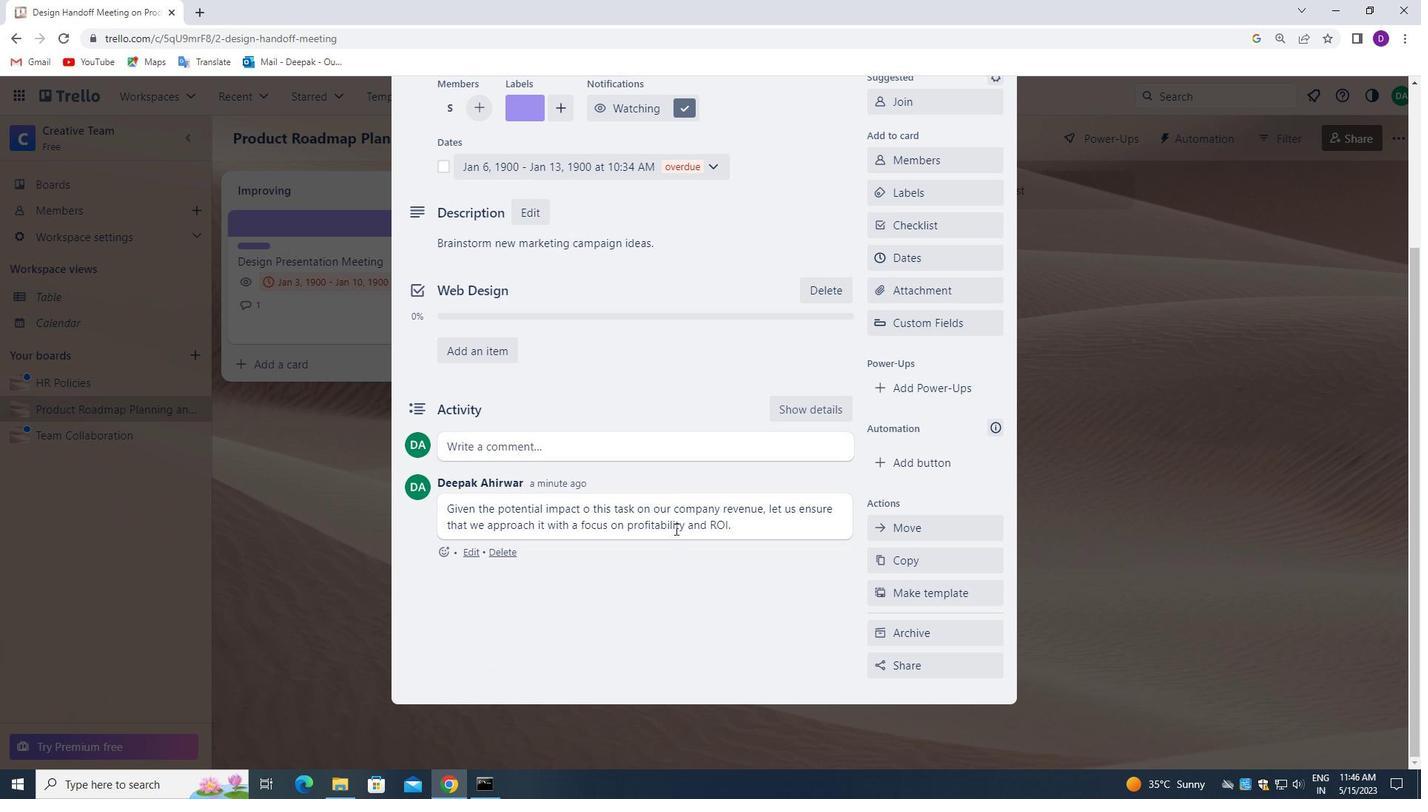 
Action: Mouse scrolled (670, 467) with delta (0, 0)
Screenshot: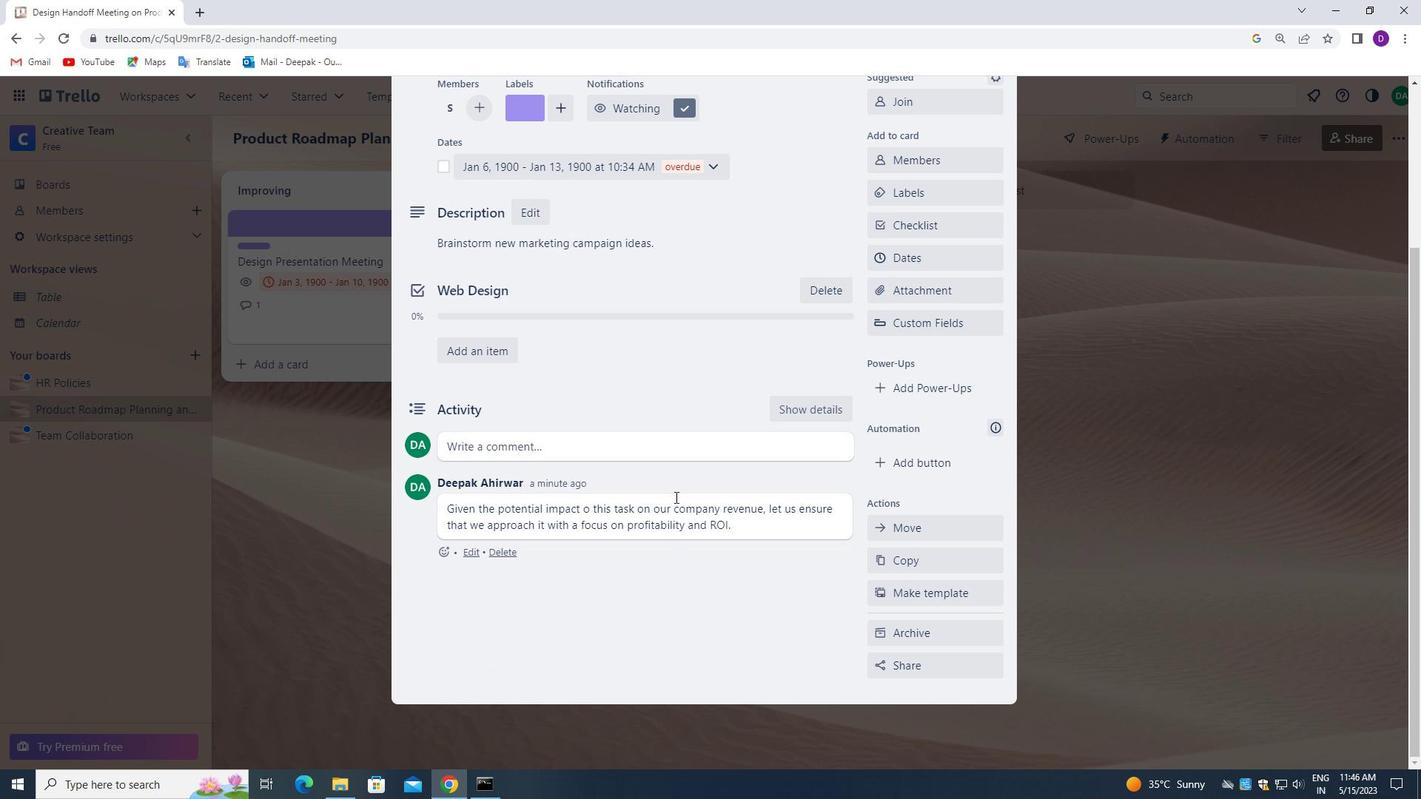 
Action: Mouse moved to (670, 459)
Screenshot: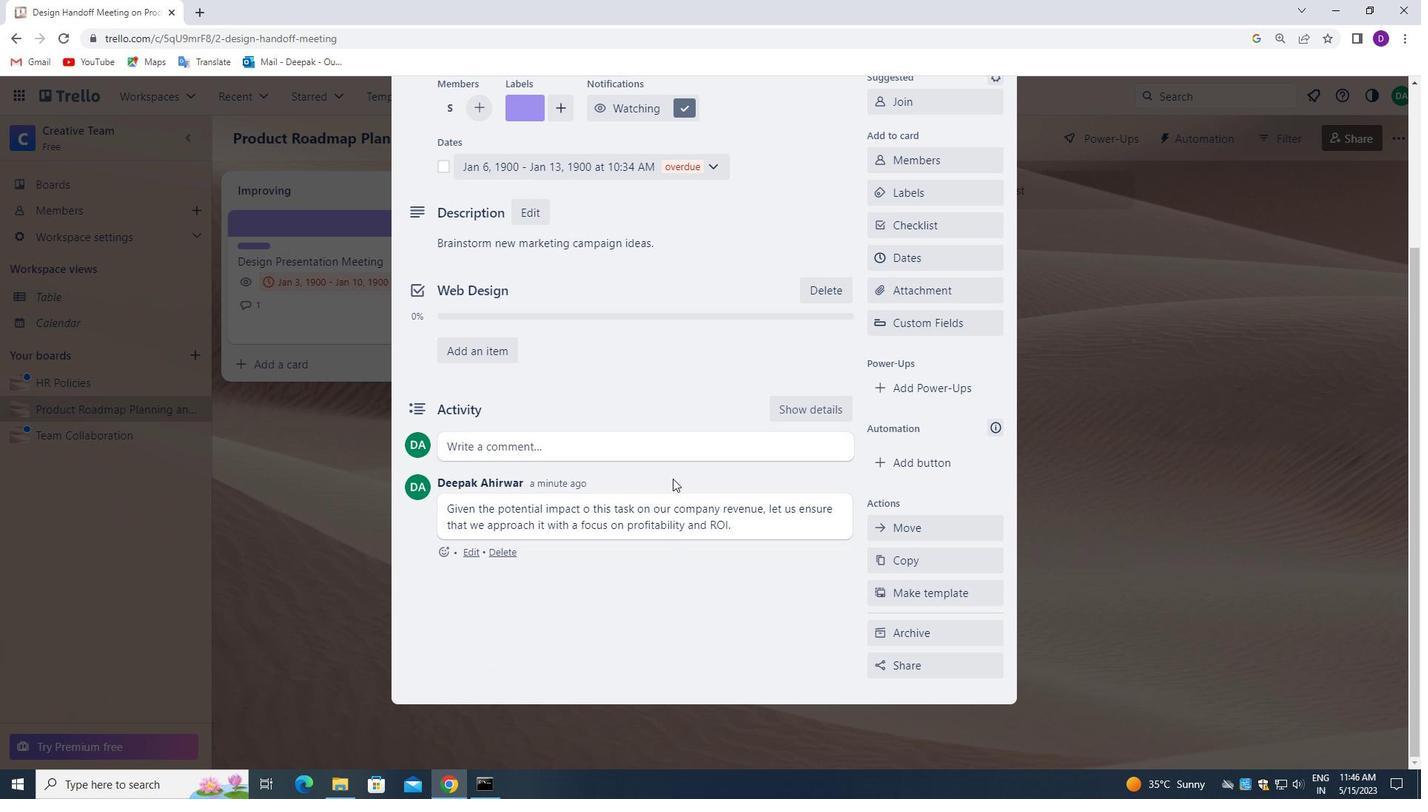 
Action: Mouse scrolled (670, 460) with delta (0, 0)
Screenshot: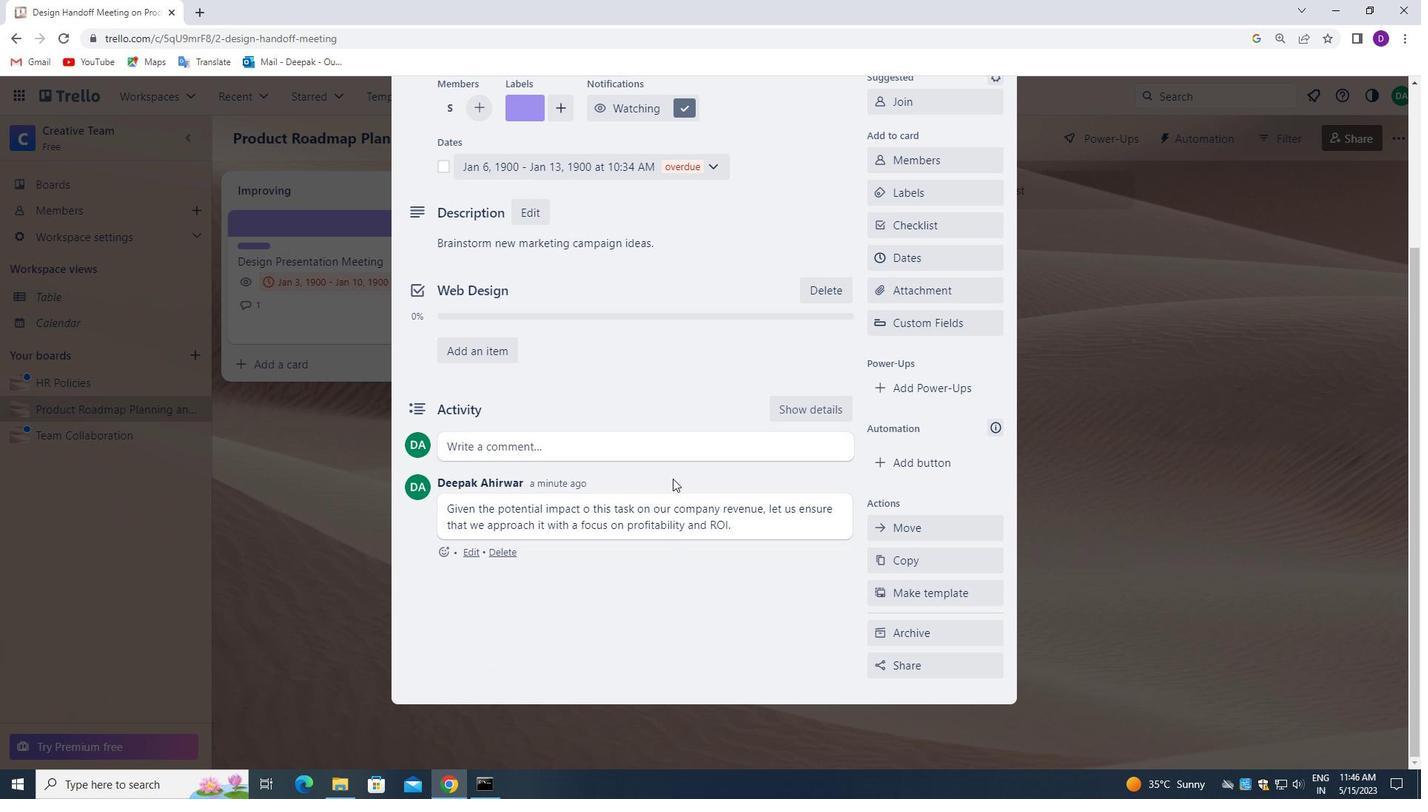 
Action: Mouse moved to (670, 459)
Screenshot: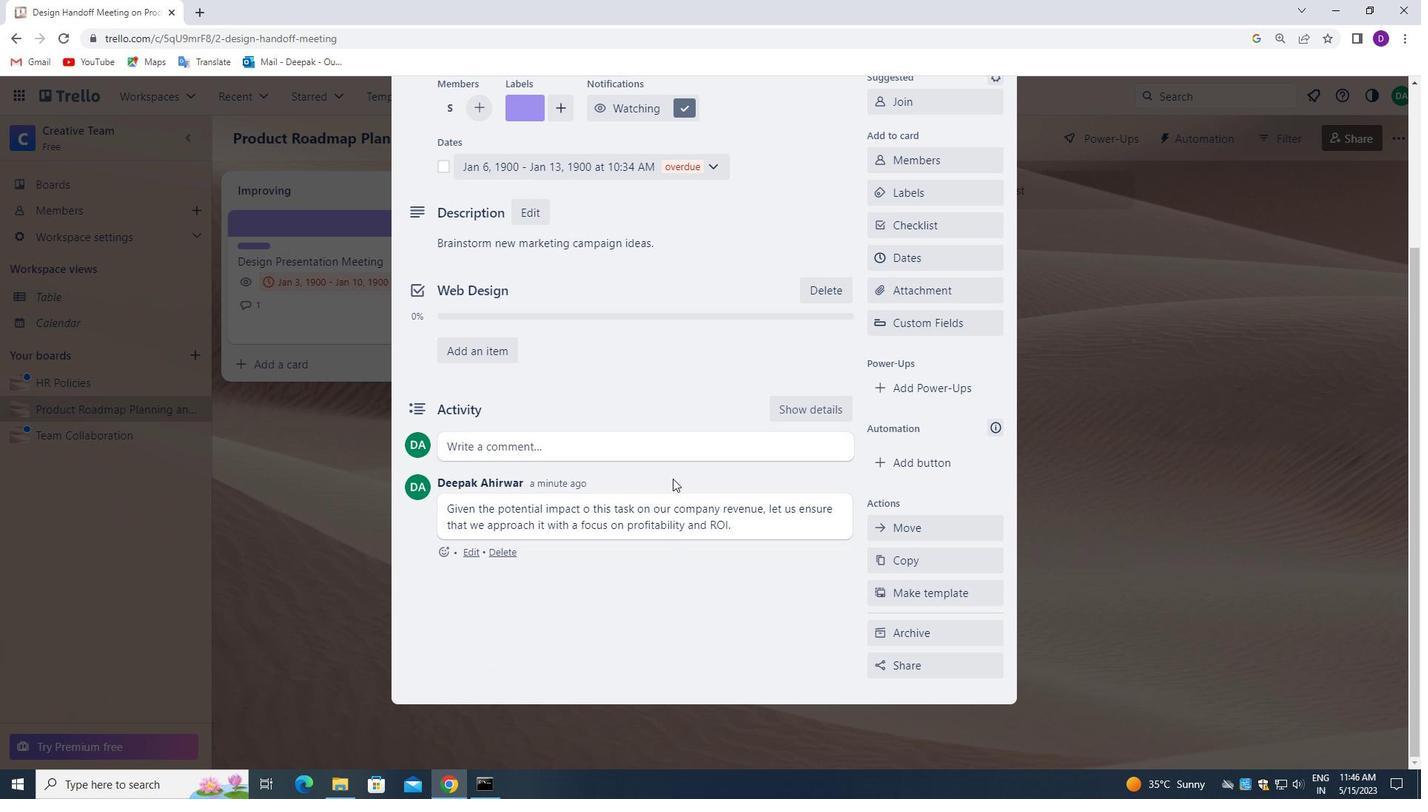 
Action: Mouse scrolled (670, 459) with delta (0, 0)
Screenshot: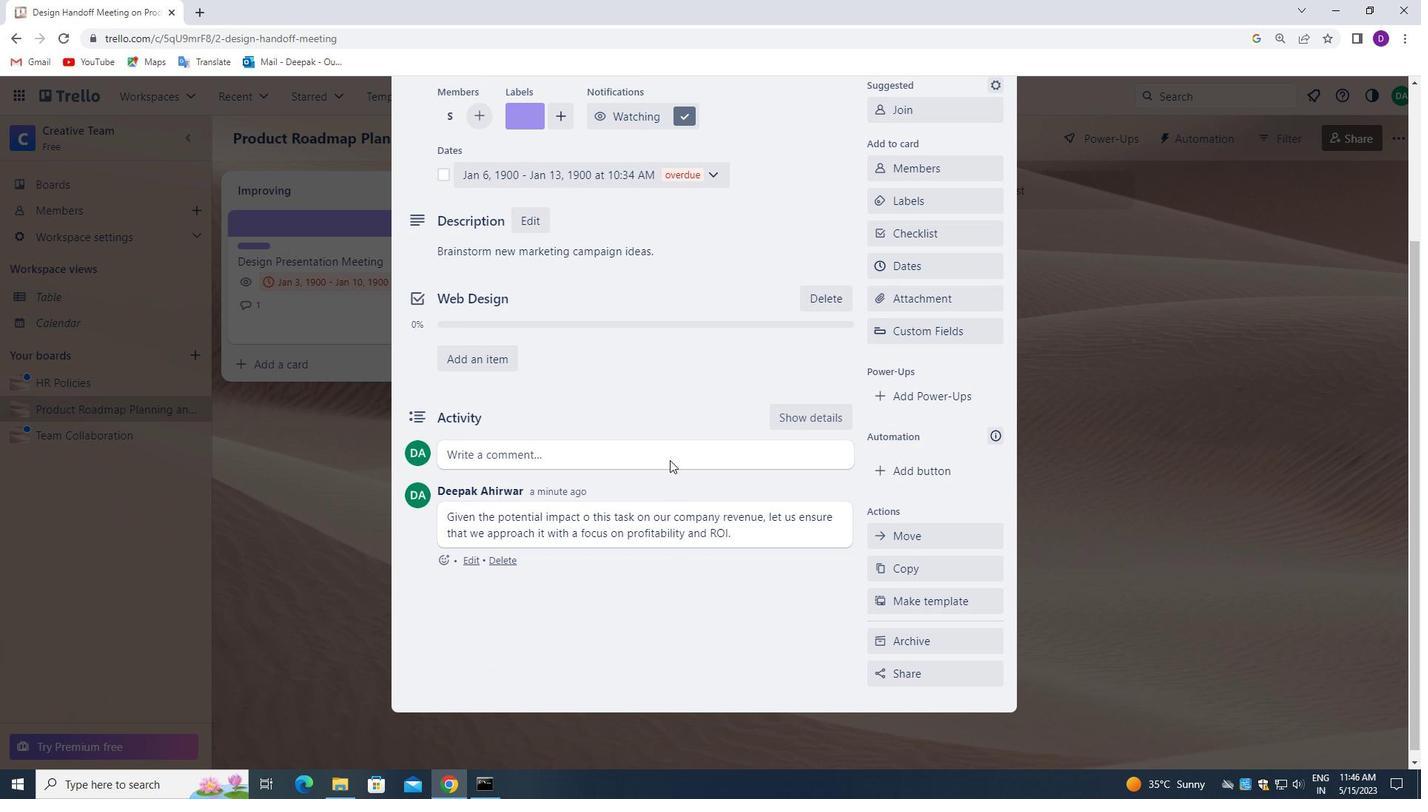 
Action: Mouse scrolled (670, 459) with delta (0, 0)
Screenshot: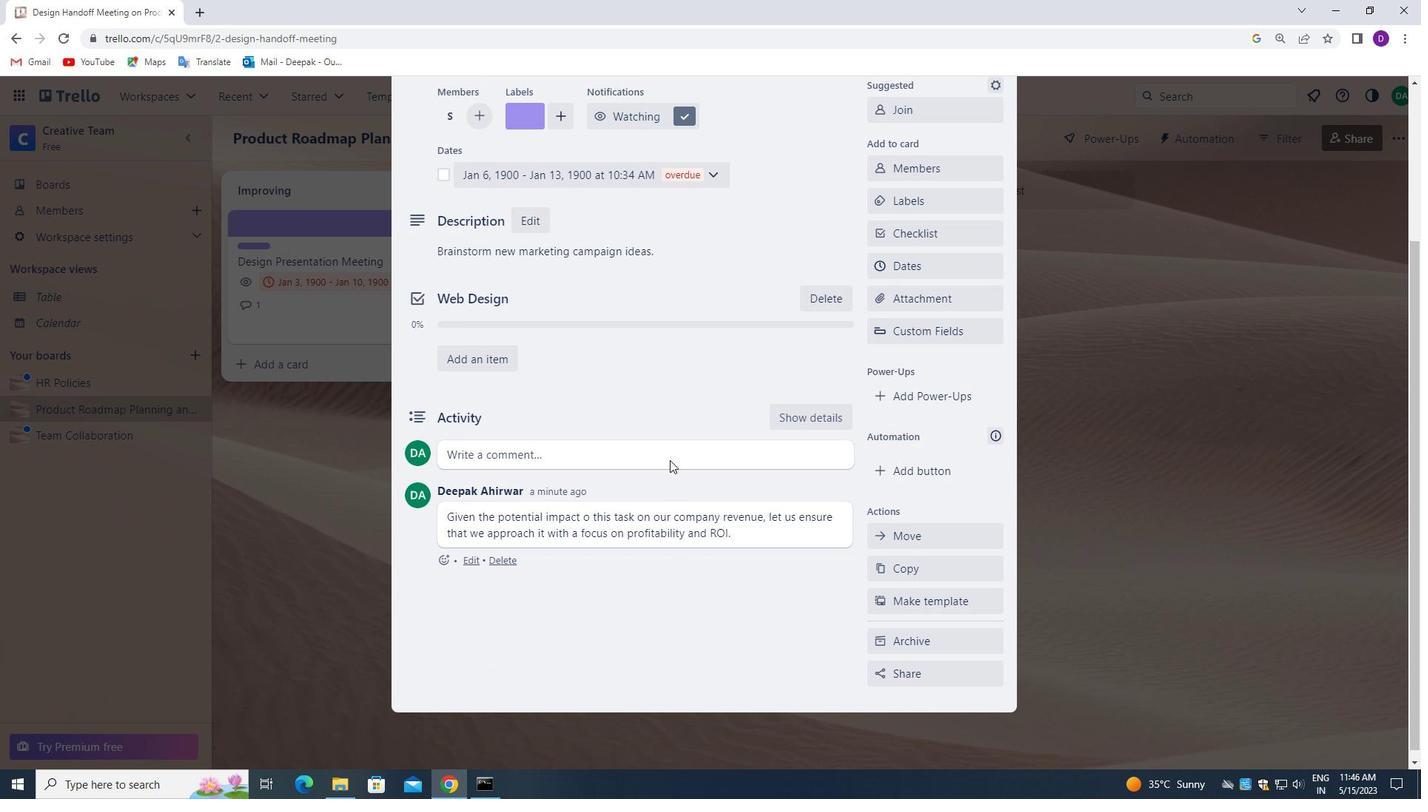 
Action: Mouse moved to (996, 131)
Screenshot: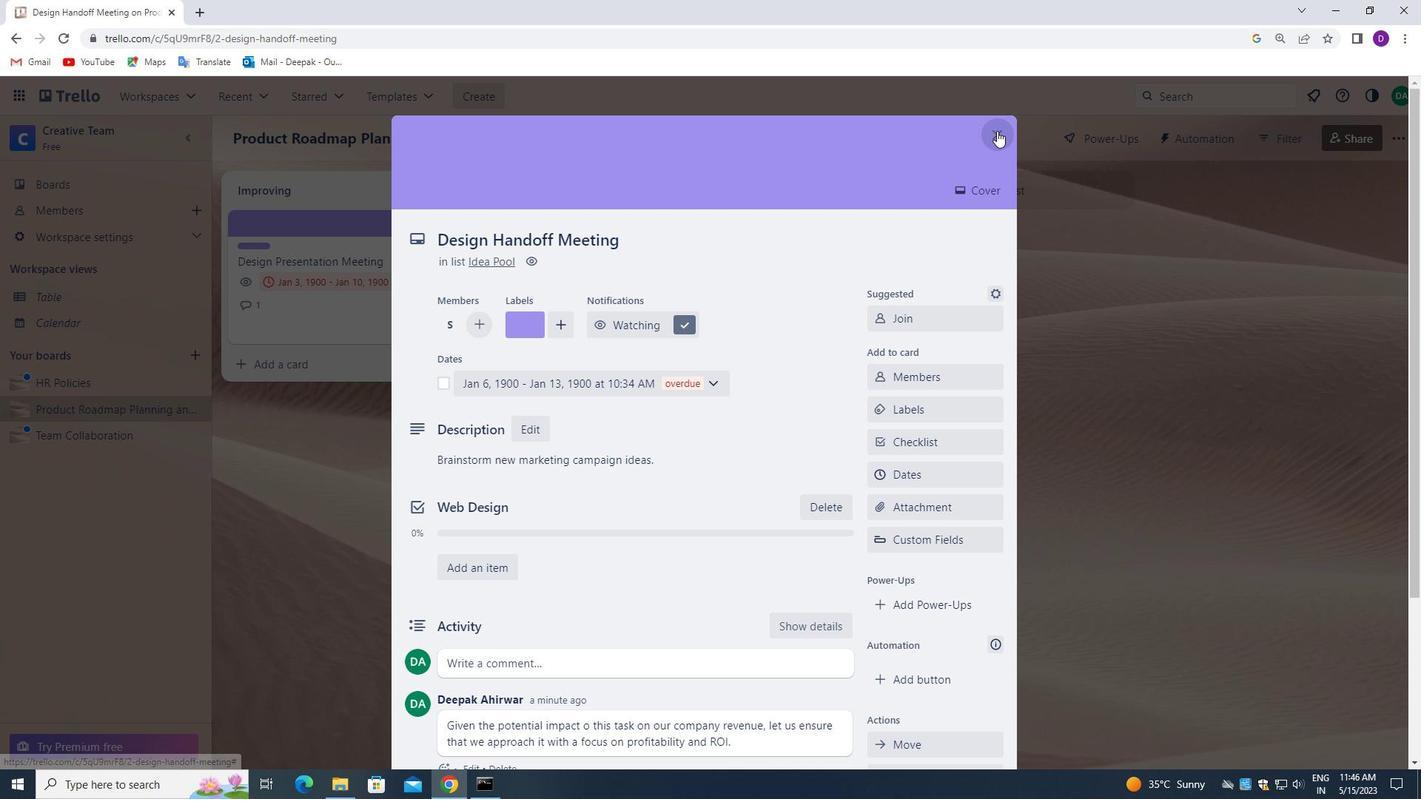 
Action: Mouse pressed left at (996, 131)
Screenshot: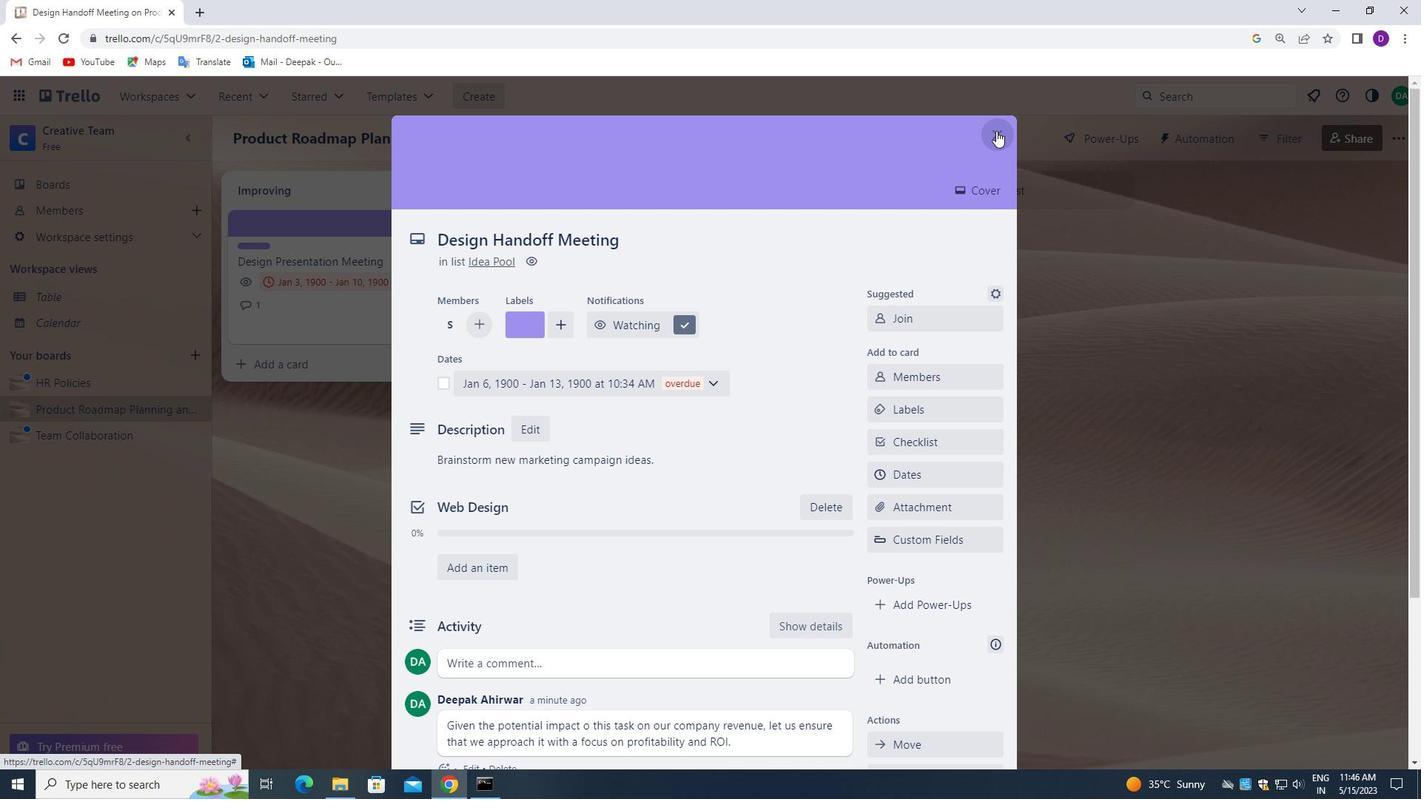 
Action: Mouse moved to (747, 433)
Screenshot: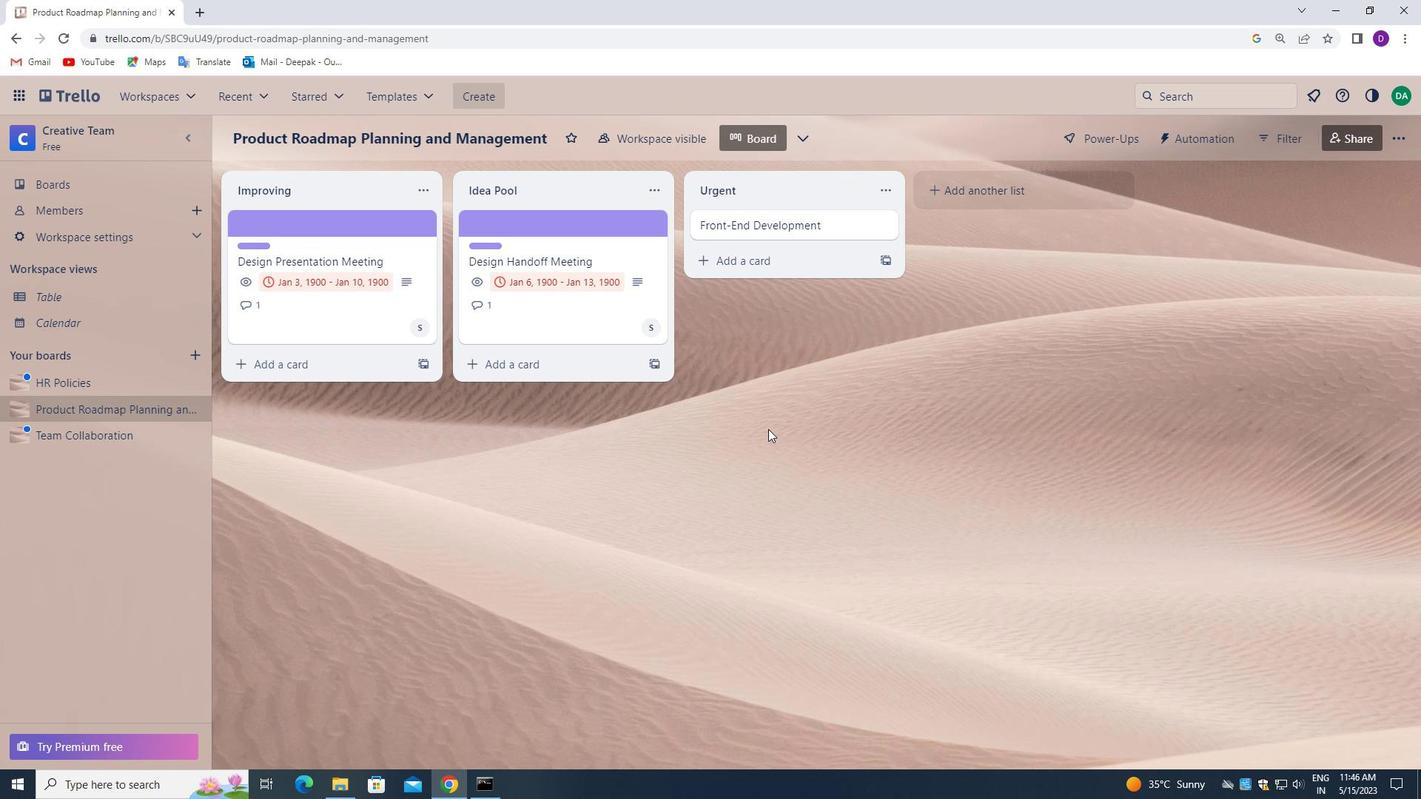 
Action: Mouse scrolled (747, 434) with delta (0, 0)
Screenshot: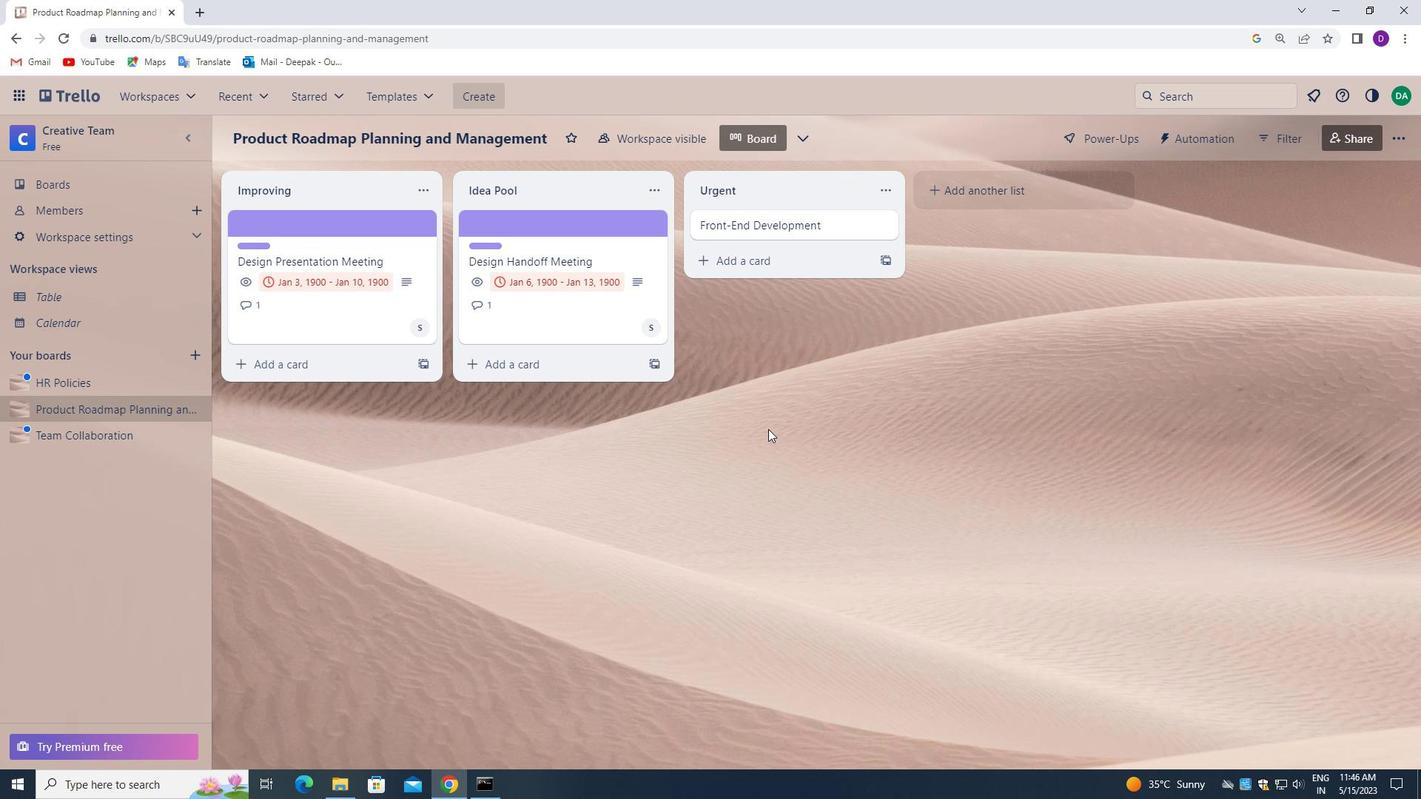 
Action: Mouse moved to (747, 433)
Screenshot: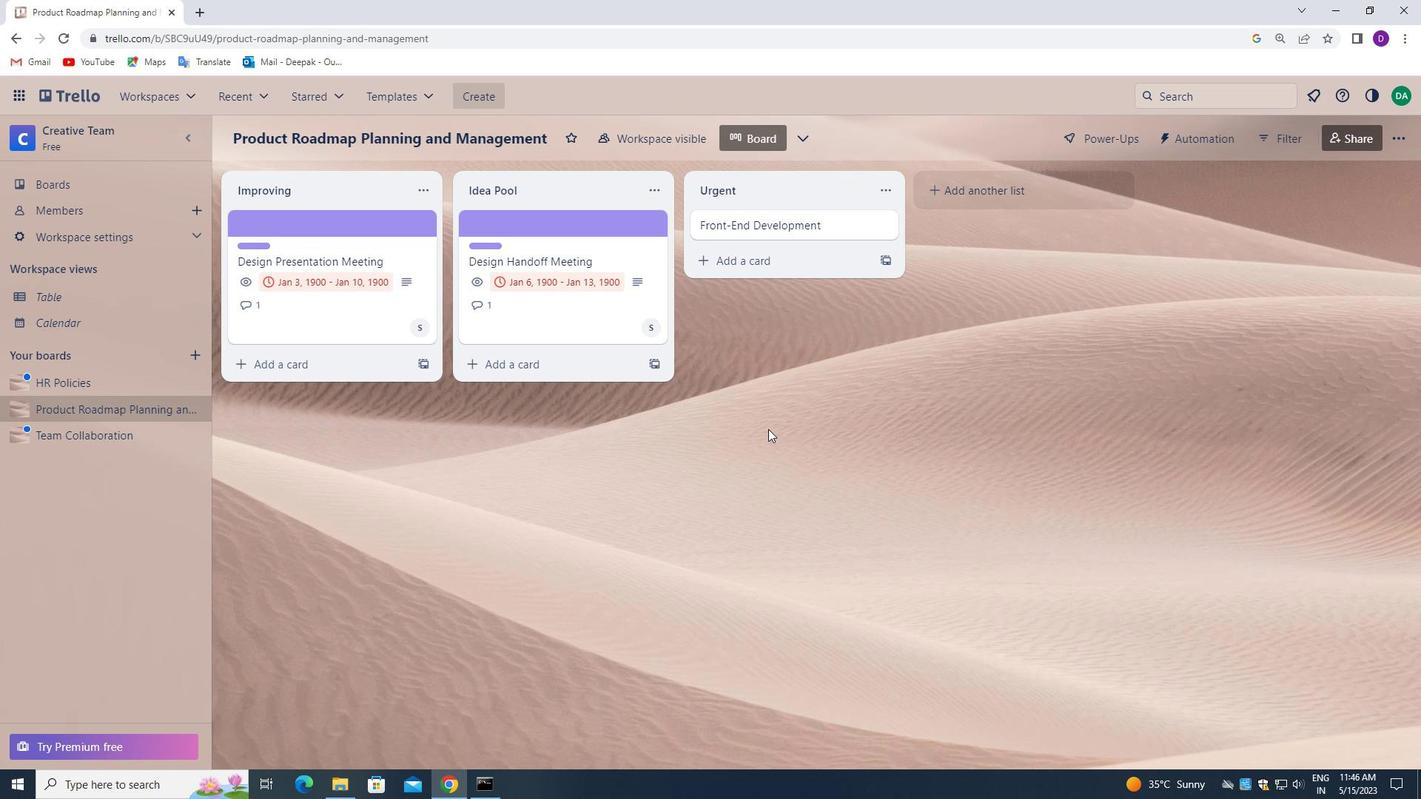 
Action: Mouse scrolled (747, 434) with delta (0, 0)
Screenshot: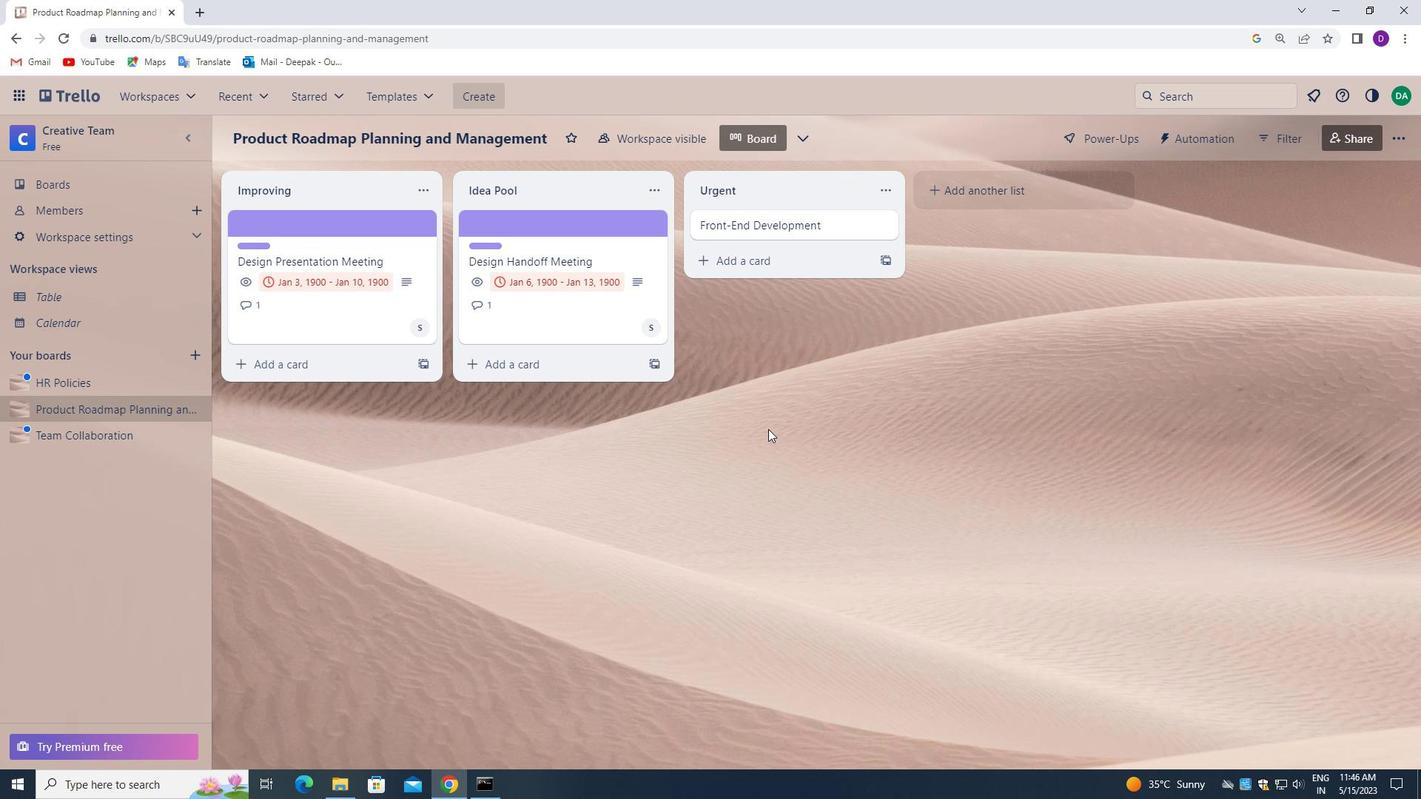 
Action: Mouse moved to (746, 433)
Screenshot: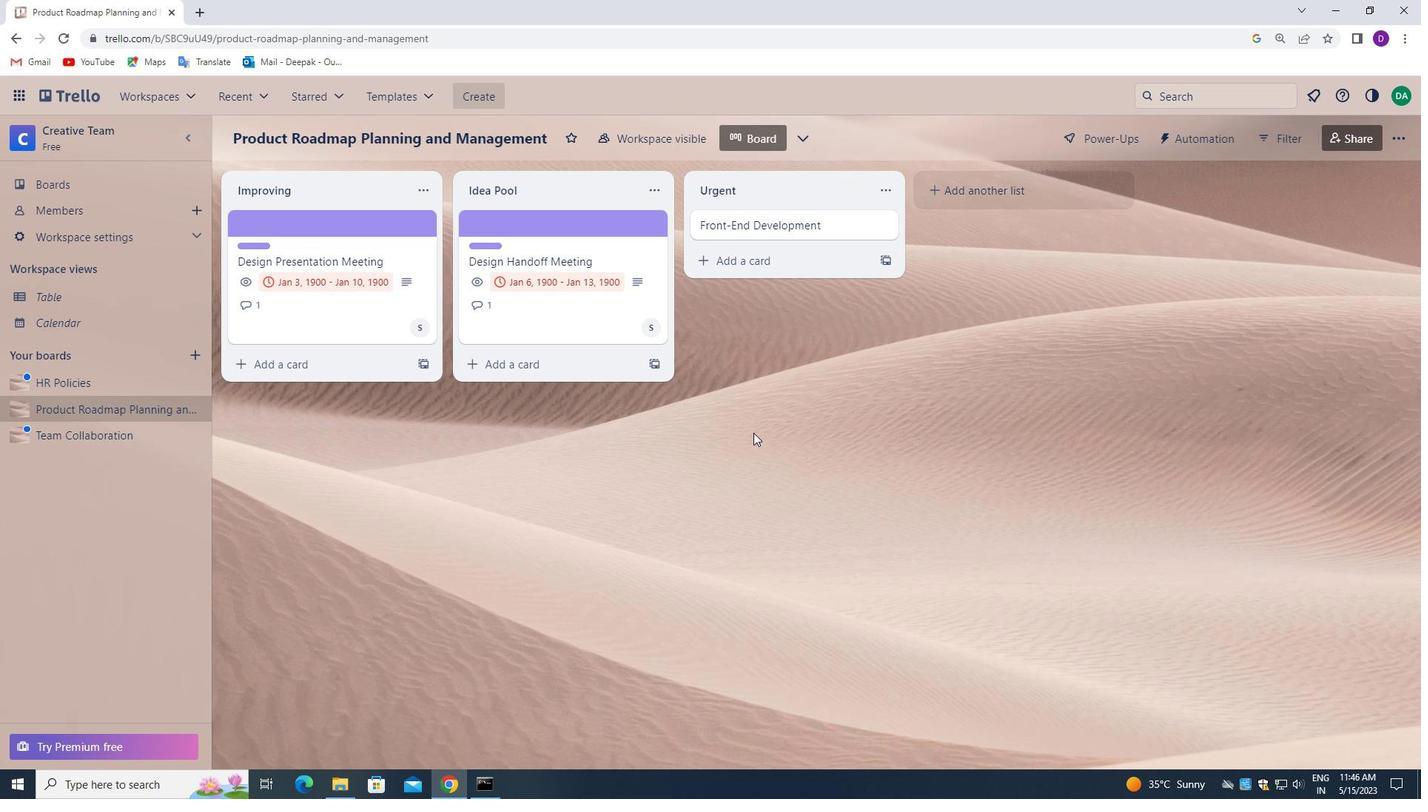 
Action: Mouse scrolled (746, 433) with delta (0, 0)
Screenshot: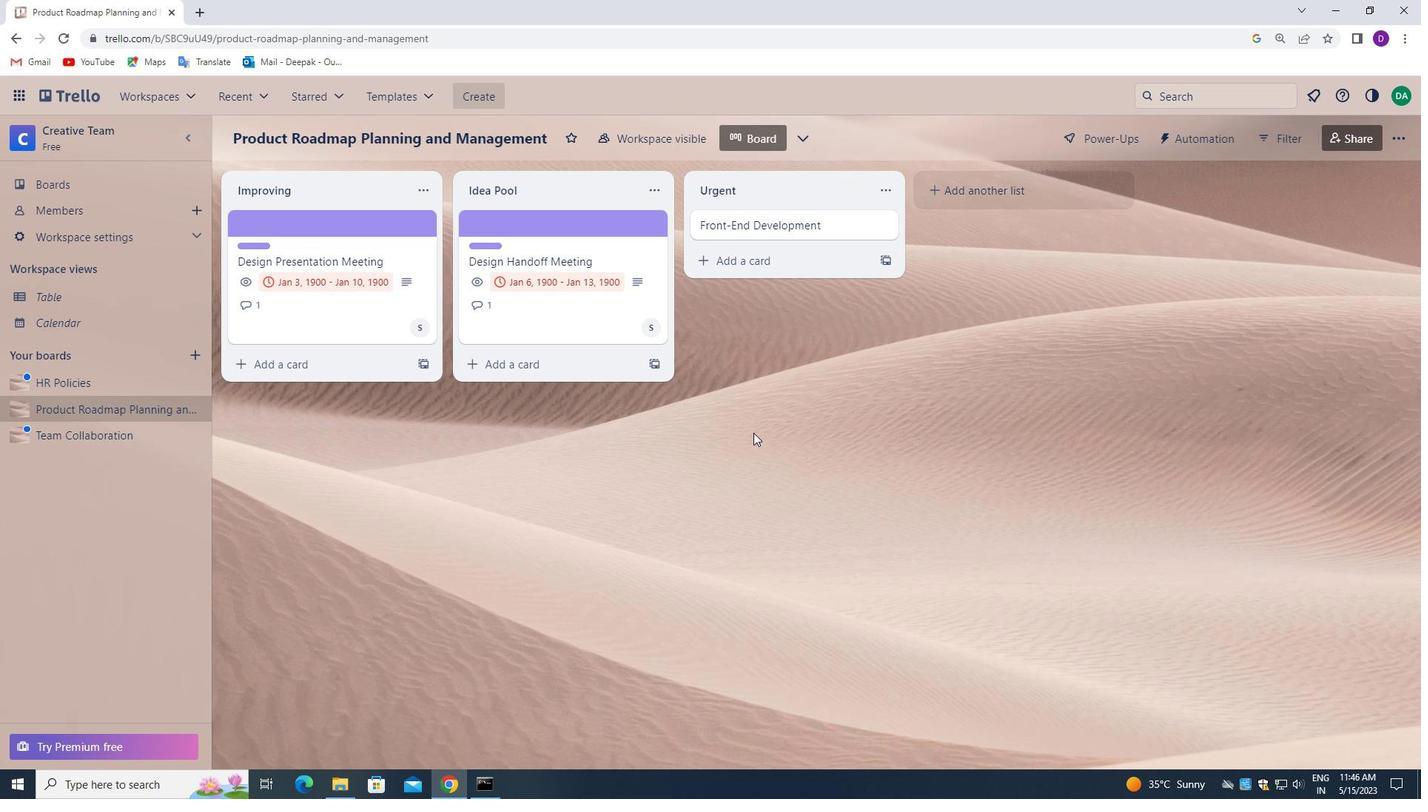 
Action: Mouse moved to (744, 430)
Screenshot: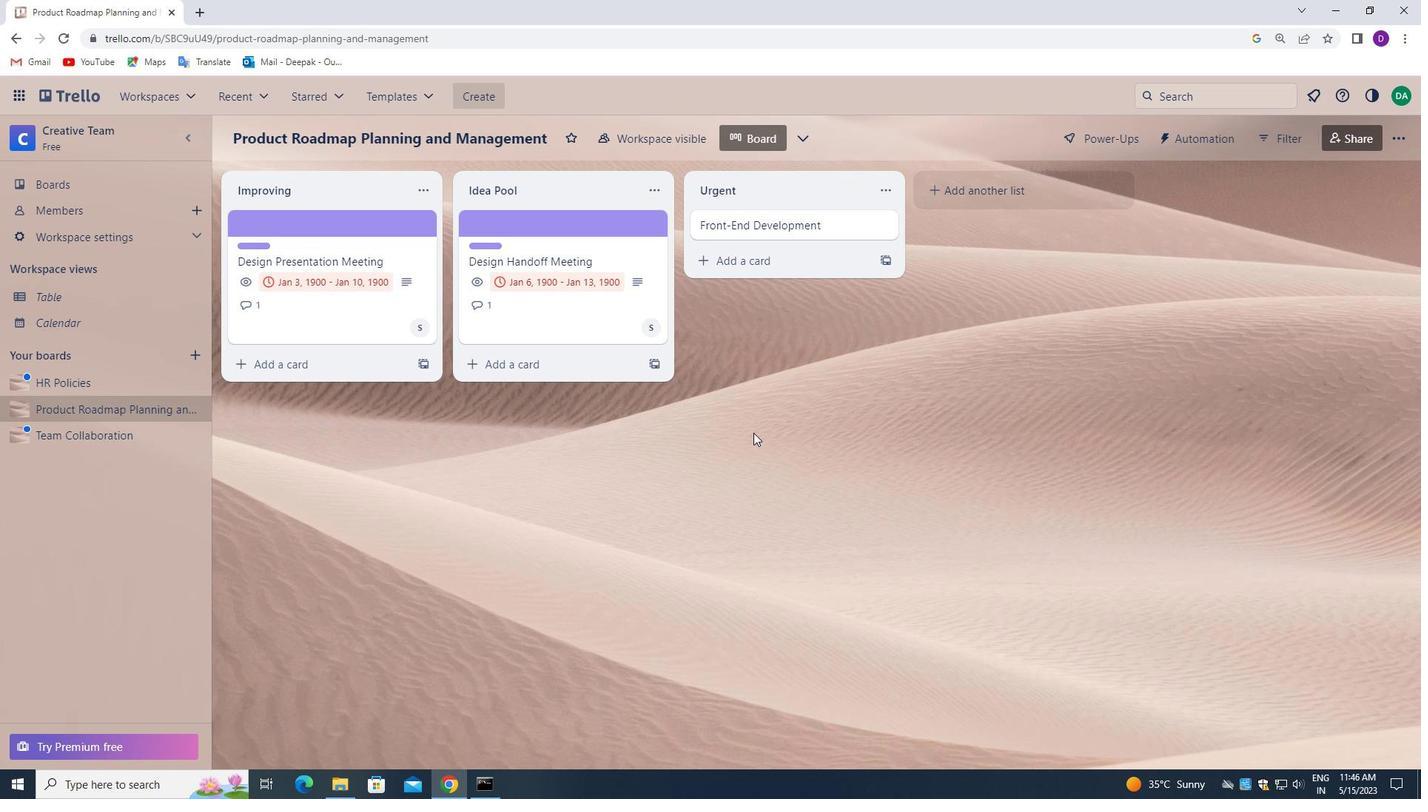 
Action: Mouse scrolled (744, 430) with delta (0, 0)
Screenshot: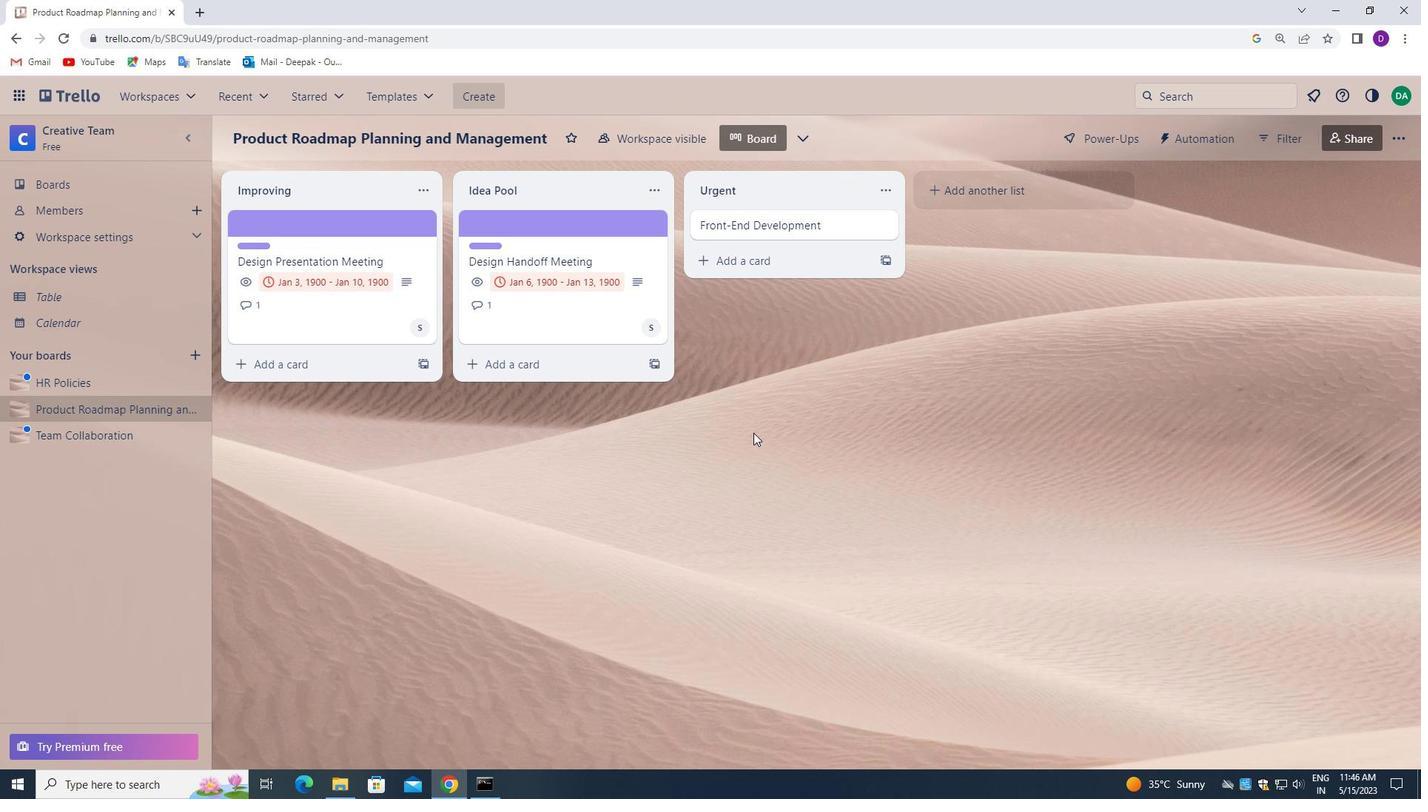 
Action: Mouse moved to (744, 425)
Screenshot: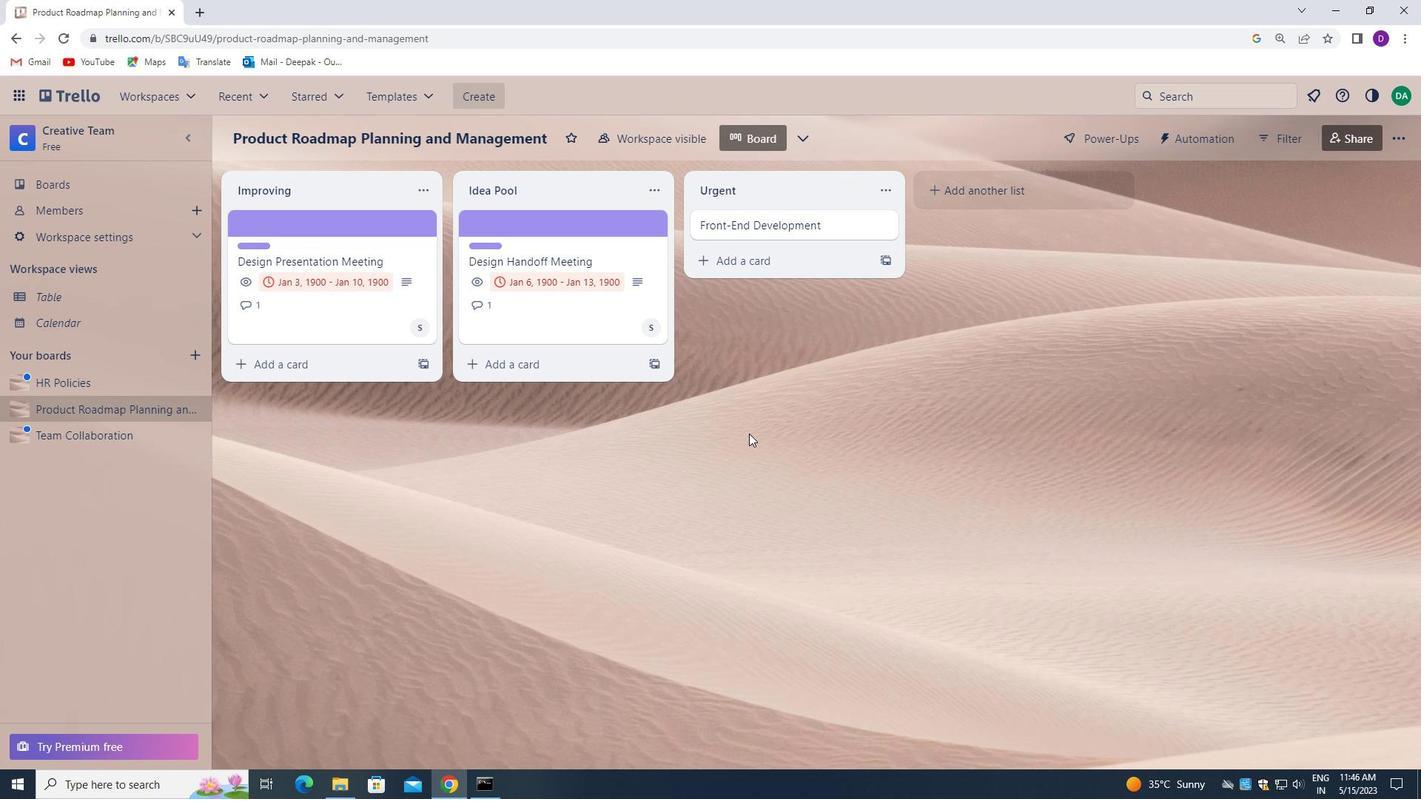 
Action: Mouse scrolled (744, 426) with delta (0, 0)
Screenshot: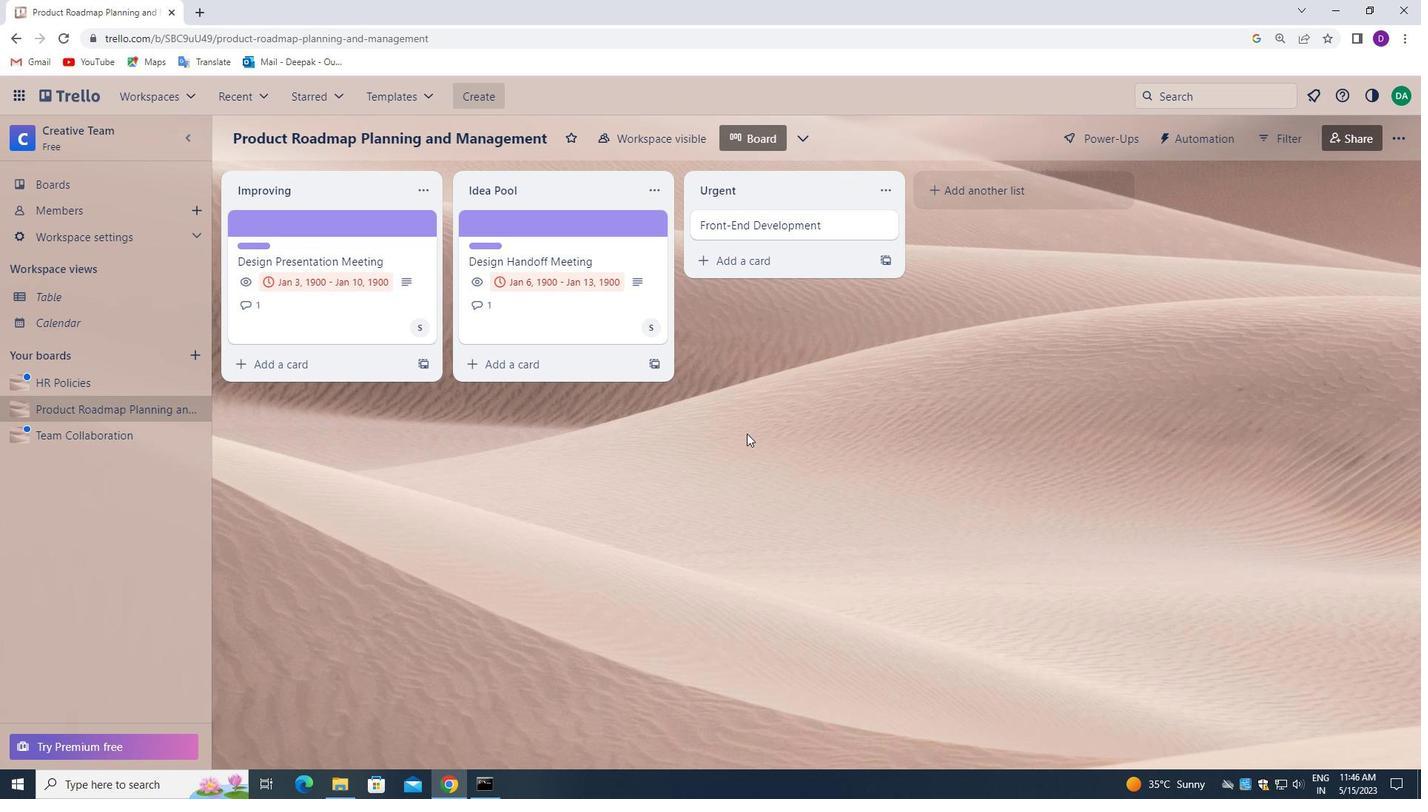 
Action: Mouse moved to (744, 422)
Screenshot: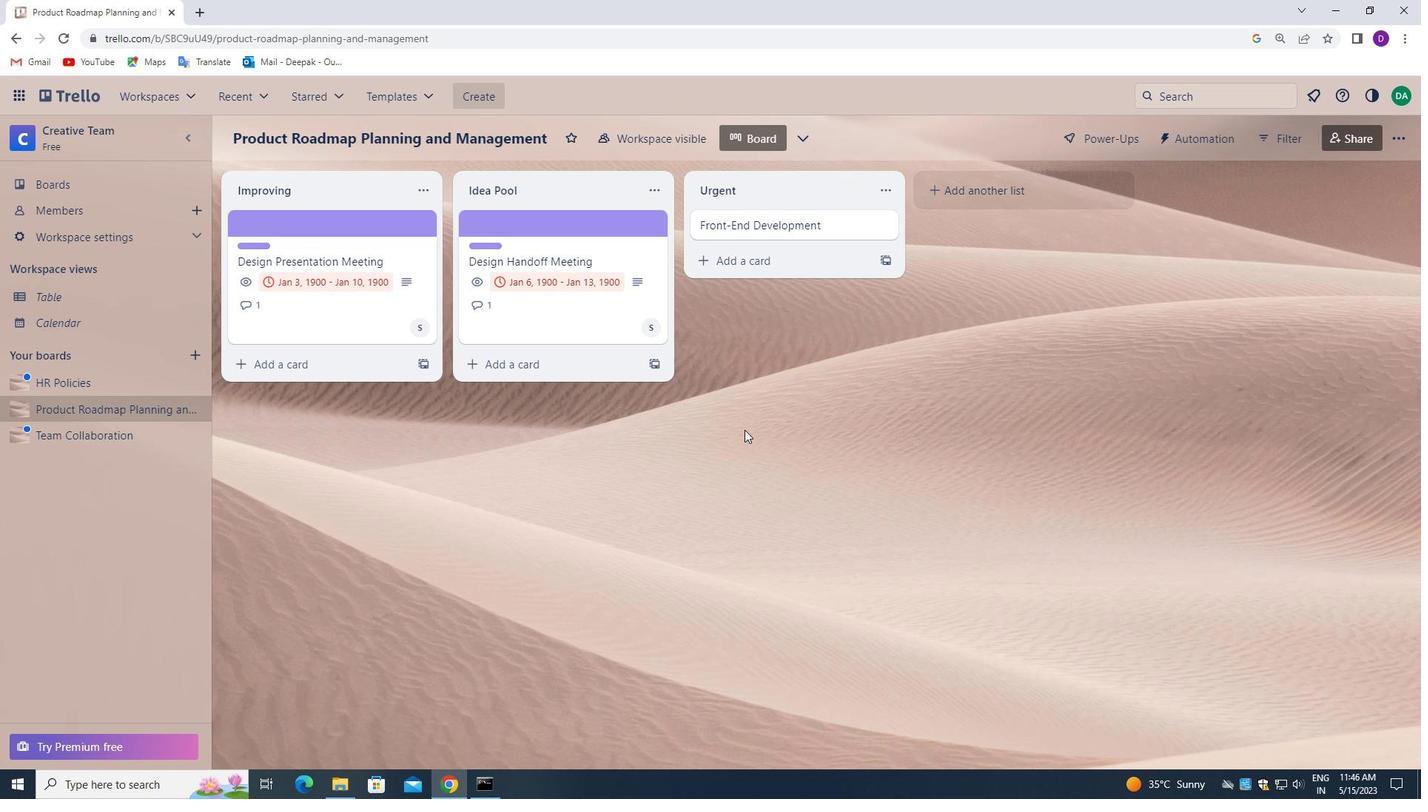 
